 Task: In the  document diagram. Add the mentioned hyperlink after second sentence in main content 'www.instagram.com' Insert the picture of  'Gold Mine Fields' with name   Gold Mine Fields.png  Change shape height to 3.3
Action: Mouse moved to (32, 475)
Screenshot: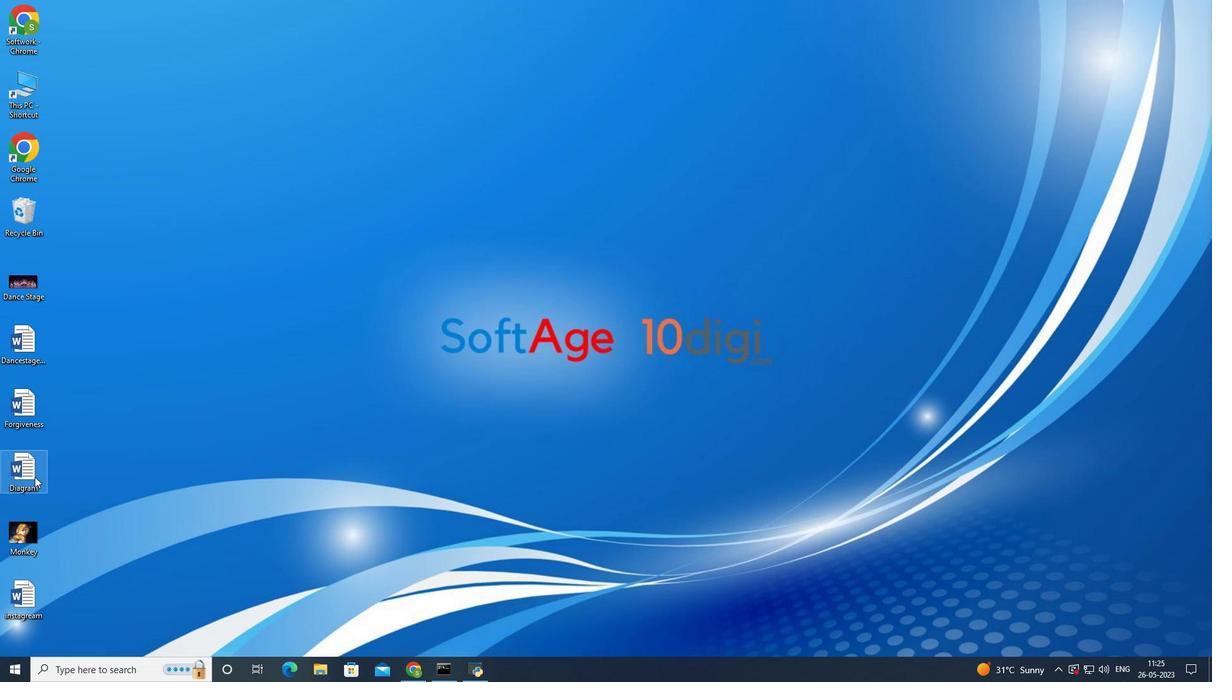 
Action: Mouse pressed left at (32, 475)
Screenshot: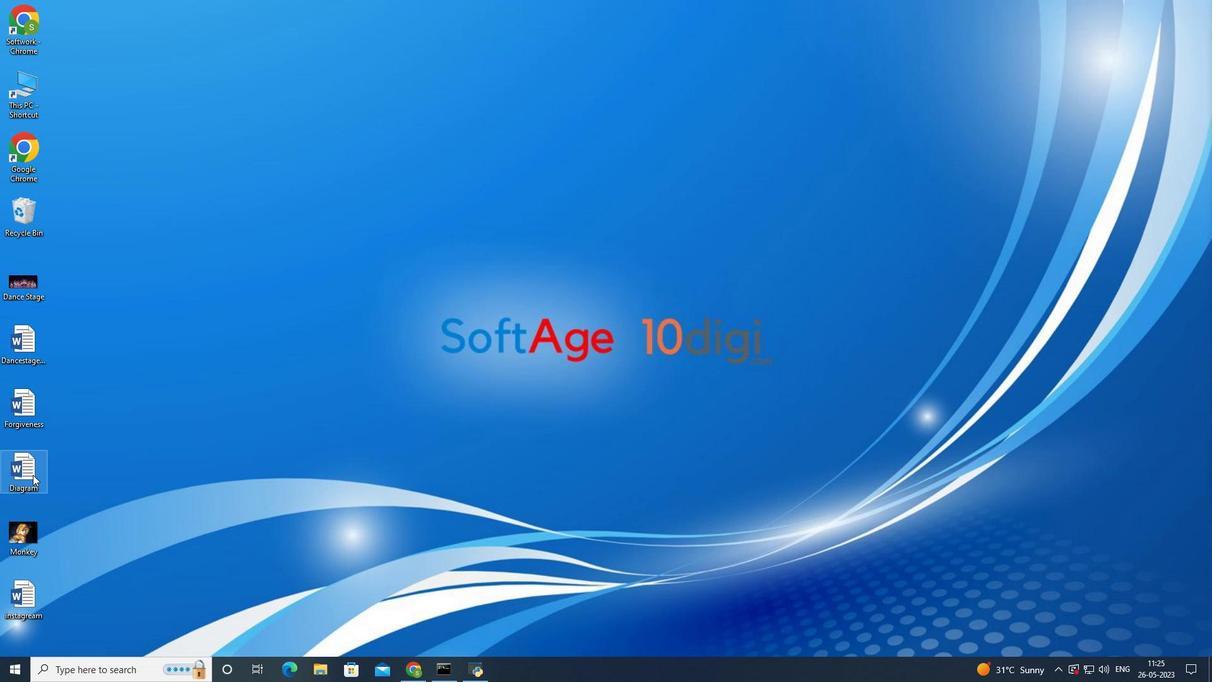 
Action: Mouse pressed left at (32, 475)
Screenshot: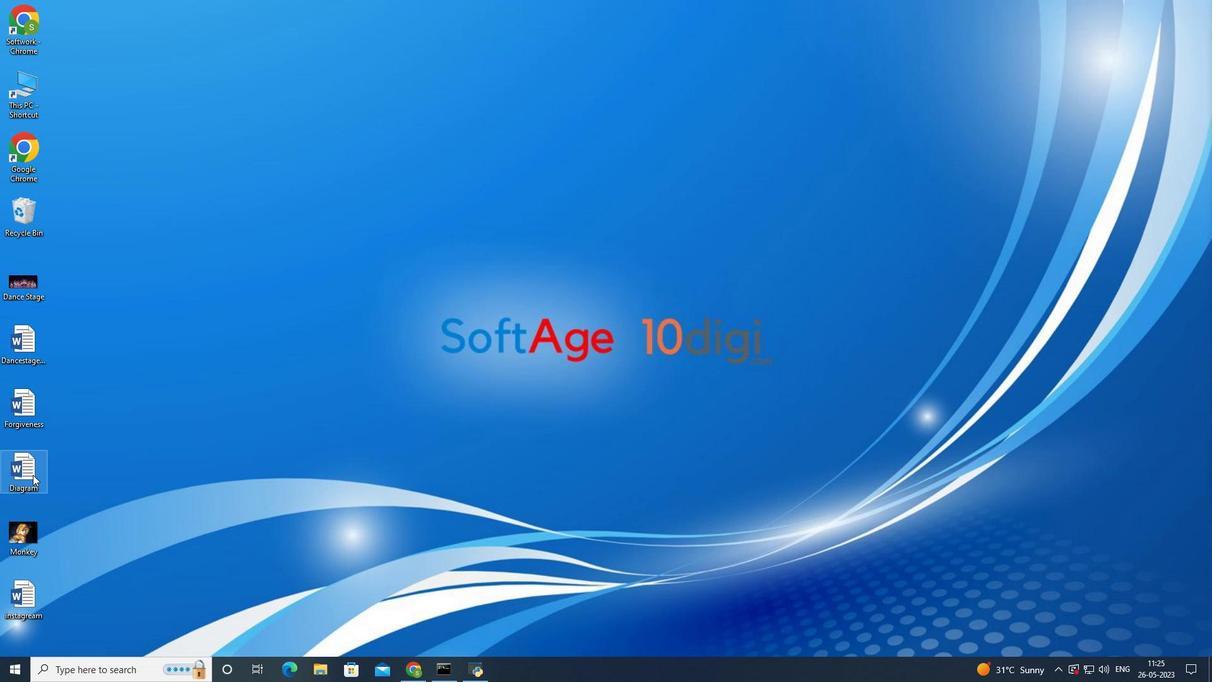 
Action: Mouse moved to (436, 166)
Screenshot: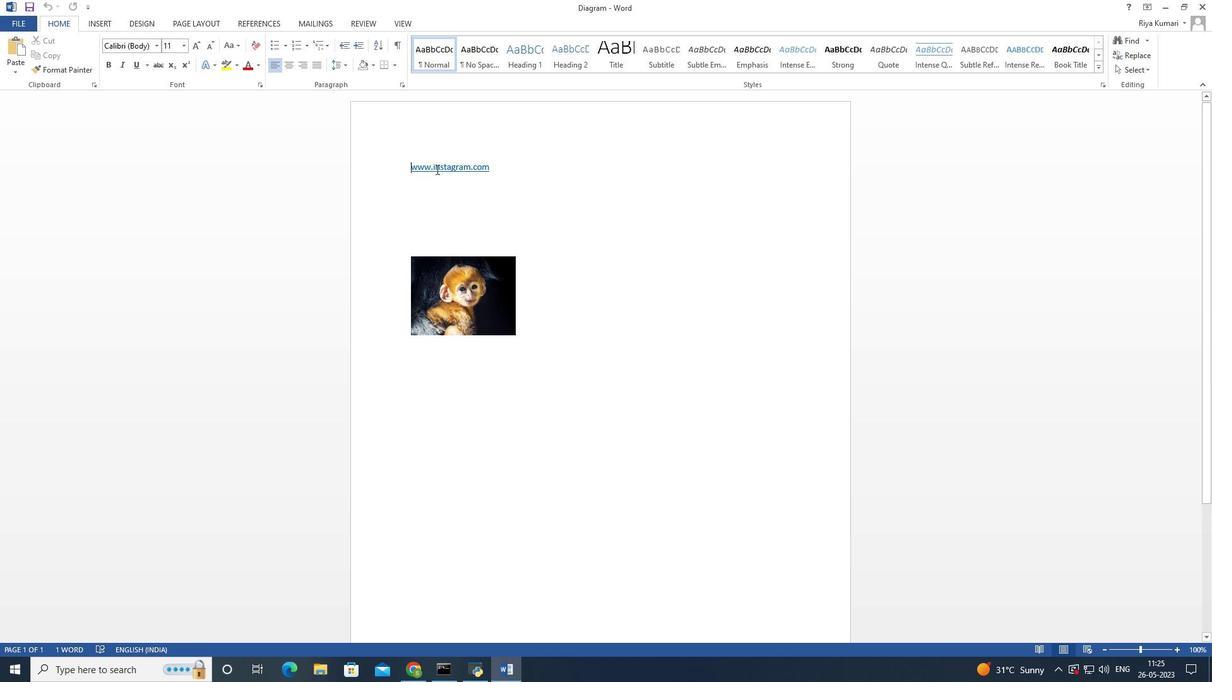 
Action: Mouse pressed left at (436, 166)
Screenshot: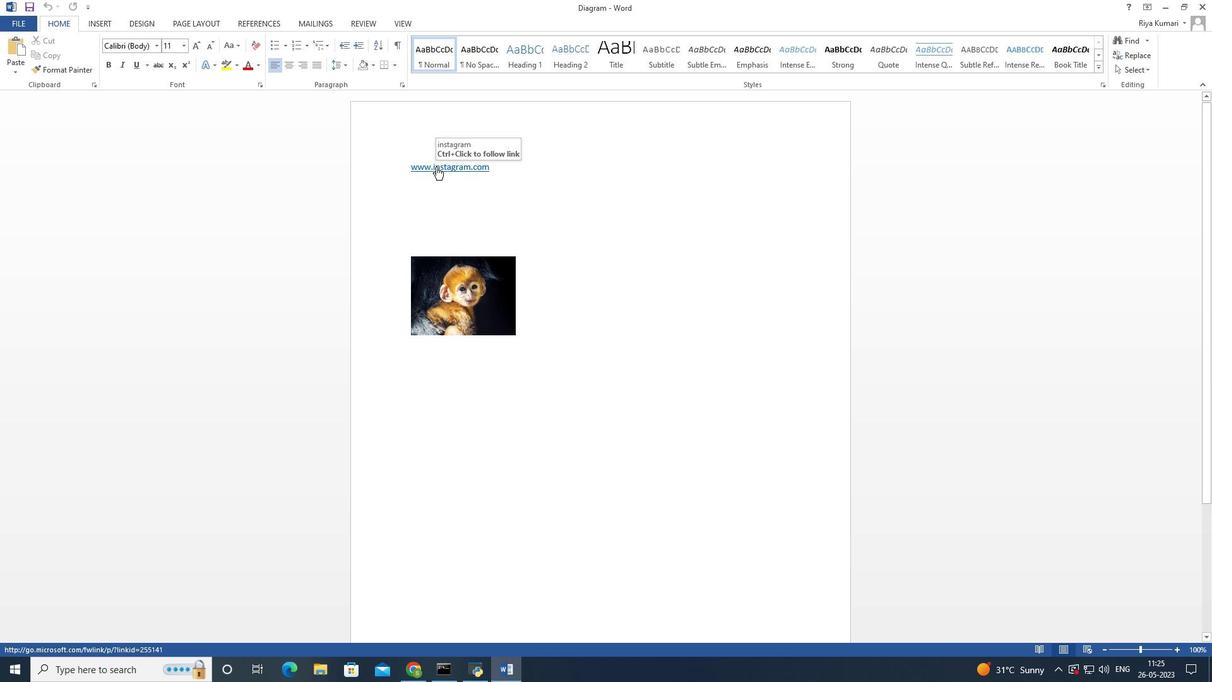 
Action: Mouse moved to (1200, 8)
Screenshot: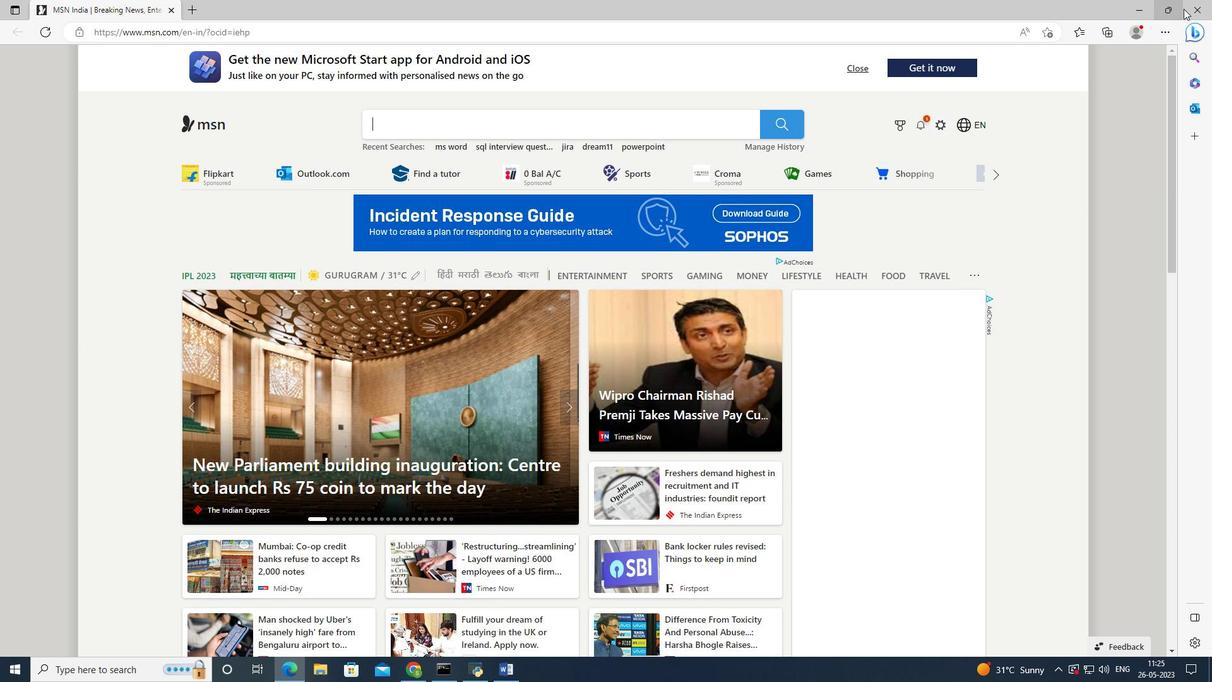 
Action: Mouse pressed left at (1200, 8)
Screenshot: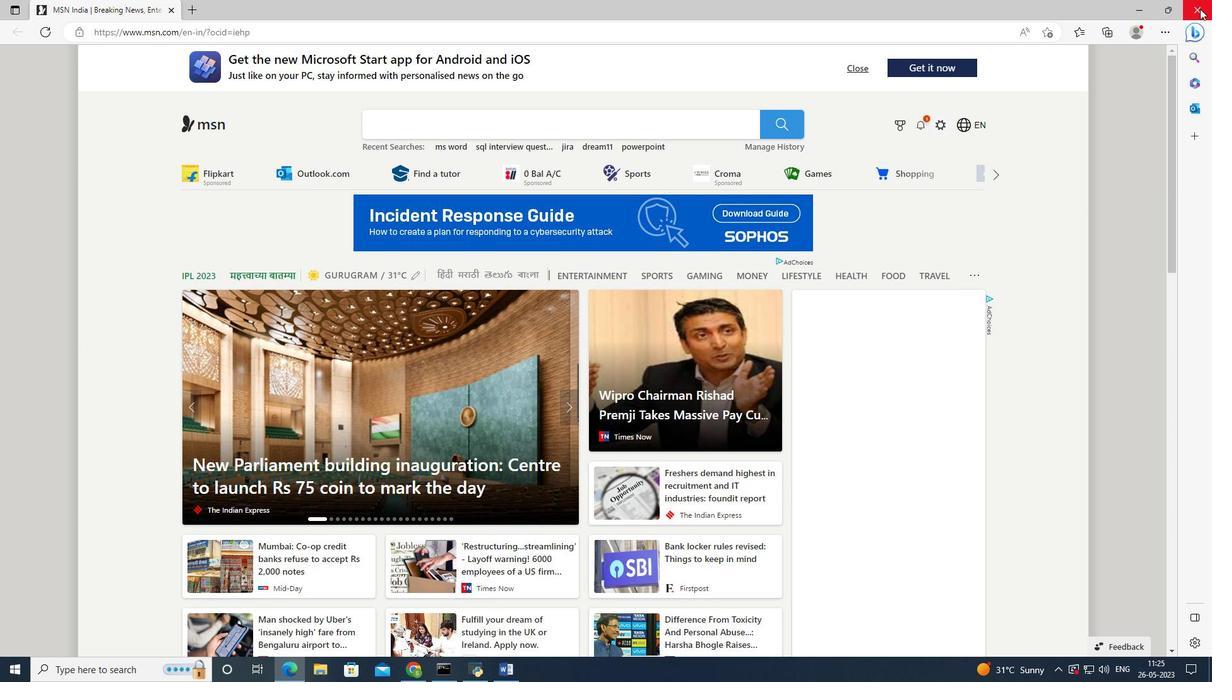 
Action: Mouse moved to (461, 170)
Screenshot: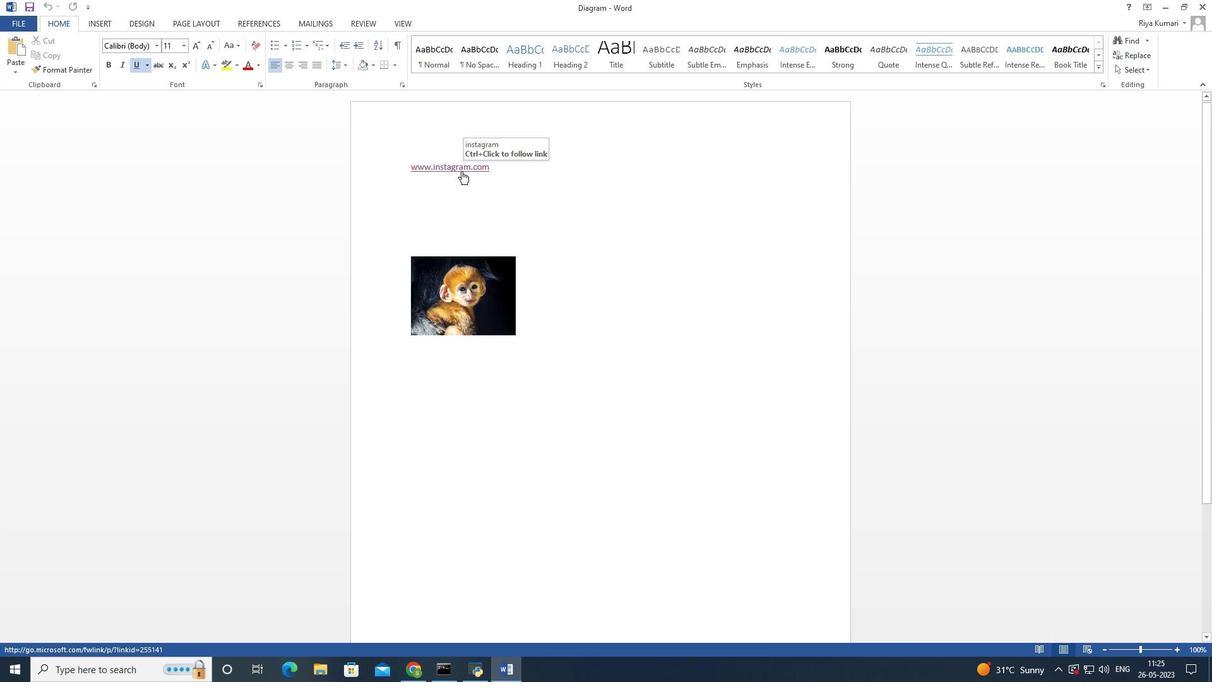 
Action: Mouse pressed left at (461, 170)
Screenshot: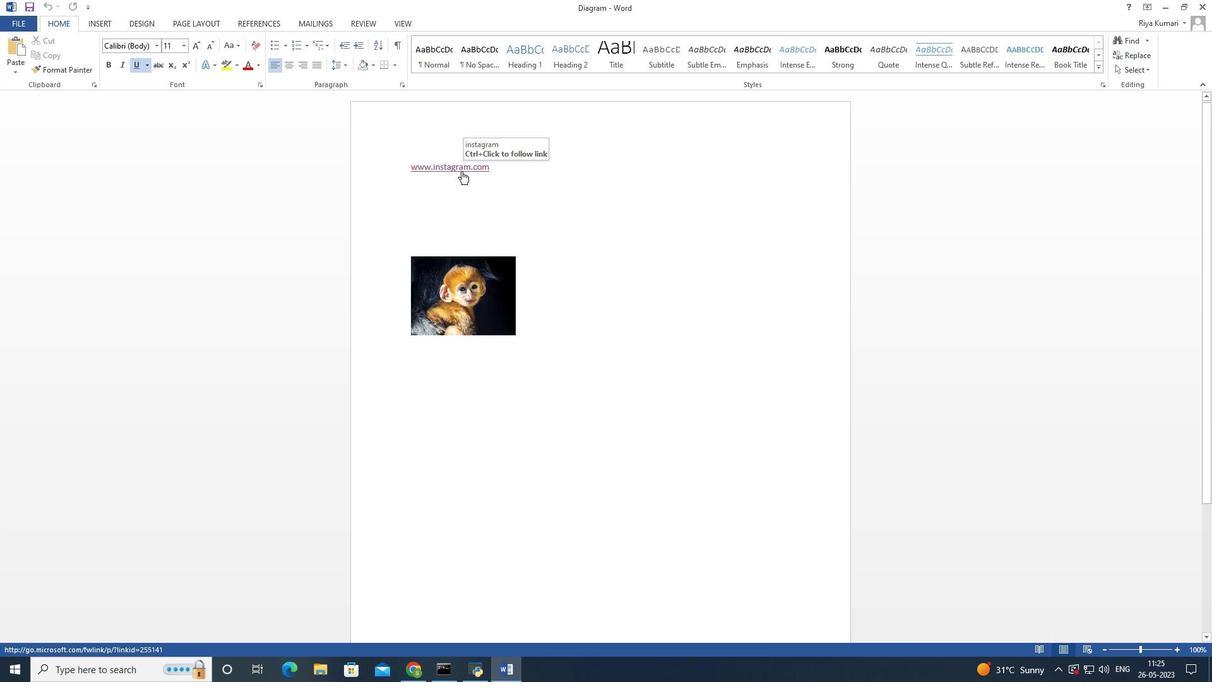 
Action: Mouse moved to (1207, 10)
Screenshot: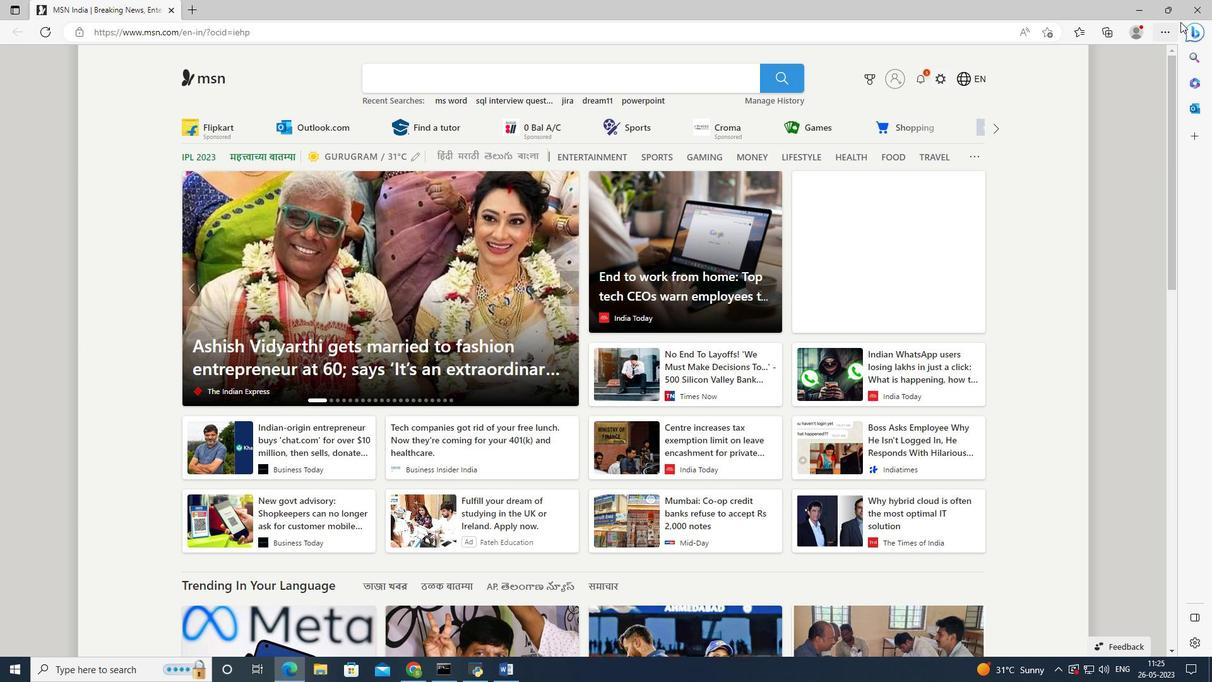 
Action: Mouse pressed left at (1207, 10)
Screenshot: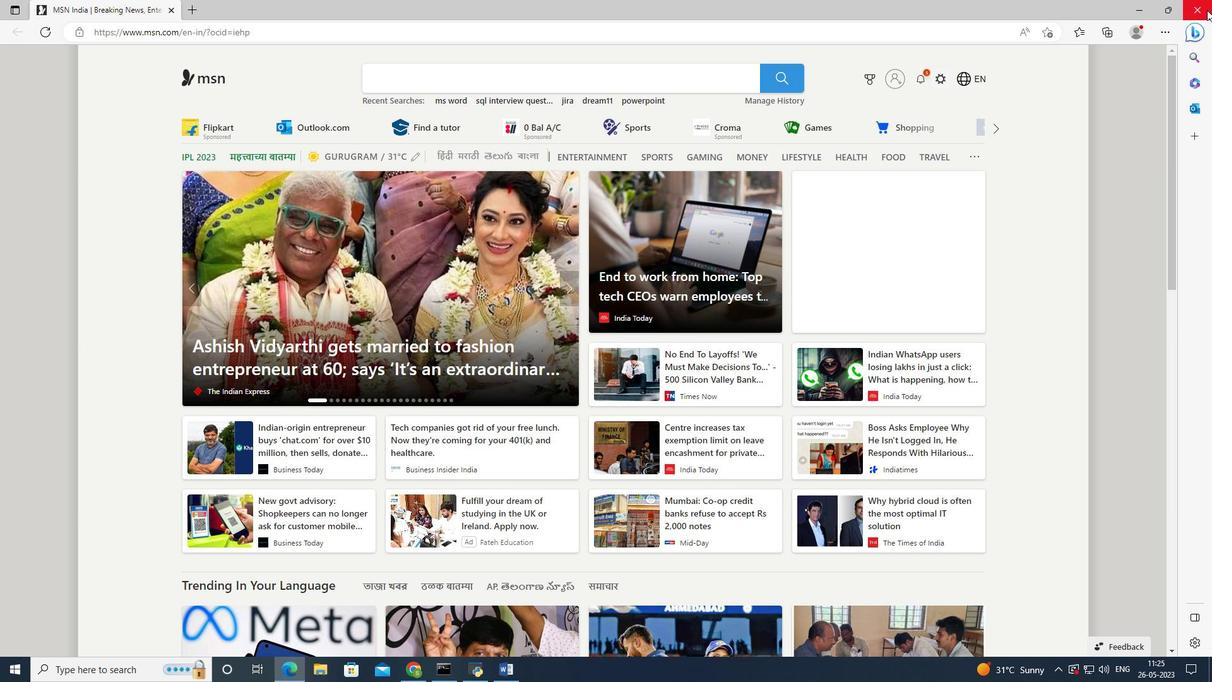 
Action: Mouse moved to (435, 167)
Screenshot: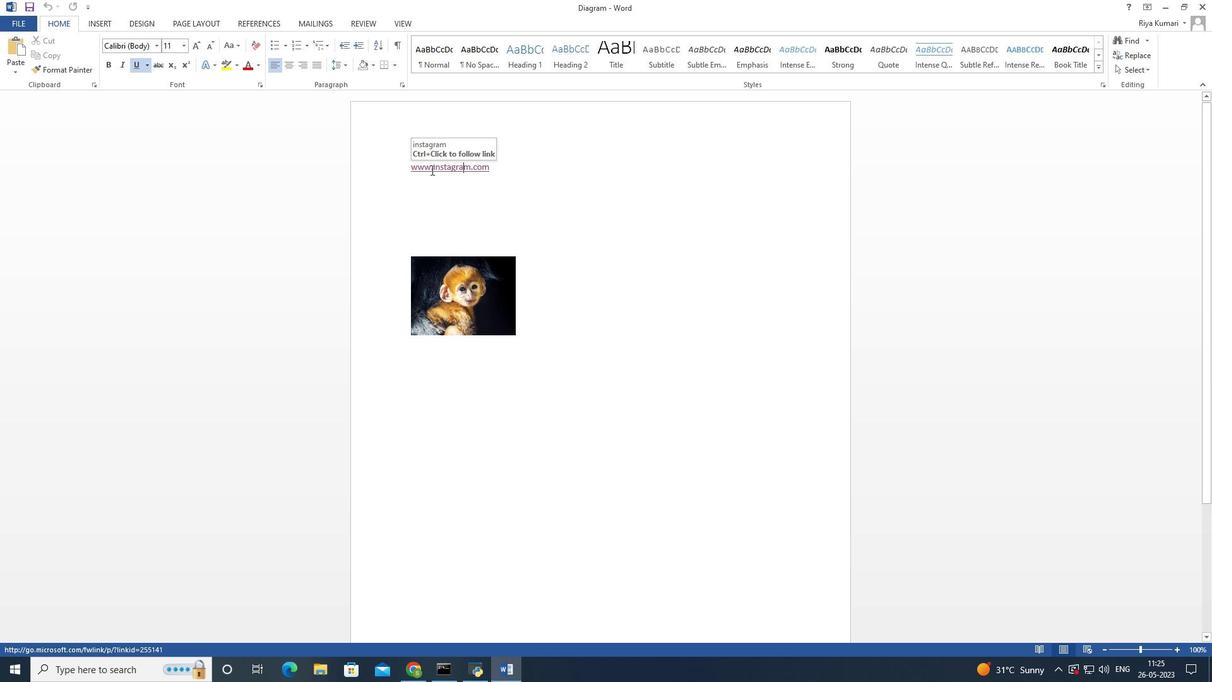 
Action: Mouse pressed right at (435, 167)
Screenshot: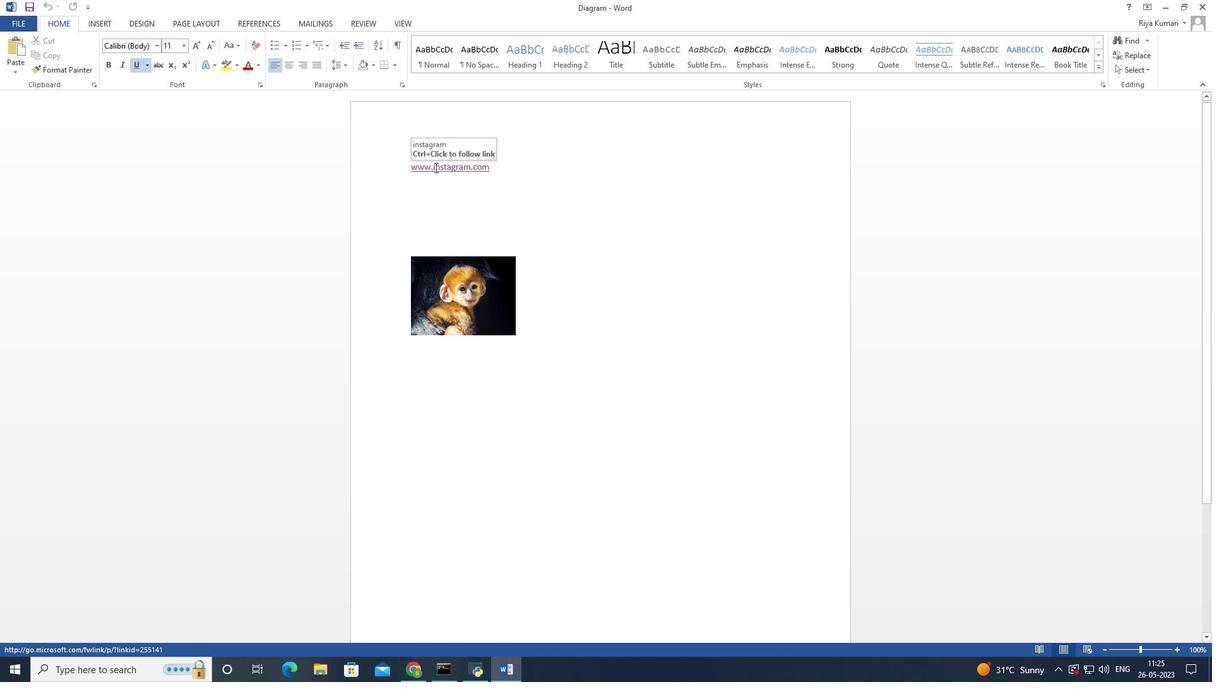 
Action: Mouse moved to (613, 194)
Screenshot: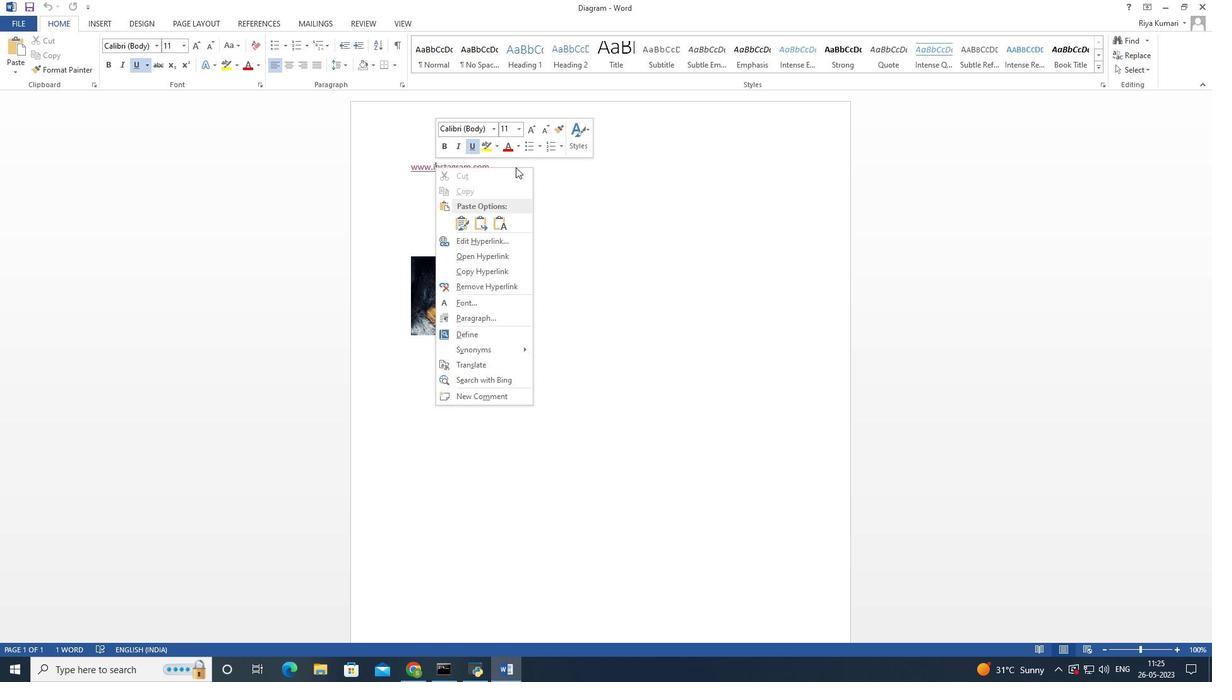 
Action: Mouse pressed left at (613, 194)
Screenshot: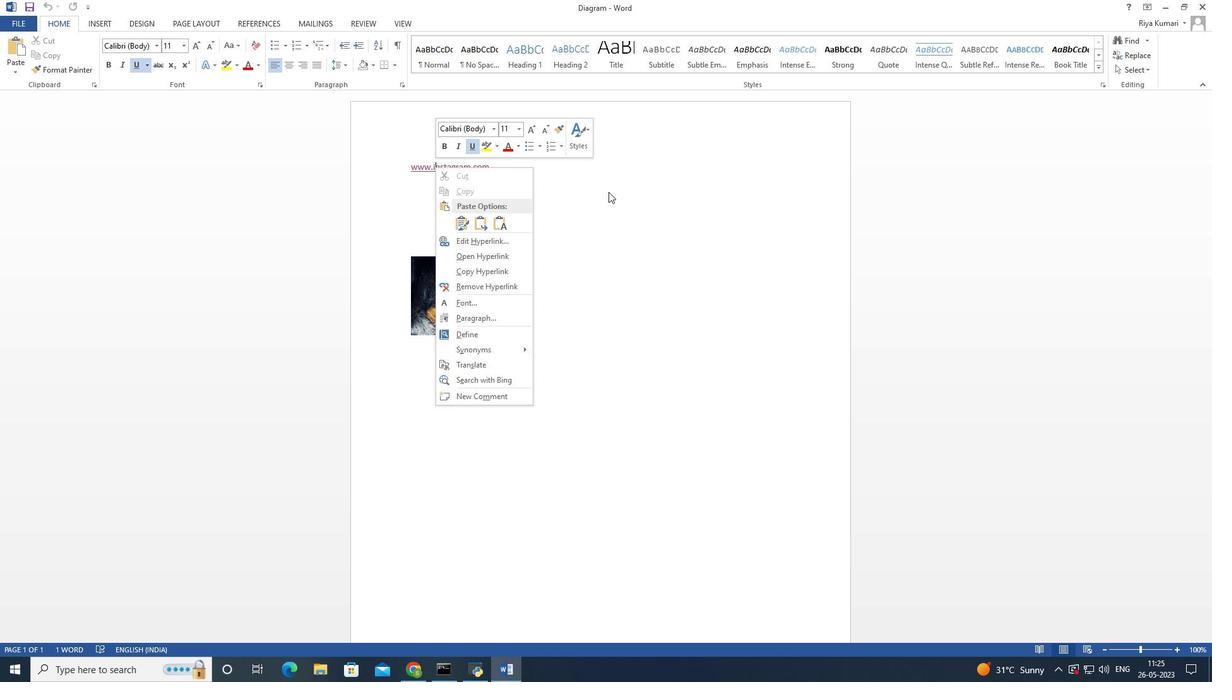 
Action: Mouse moved to (87, 25)
Screenshot: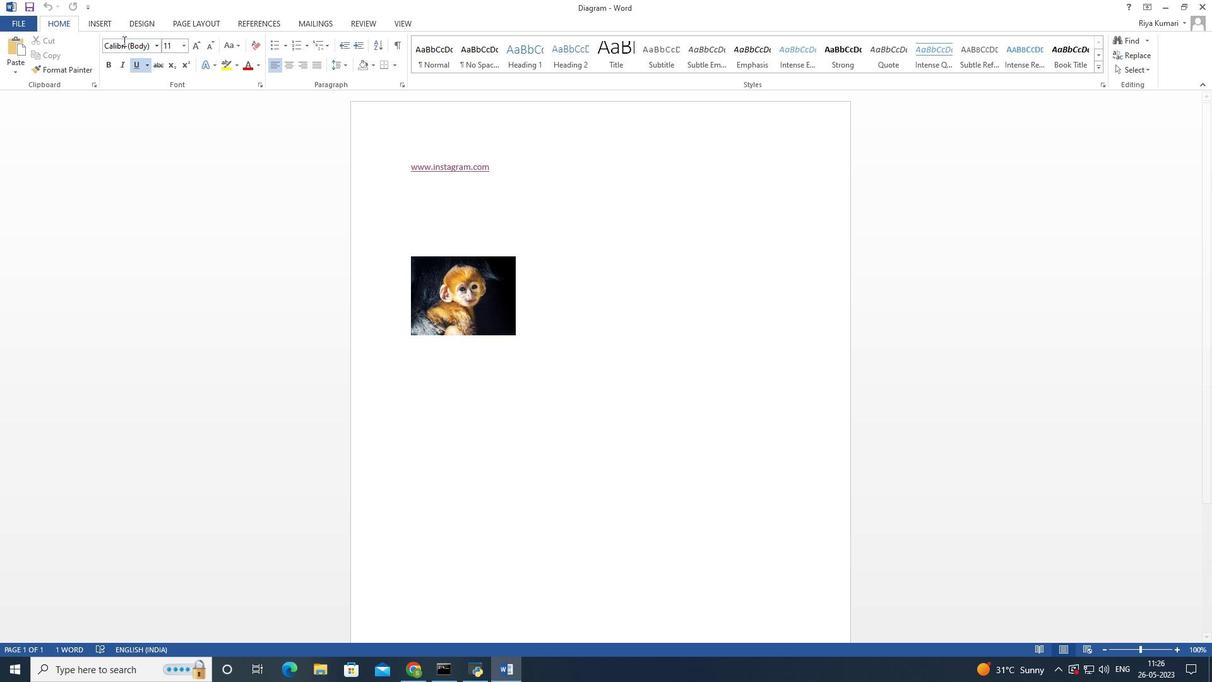 
Action: Mouse pressed left at (87, 25)
Screenshot: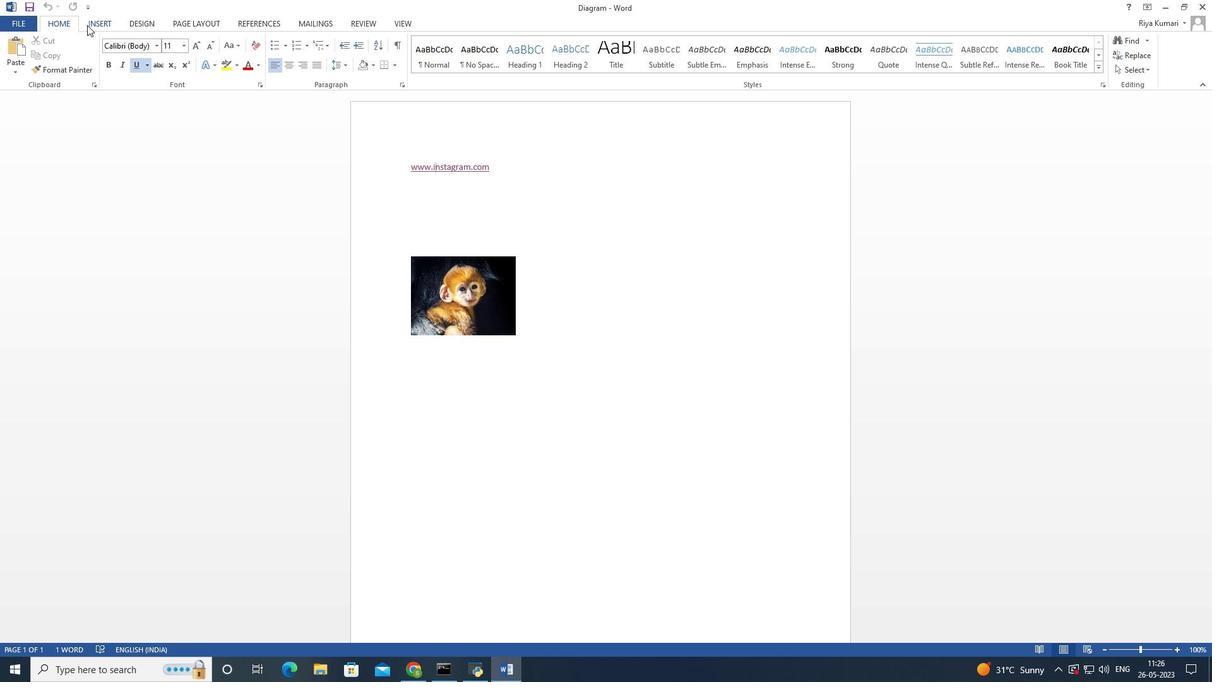 
Action: Mouse moved to (395, 48)
Screenshot: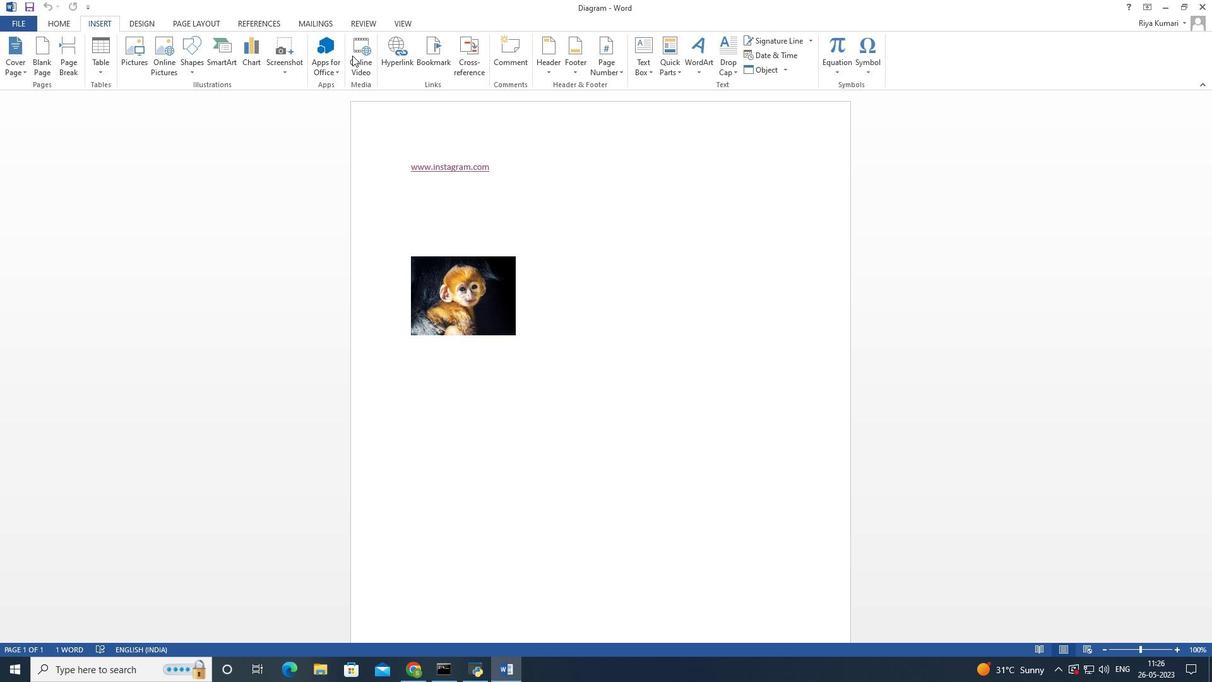 
Action: Mouse pressed left at (395, 48)
Screenshot: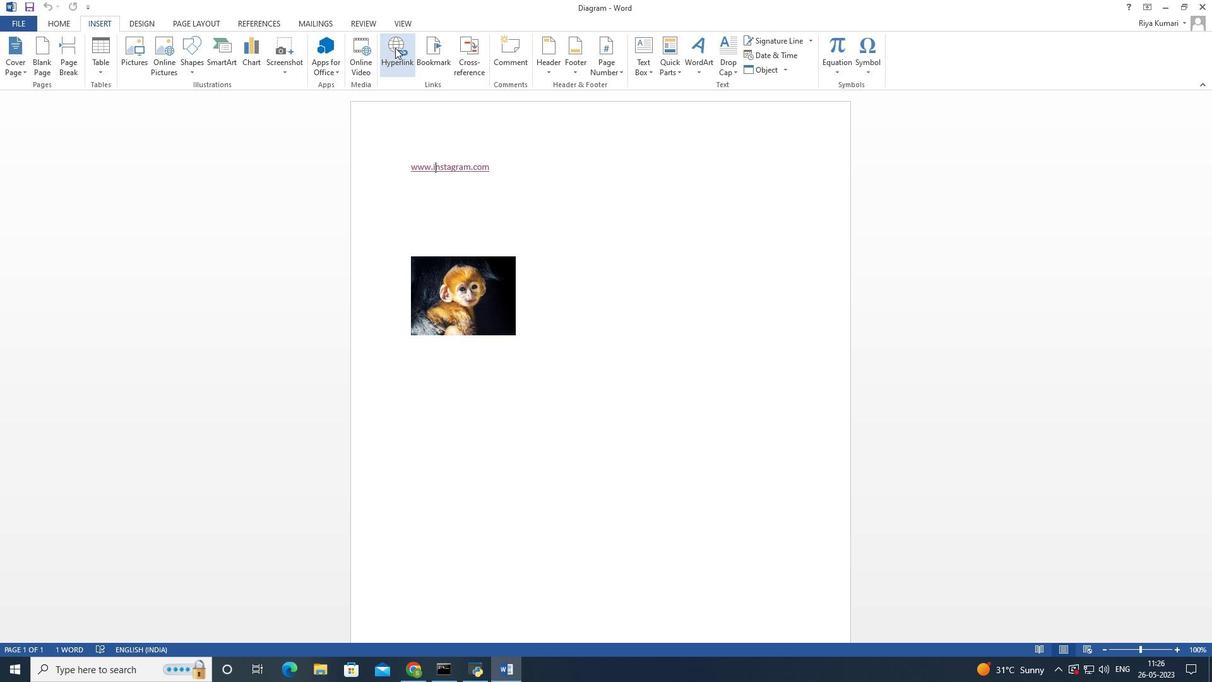 
Action: Mouse moved to (428, 355)
Screenshot: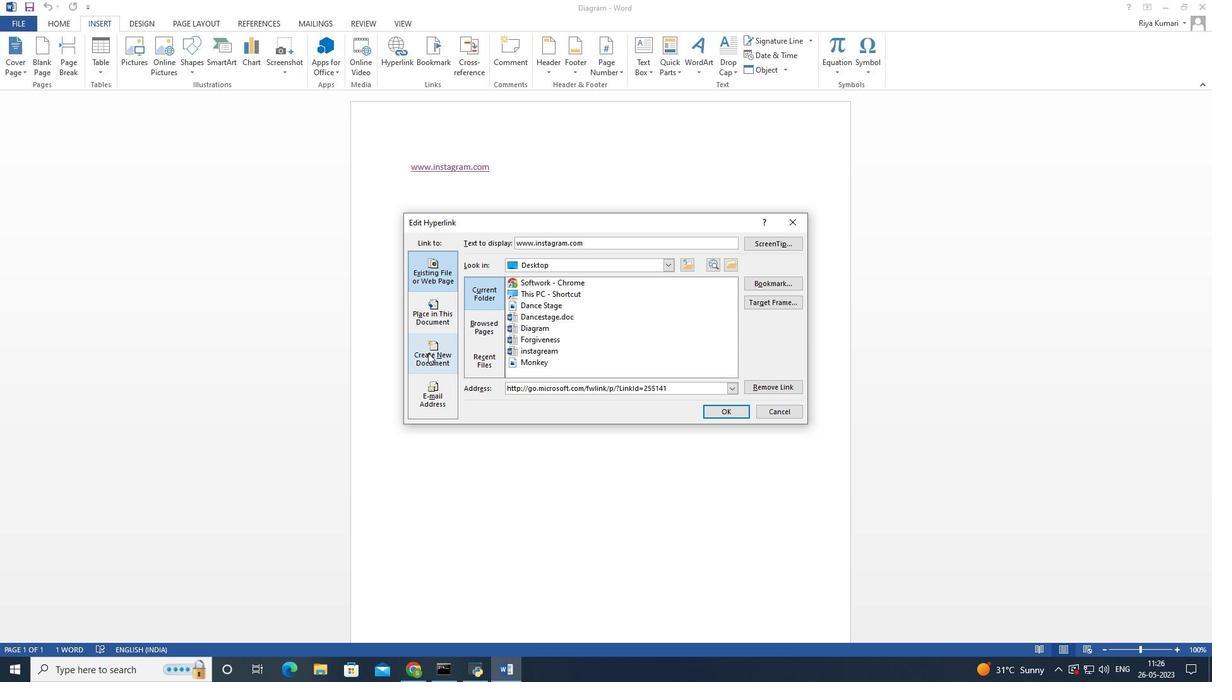 
Action: Mouse pressed left at (428, 355)
Screenshot: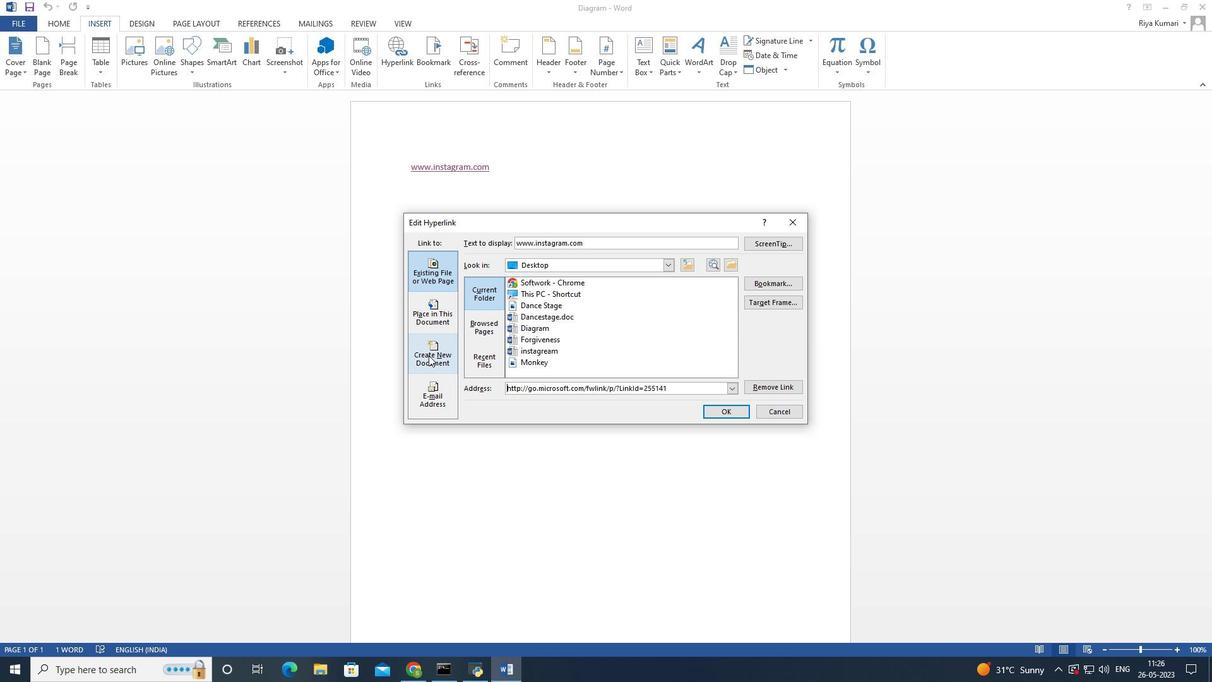 
Action: Mouse moved to (522, 273)
Screenshot: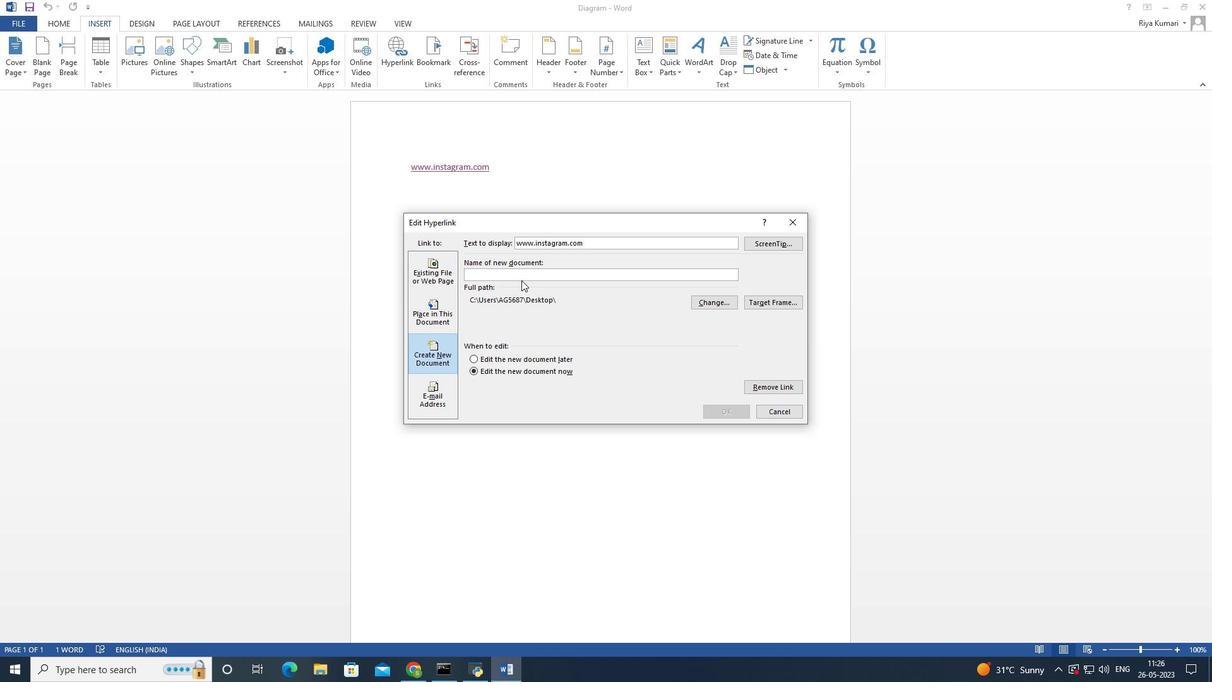 
Action: Mouse pressed left at (522, 273)
Screenshot: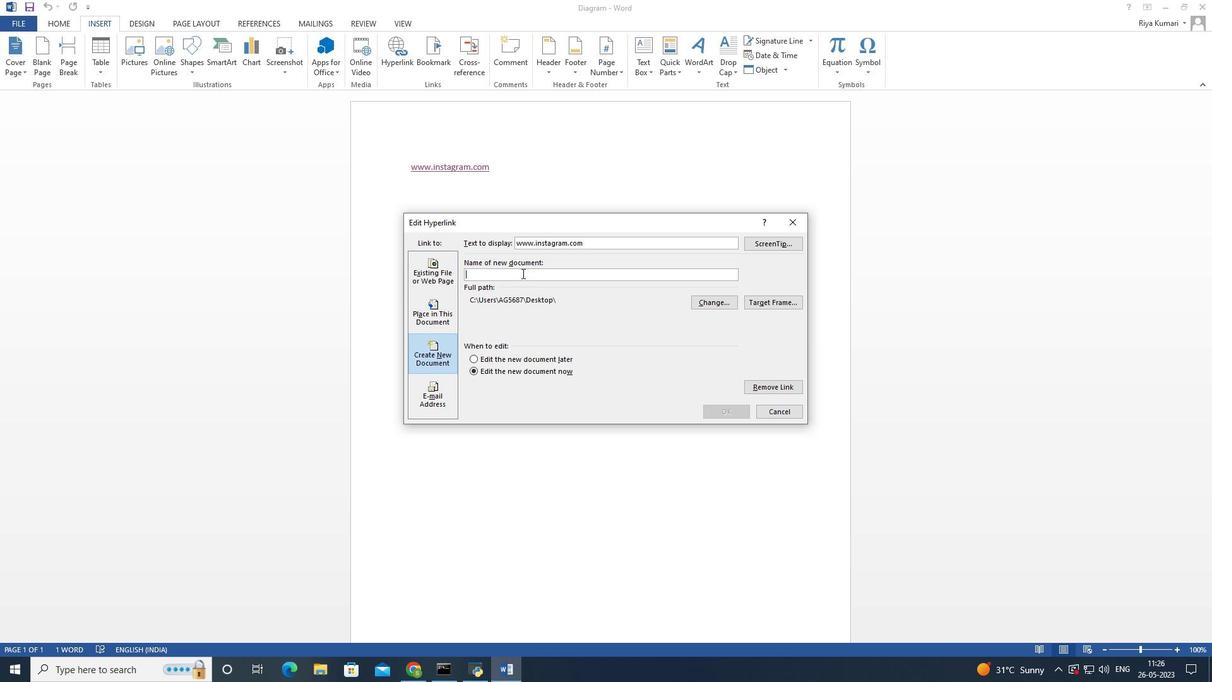 
Action: Key pressed <Key.caps_lock>I<Key.caps_lock>nstagram
Screenshot: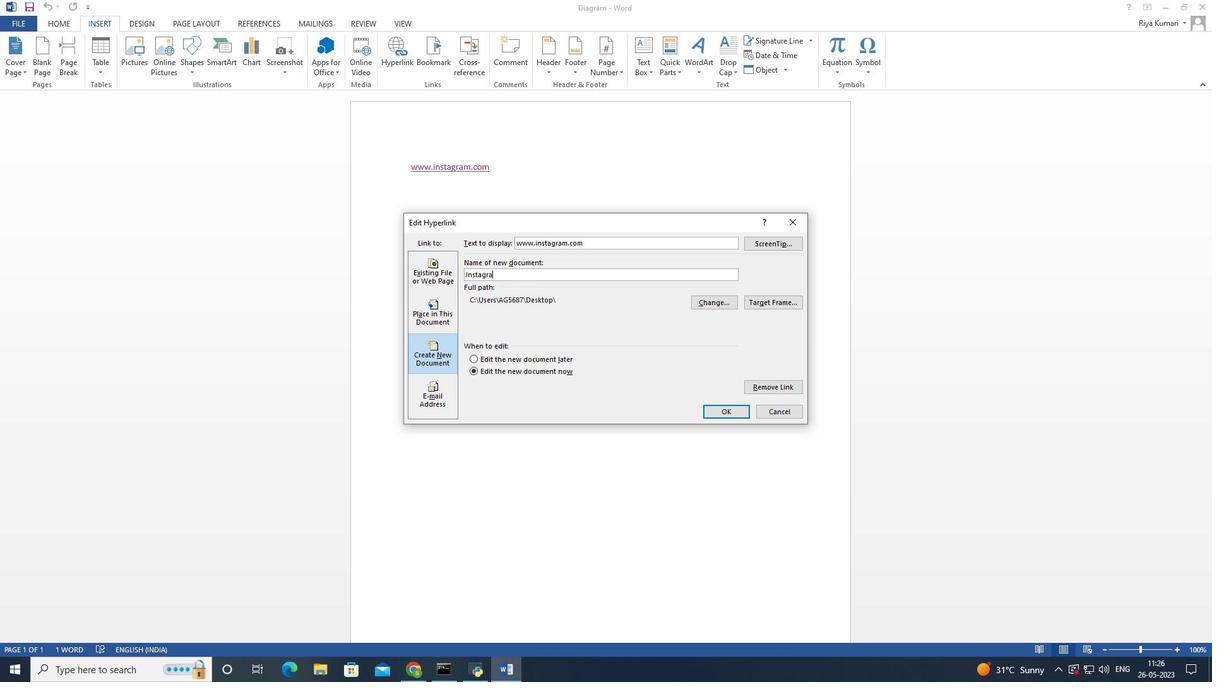 
Action: Mouse moved to (729, 413)
Screenshot: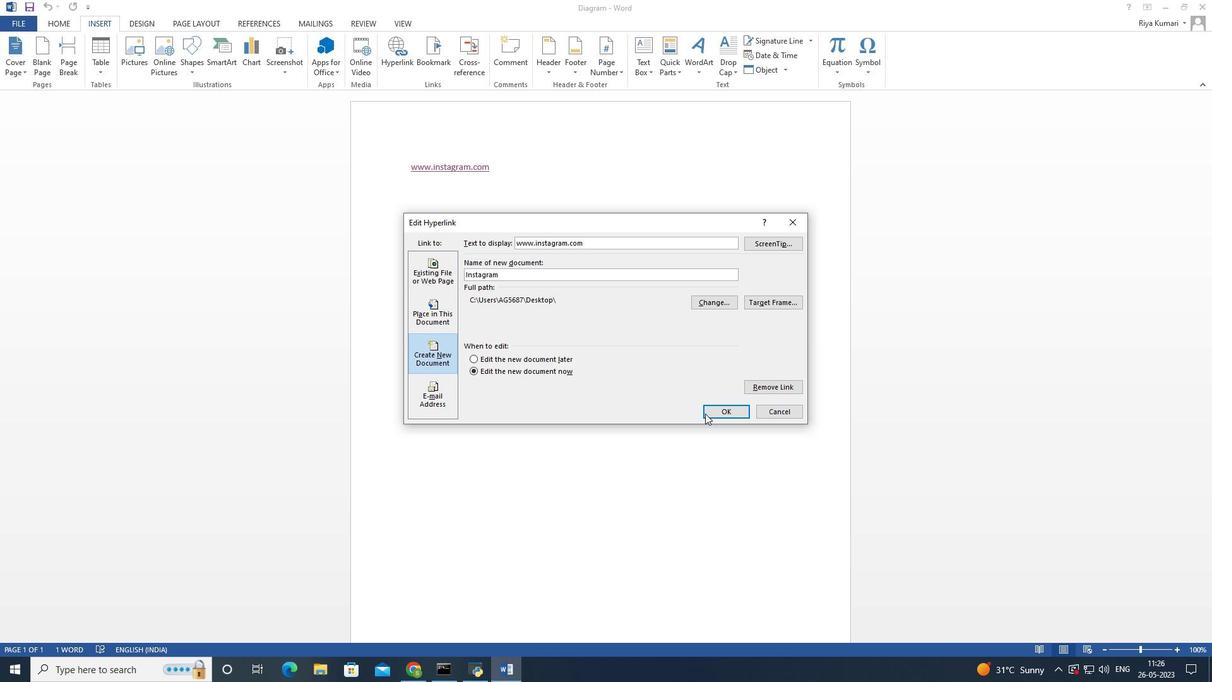 
Action: Mouse pressed left at (729, 413)
Screenshot: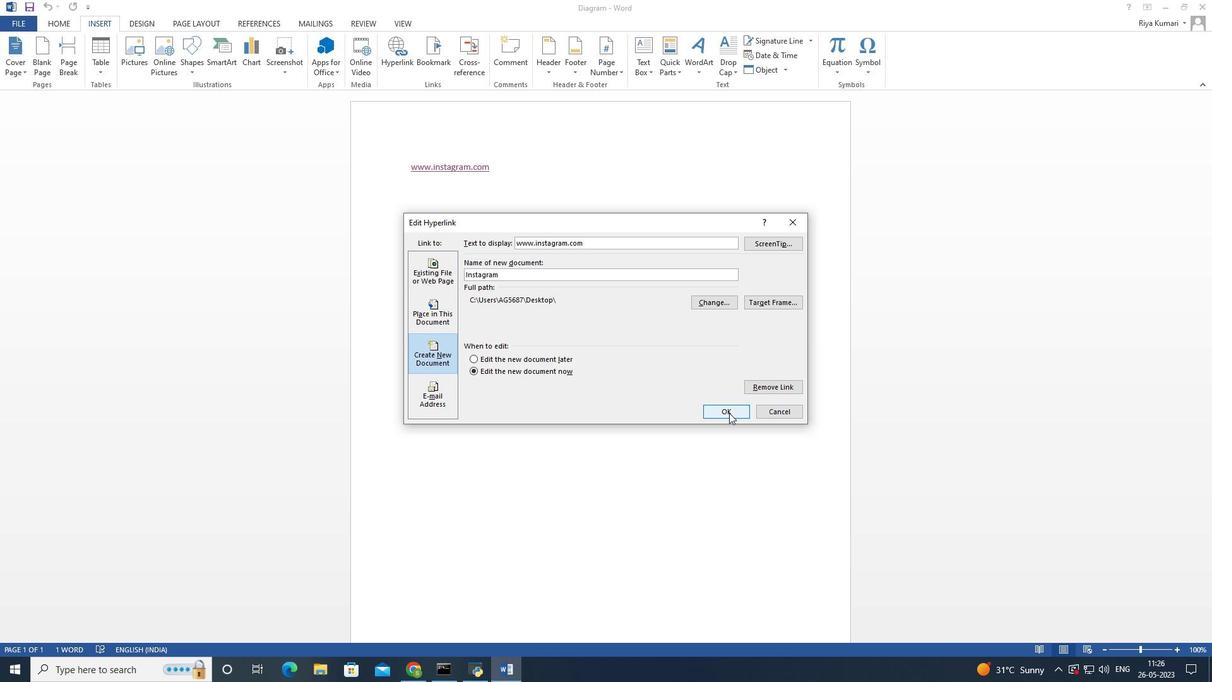 
Action: Mouse moved to (1166, 3)
Screenshot: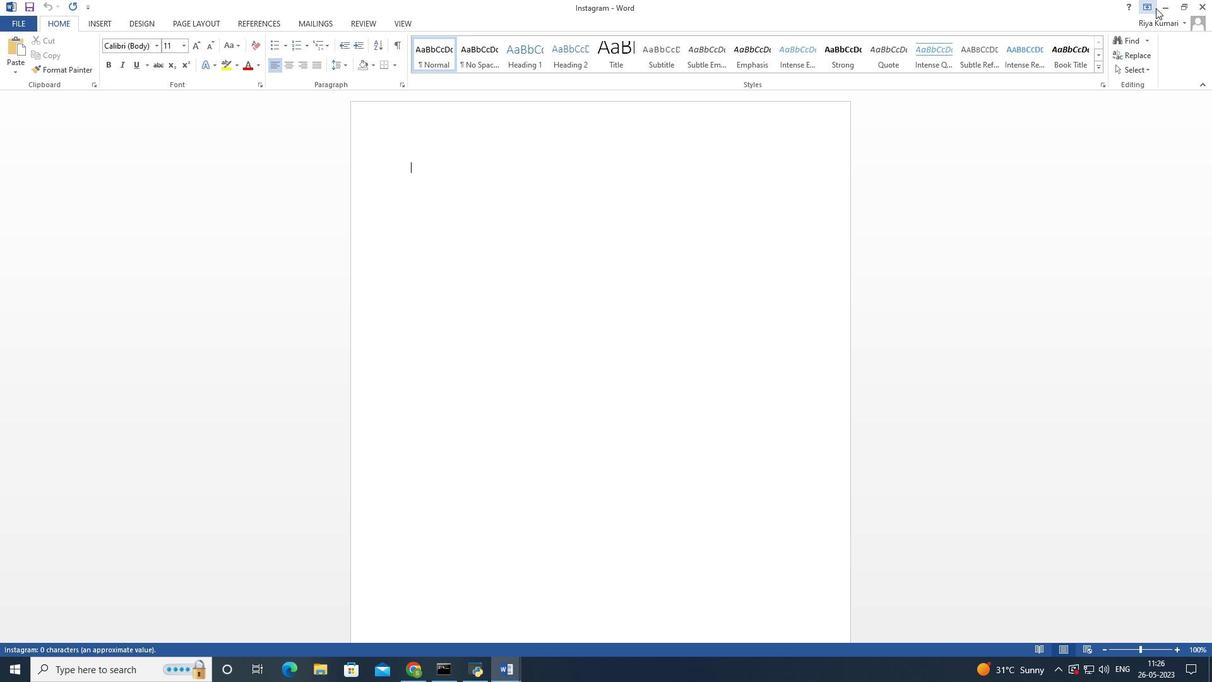 
Action: Mouse pressed left at (1166, 3)
Screenshot: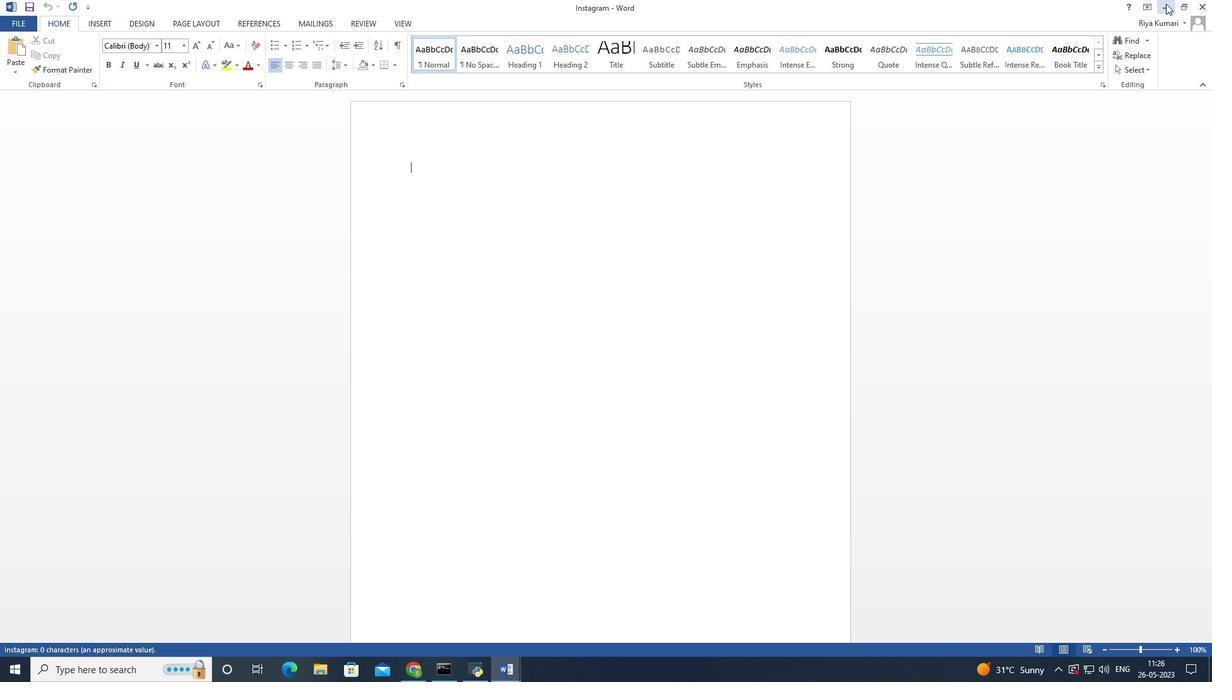 
Action: Mouse moved to (1169, 10)
Screenshot: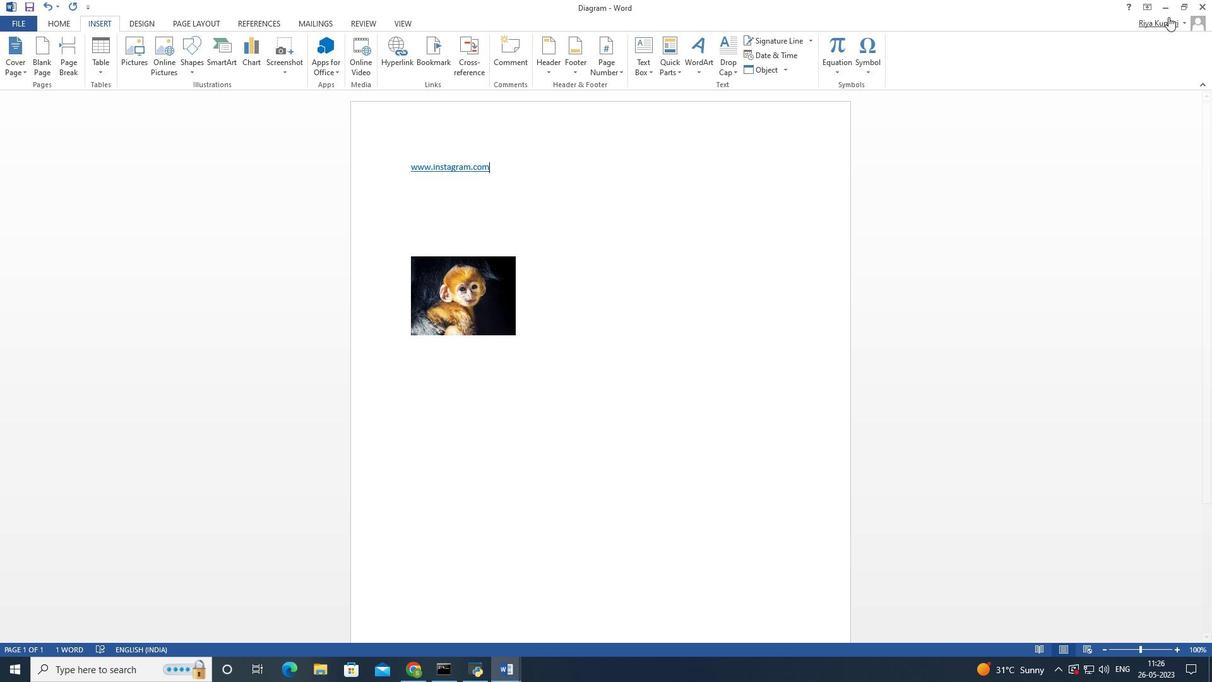 
Action: Mouse pressed left at (1169, 10)
Screenshot: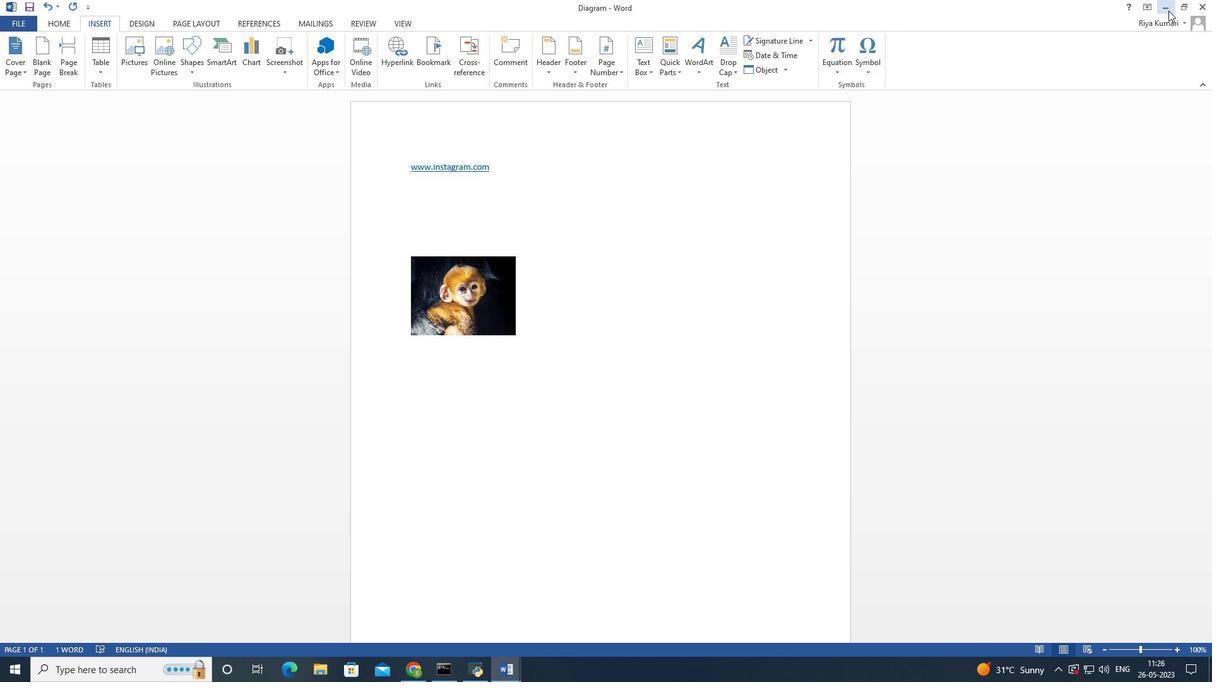 
Action: Mouse moved to (415, 671)
Screenshot: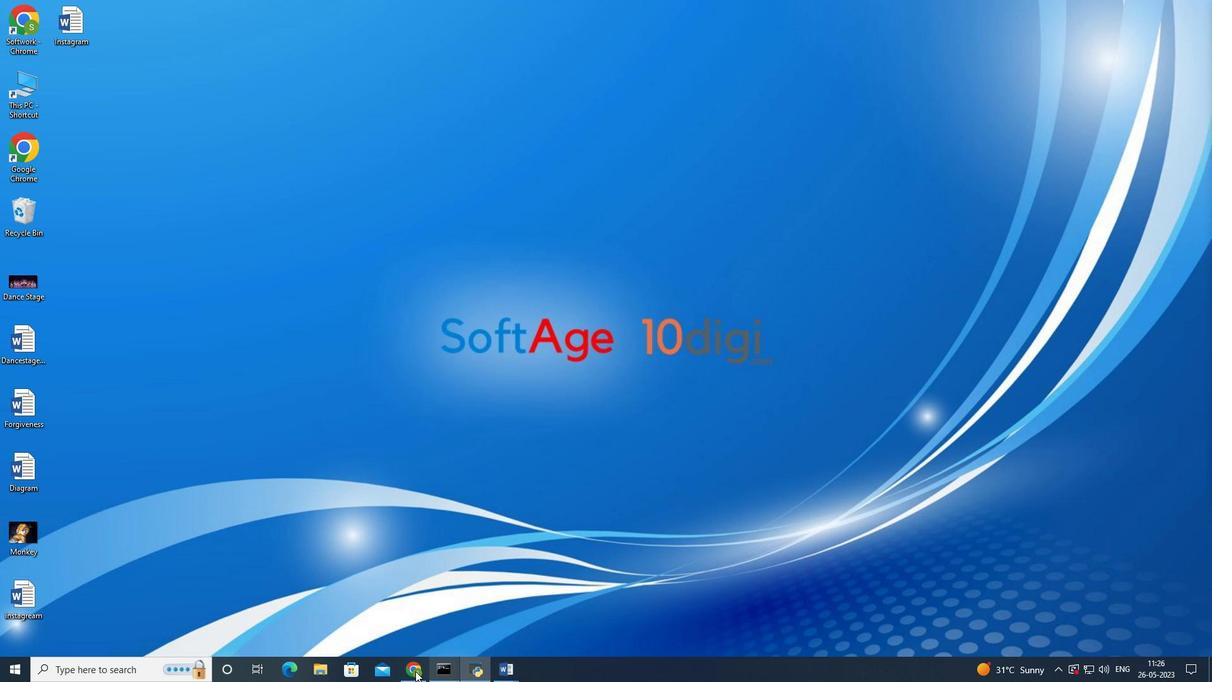 
Action: Mouse pressed left at (415, 671)
Screenshot: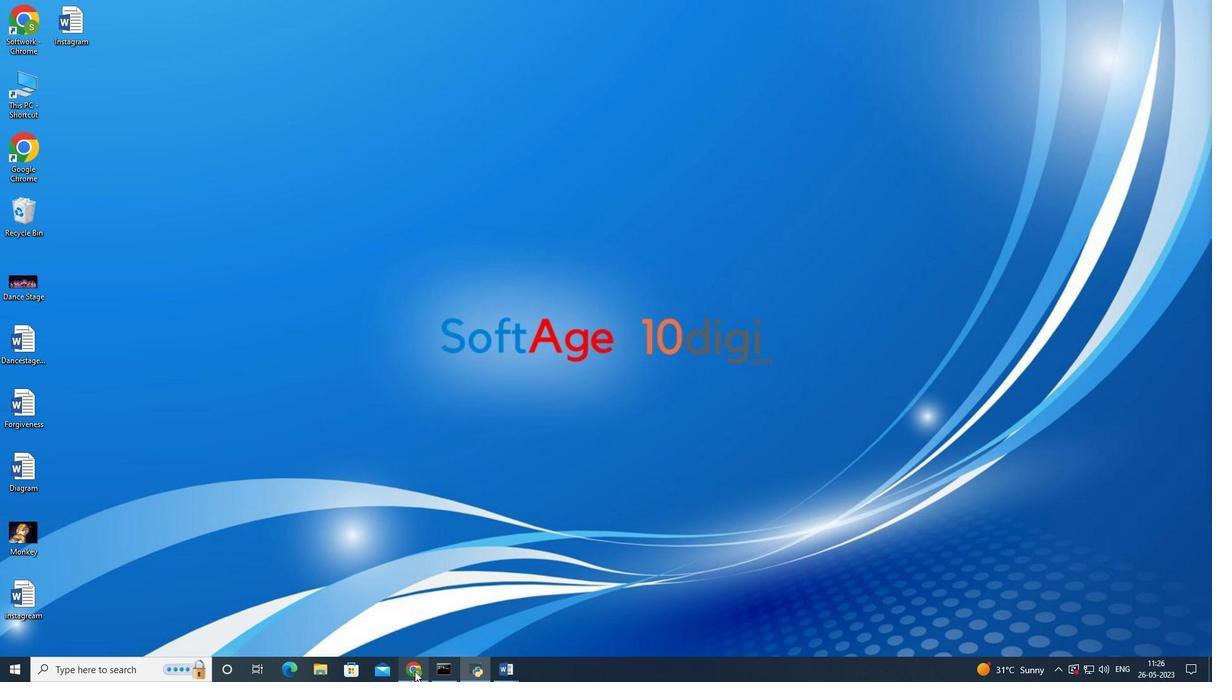 
Action: Mouse moved to (148, 185)
Screenshot: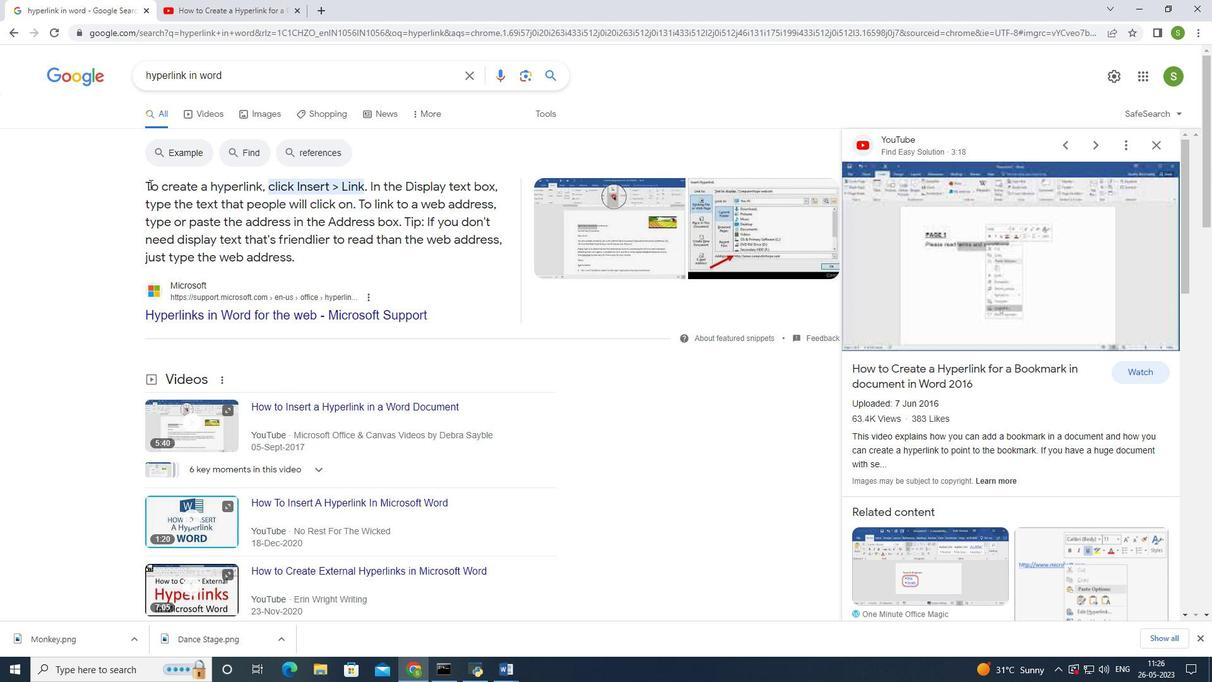 
Action: Mouse pressed left at (148, 185)
Screenshot: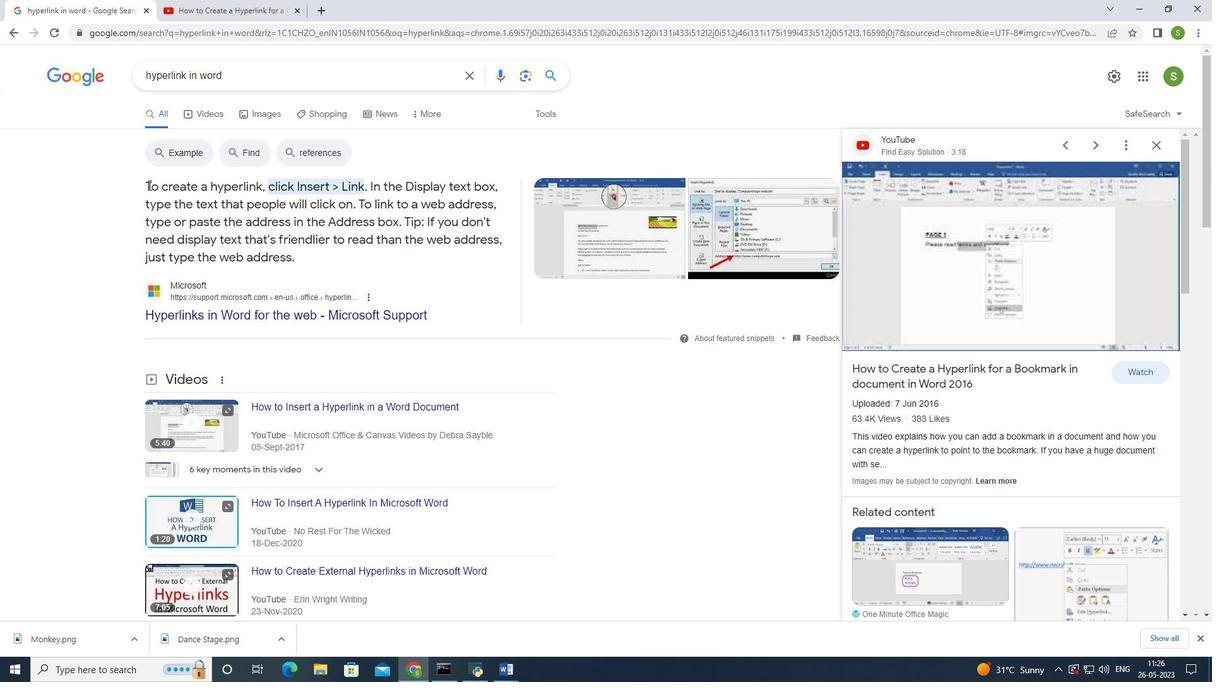 
Action: Mouse moved to (144, 180)
Screenshot: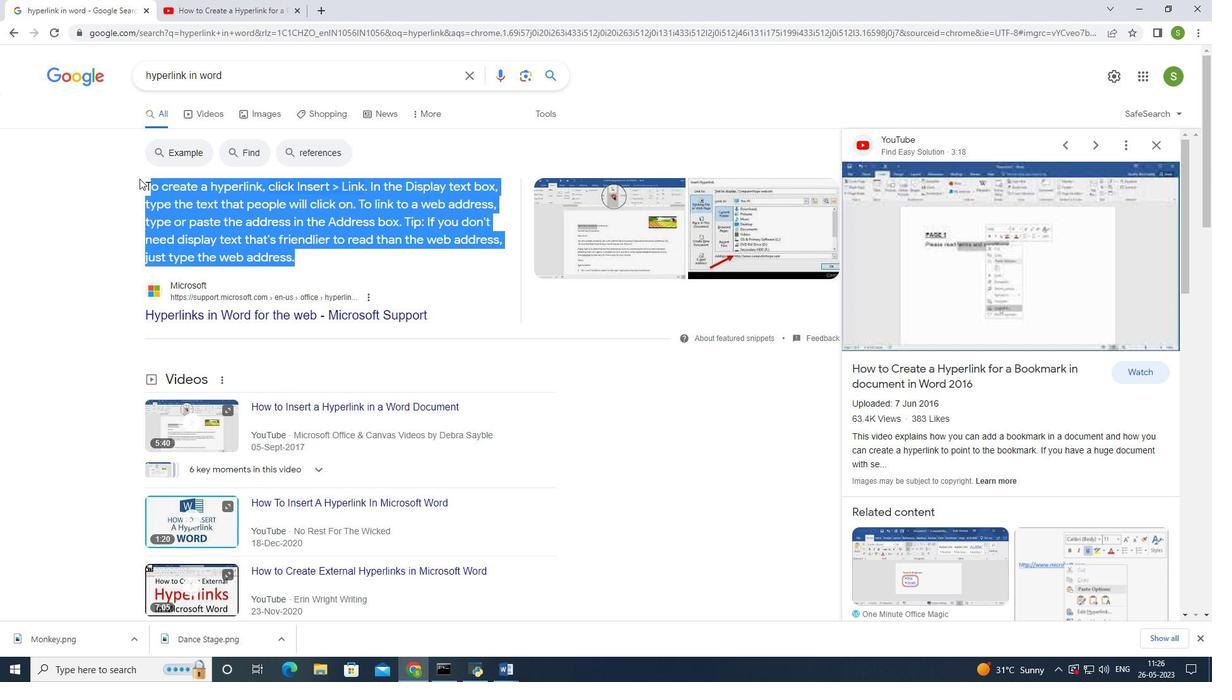 
Action: Mouse pressed left at (144, 180)
Screenshot: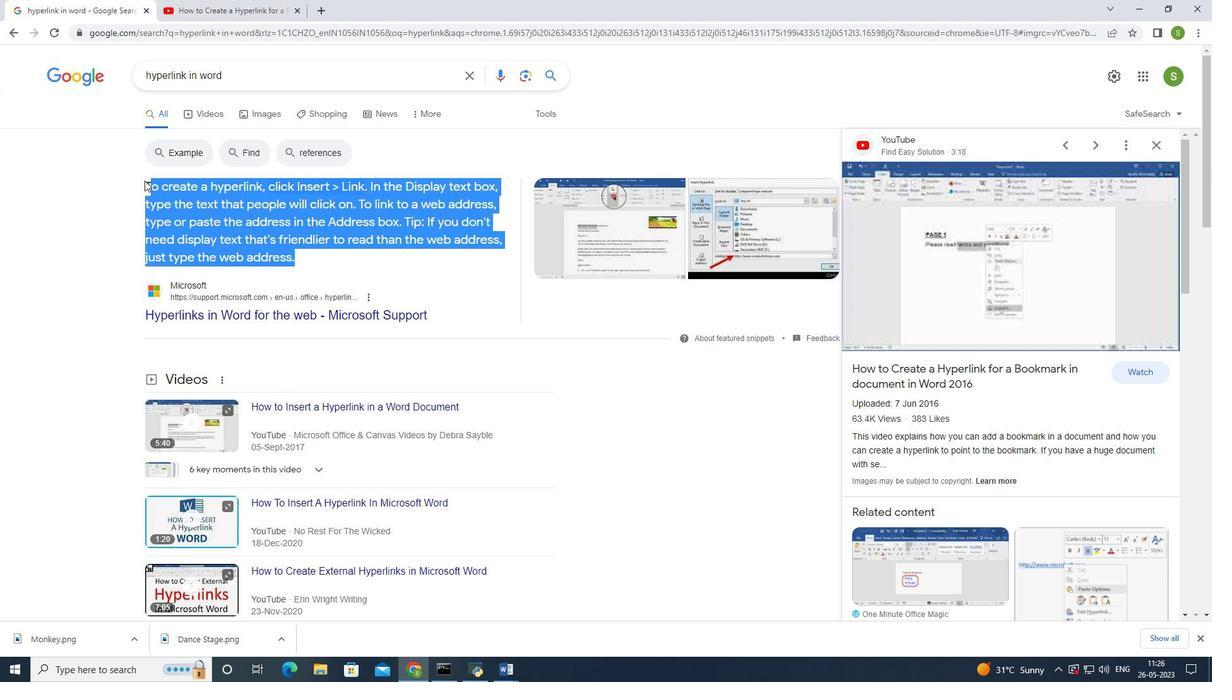 
Action: Mouse moved to (301, 260)
Screenshot: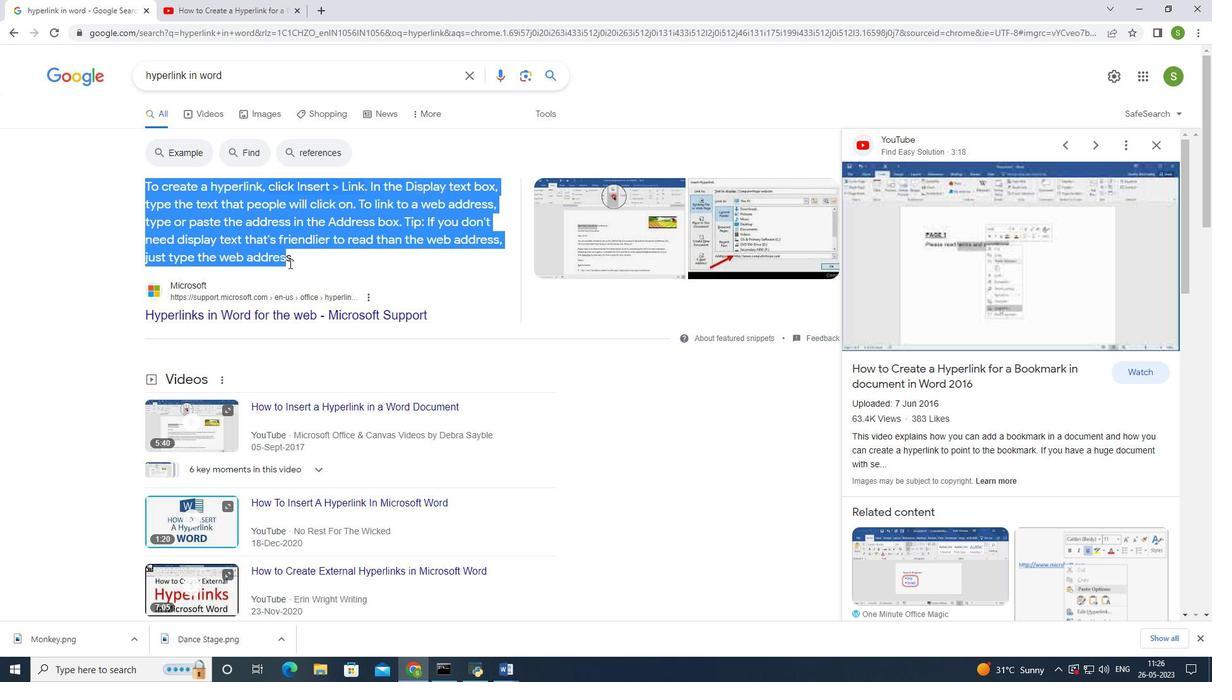 
Action: Key pressed ctrl+C
Screenshot: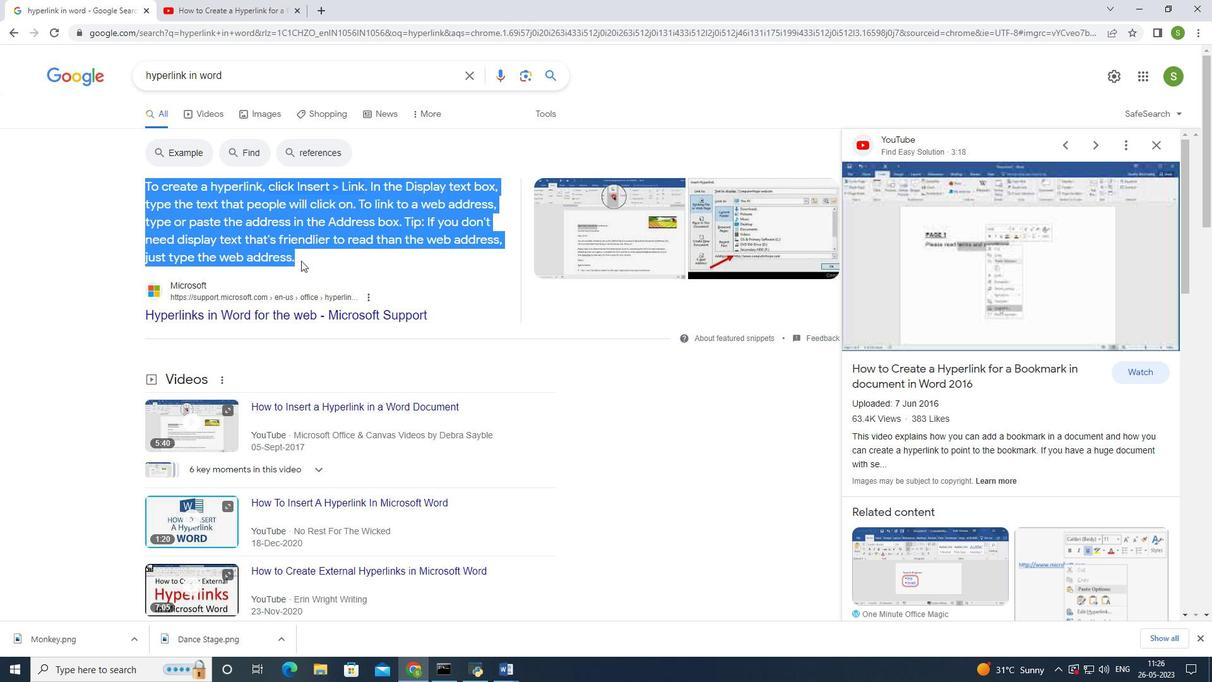 
Action: Mouse moved to (555, 619)
Screenshot: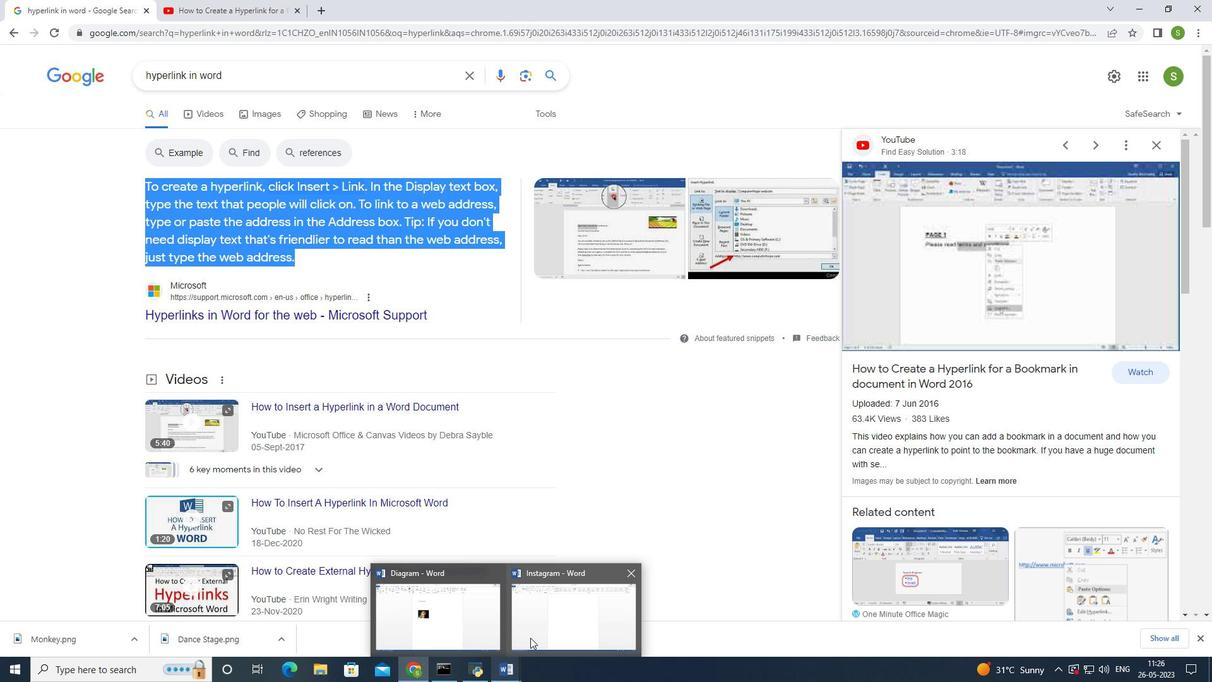 
Action: Mouse pressed left at (555, 619)
Screenshot: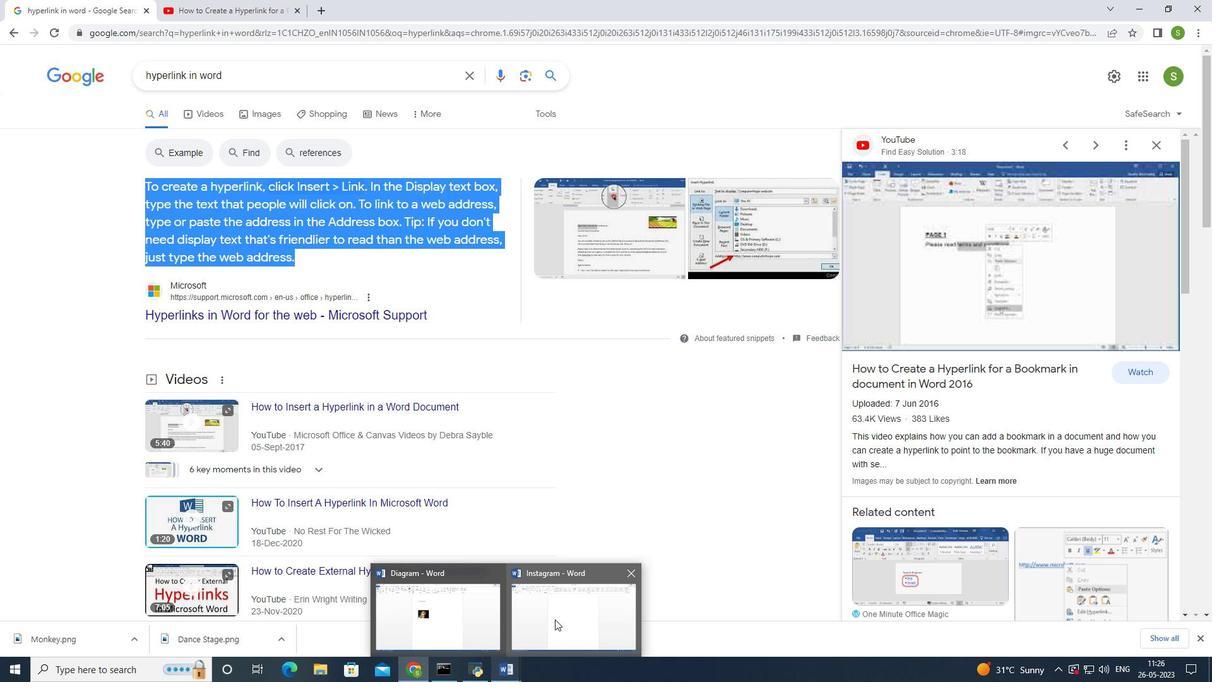 
Action: Mouse moved to (459, 288)
Screenshot: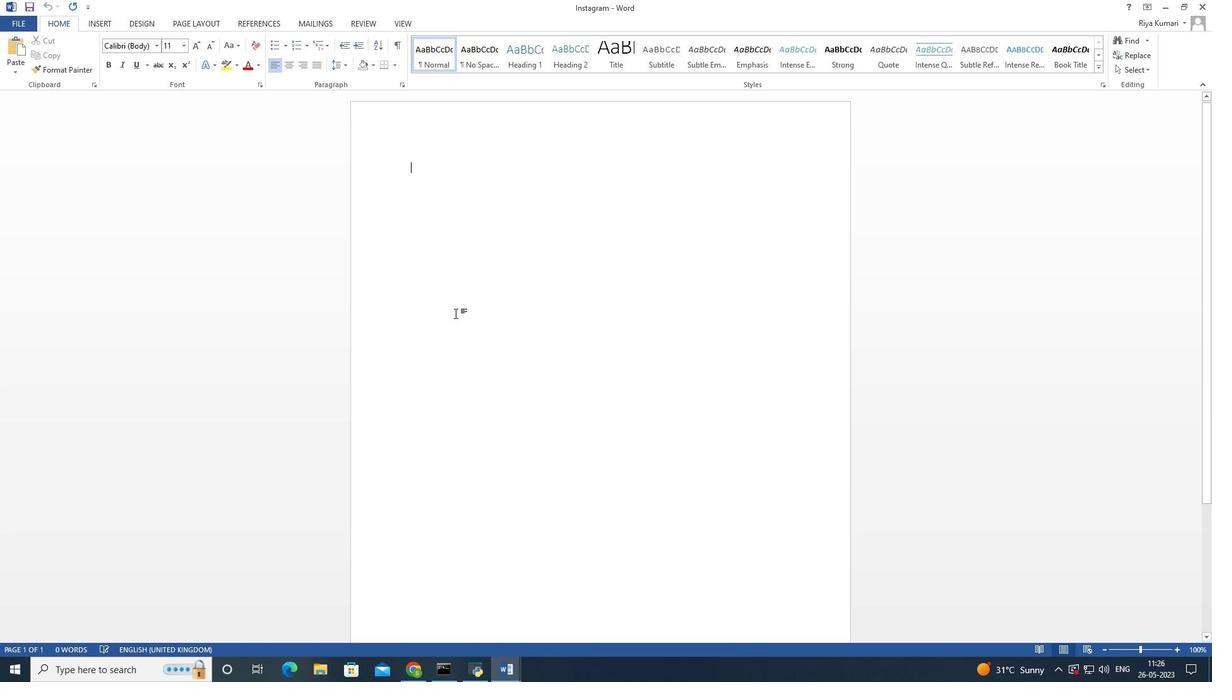 
Action: Mouse pressed left at (459, 288)
Screenshot: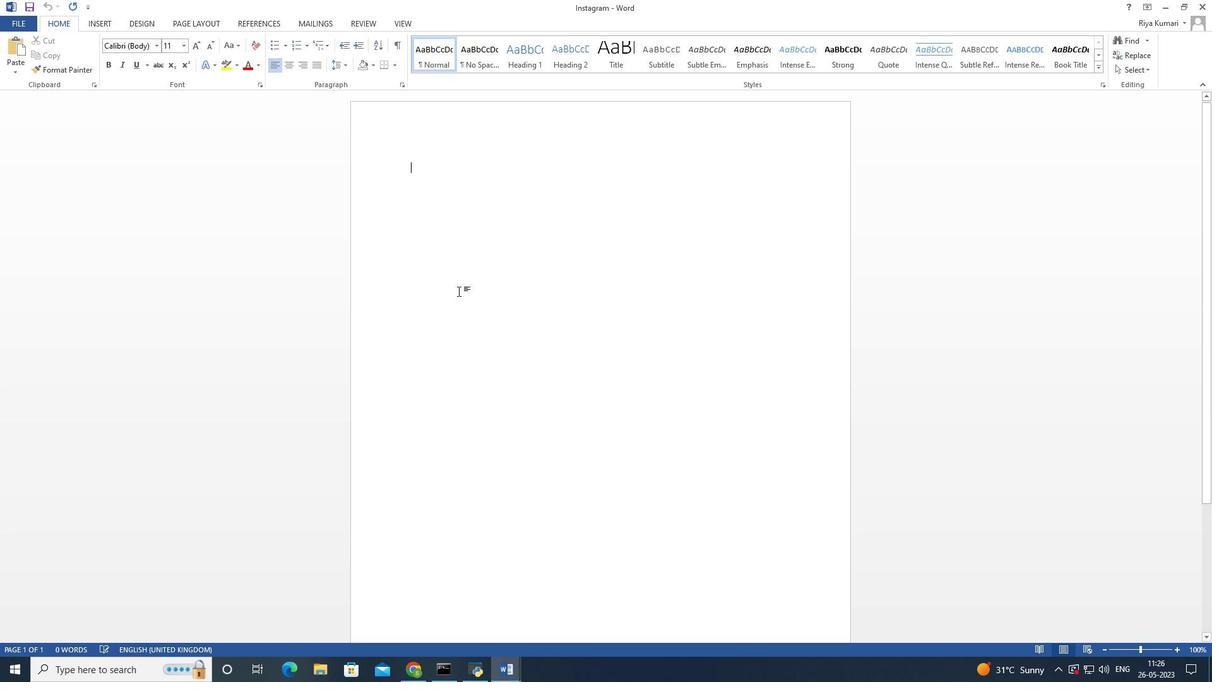 
Action: Mouse moved to (455, 294)
Screenshot: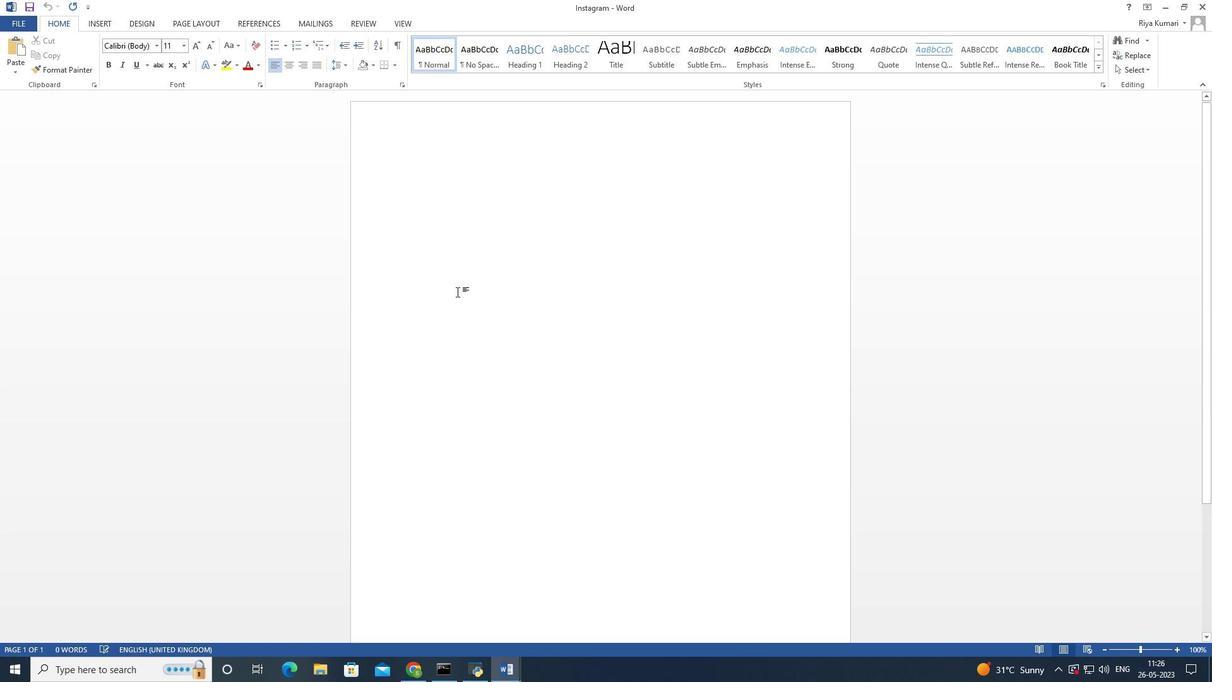
Action: Key pressed ctrl+V
Screenshot: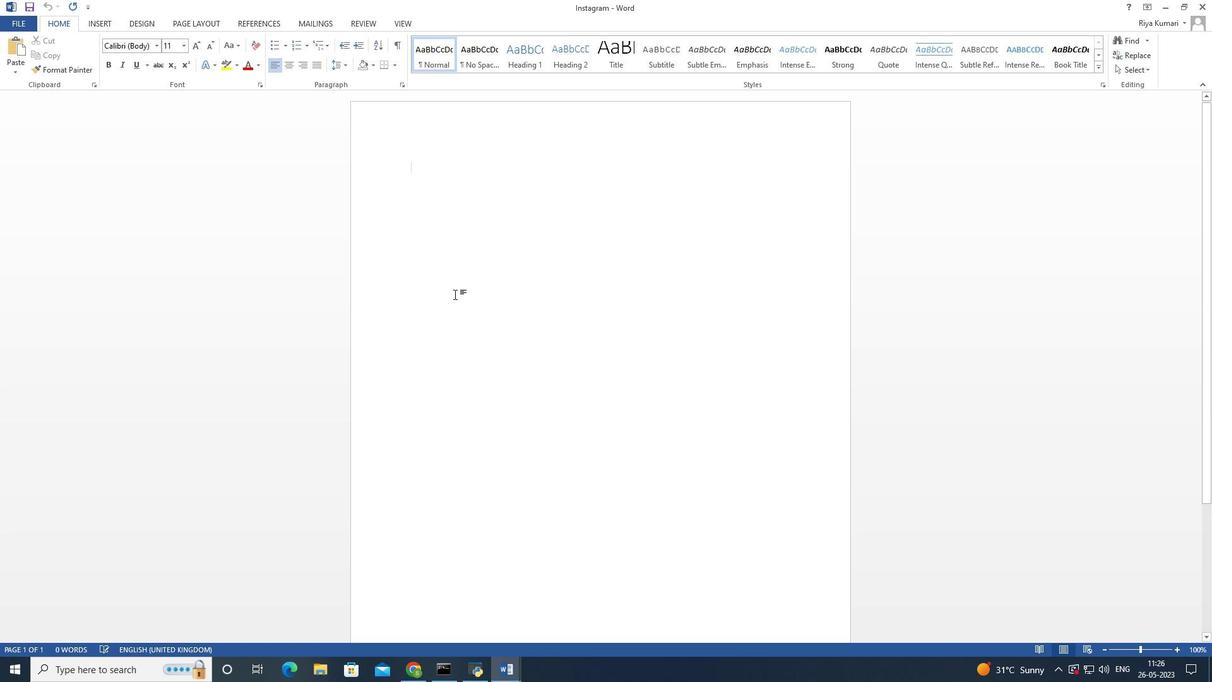 
Action: Mouse moved to (470, 314)
Screenshot: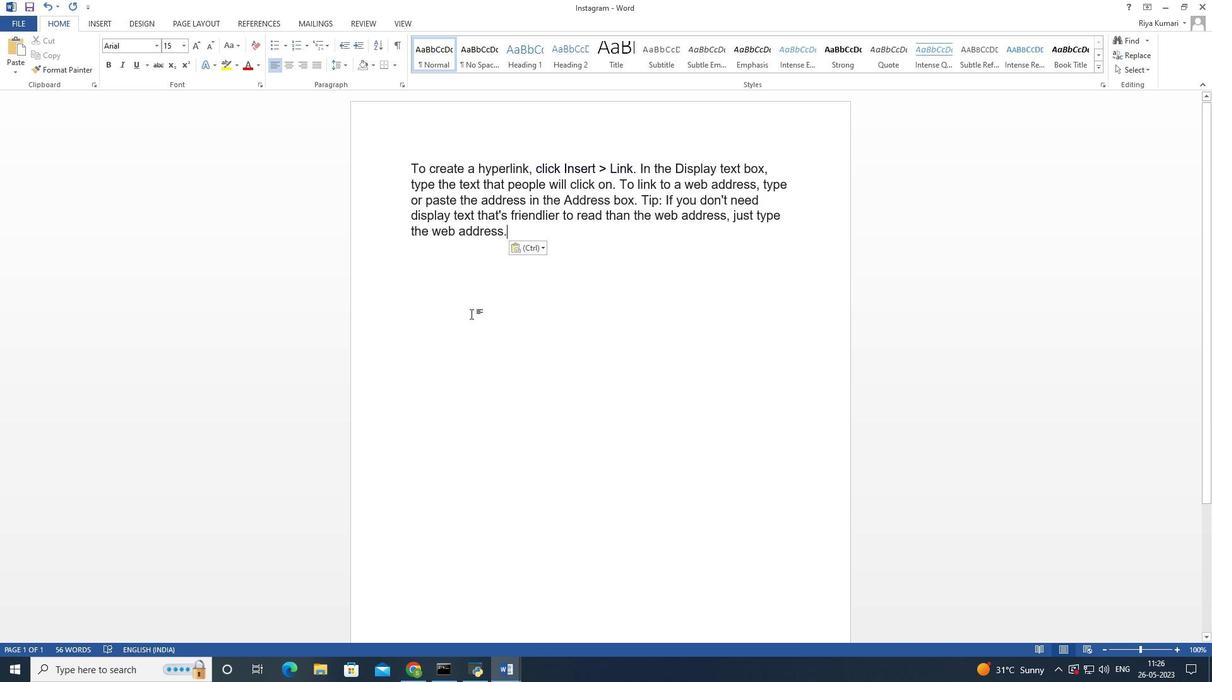 
Action: Key pressed ctrl+S
Screenshot: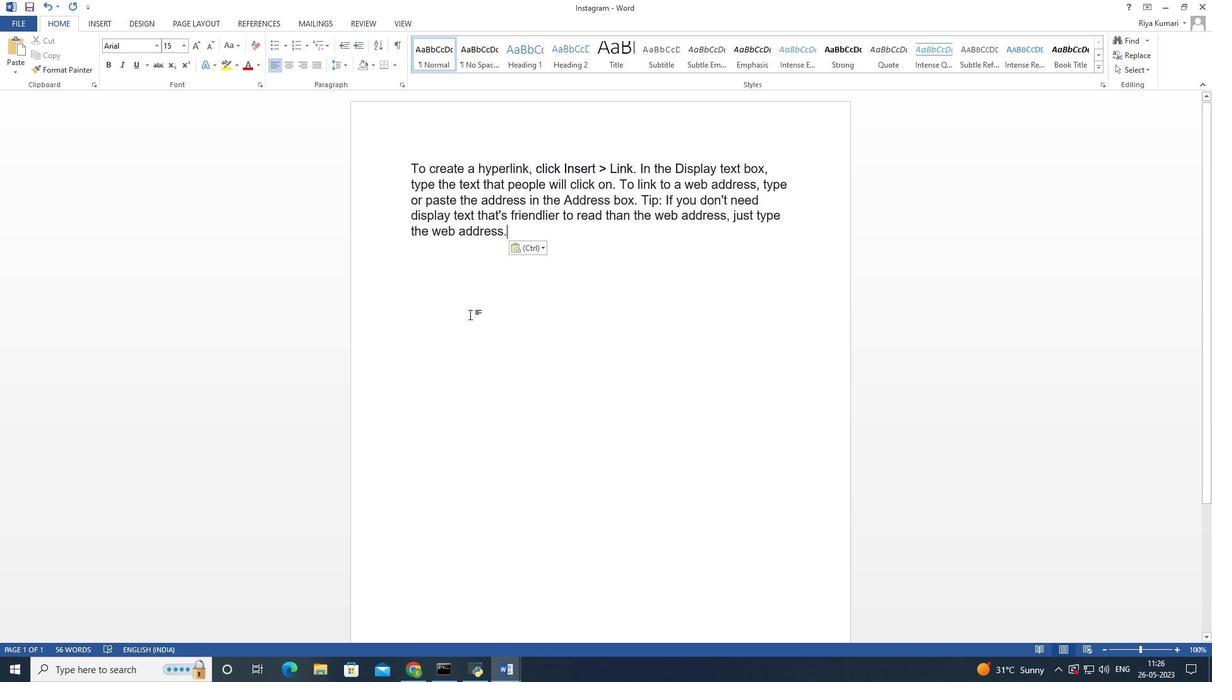 
Action: Mouse moved to (638, 202)
Screenshot: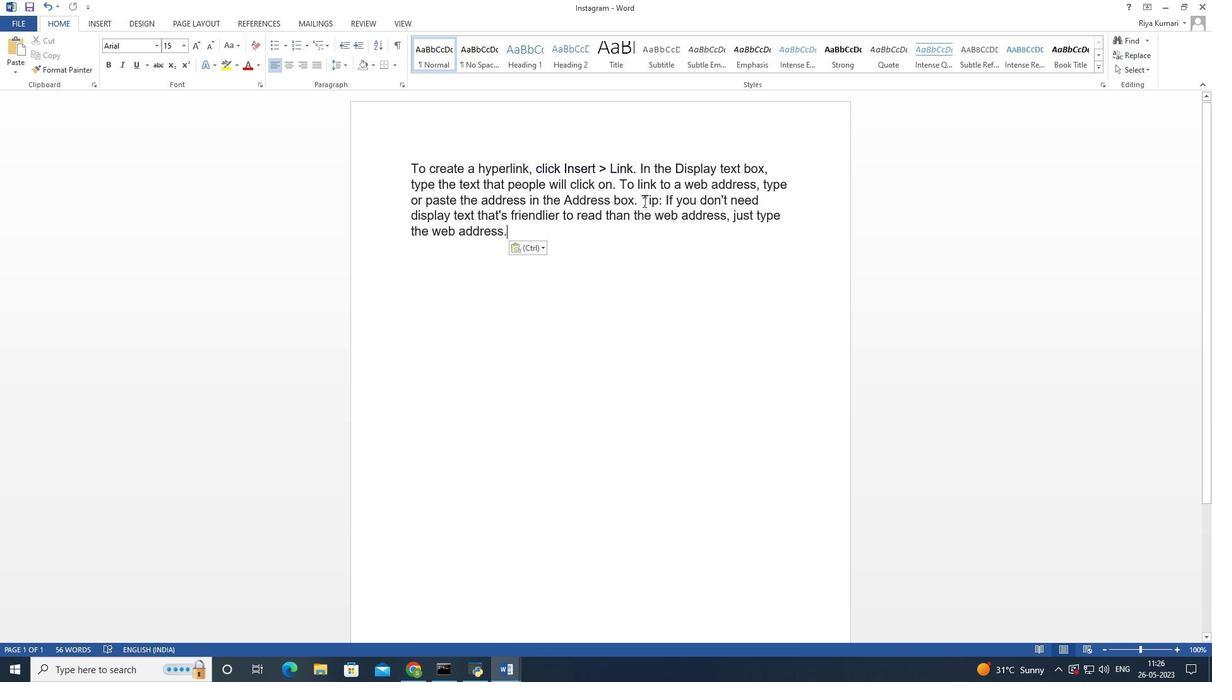 
Action: Mouse pressed left at (638, 202)
Screenshot: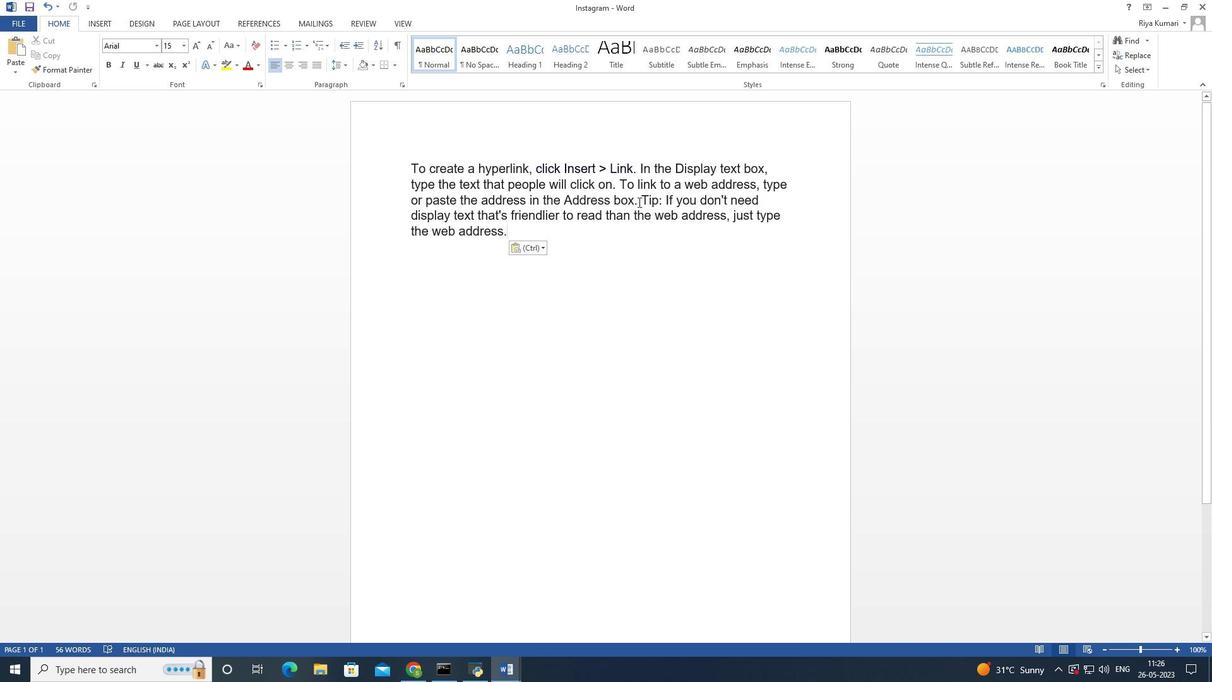 
Action: Mouse moved to (1163, 4)
Screenshot: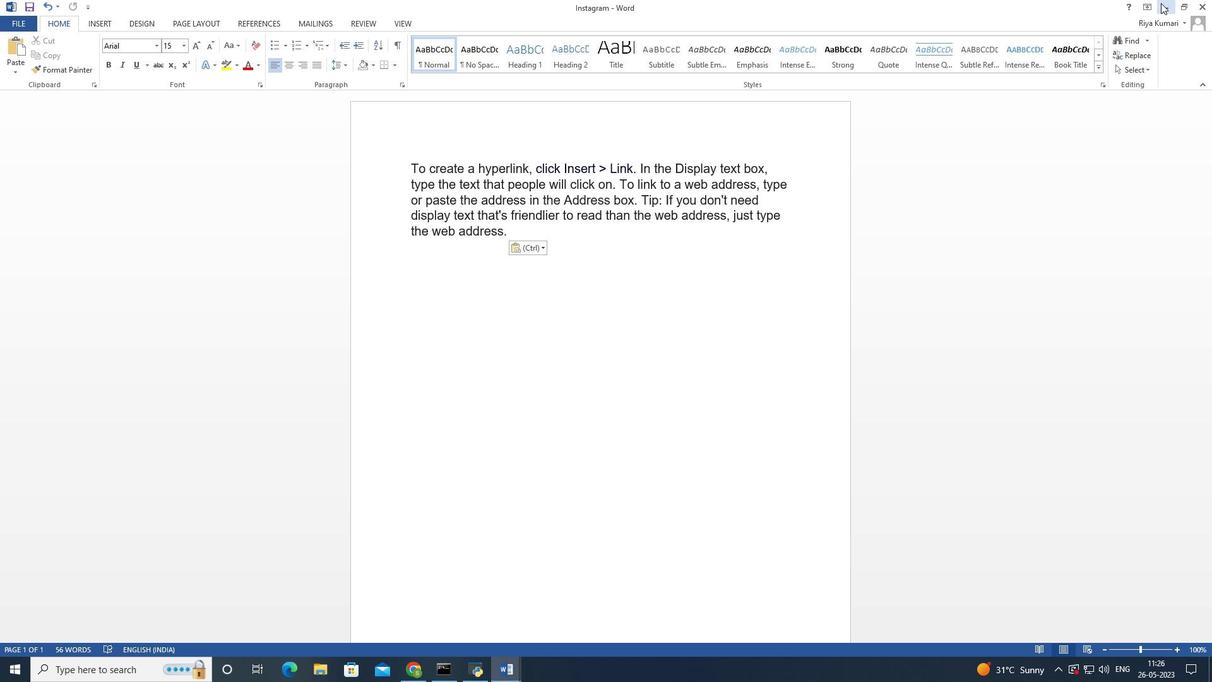 
Action: Mouse pressed left at (1163, 4)
Screenshot: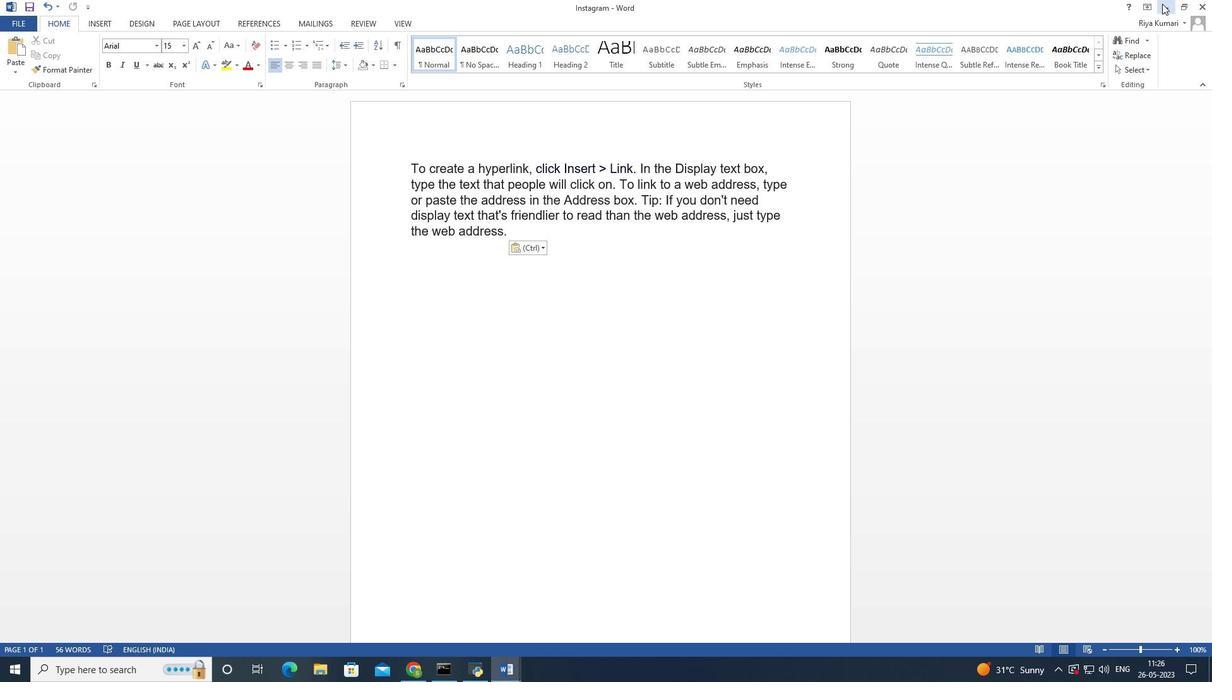 
Action: Mouse moved to (241, 81)
Screenshot: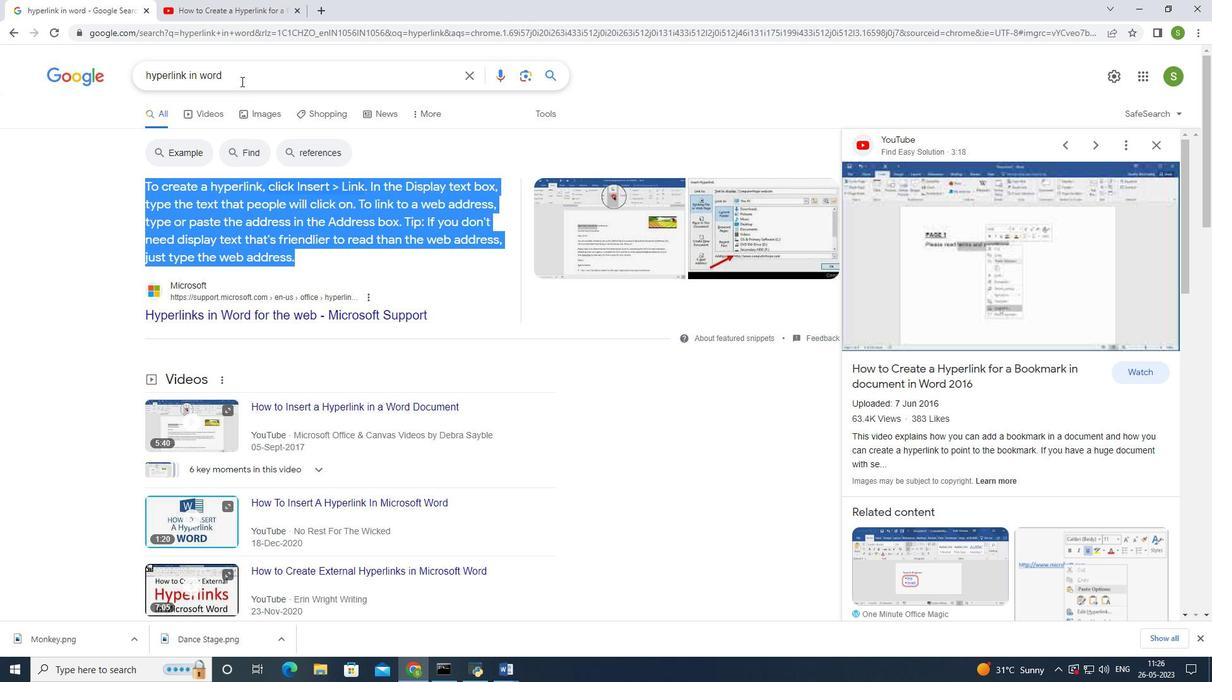 
Action: Mouse pressed left at (241, 81)
Screenshot: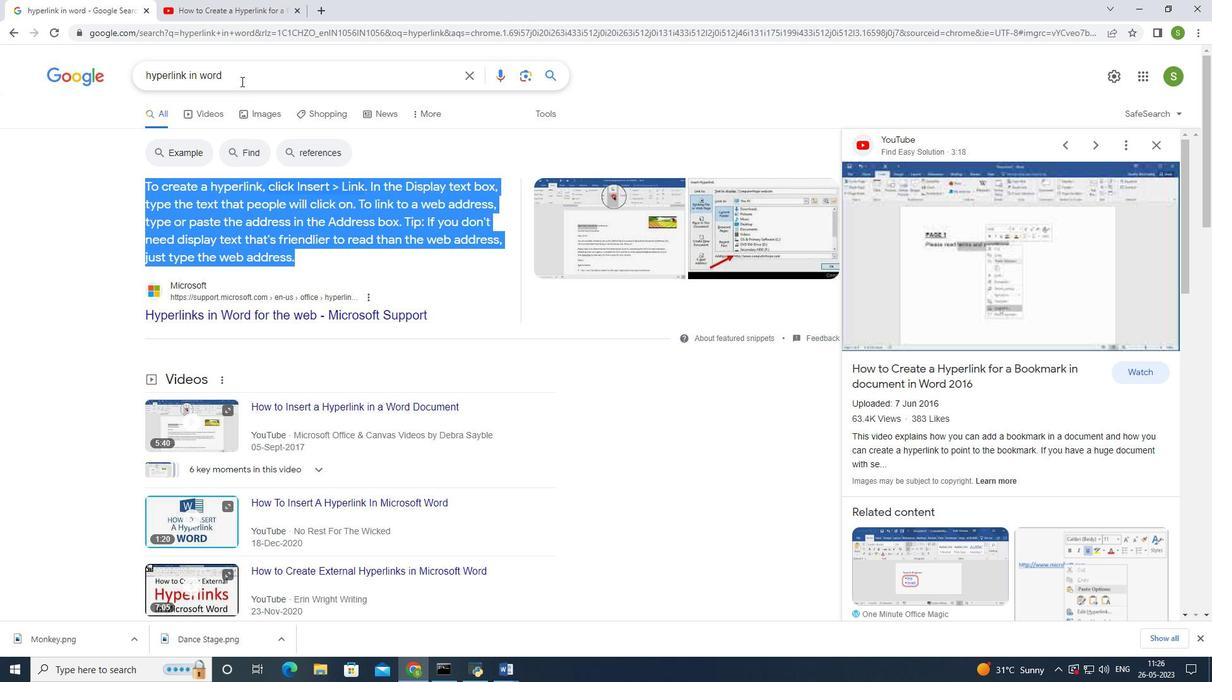 
Action: Mouse moved to (235, 94)
Screenshot: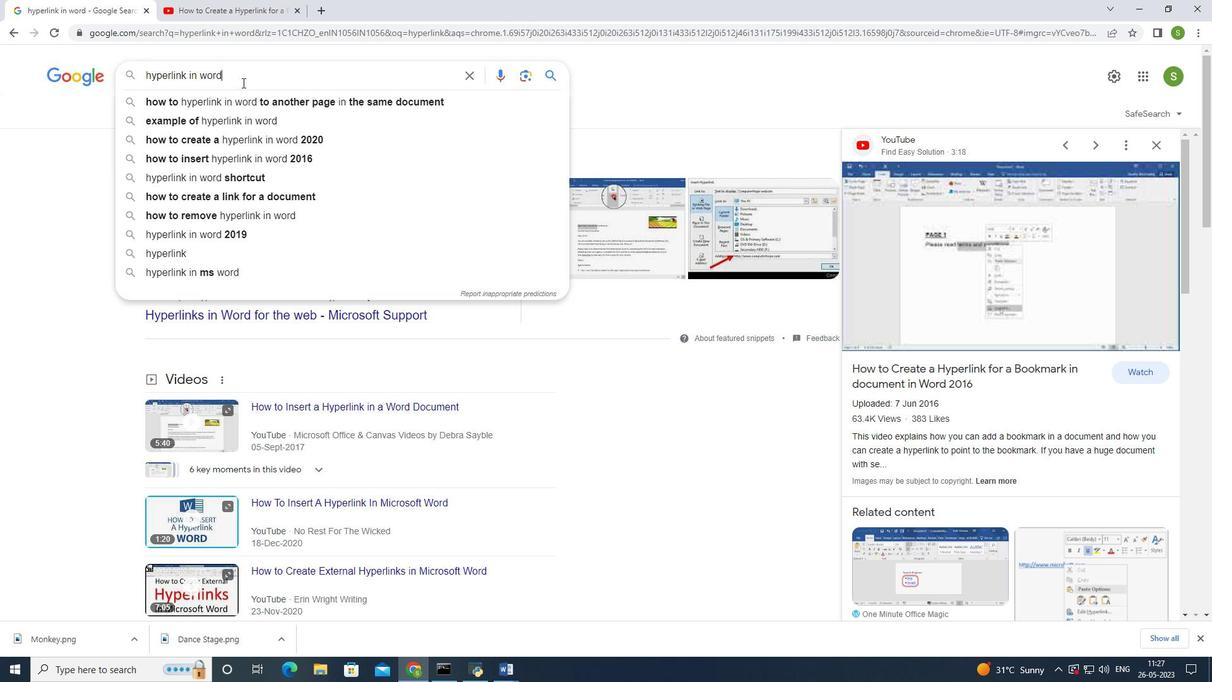 
Action: Key pressed <Key.backspace><Key.backspace><Key.backspace><Key.backspace><Key.backspace><Key.backspace><Key.backspace><Key.backspace><Key.backspace><Key.backspace><Key.backspace><Key.backspace><Key.backspace><Key.backspace><Key.backspace><Key.backspace><Key.backspace><Key.backspace><Key.backspace><Key.backspace><Key.backspace><Key.backspace><Key.backspace><Key.backspace><Key.backspace><Key.backspace><Key.caps_lock>G
Screenshot: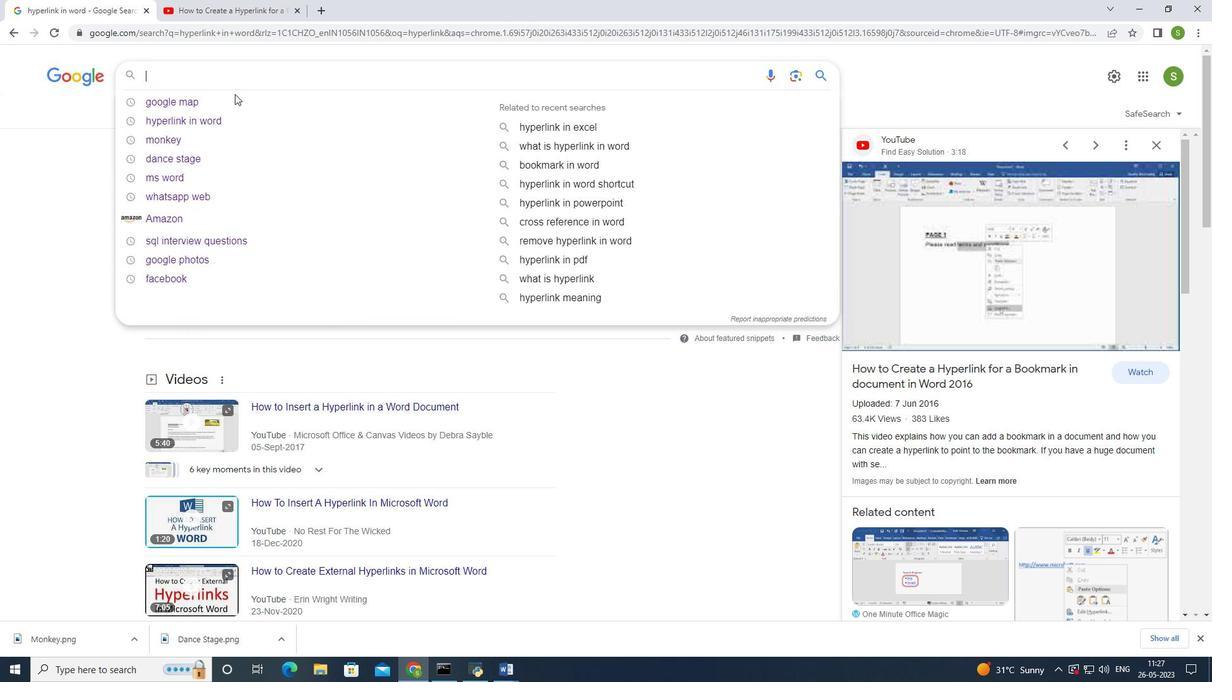 
Action: Mouse moved to (235, 94)
Screenshot: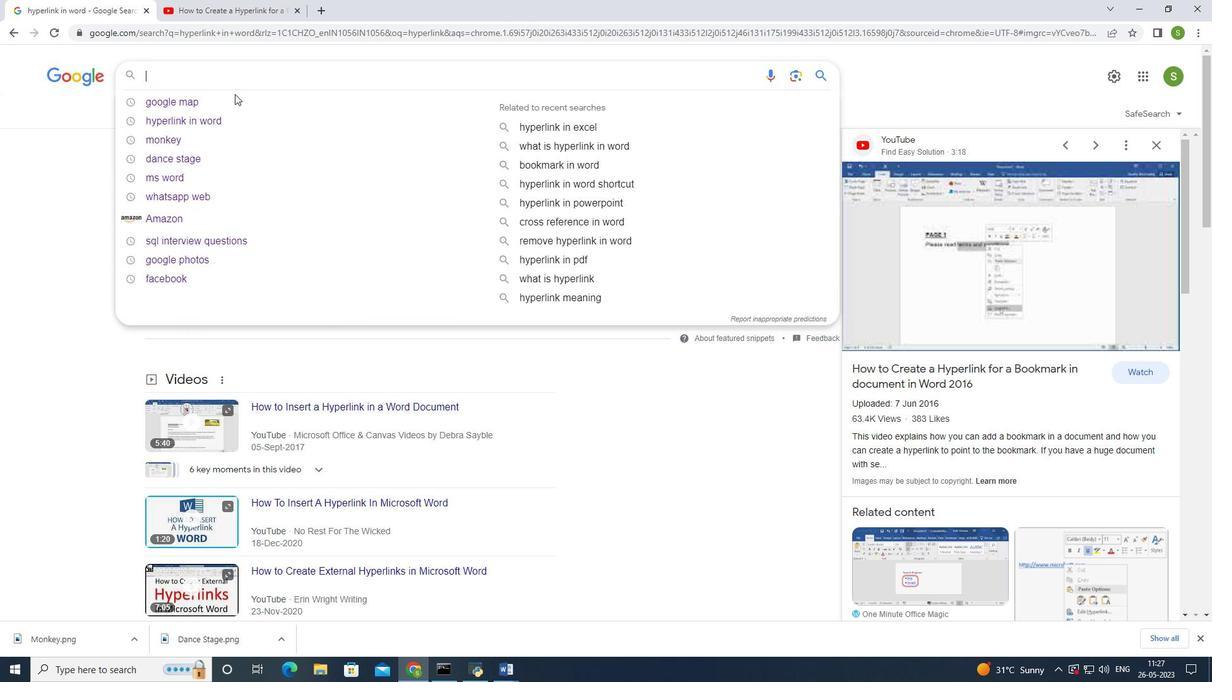 
Action: Key pressed <Key.caps_lock>
Screenshot: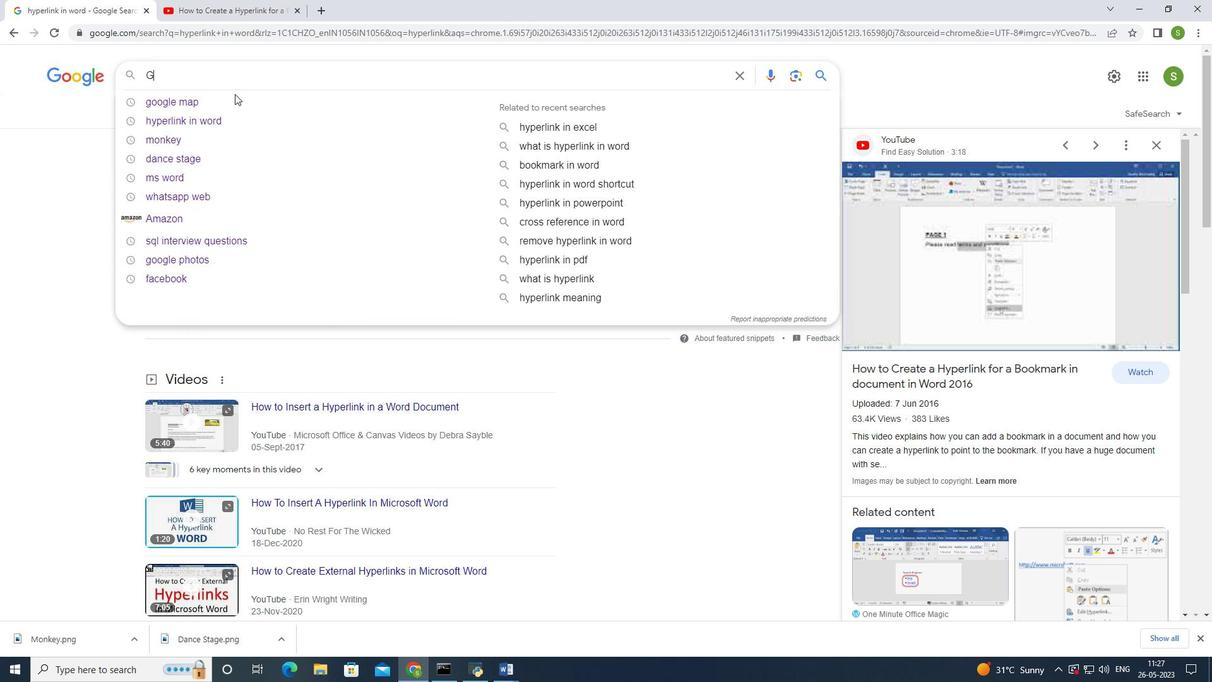 
Action: Mouse moved to (234, 95)
Screenshot: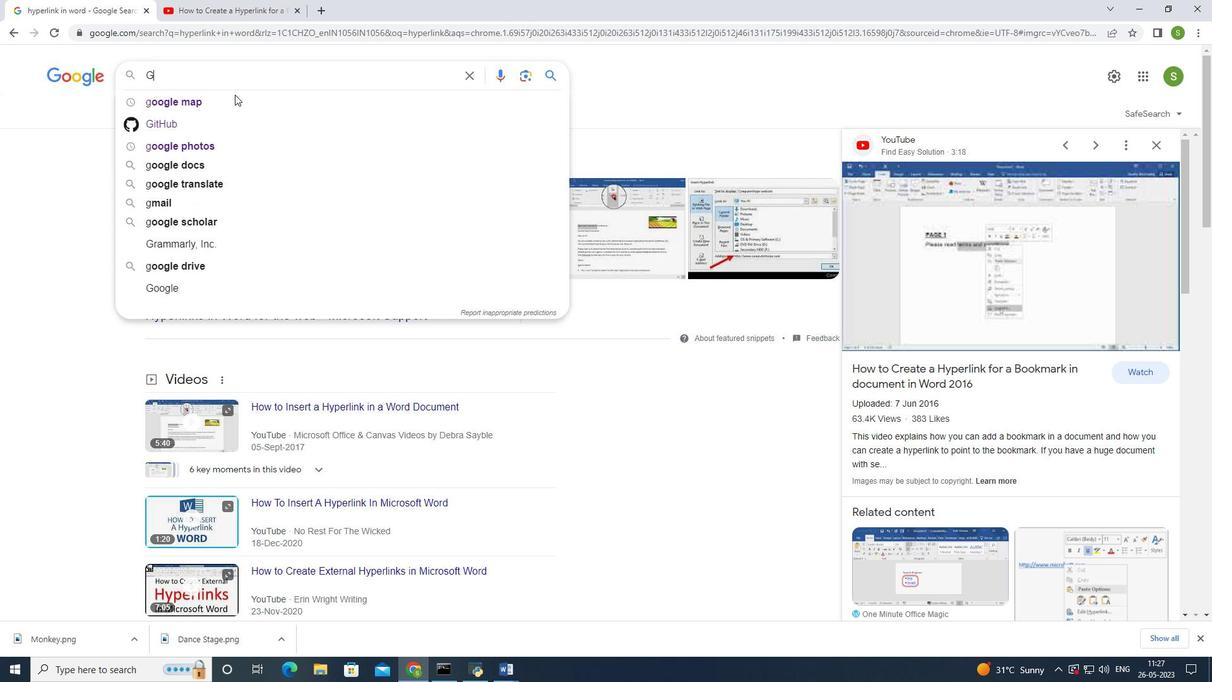 
Action: Key pressed o
Screenshot: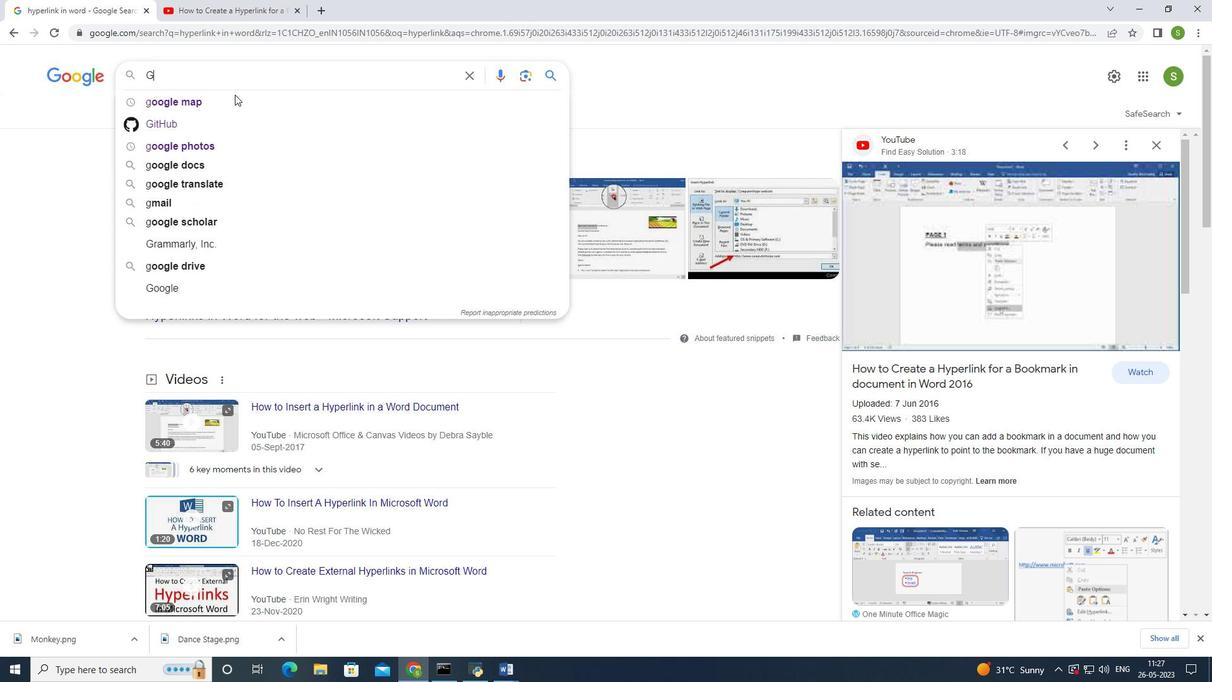 
Action: Mouse moved to (234, 97)
Screenshot: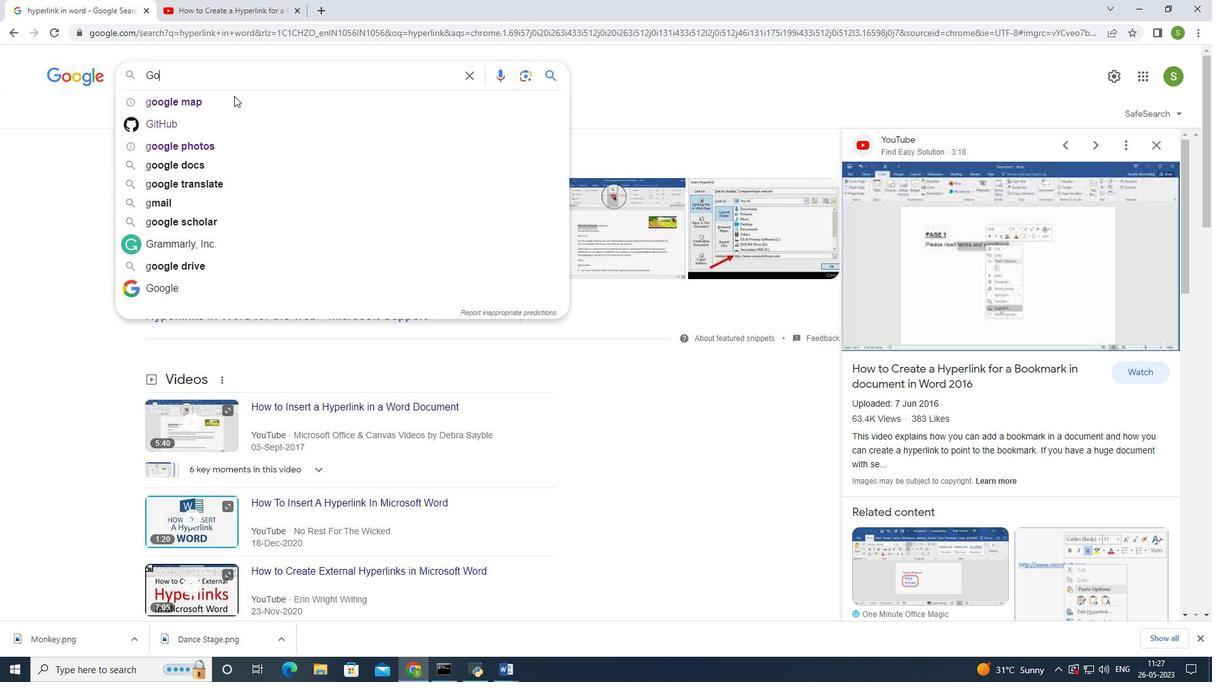 
Action: Key pressed ld<Key.space>
Screenshot: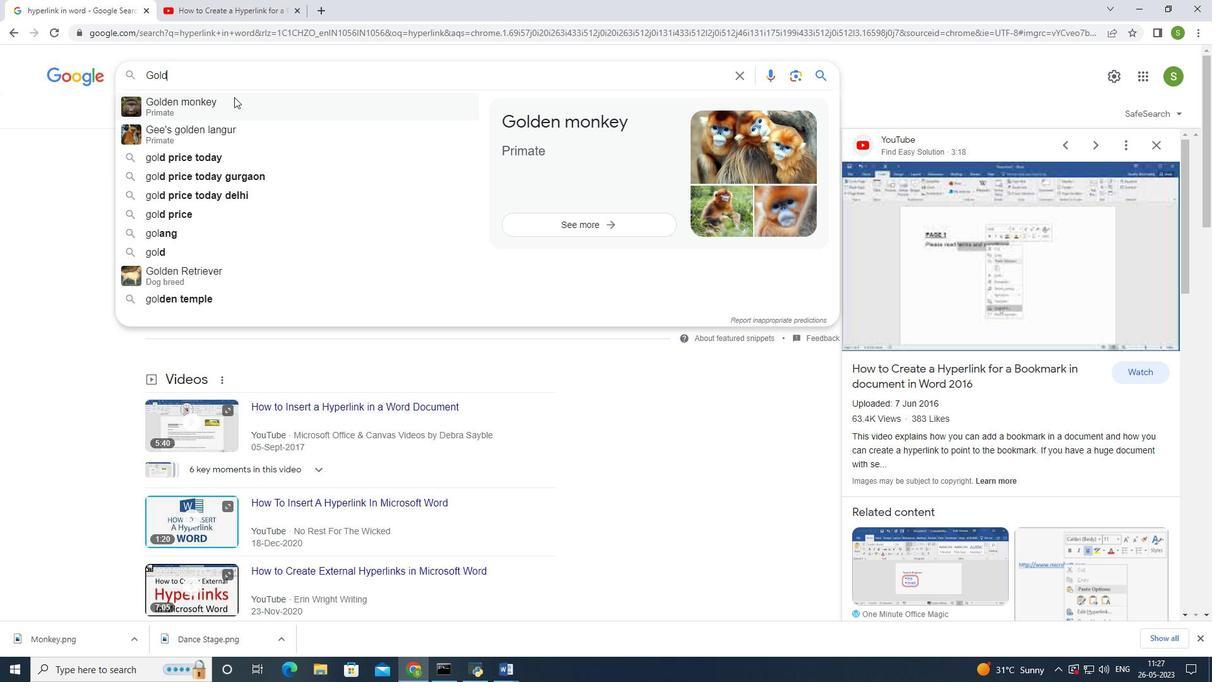 
Action: Mouse moved to (234, 97)
Screenshot: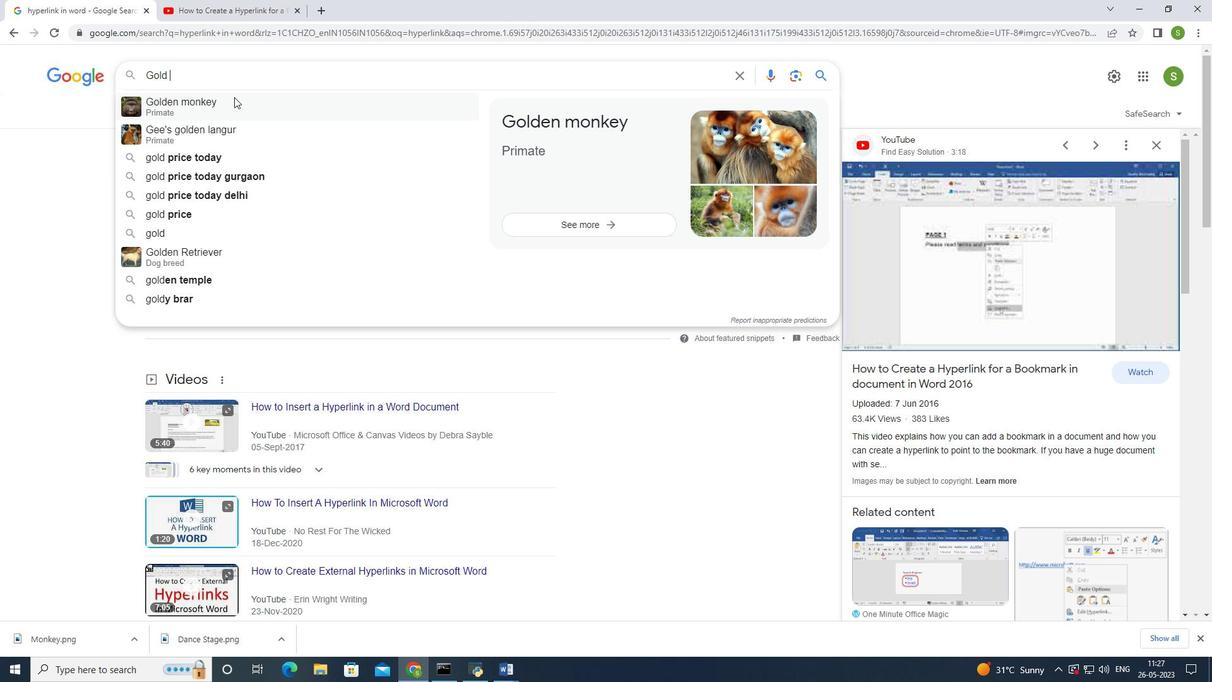 
Action: Key pressed <Key.caps_lock>
Screenshot: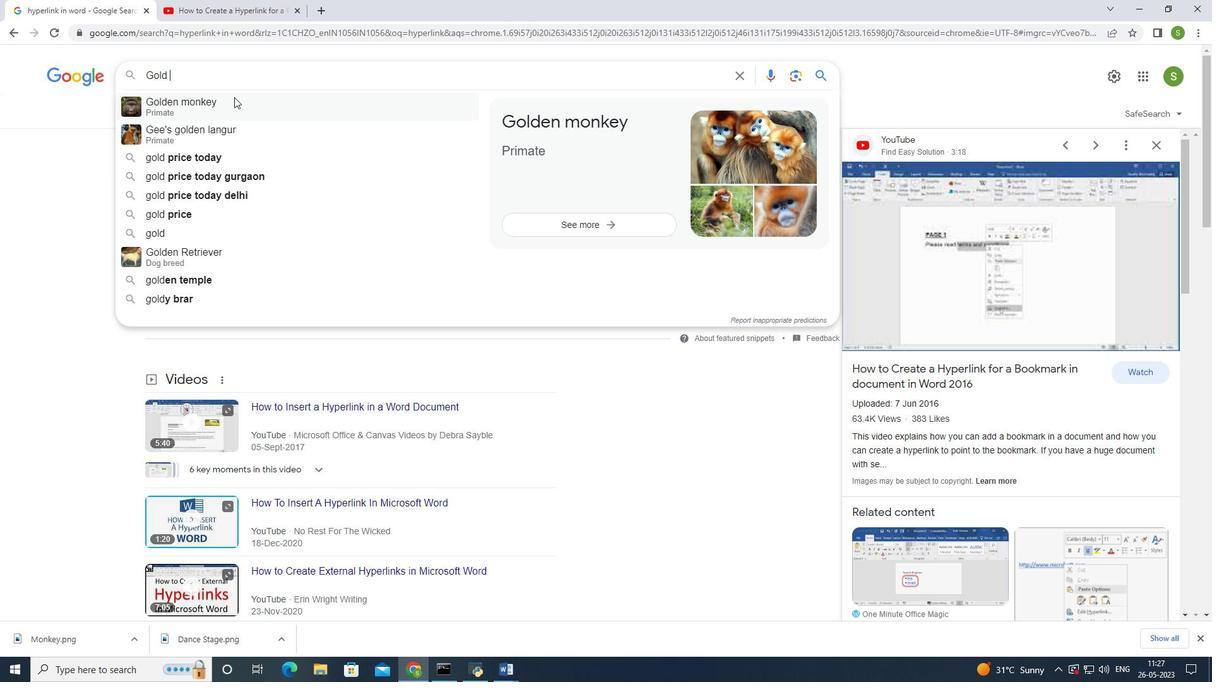 
Action: Mouse moved to (234, 97)
Screenshot: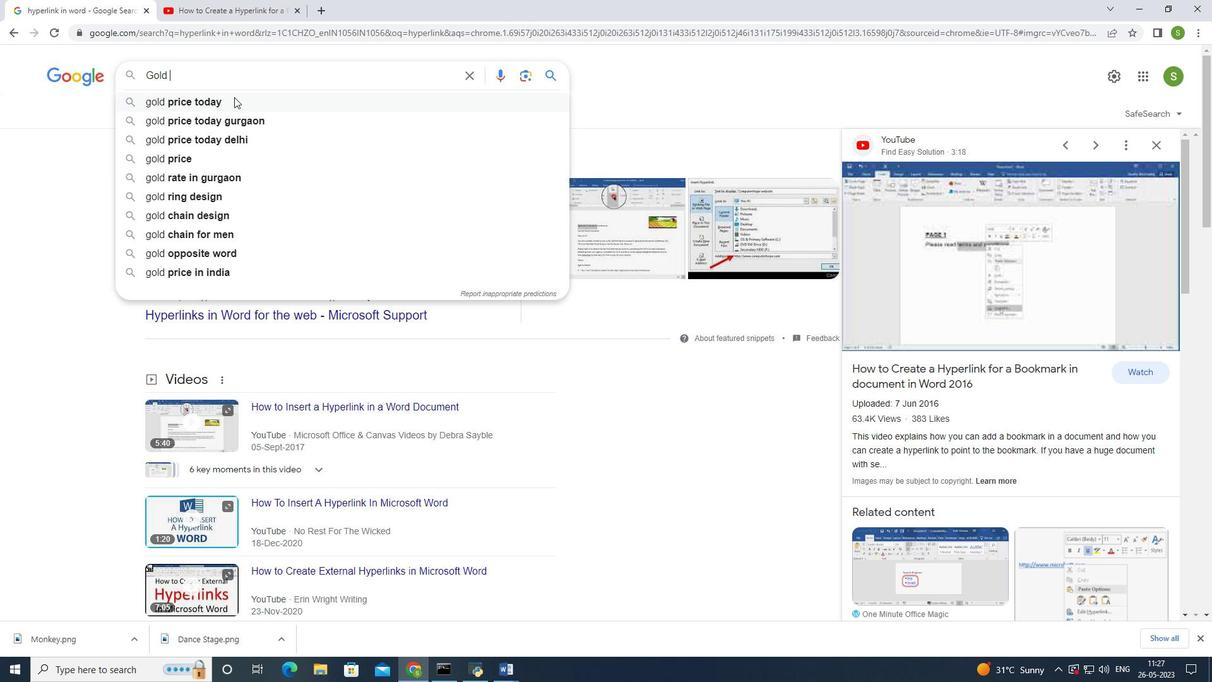 
Action: Key pressed M
Screenshot: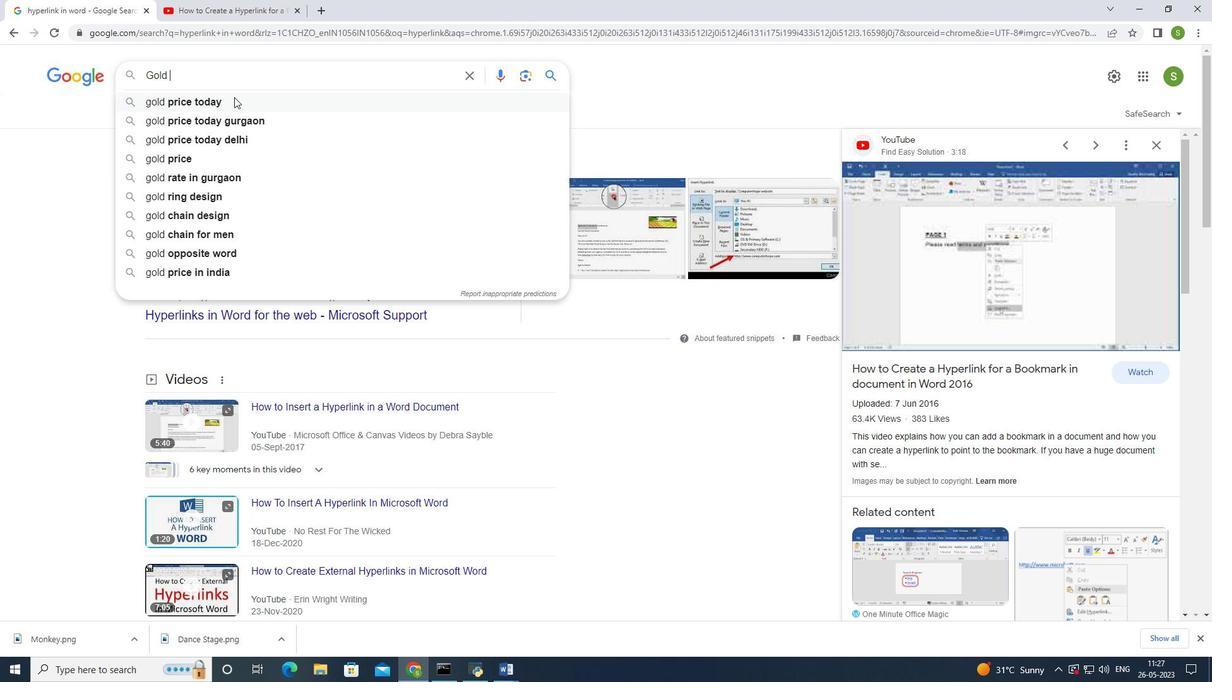 
Action: Mouse moved to (234, 98)
Screenshot: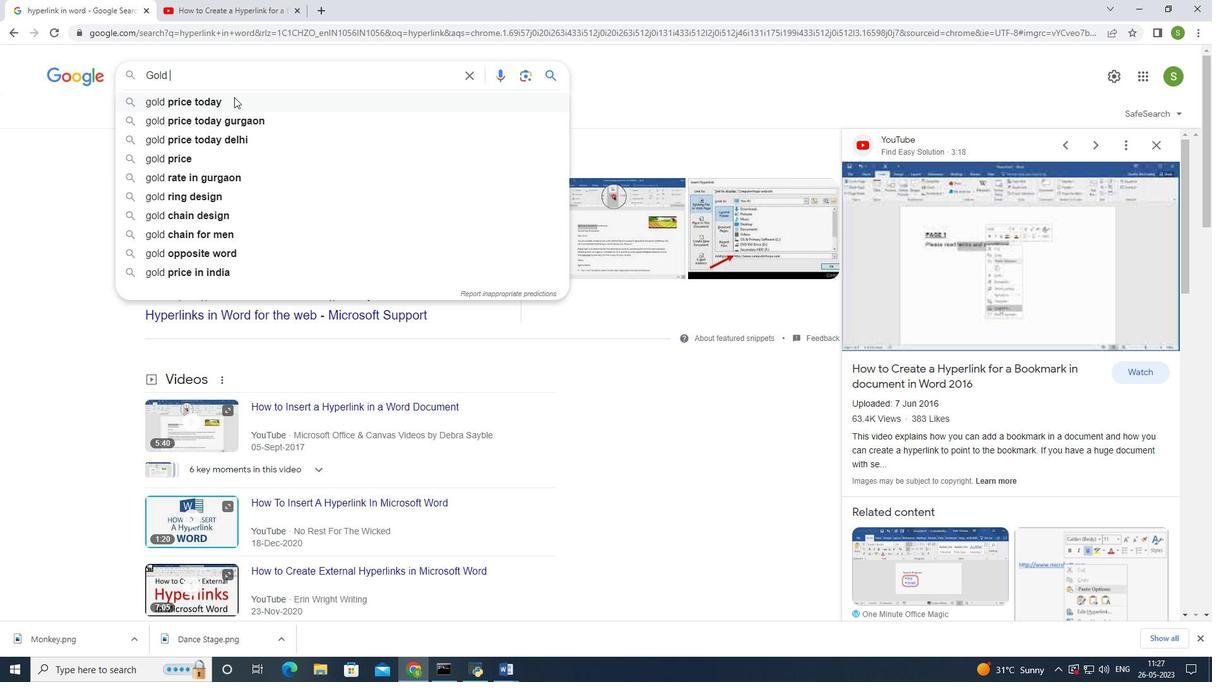 
Action: Key pressed I
Screenshot: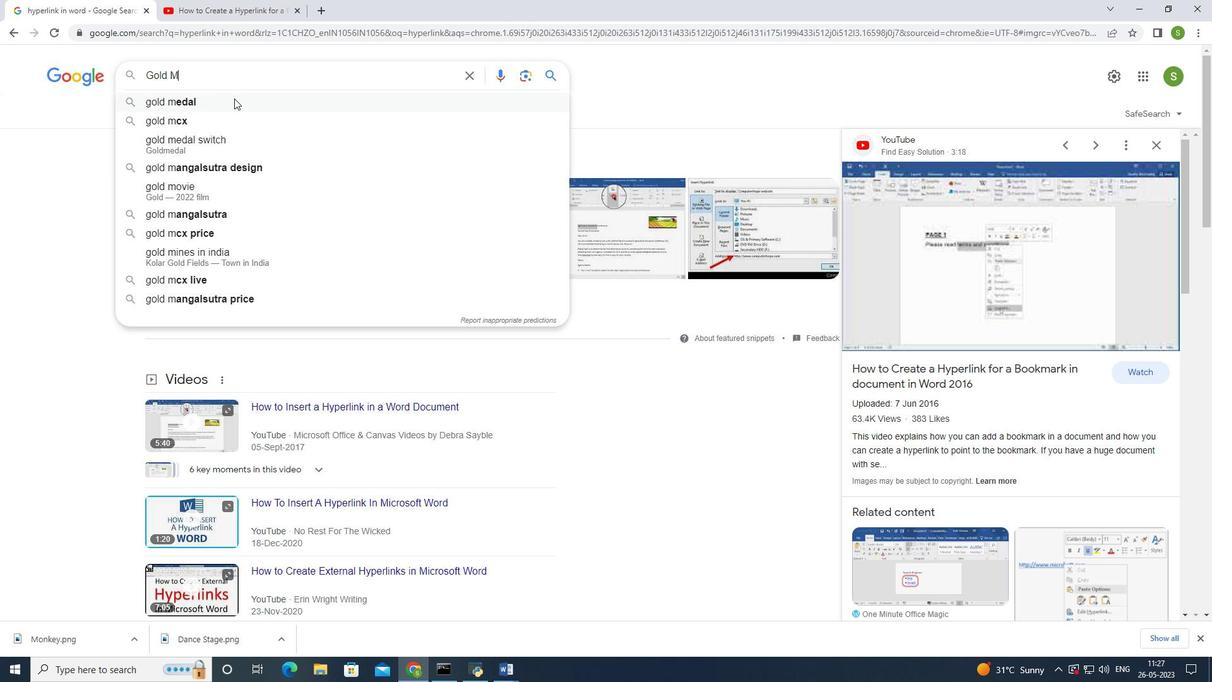 
Action: Mouse moved to (234, 99)
Screenshot: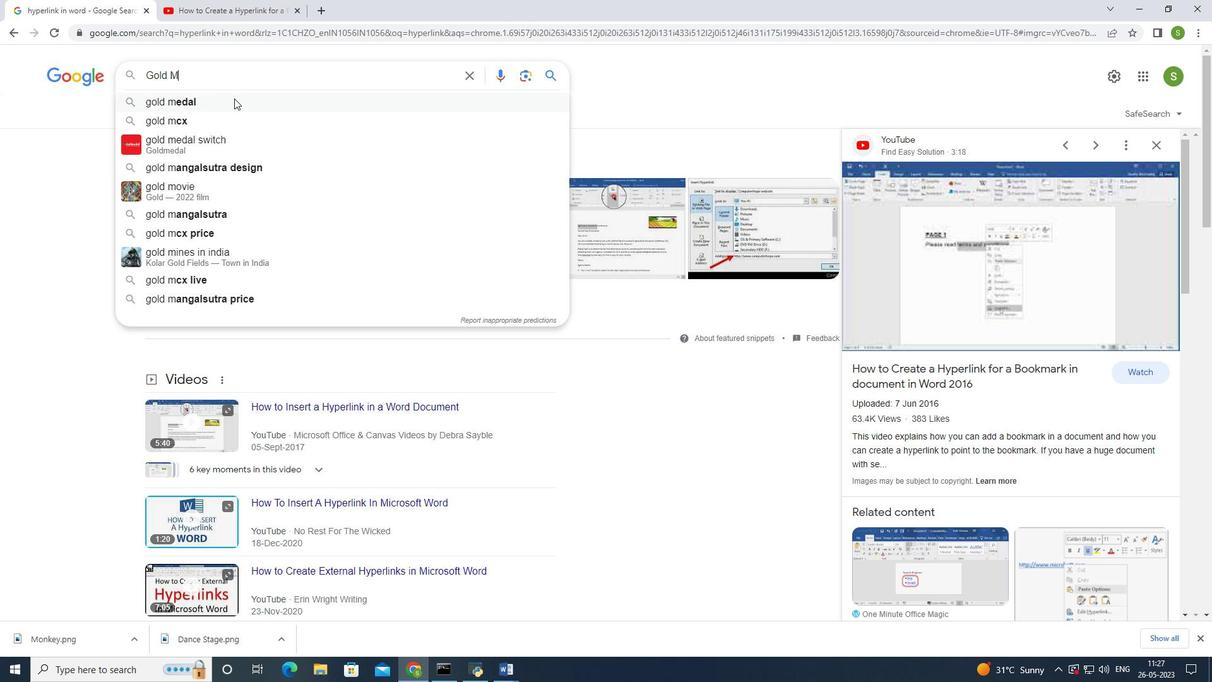 
Action: Key pressed <Key.backspace><Key.caps_lock>i
Screenshot: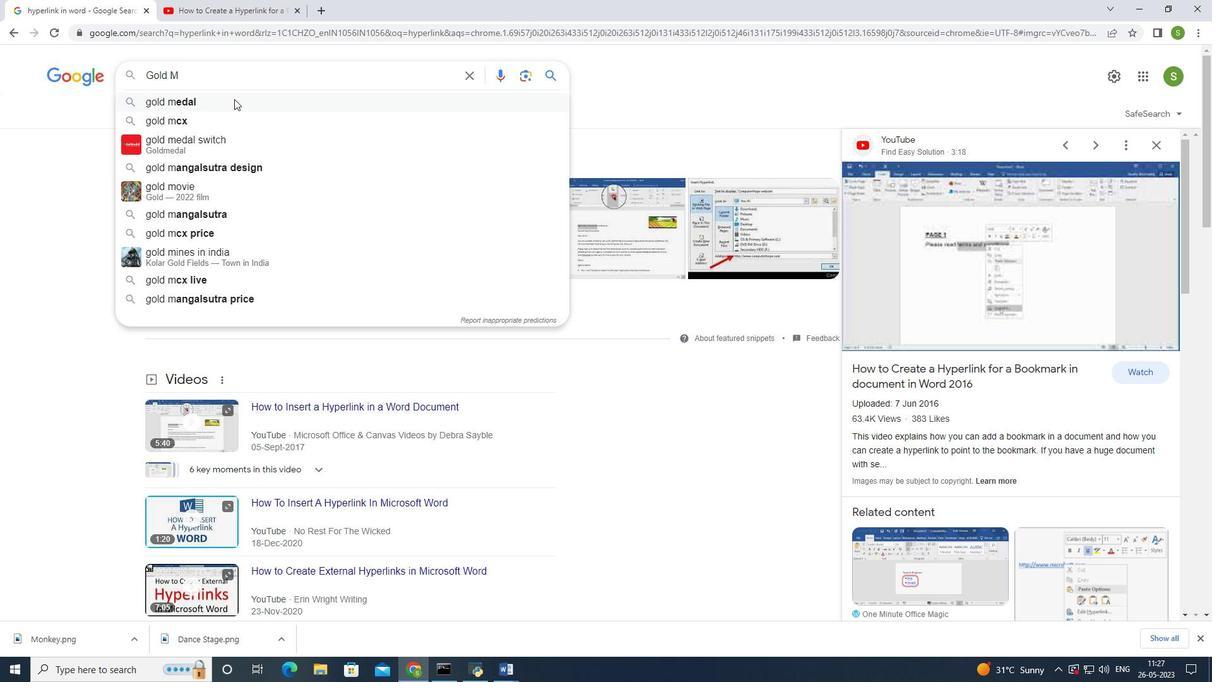 
Action: Mouse moved to (233, 101)
Screenshot: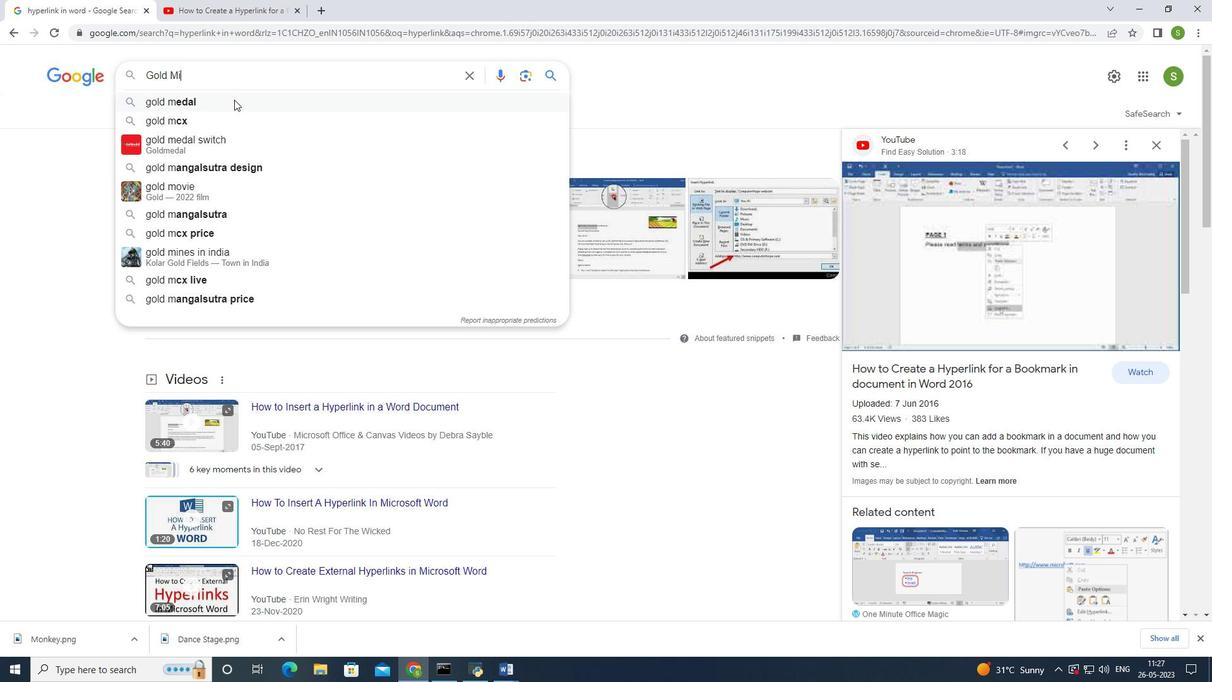 
Action: Key pressed ne<Key.space><Key.caps_lock>F<Key.caps_lock>i
Screenshot: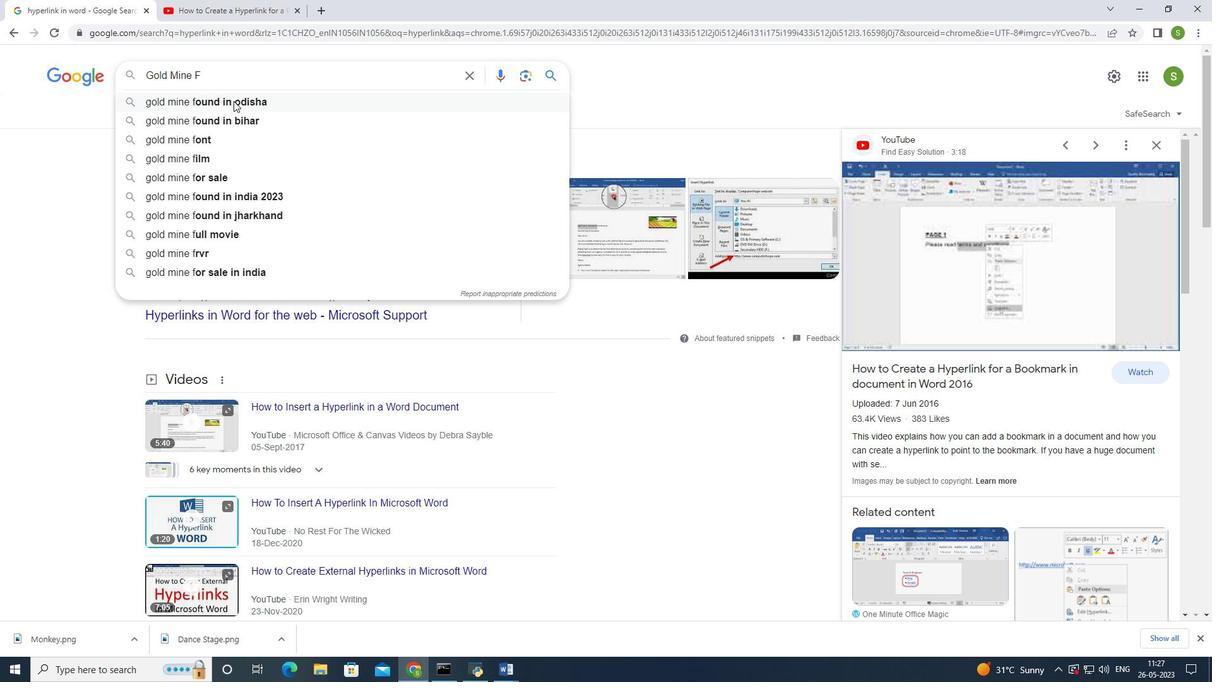 
Action: Mouse moved to (233, 101)
Screenshot: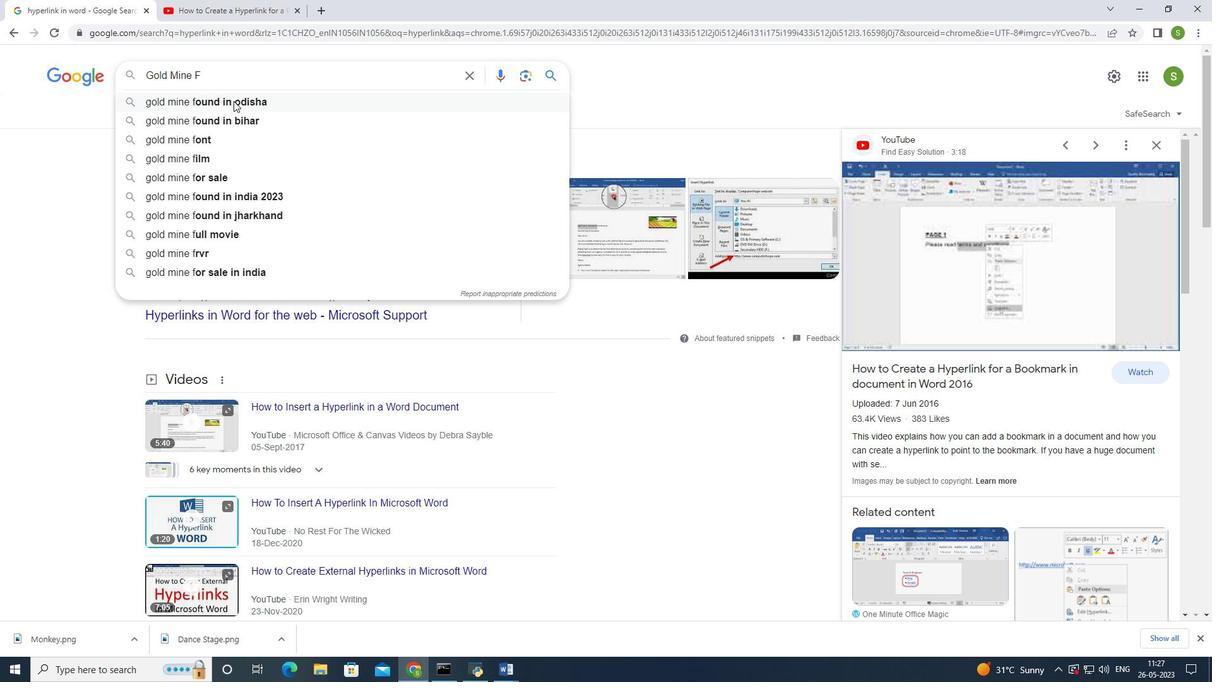 
Action: Key pressed el
Screenshot: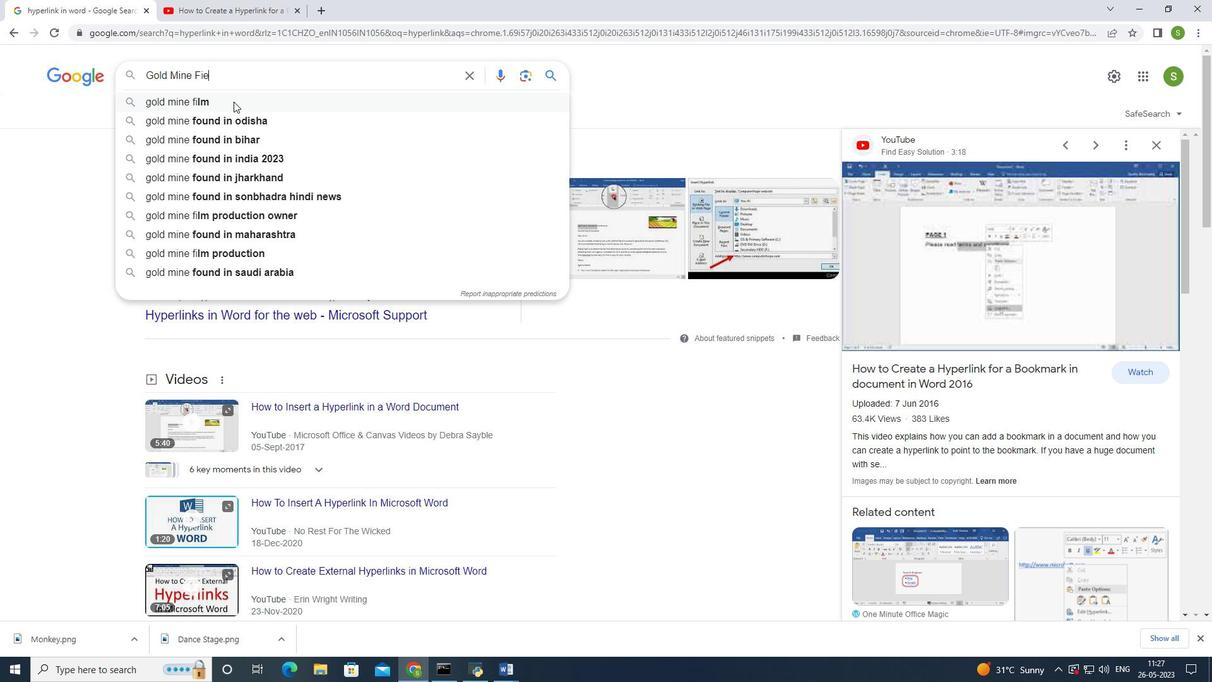 
Action: Mouse moved to (233, 102)
Screenshot: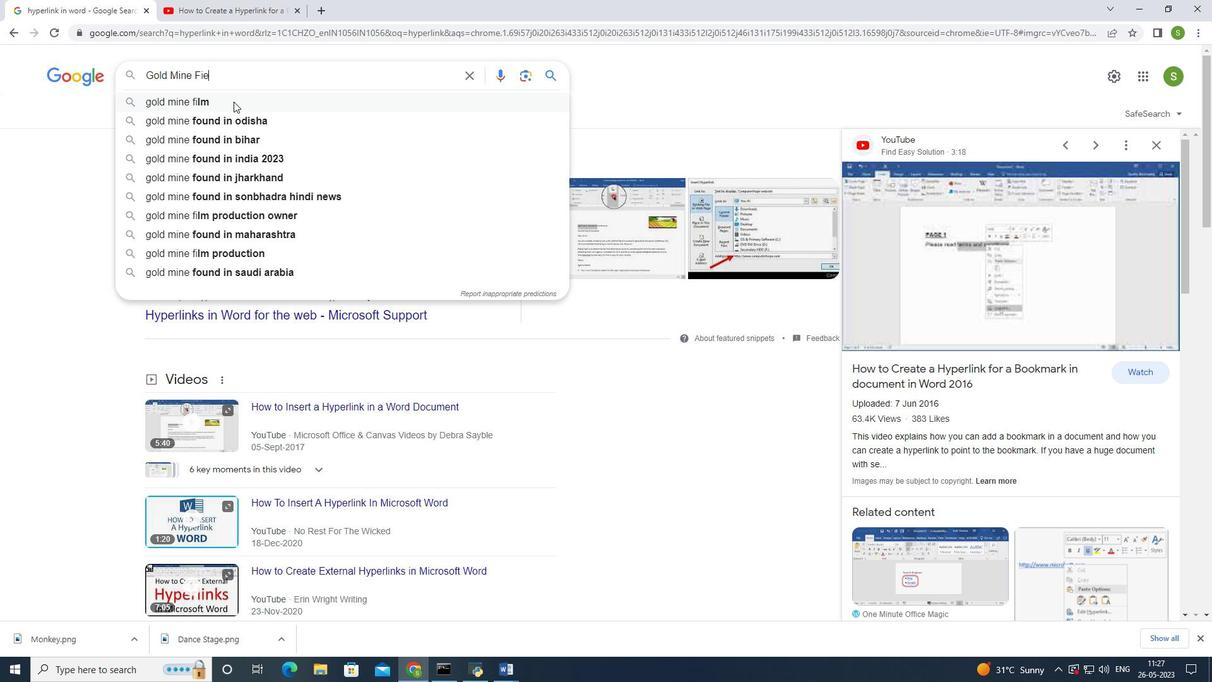 
Action: Key pressed ds<Key.enter>
Screenshot: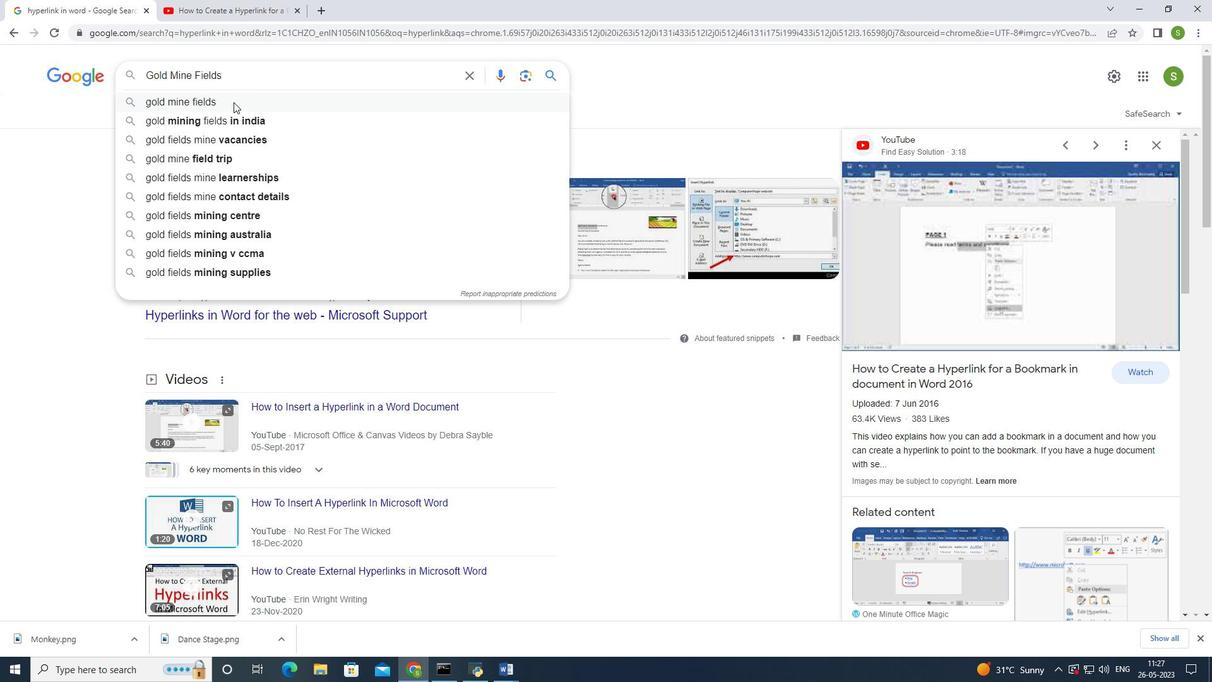 
Action: Mouse moved to (260, 115)
Screenshot: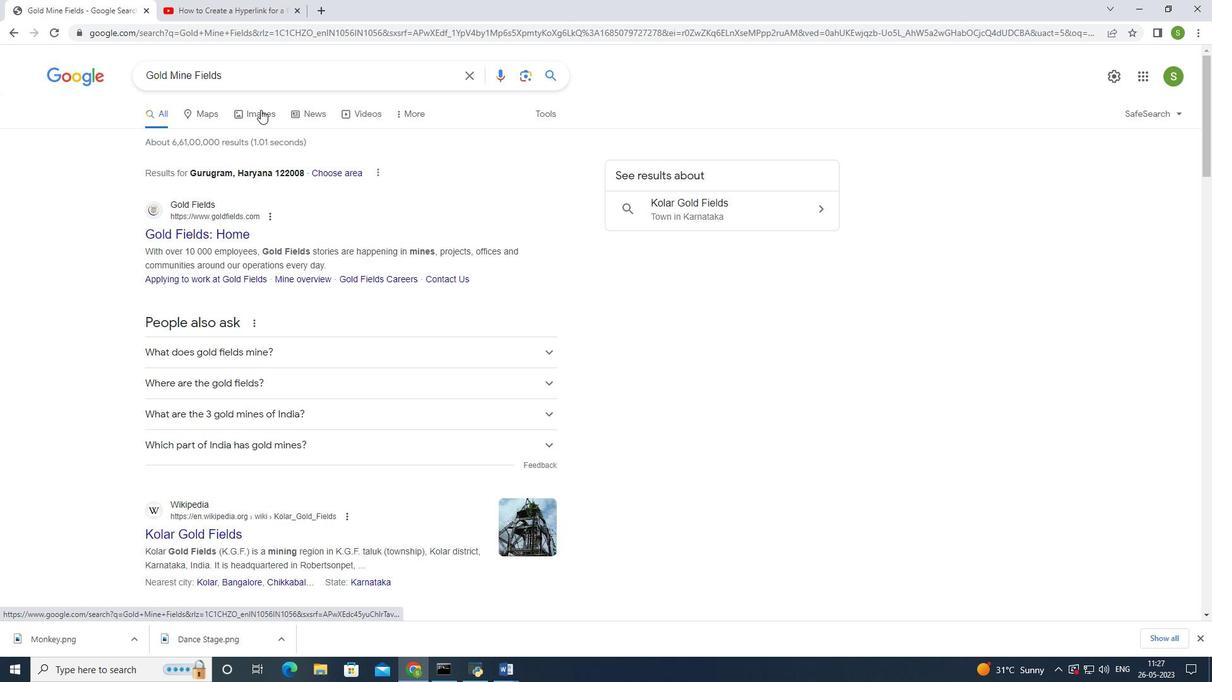 
Action: Mouse pressed left at (260, 115)
Screenshot: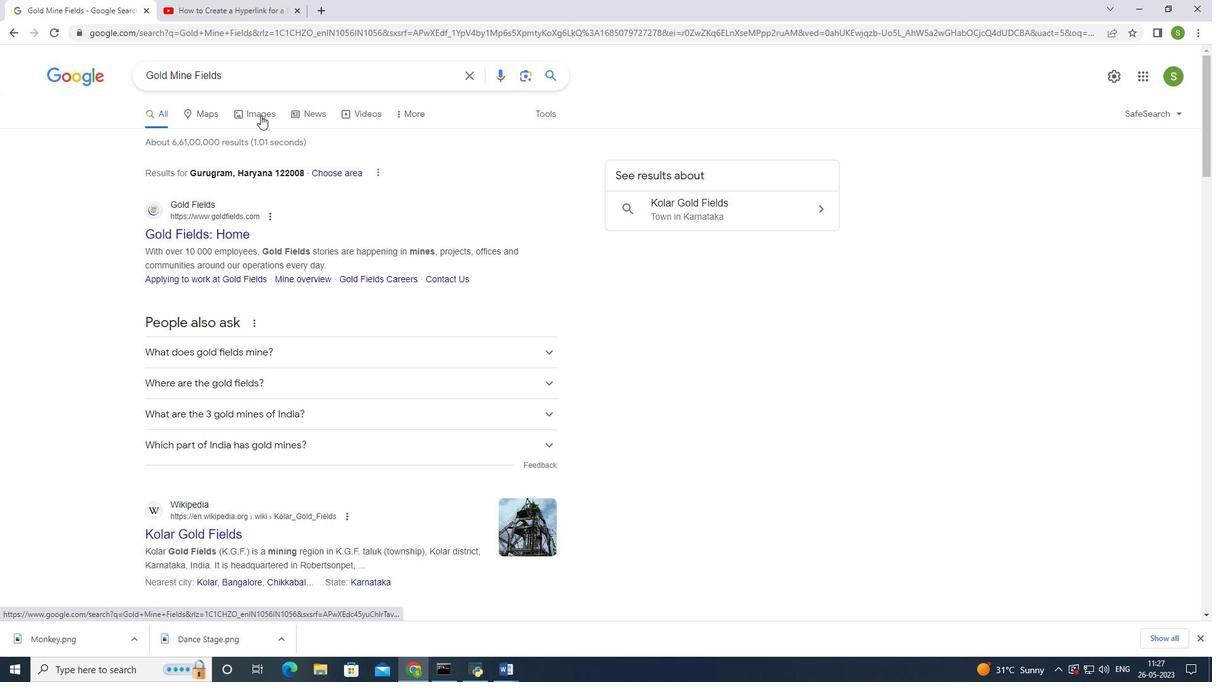 
Action: Mouse moved to (228, 273)
Screenshot: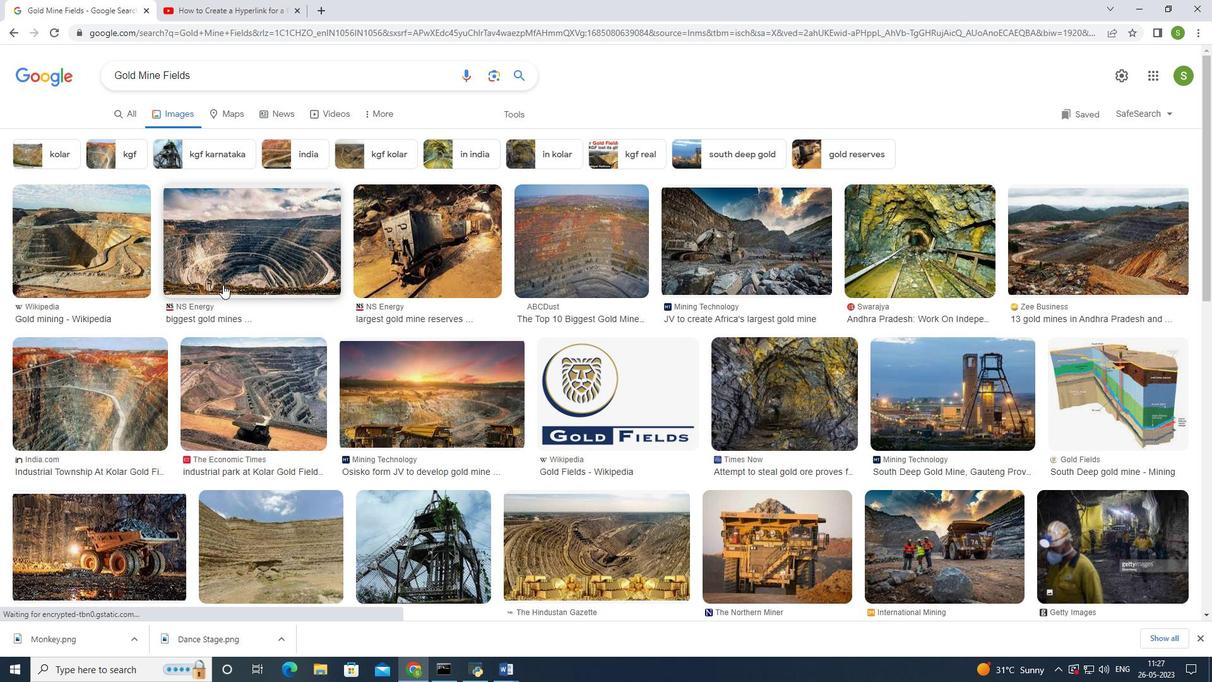 
Action: Mouse pressed left at (228, 273)
Screenshot: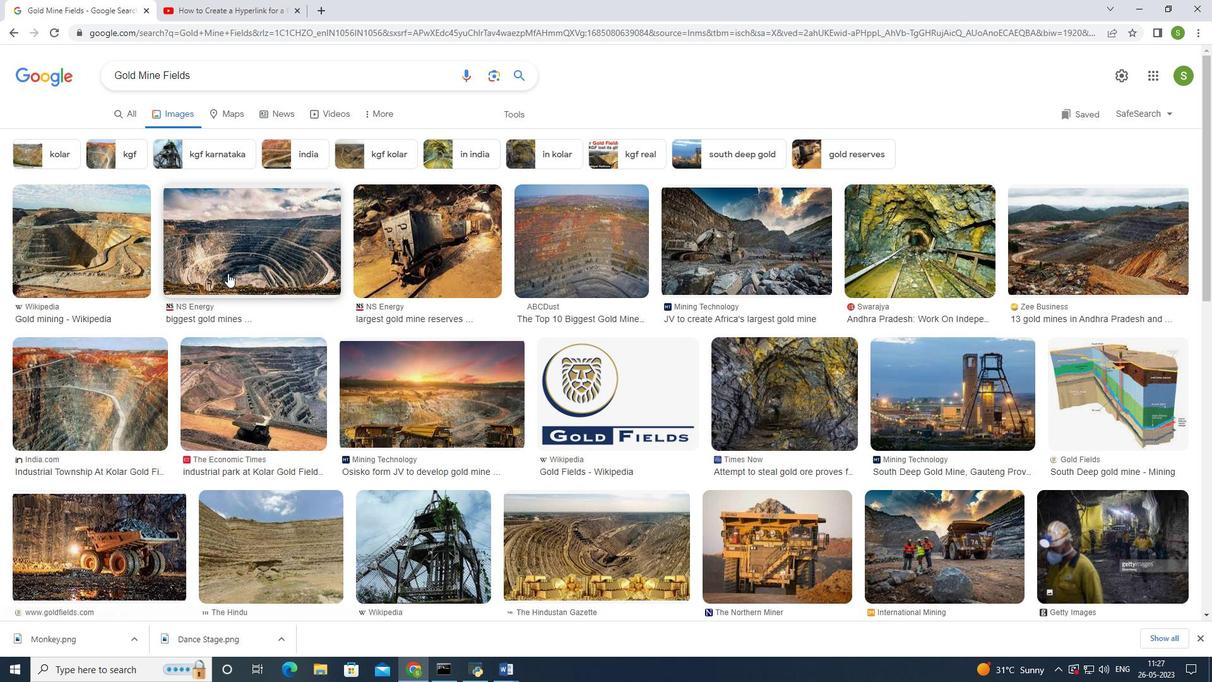 
Action: Mouse moved to (990, 543)
Screenshot: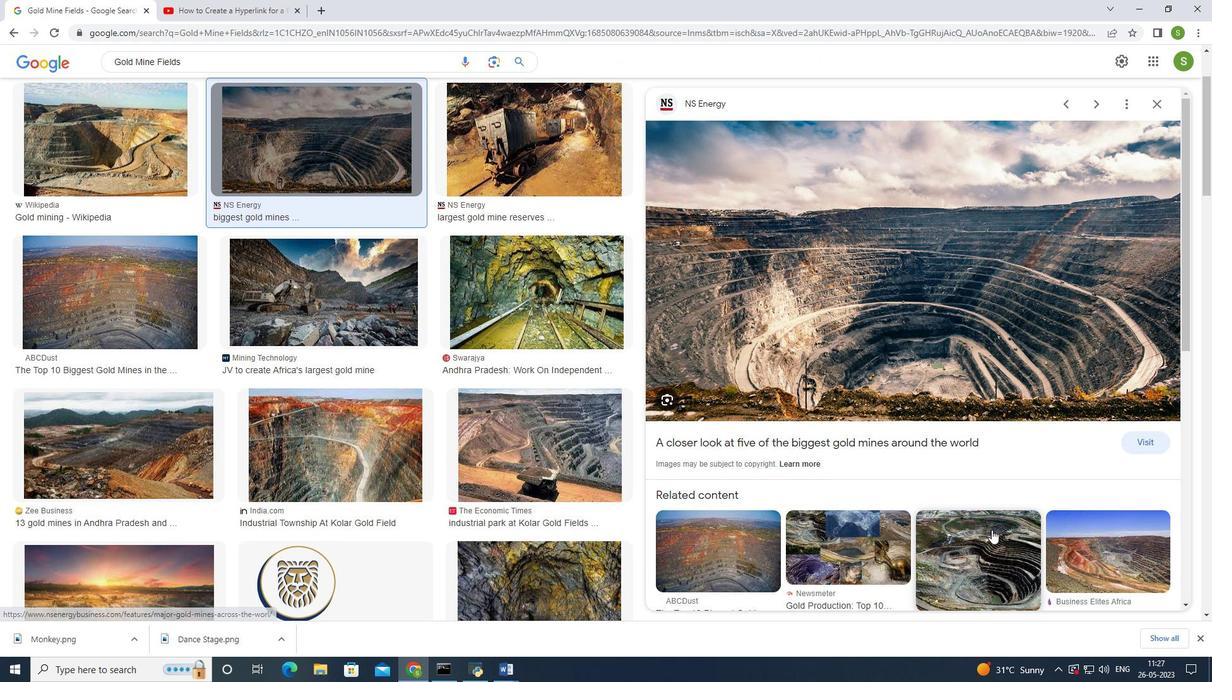 
Action: Mouse pressed left at (990, 543)
Screenshot: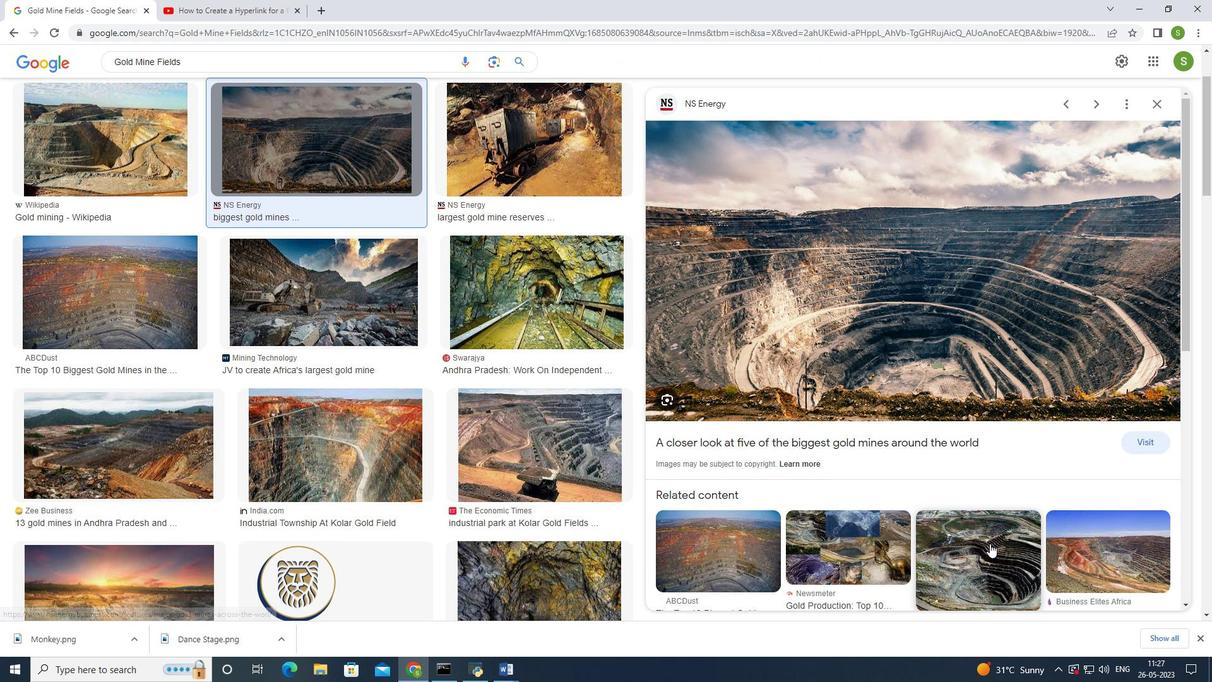
Action: Mouse moved to (890, 295)
Screenshot: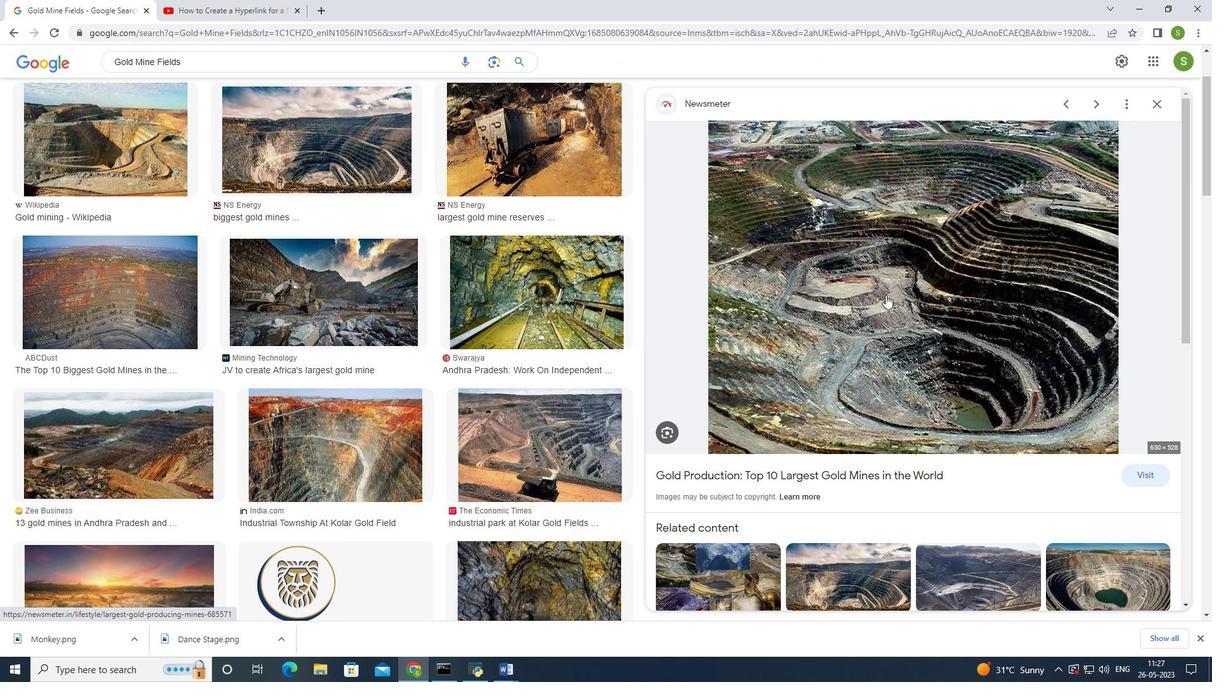 
Action: Mouse pressed right at (890, 295)
Screenshot: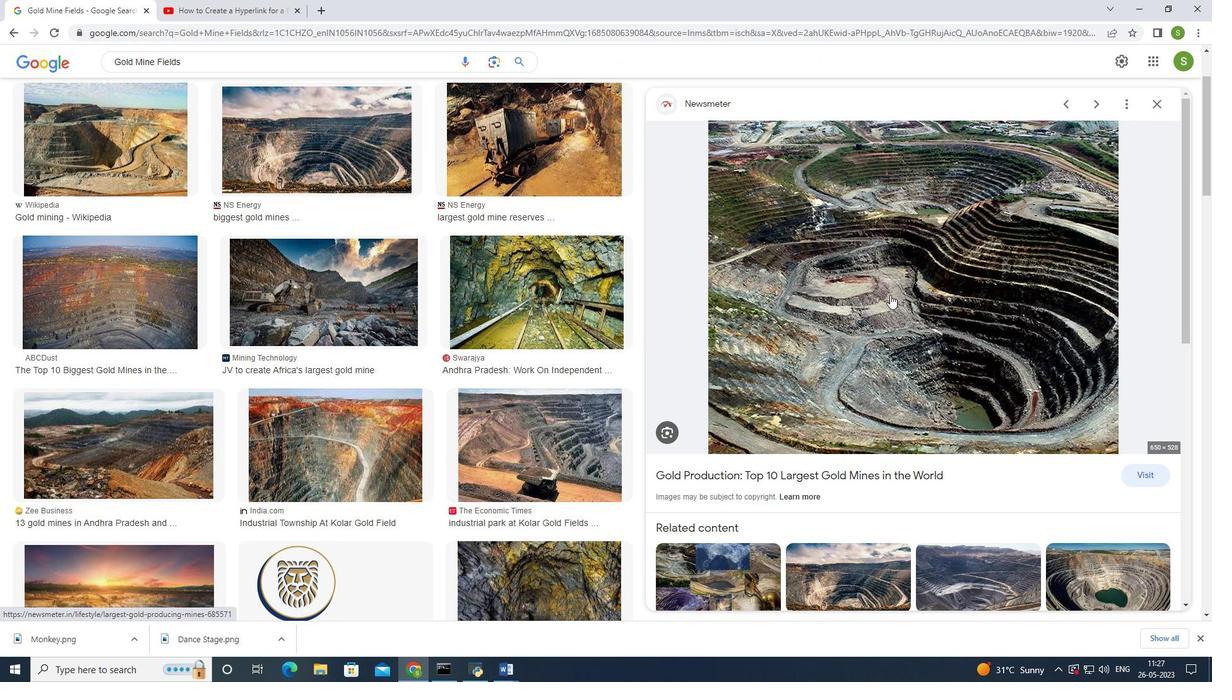 
Action: Mouse moved to (921, 429)
Screenshot: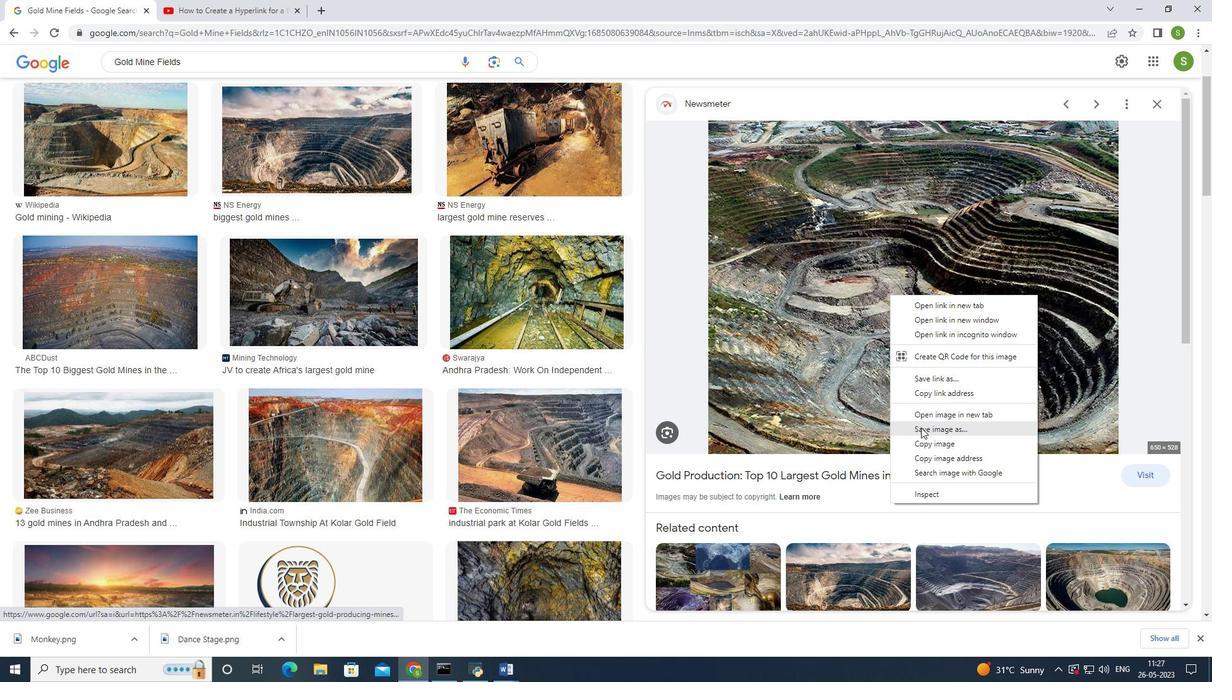 
Action: Mouse pressed left at (921, 429)
Screenshot: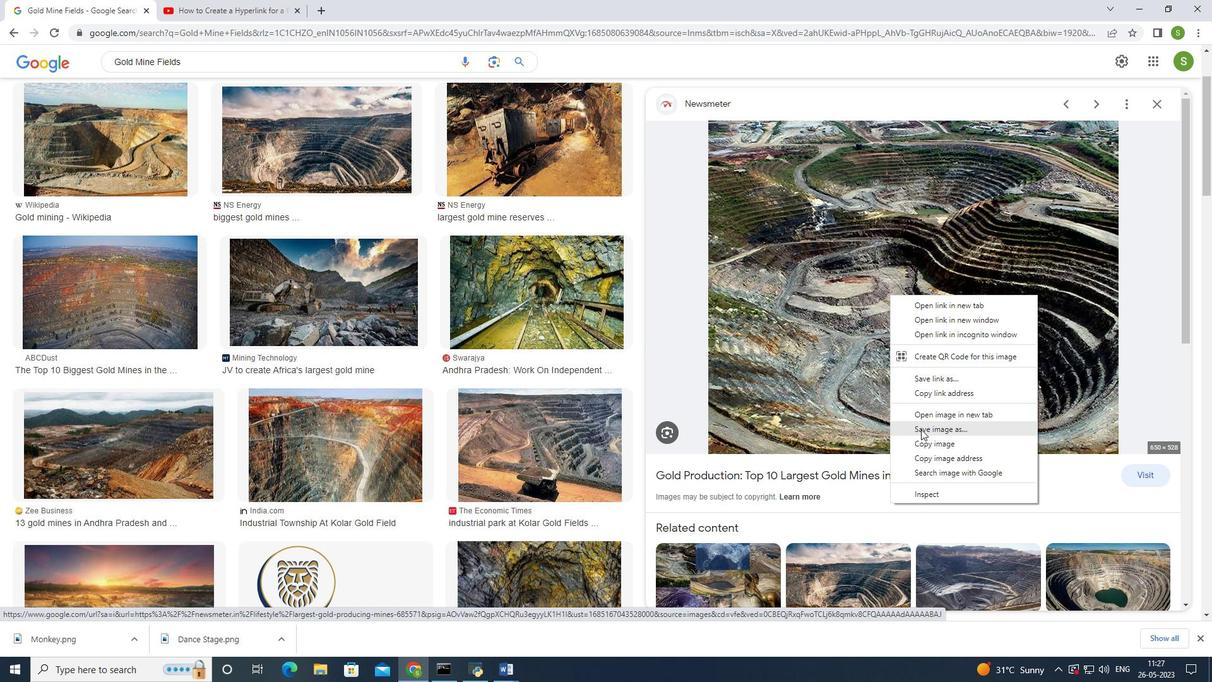 
Action: Mouse moved to (733, 372)
Screenshot: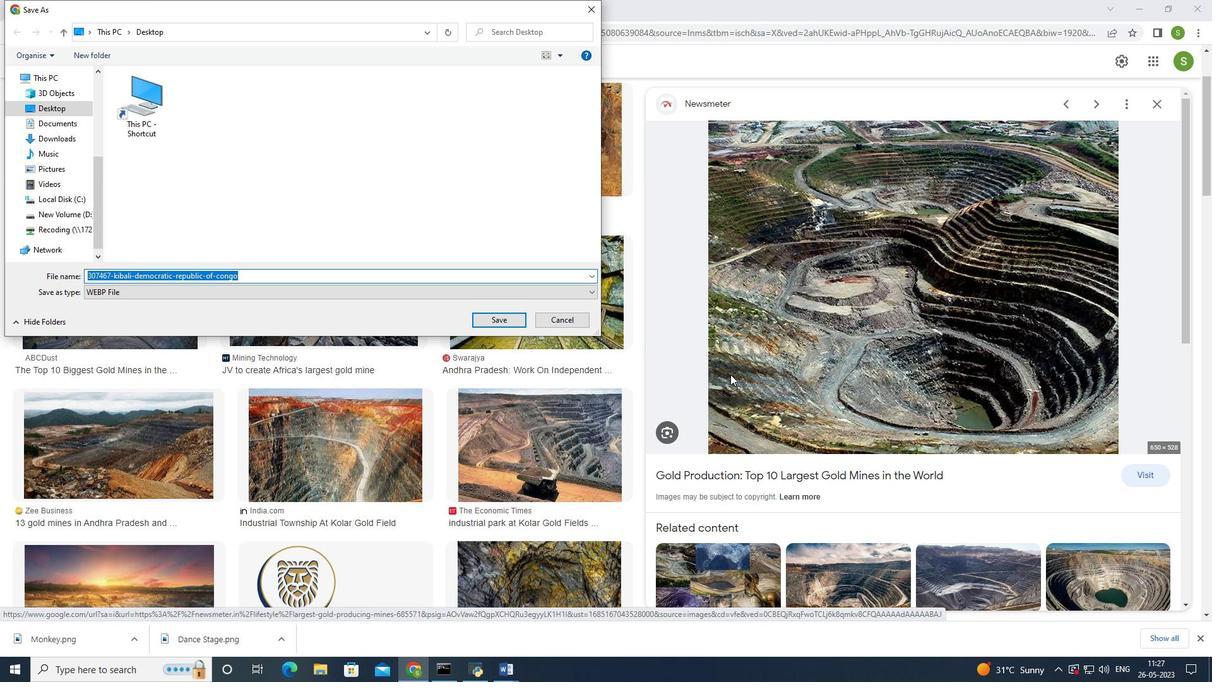 
Action: Key pressed <Key.caps_lock>G<Key.caps_lock>old<Key.space><Key.caps_lock>M<Key.caps_lock>ine<Key.space><Key.caps_lock>F<Key.caps_lock>ield.png<Key.enter>
Screenshot: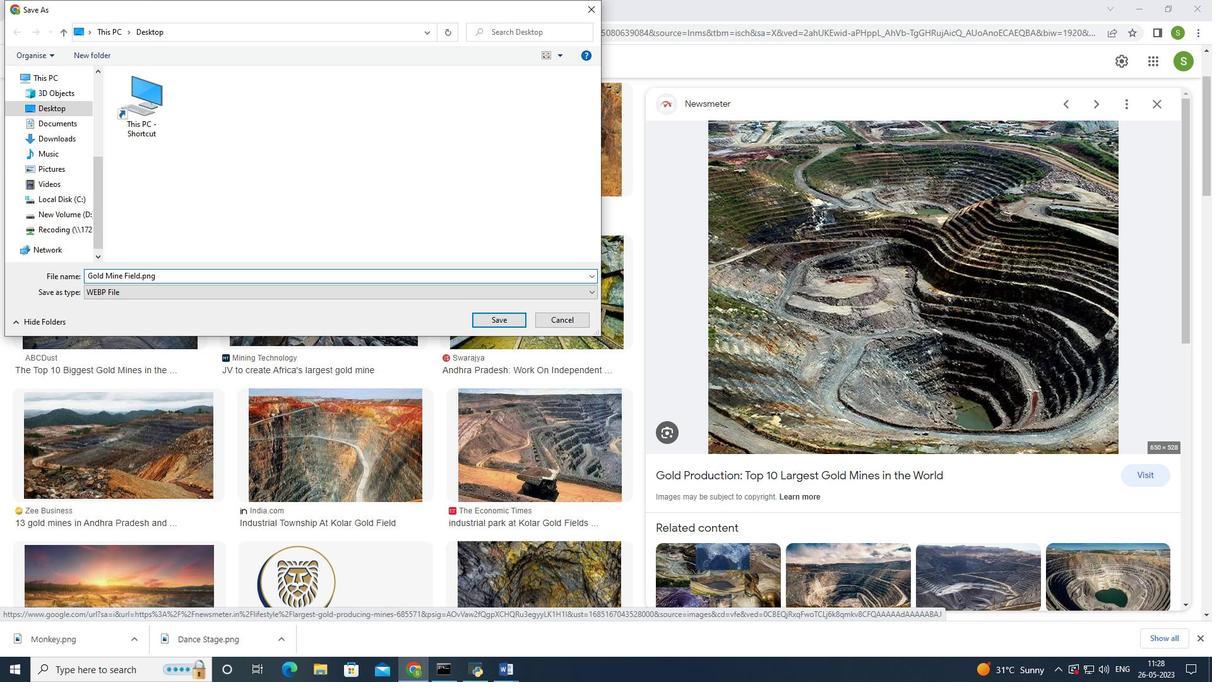 
Action: Mouse moved to (394, 308)
Screenshot: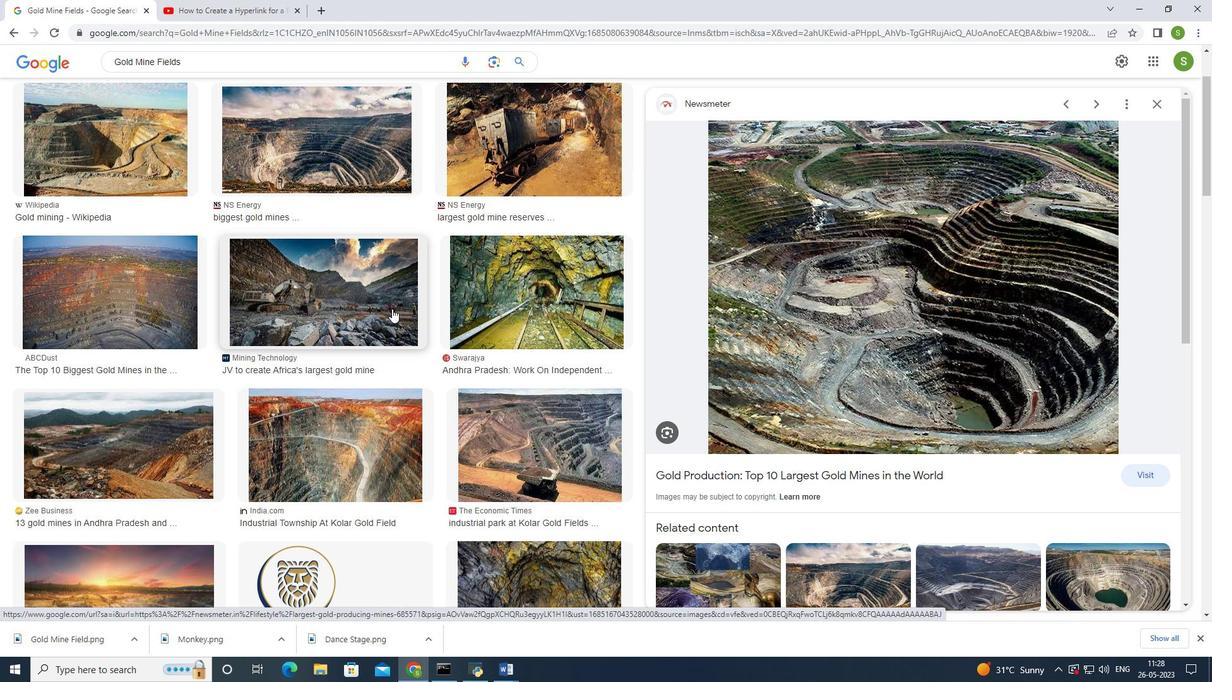 
Action: Mouse scrolled (394, 308) with delta (0, 0)
Screenshot: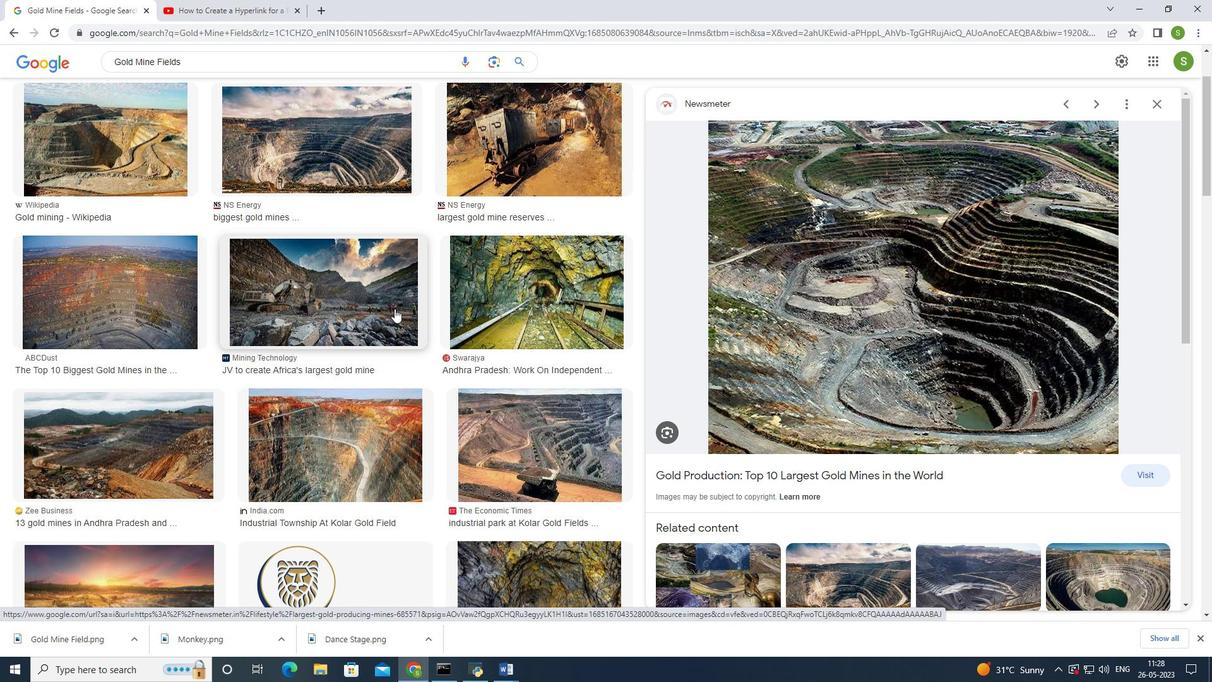 
Action: Mouse scrolled (394, 308) with delta (0, 0)
Screenshot: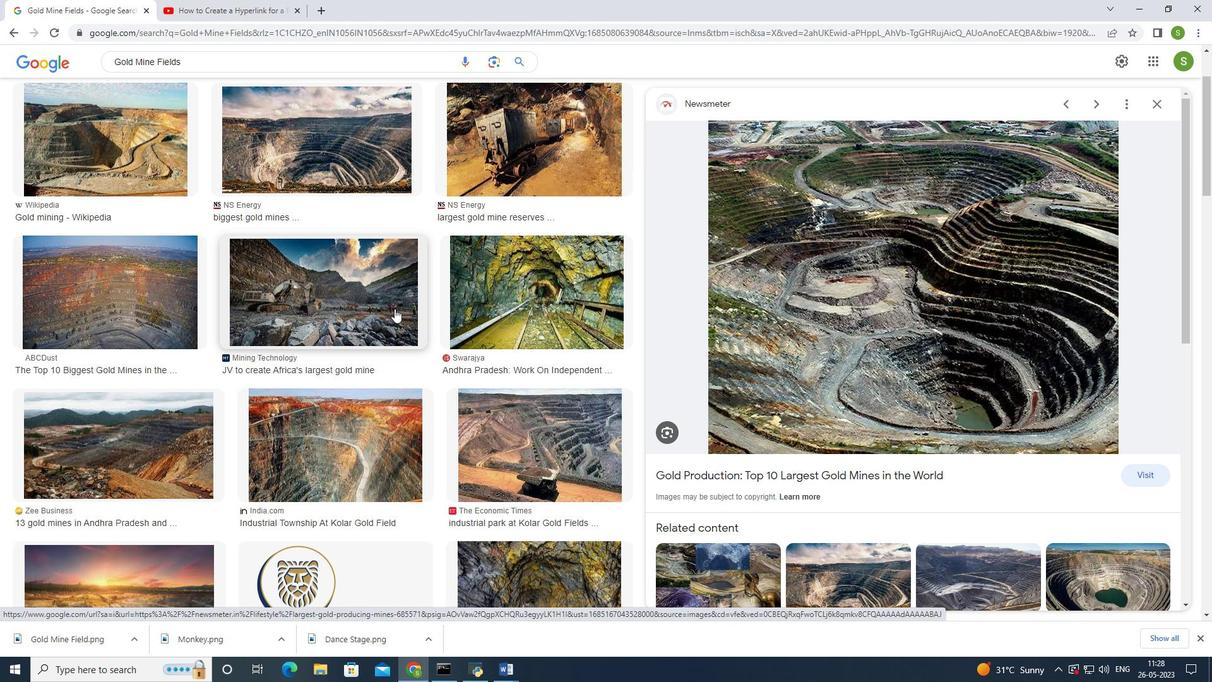 
Action: Mouse scrolled (394, 308) with delta (0, 0)
Screenshot: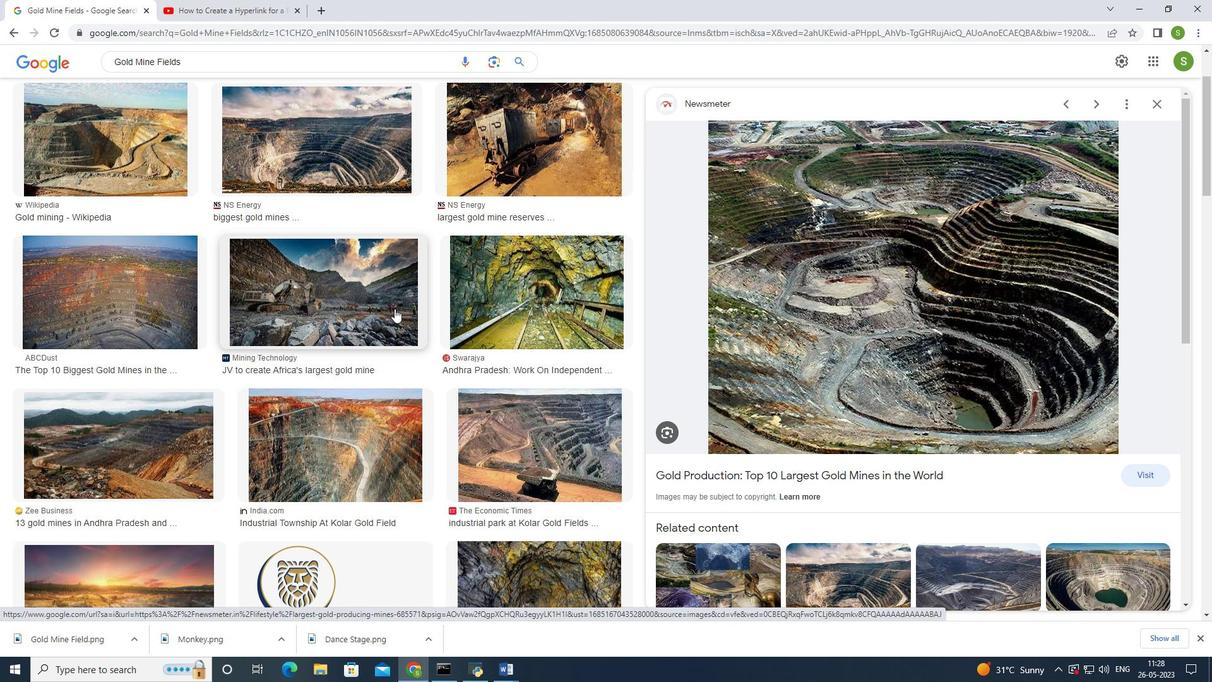 
Action: Mouse moved to (395, 308)
Screenshot: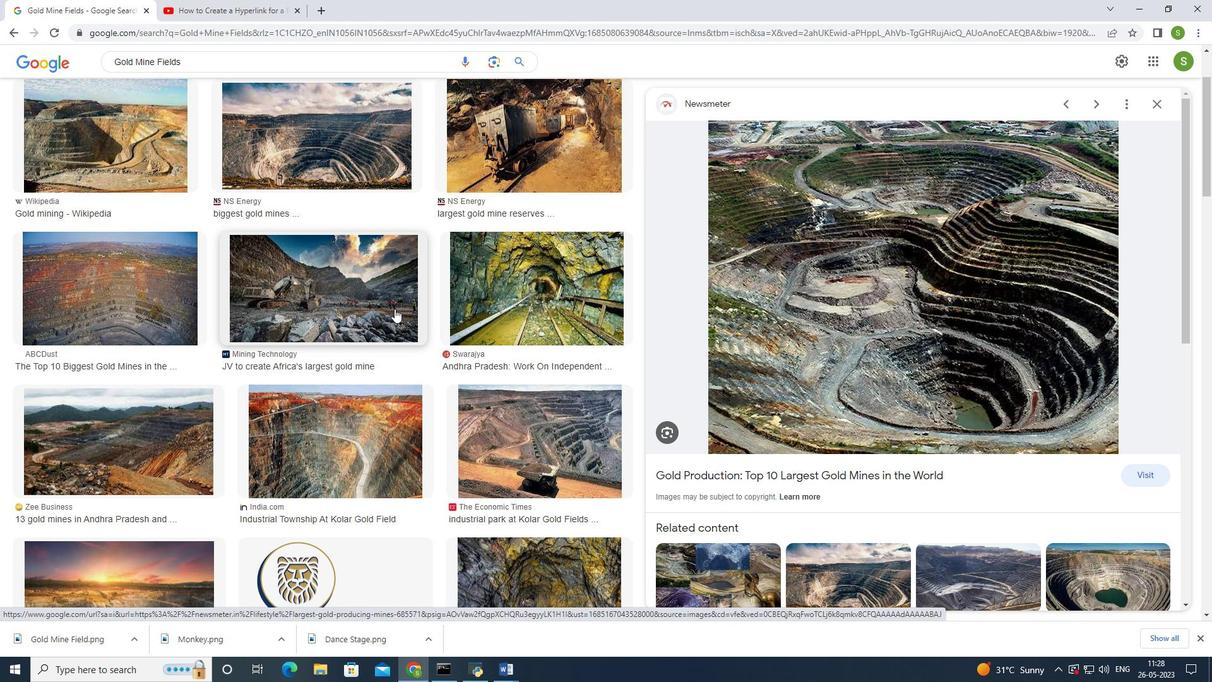 
Action: Mouse scrolled (395, 308) with delta (0, 0)
Screenshot: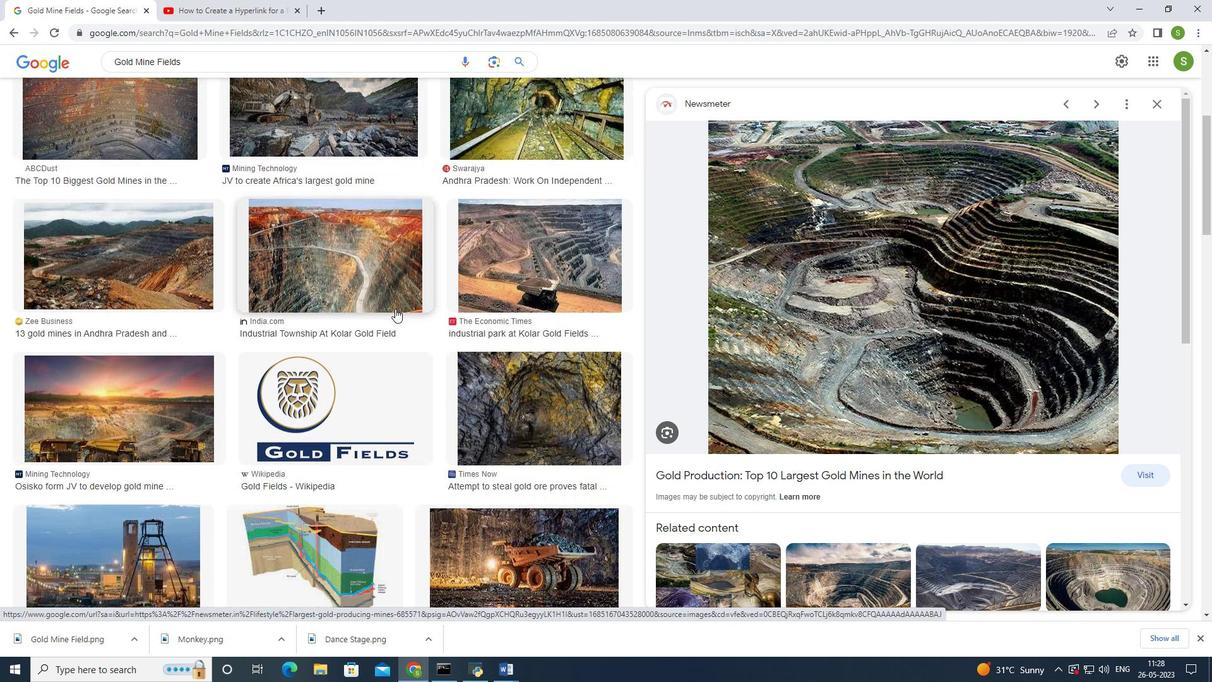 
Action: Mouse scrolled (395, 308) with delta (0, 0)
Screenshot: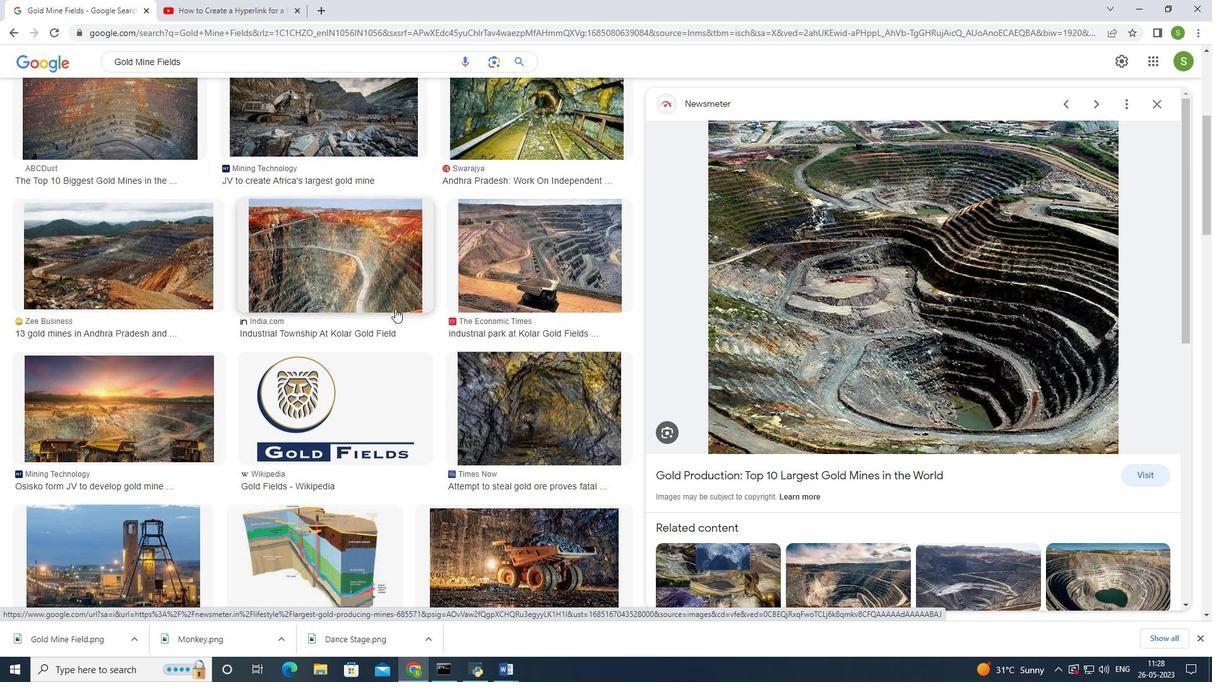 
Action: Mouse scrolled (395, 308) with delta (0, 0)
Screenshot: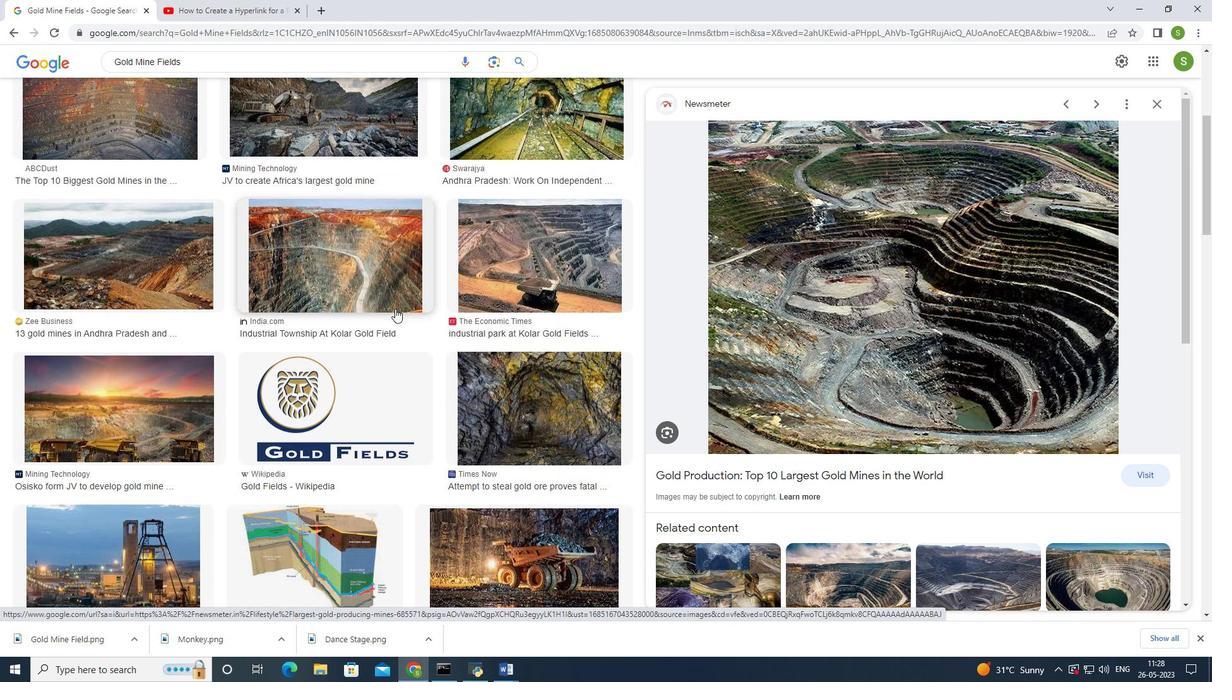 
Action: Mouse scrolled (395, 309) with delta (0, 0)
Screenshot: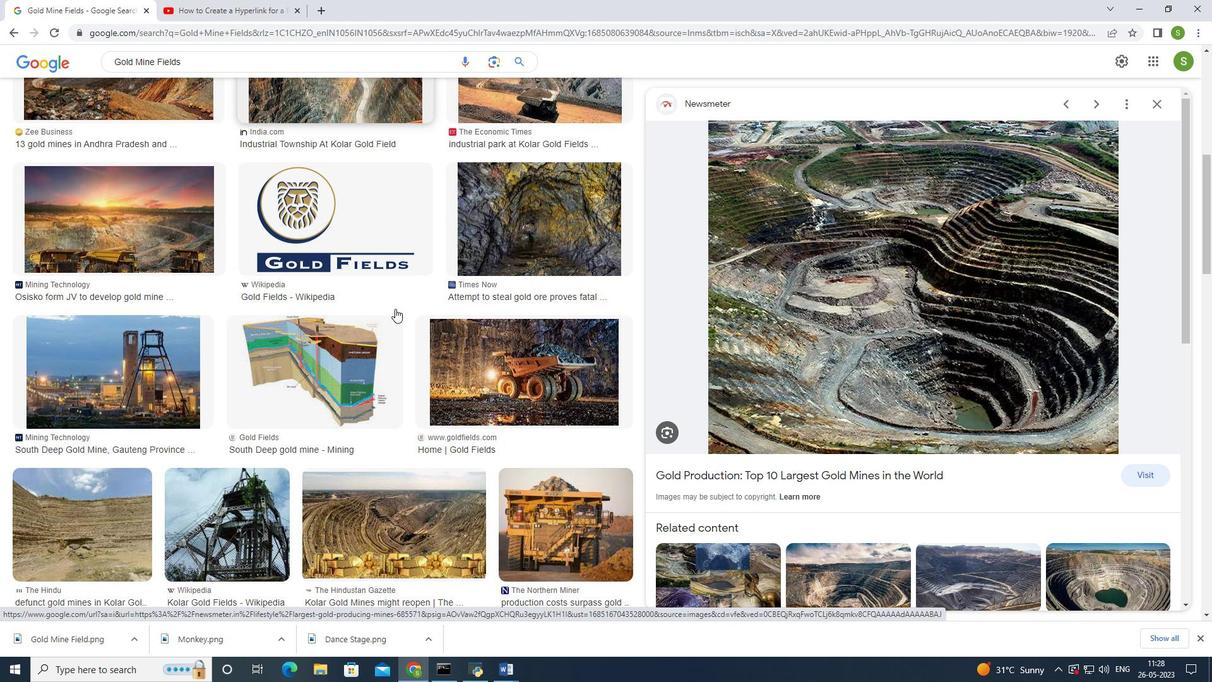 
Action: Mouse scrolled (395, 309) with delta (0, 0)
Screenshot: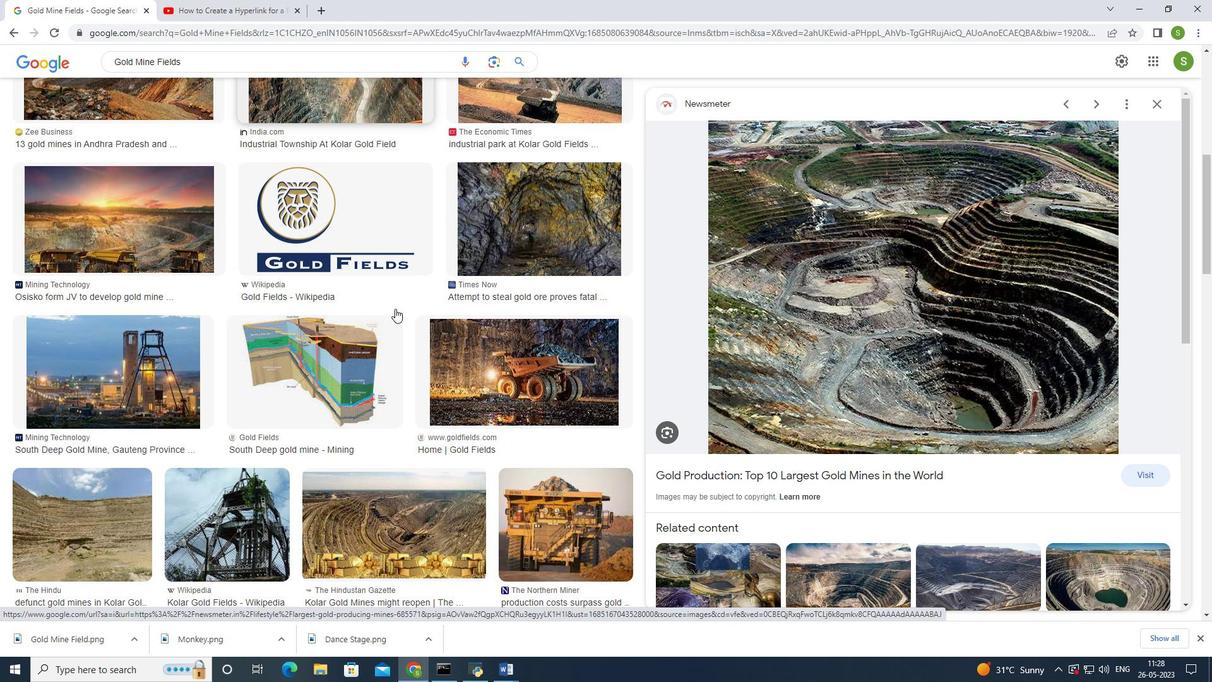 
Action: Mouse moved to (396, 307)
Screenshot: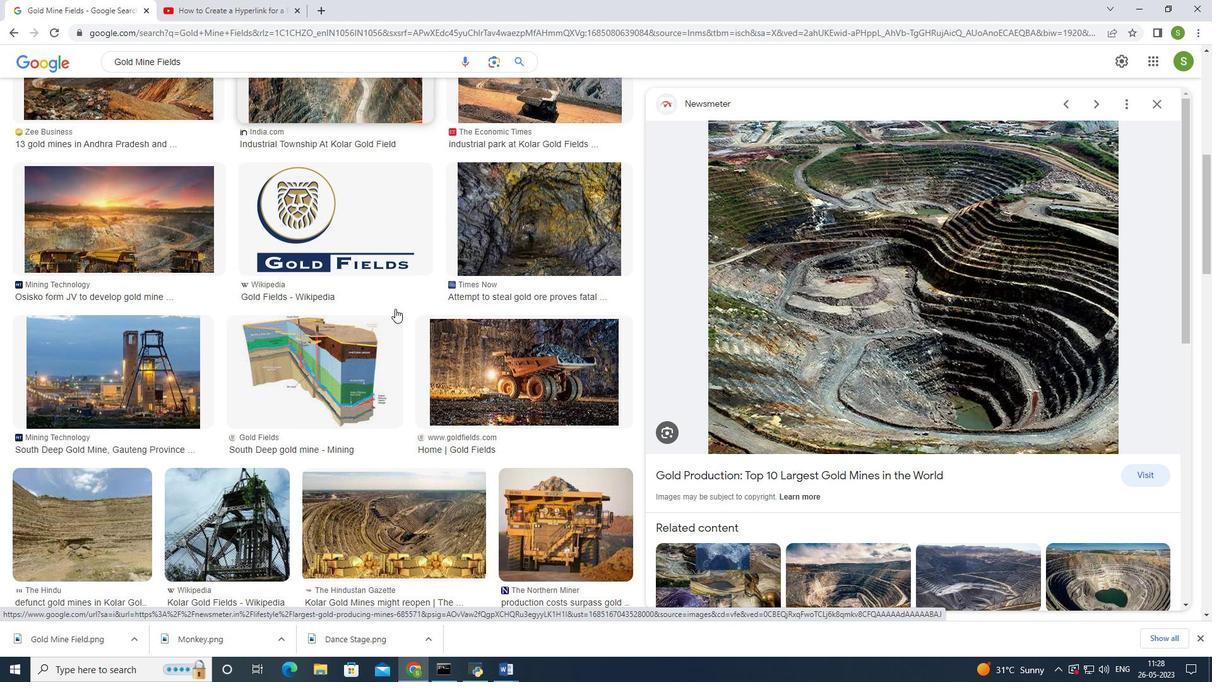 
Action: Mouse scrolled (396, 308) with delta (0, 0)
Screenshot: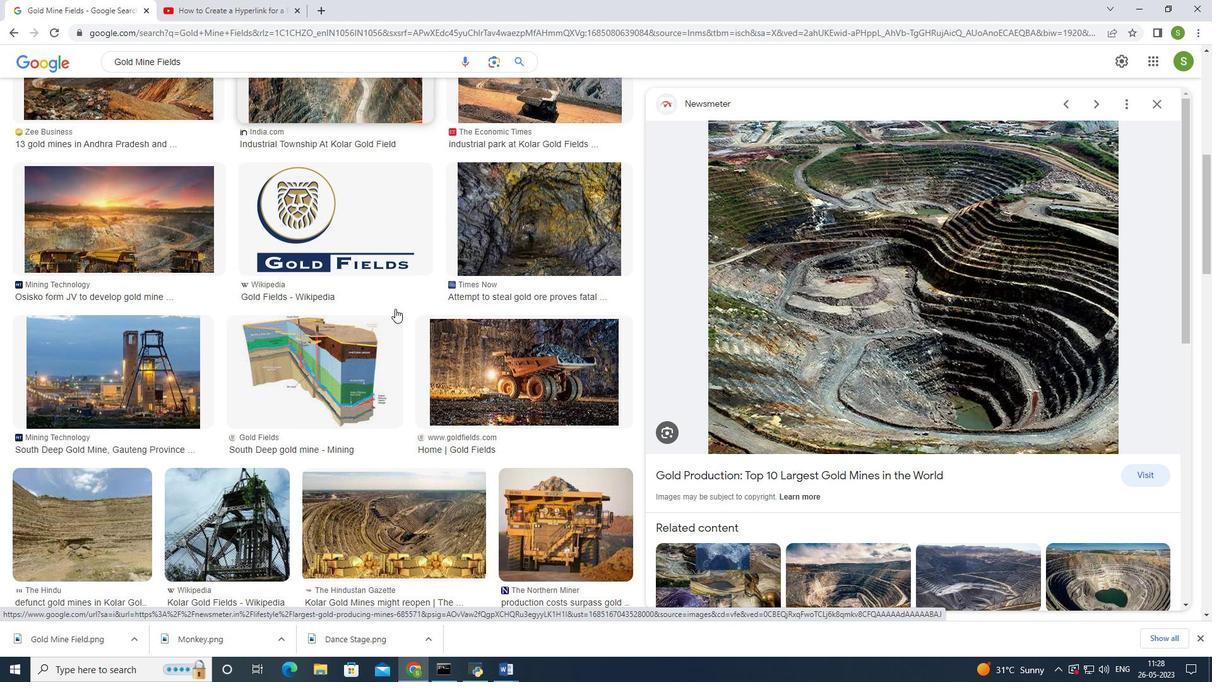 
Action: Mouse moved to (1140, 12)
Screenshot: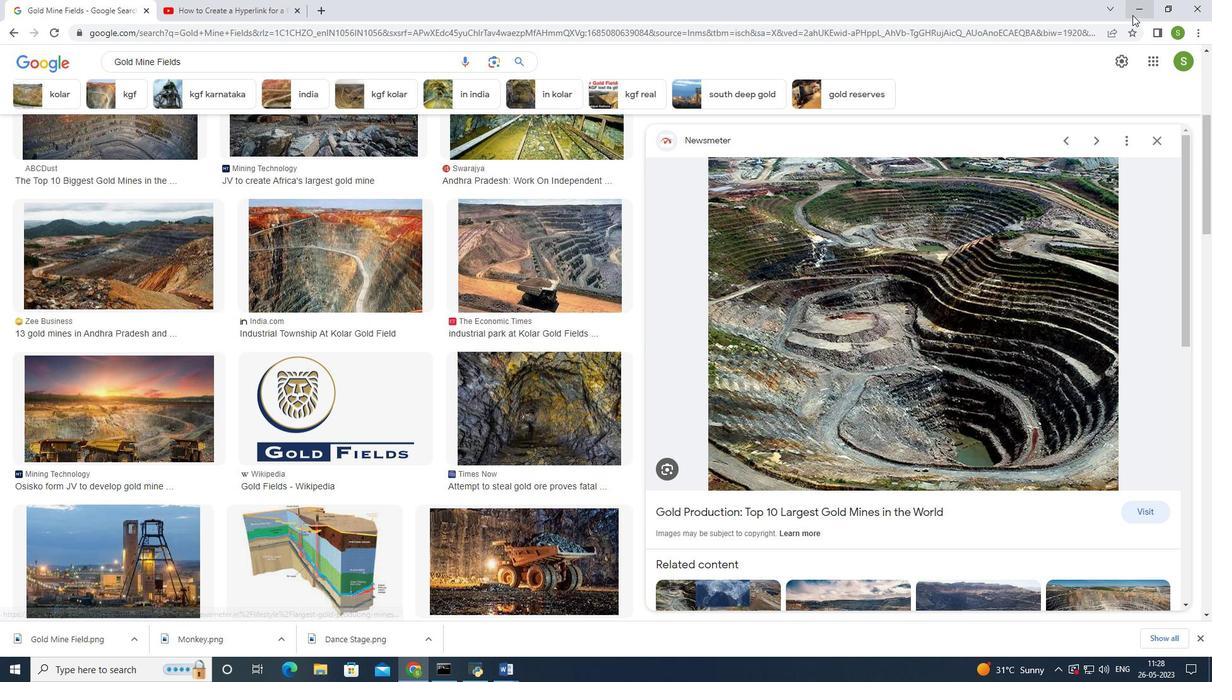 
Action: Mouse pressed left at (1140, 12)
Screenshot: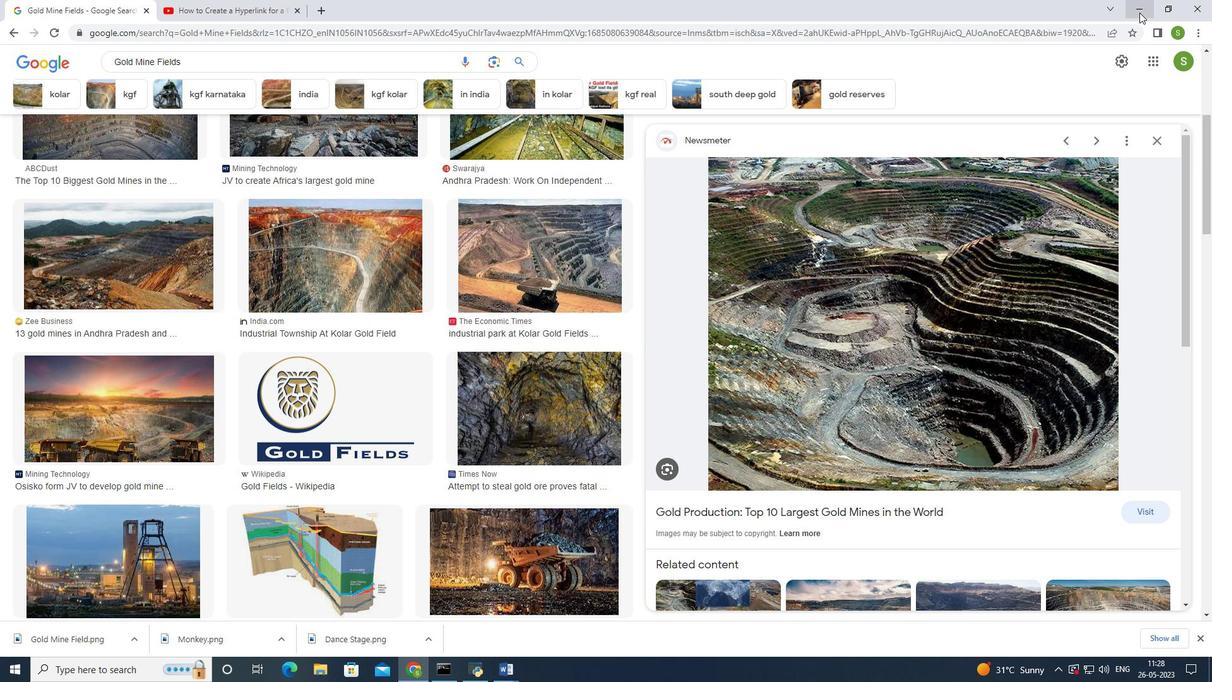 
Action: Mouse moved to (464, 624)
Screenshot: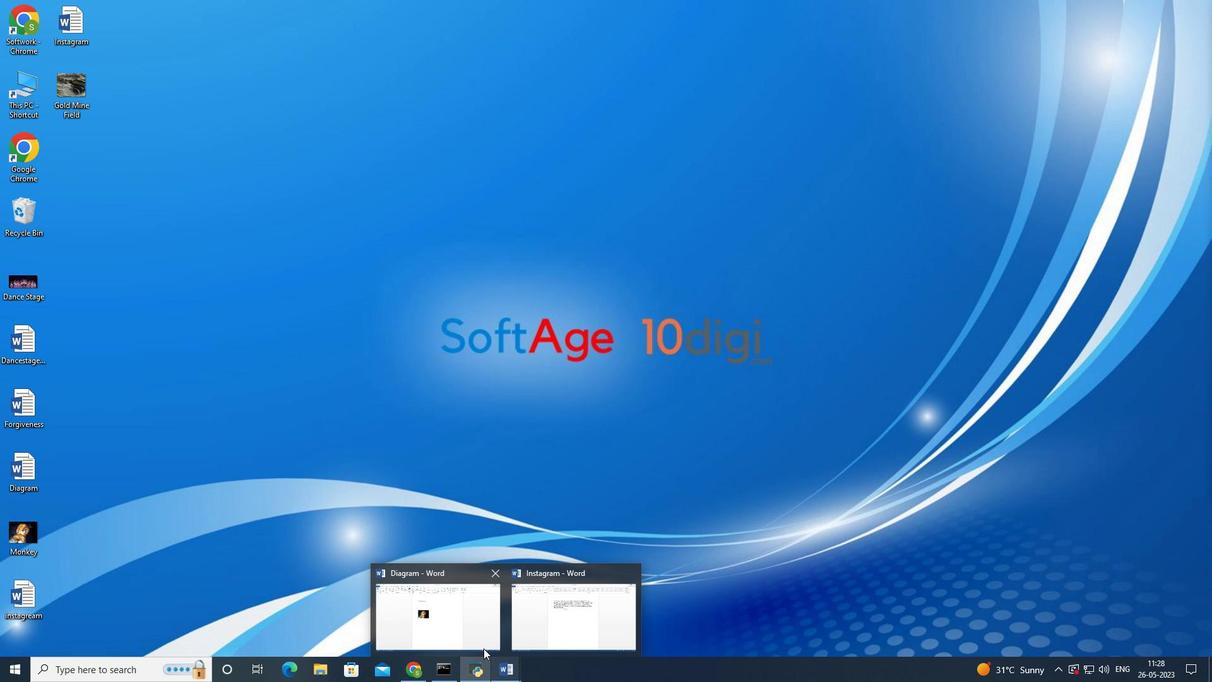 
Action: Mouse pressed left at (464, 624)
Screenshot: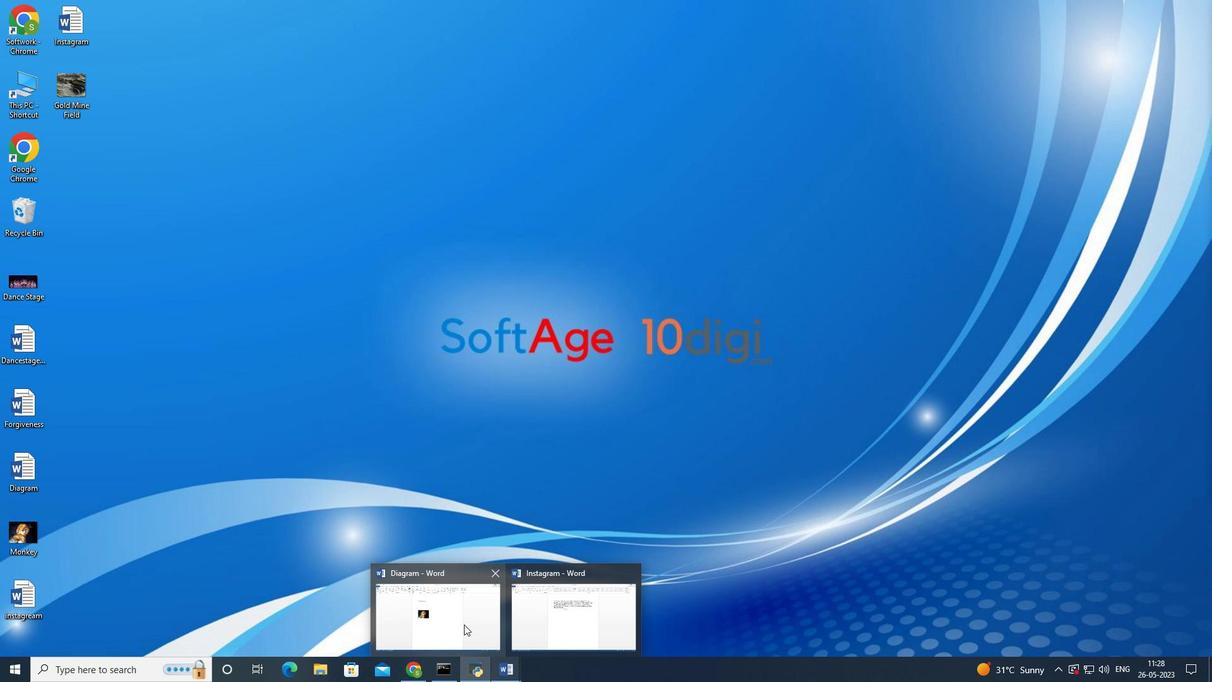 
Action: Mouse moved to (558, 631)
Screenshot: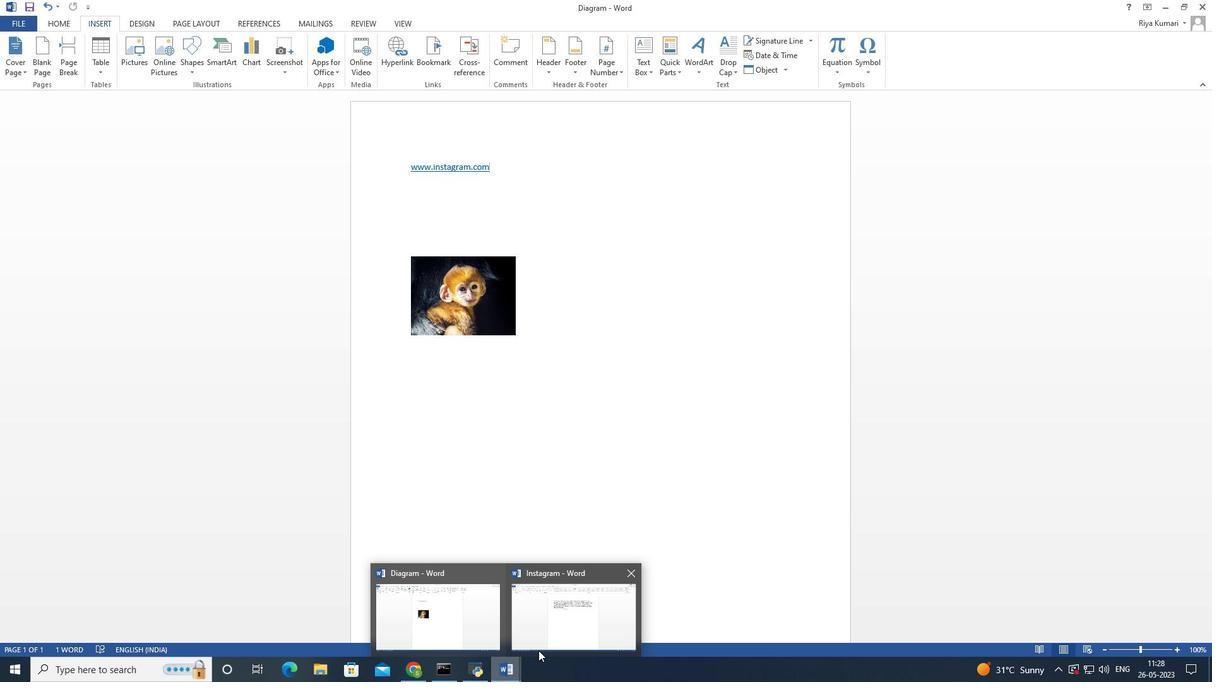 
Action: Mouse pressed left at (558, 631)
Screenshot: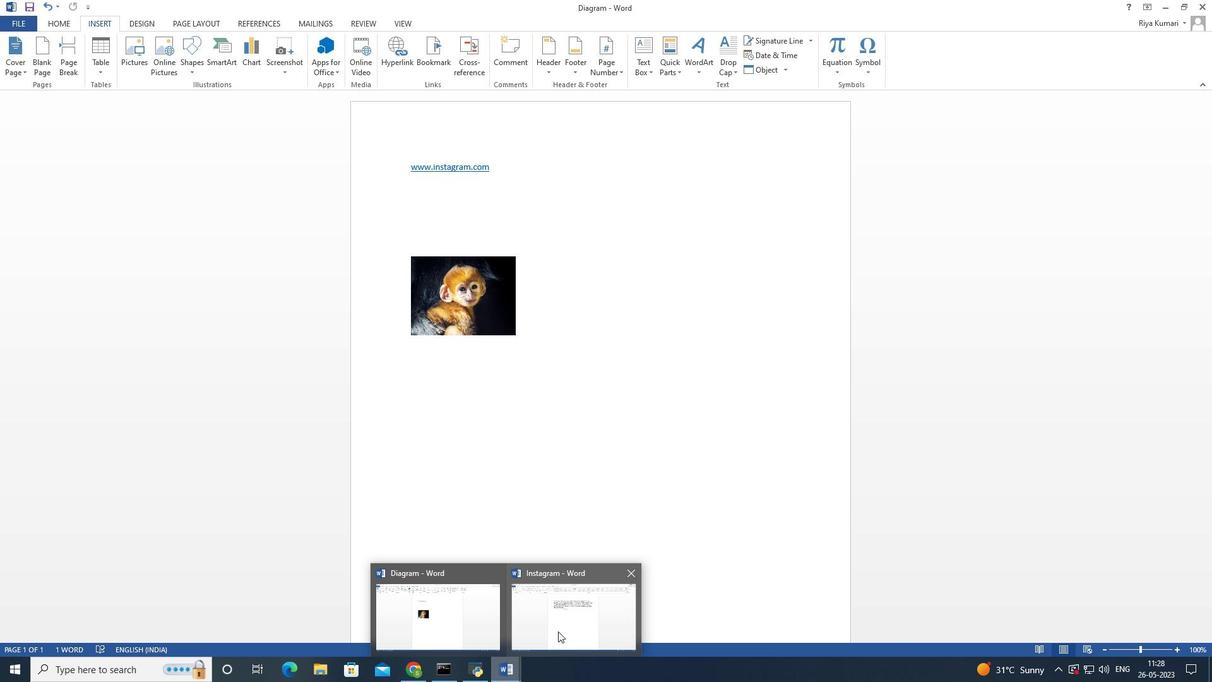 
Action: Mouse moved to (638, 200)
Screenshot: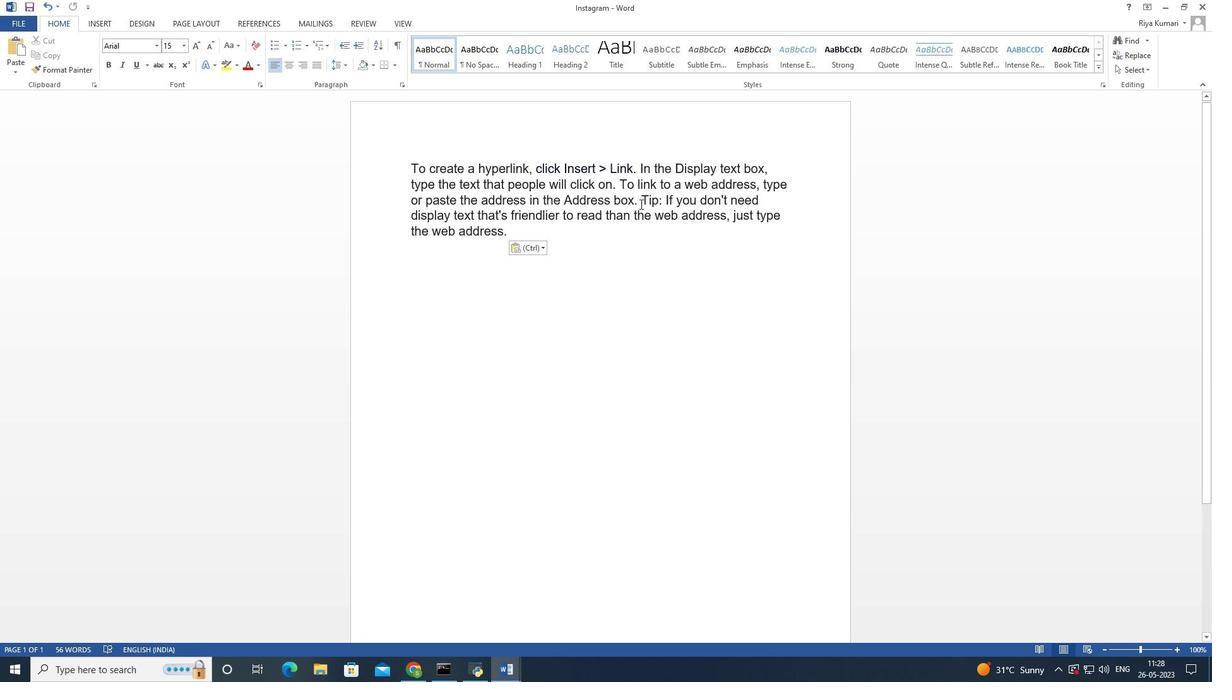 
Action: Mouse pressed left at (638, 200)
Screenshot: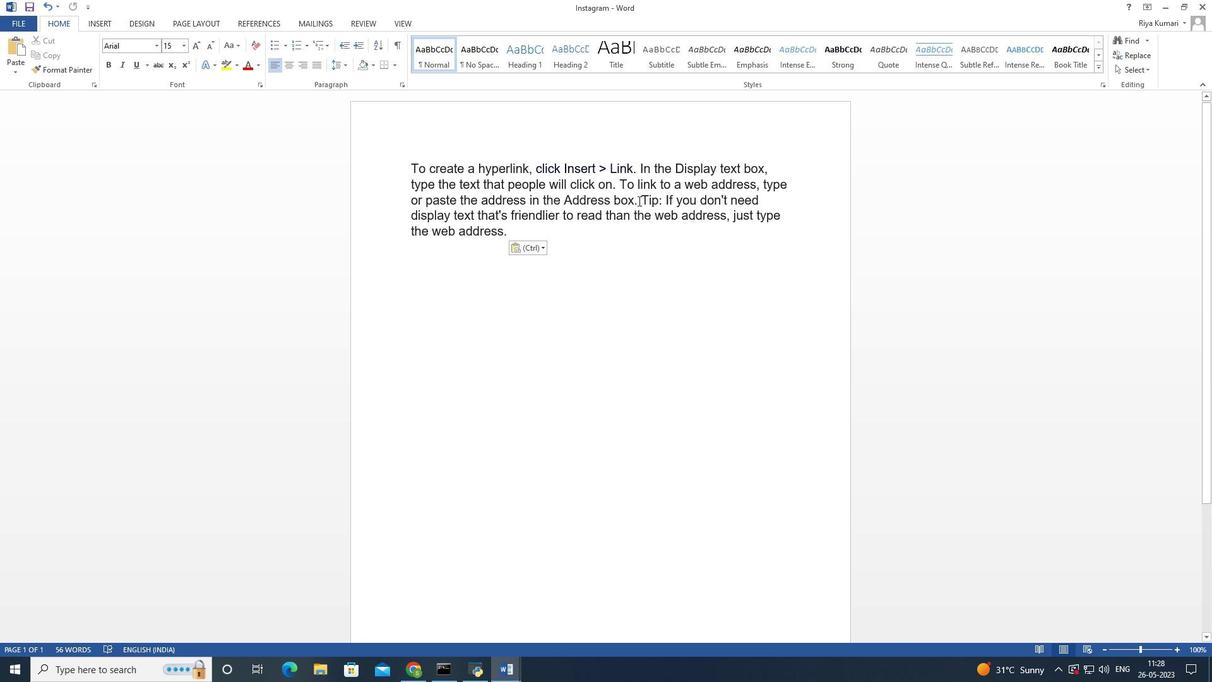 
Action: Mouse moved to (89, 21)
Screenshot: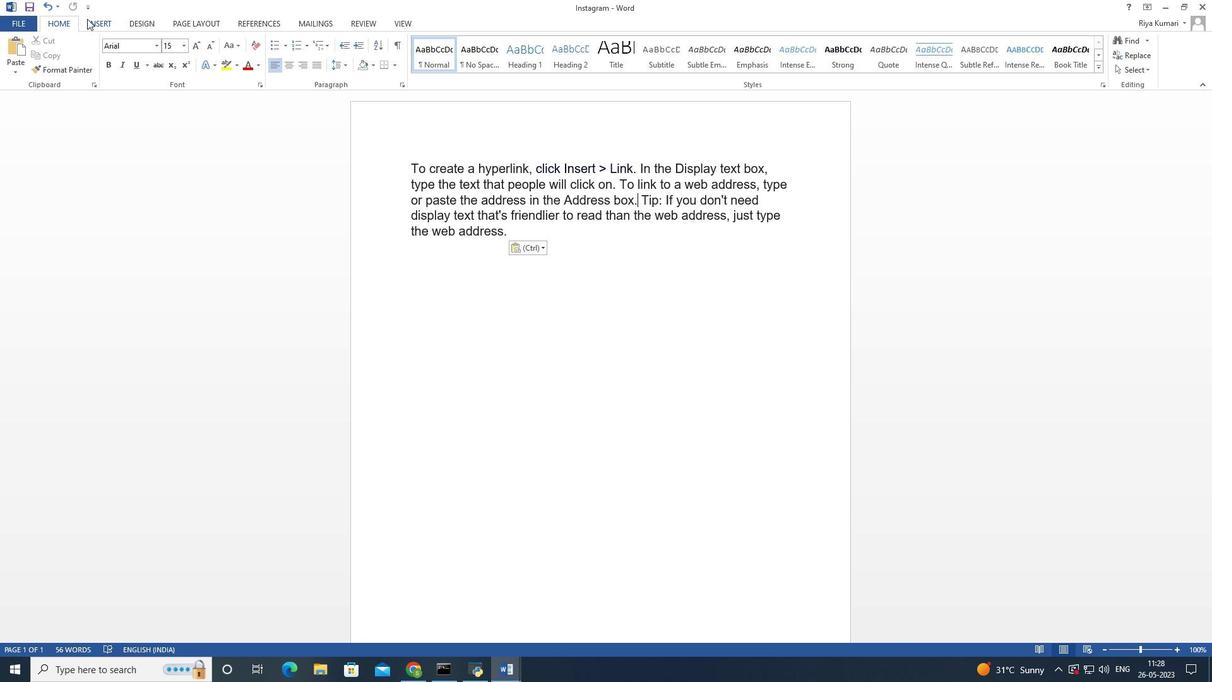 
Action: Mouse pressed left at (89, 21)
Screenshot: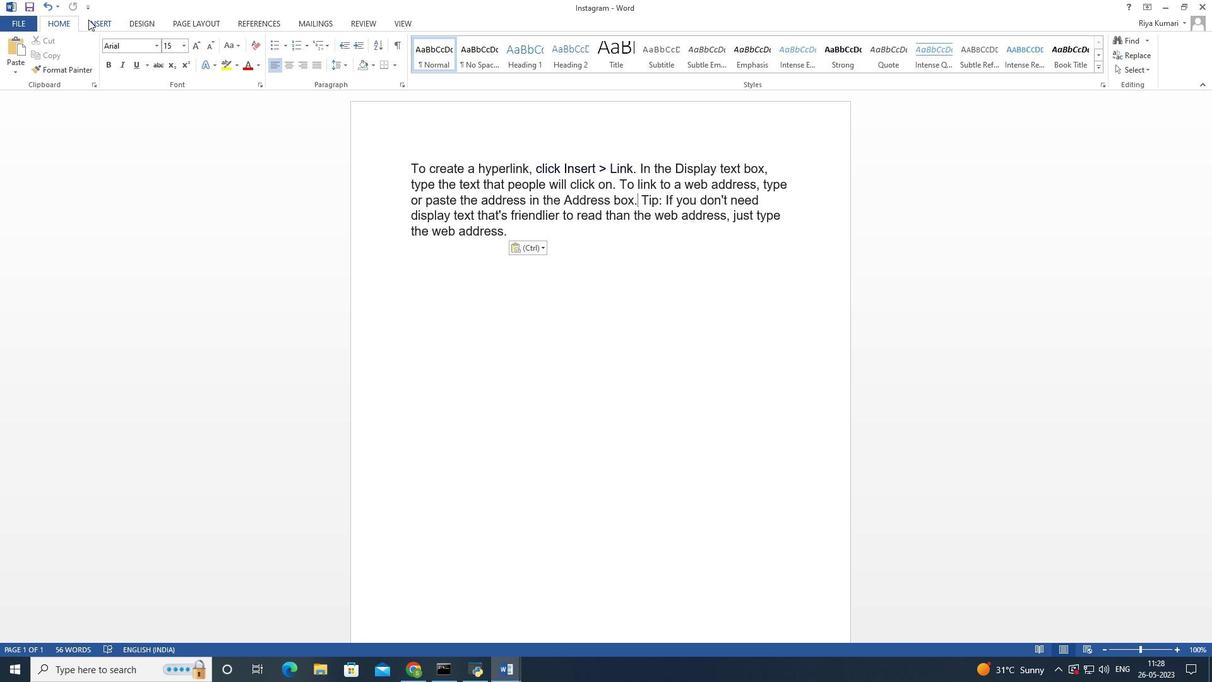 
Action: Mouse moved to (139, 62)
Screenshot: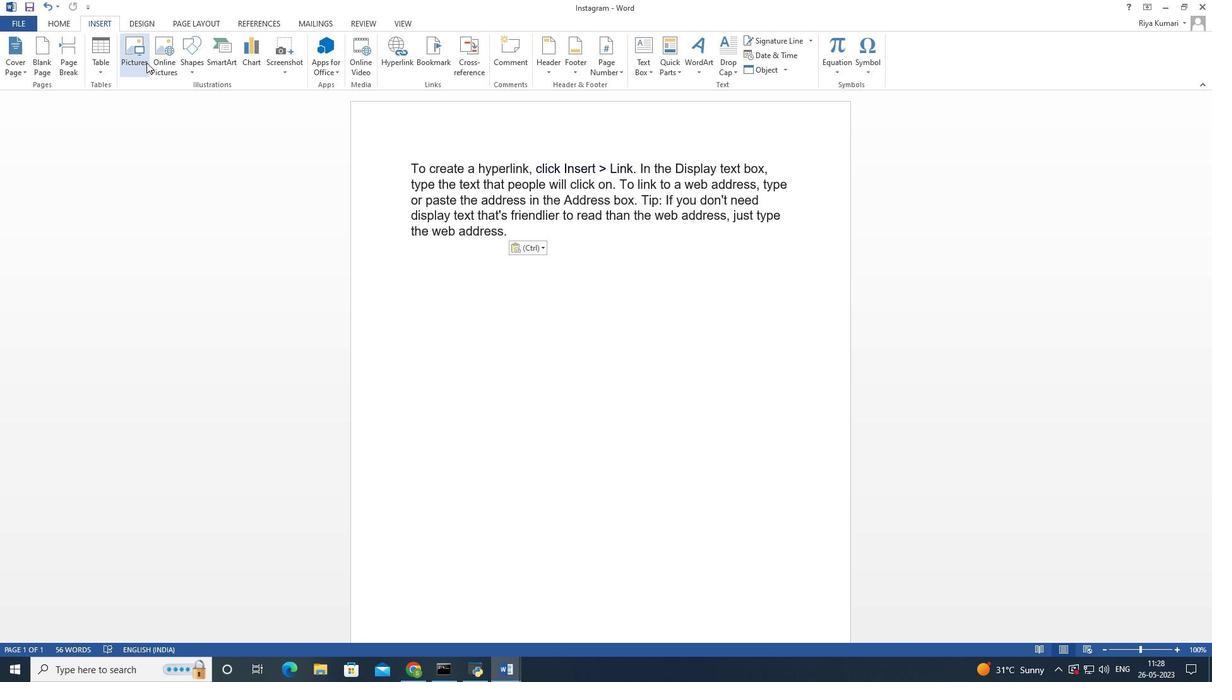 
Action: Mouse pressed left at (139, 62)
Screenshot: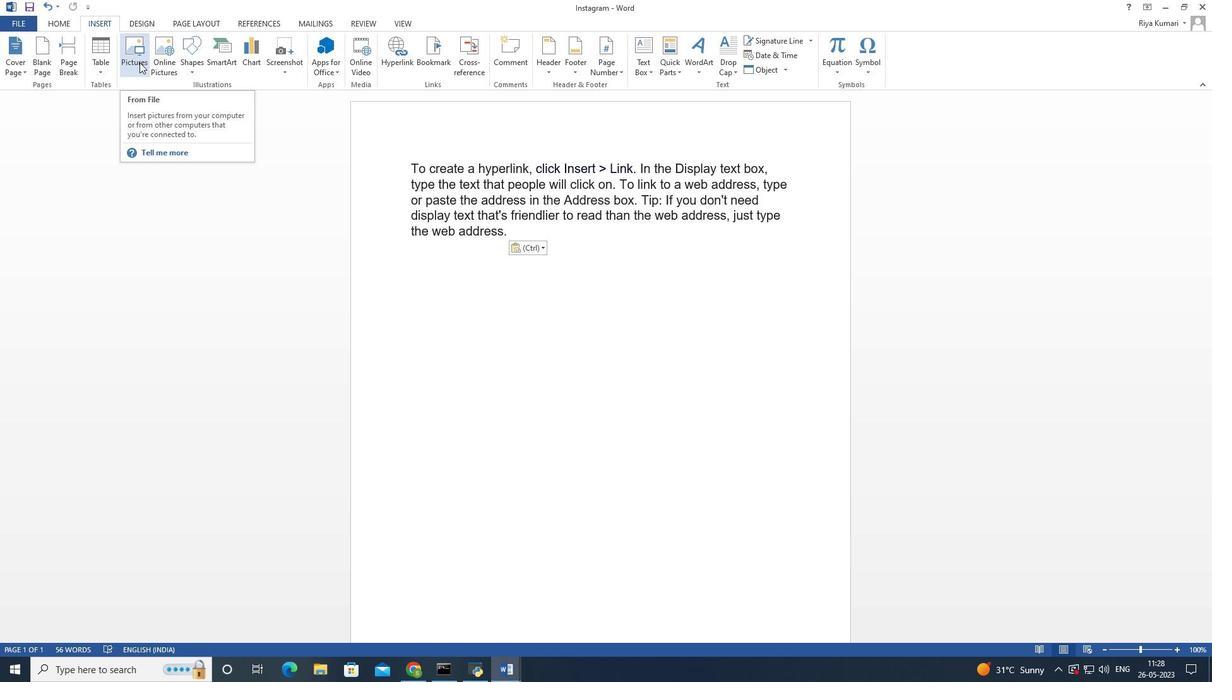 
Action: Mouse moved to (68, 149)
Screenshot: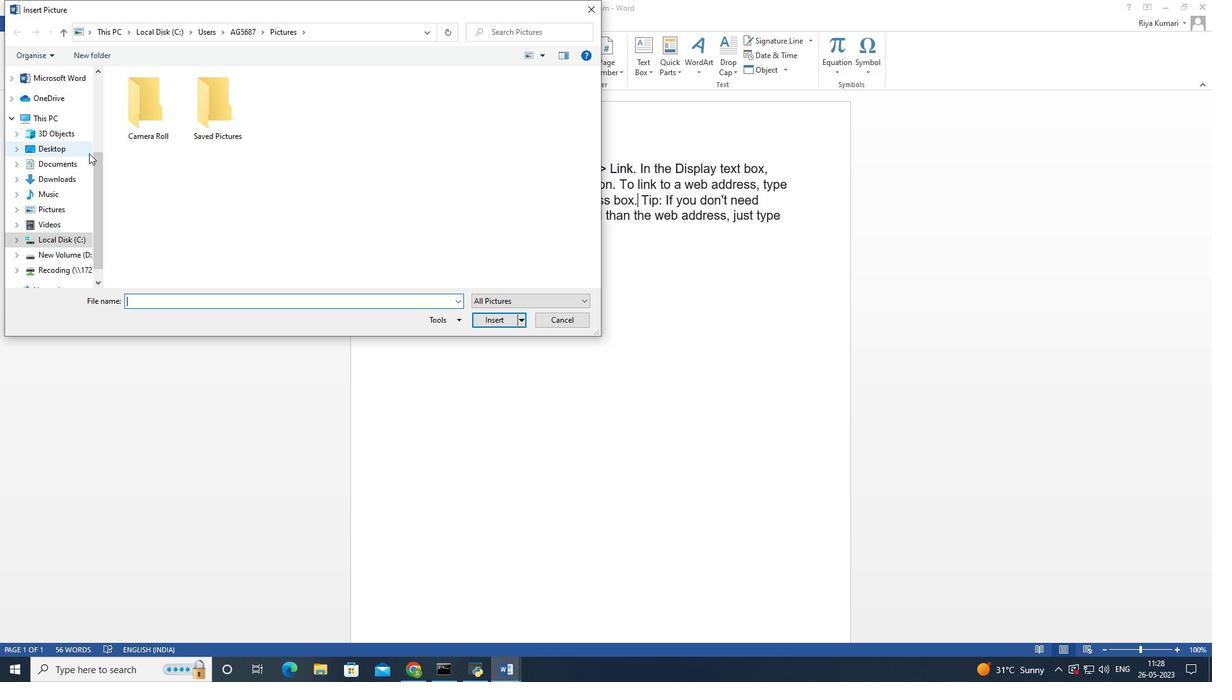 
Action: Mouse pressed left at (68, 149)
Screenshot: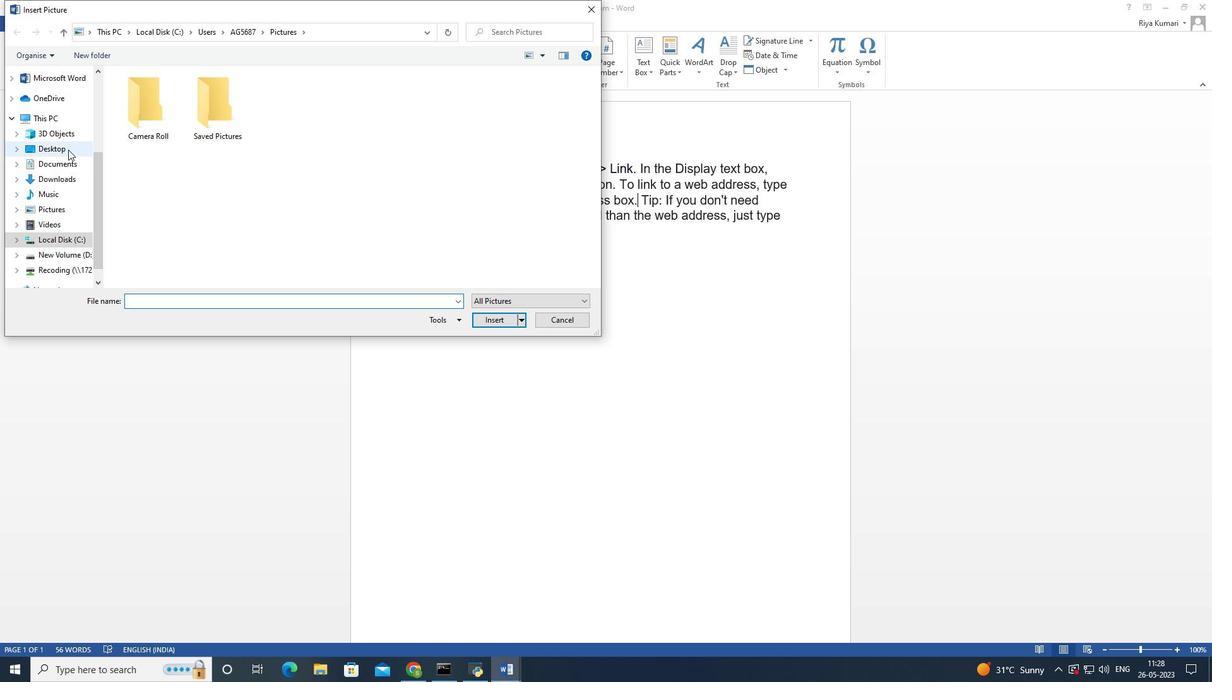 
Action: Mouse moved to (195, 109)
Screenshot: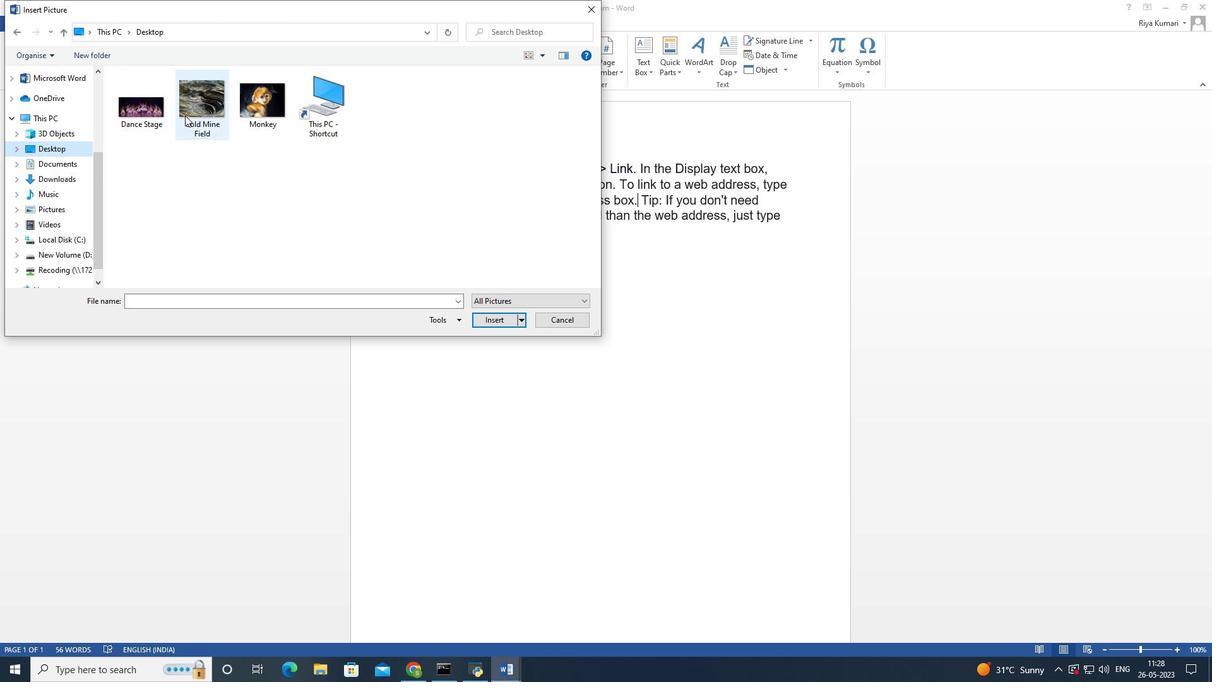 
Action: Mouse pressed left at (195, 109)
Screenshot: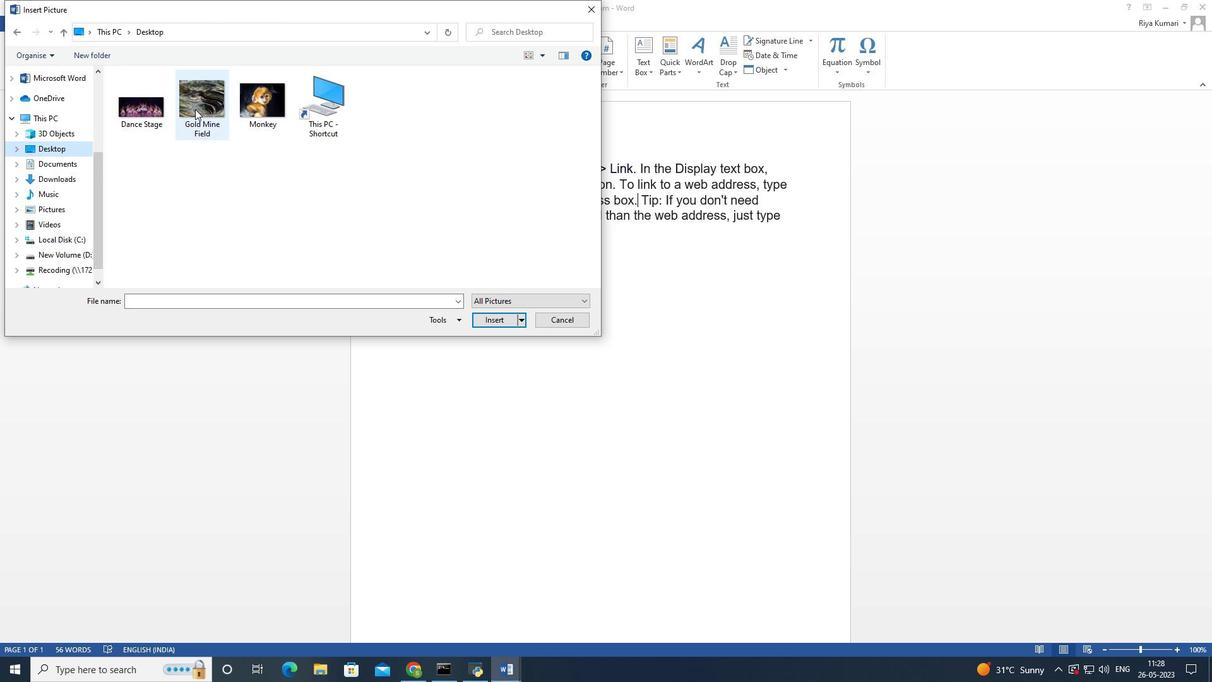 
Action: Mouse moved to (507, 320)
Screenshot: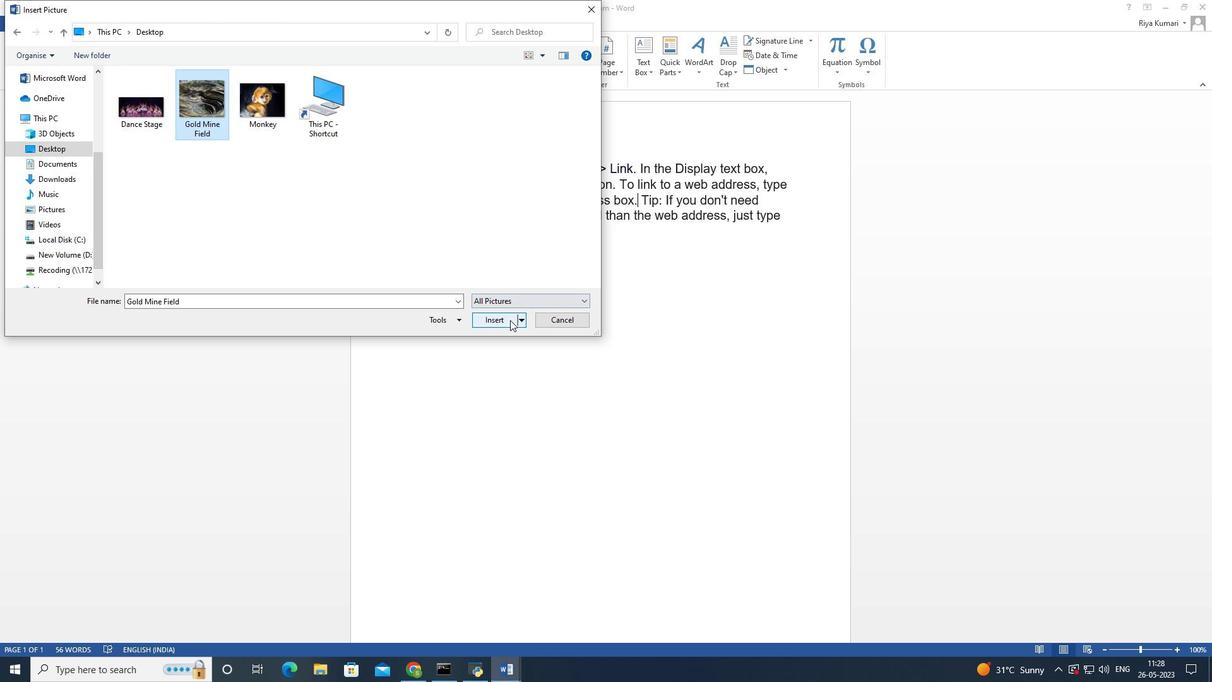 
Action: Mouse pressed left at (507, 320)
Screenshot: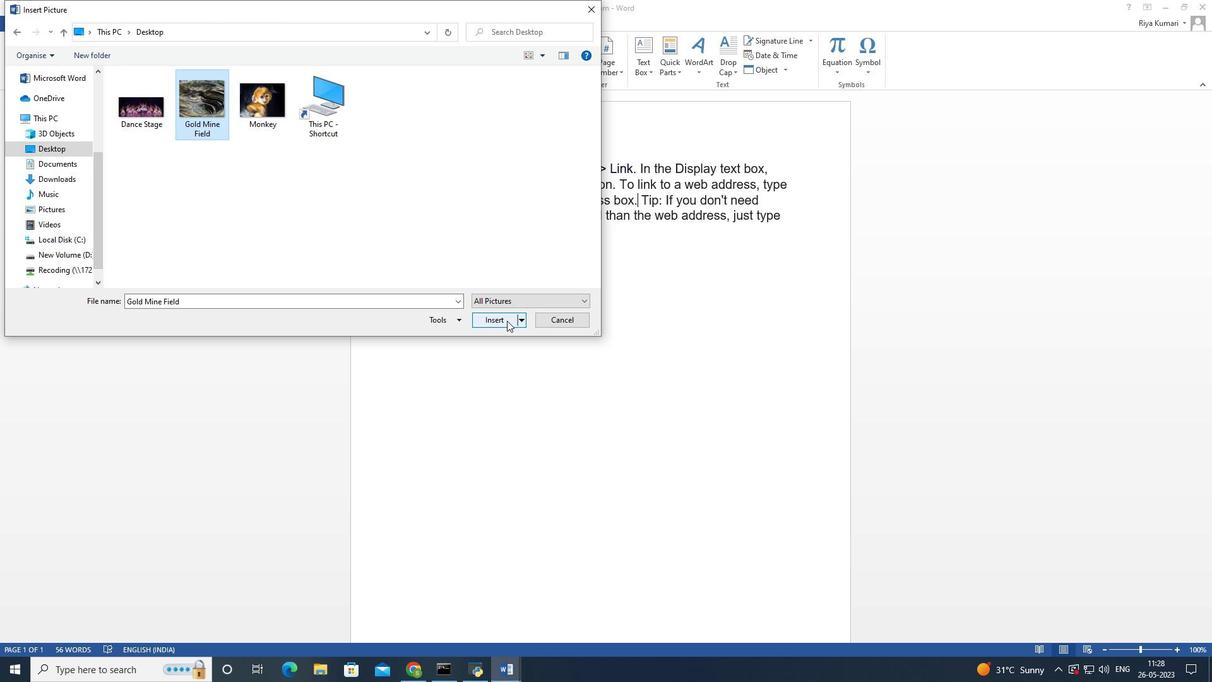 
Action: Mouse moved to (589, 353)
Screenshot: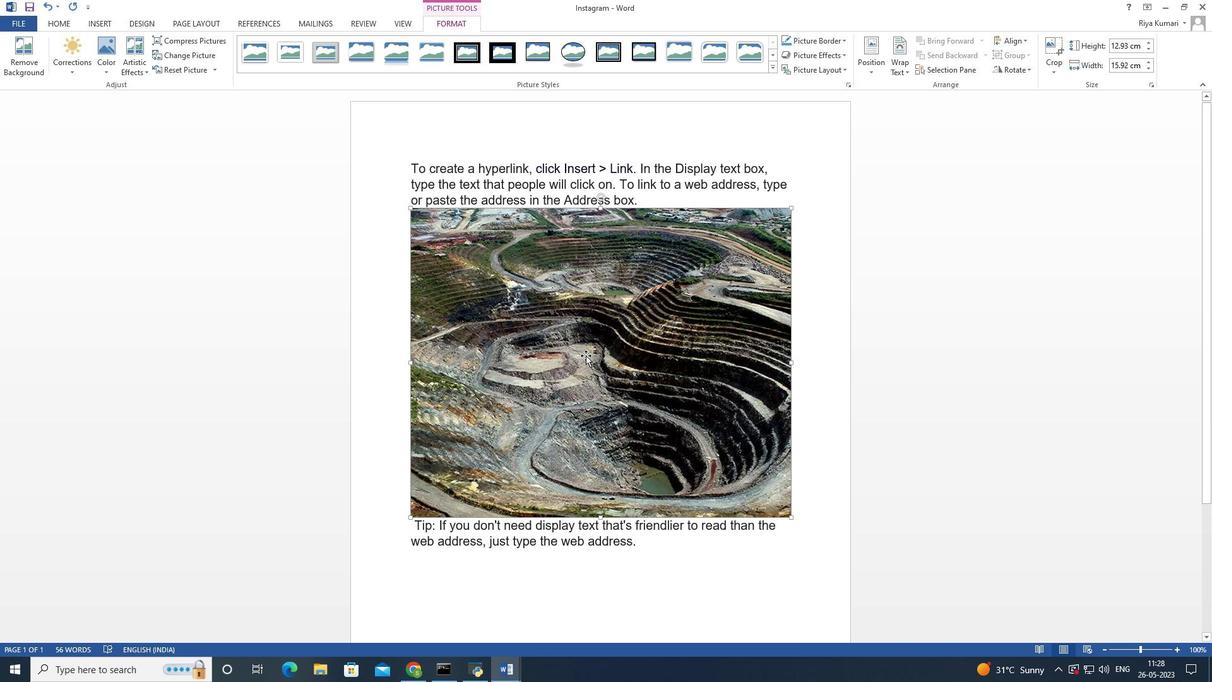 
Action: Mouse pressed left at (589, 353)
Screenshot: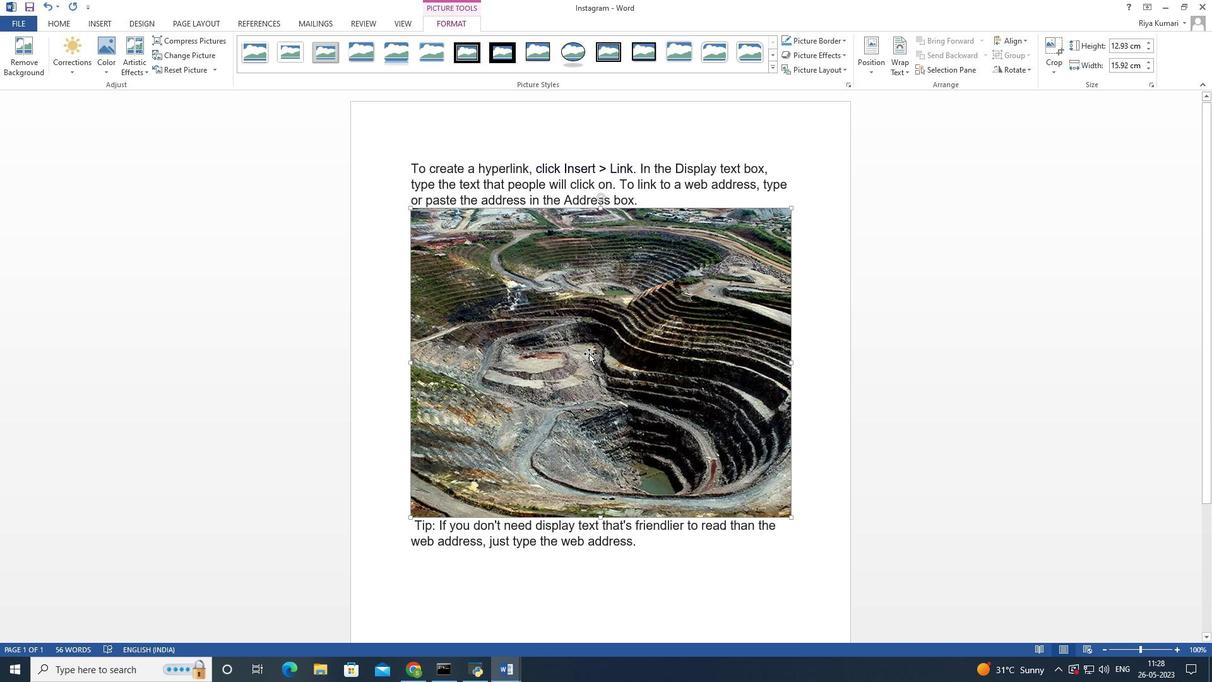 
Action: Mouse moved to (1147, 47)
Screenshot: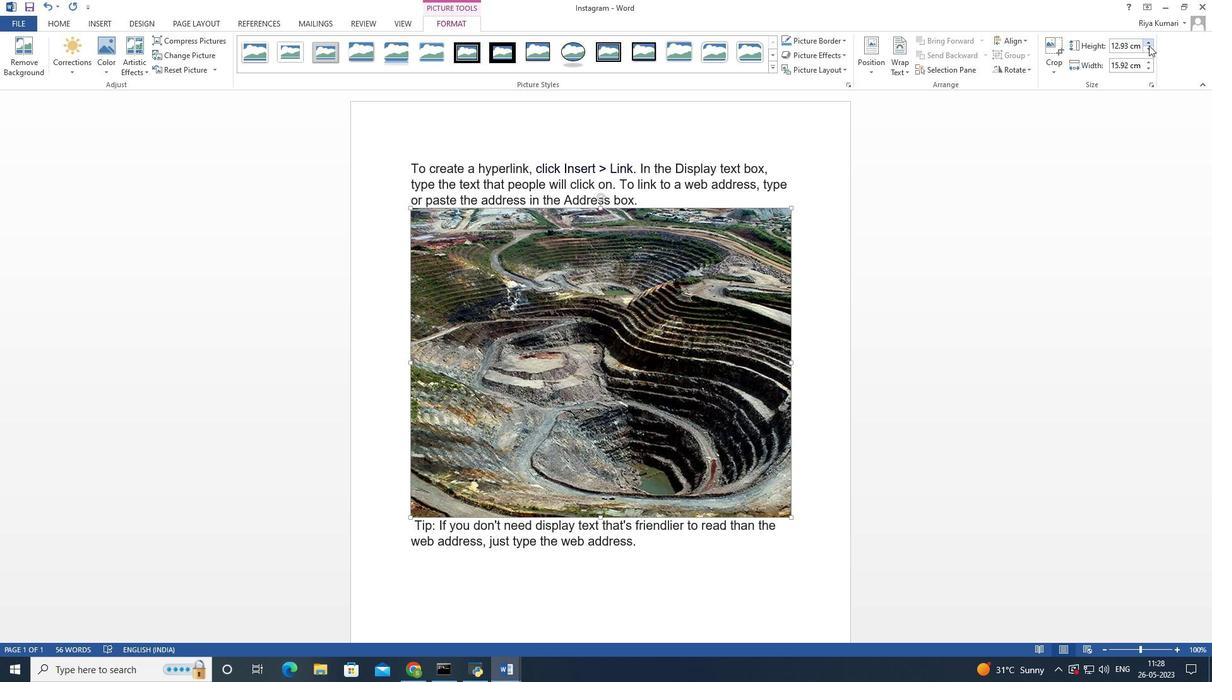 
Action: Mouse pressed left at (1147, 47)
Screenshot: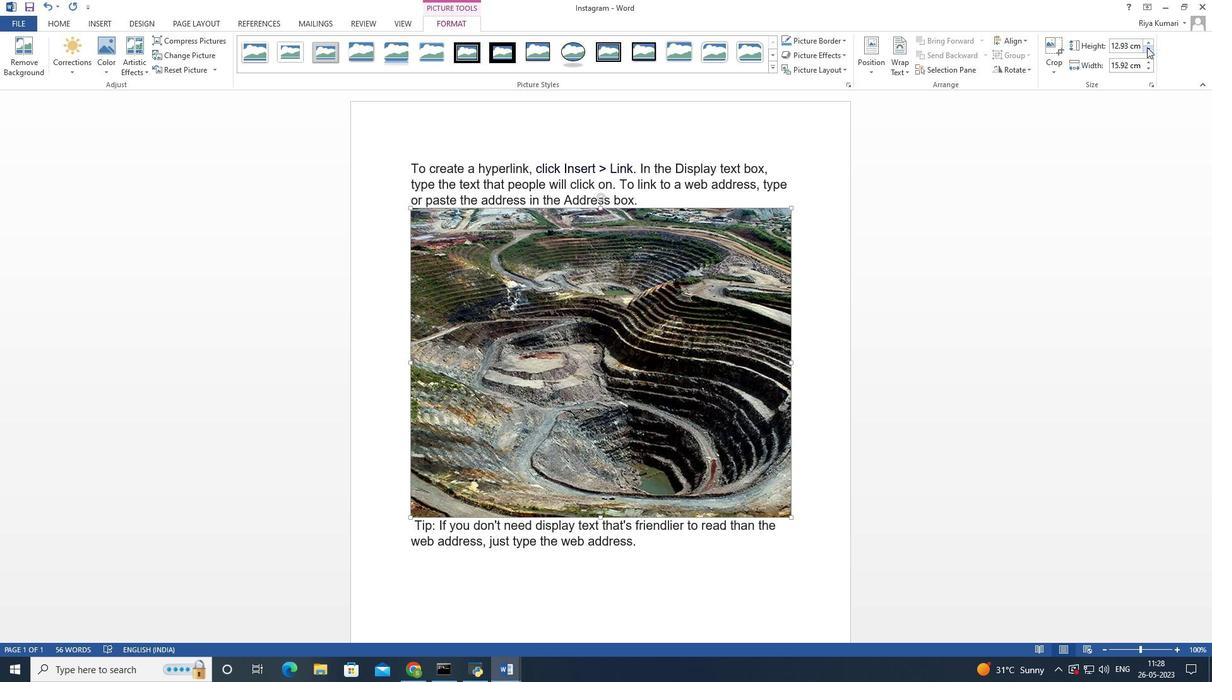 
Action: Mouse pressed left at (1147, 47)
Screenshot: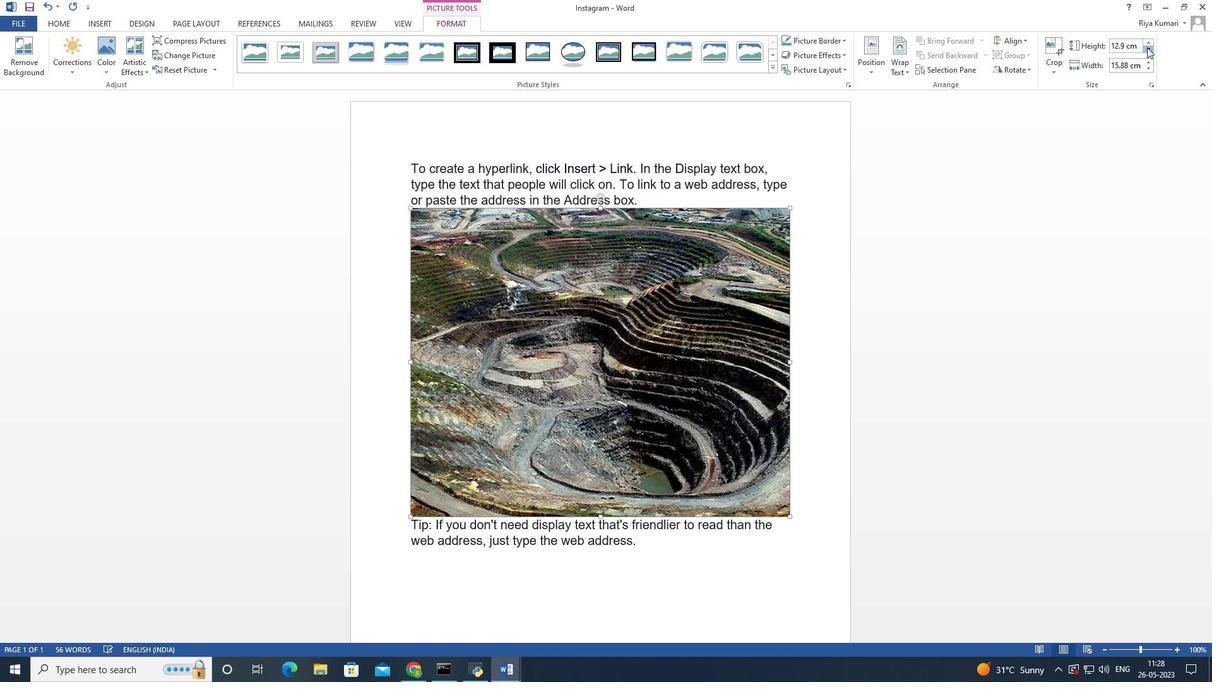 
Action: Mouse pressed left at (1147, 47)
Screenshot: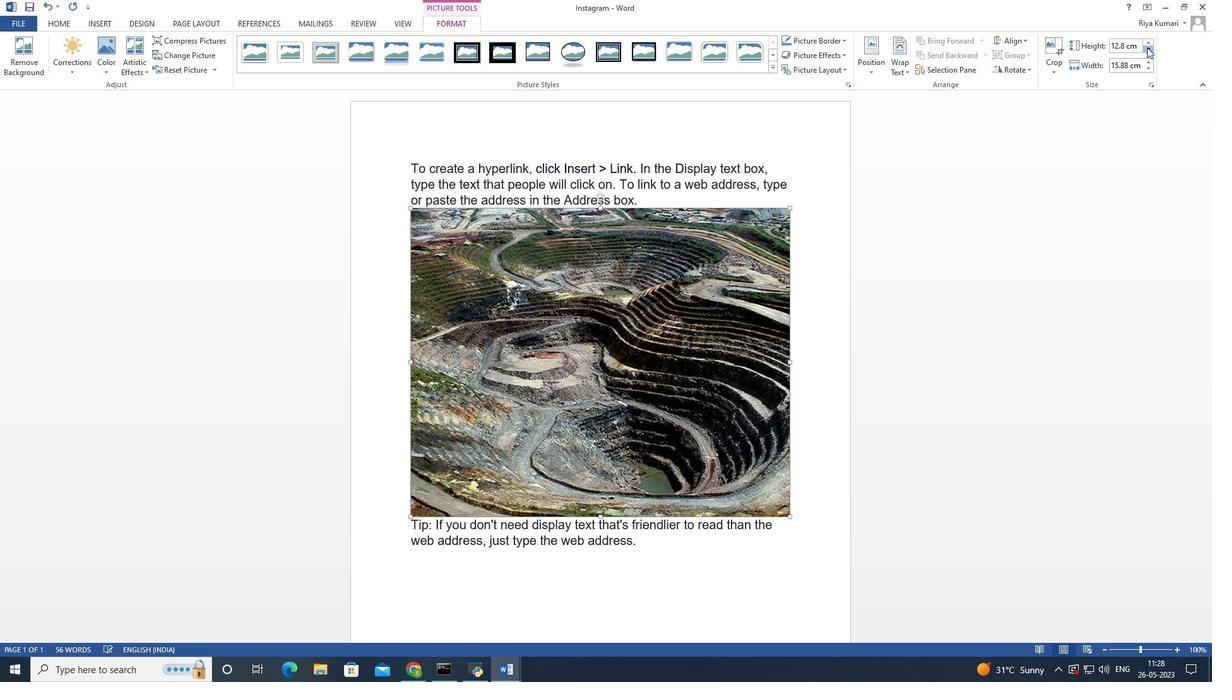 
Action: Mouse pressed left at (1147, 47)
Screenshot: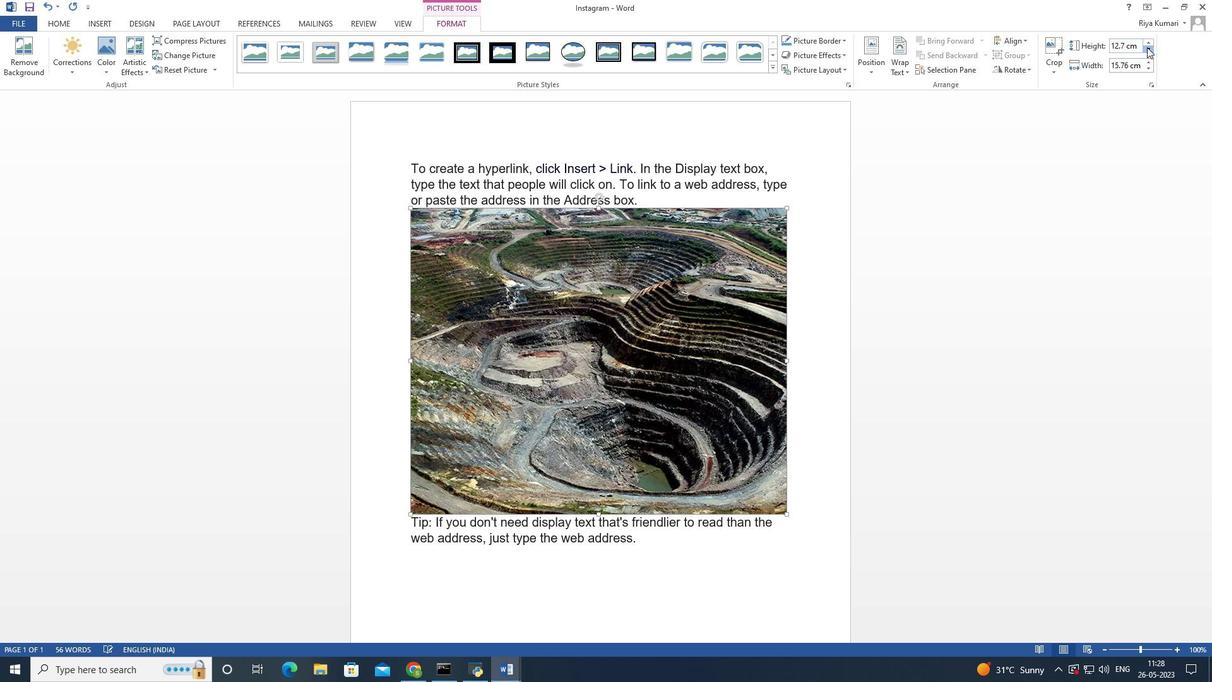
Action: Mouse pressed left at (1147, 47)
Screenshot: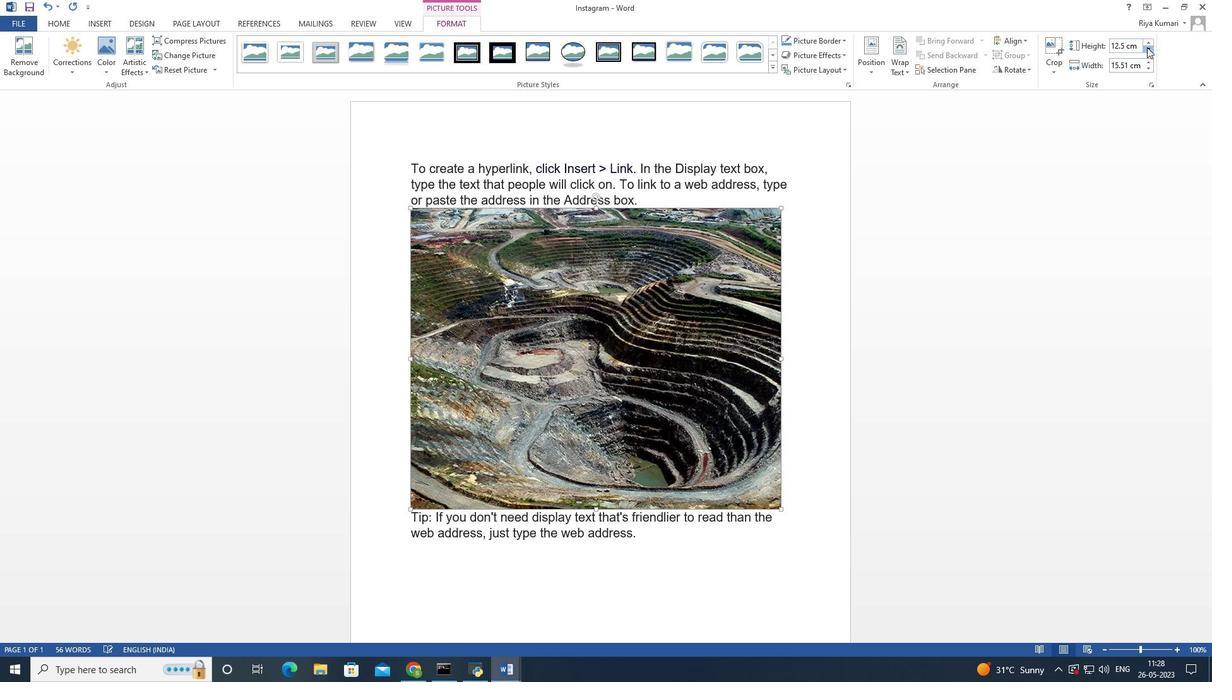 
Action: Mouse pressed left at (1147, 47)
Screenshot: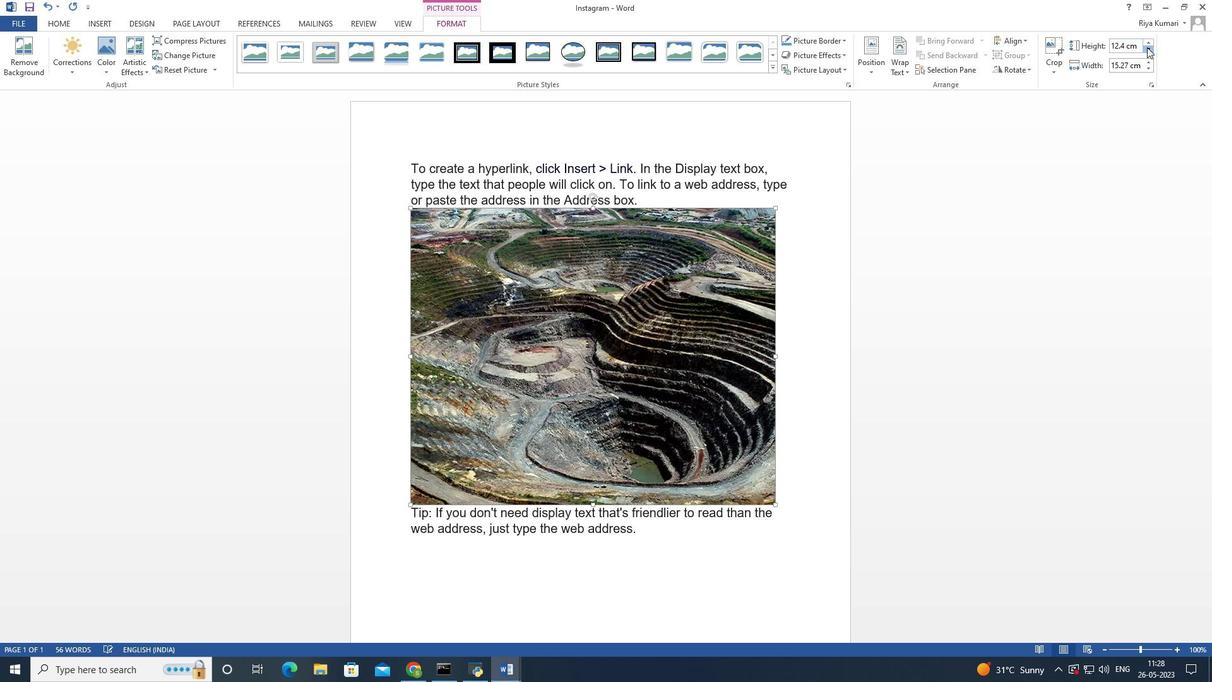 
Action: Mouse pressed left at (1147, 47)
Screenshot: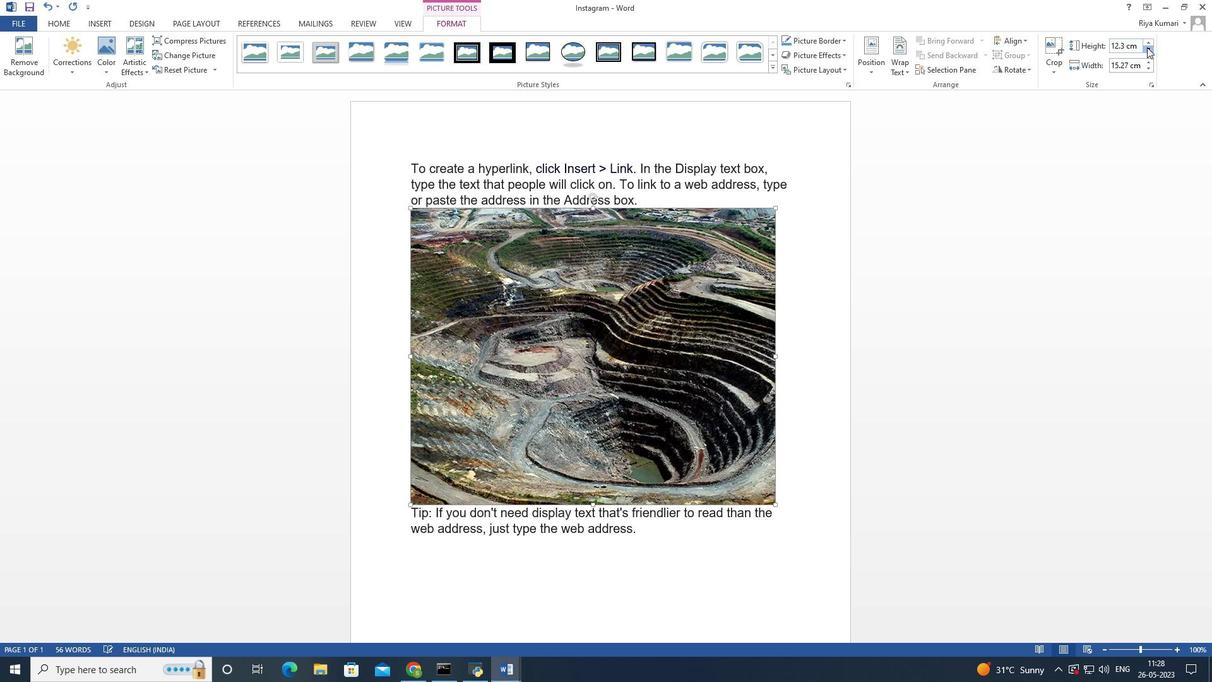 
Action: Mouse pressed left at (1147, 47)
Screenshot: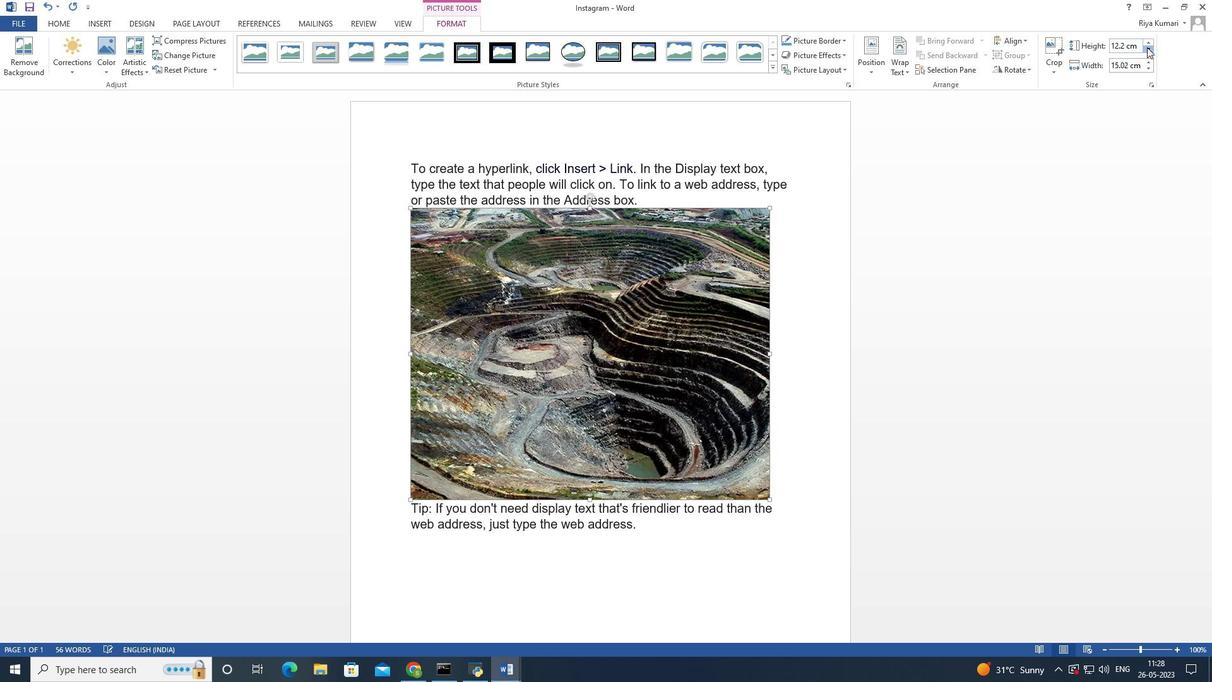 
Action: Mouse pressed left at (1147, 47)
Screenshot: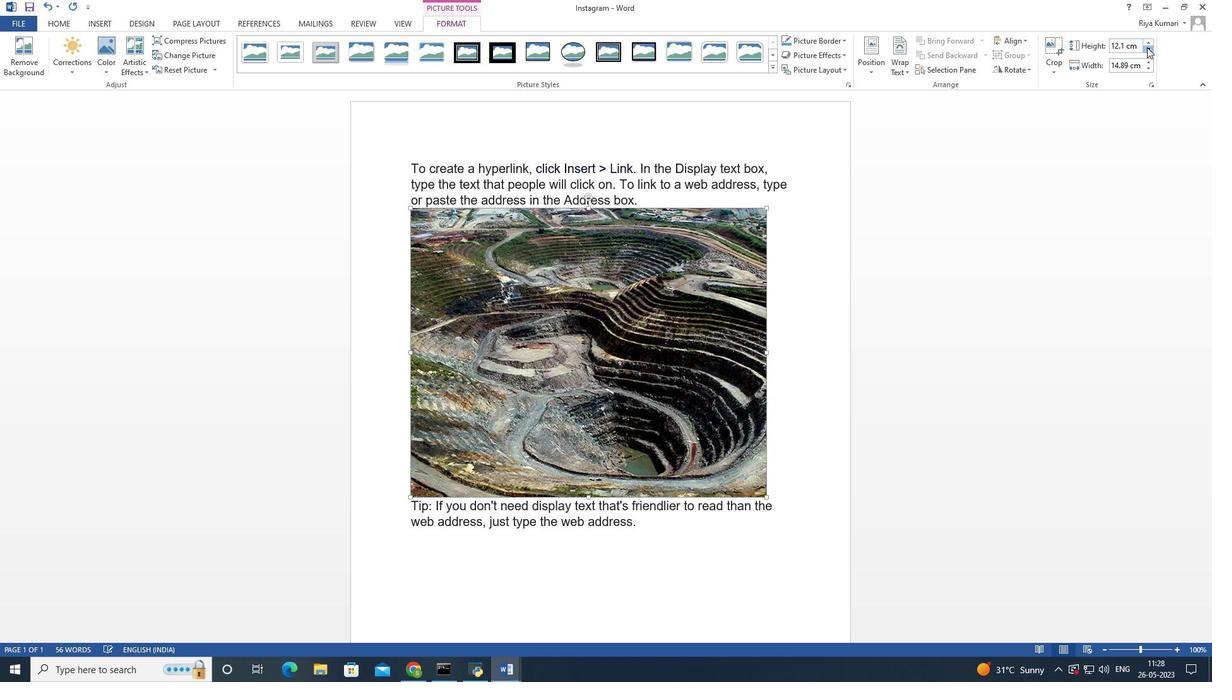 
Action: Mouse pressed left at (1147, 47)
Screenshot: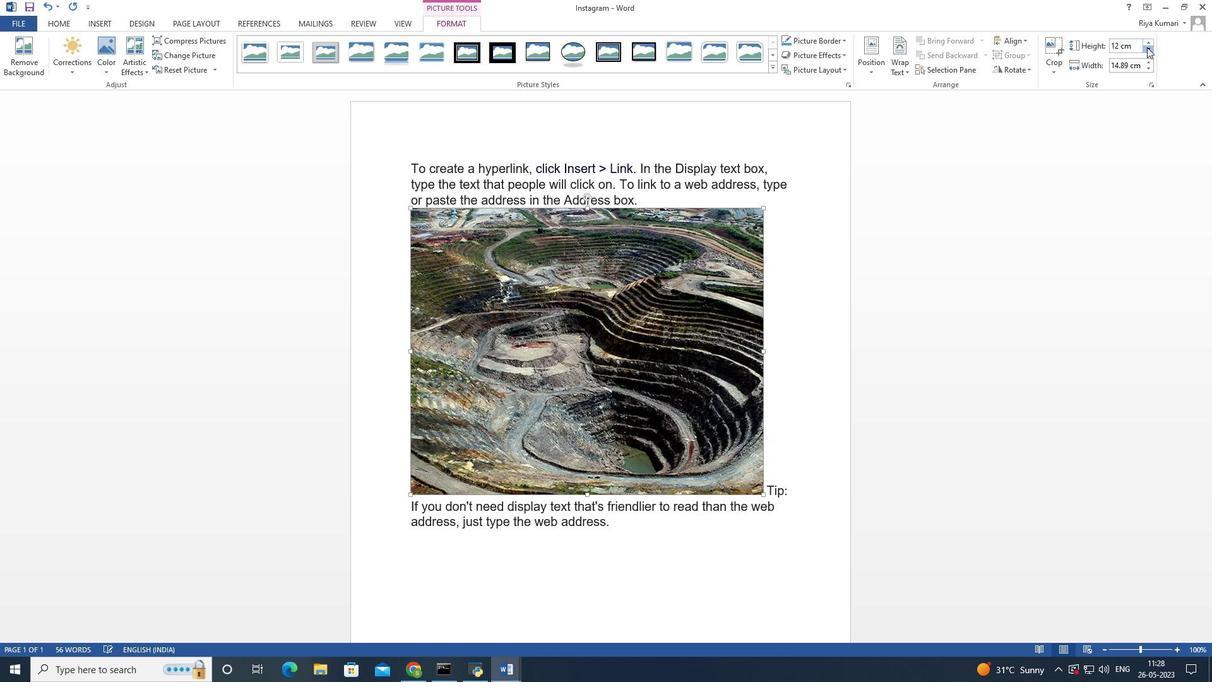 
Action: Mouse pressed left at (1147, 47)
Screenshot: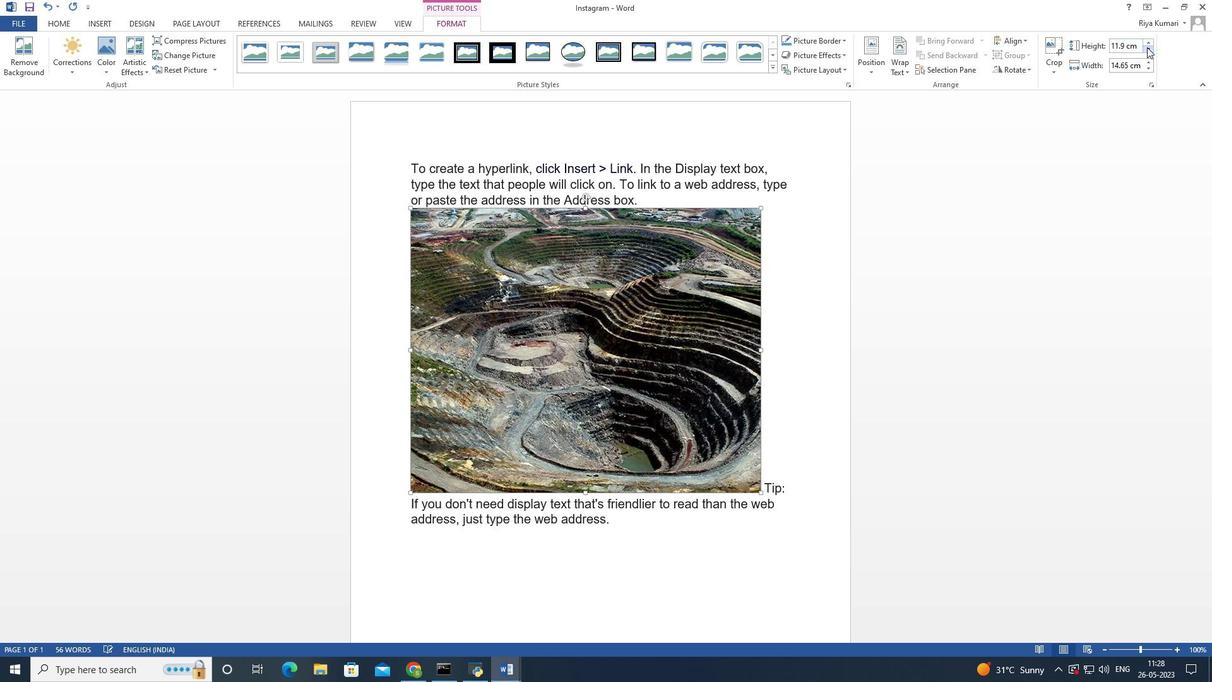 
Action: Mouse pressed left at (1147, 47)
Screenshot: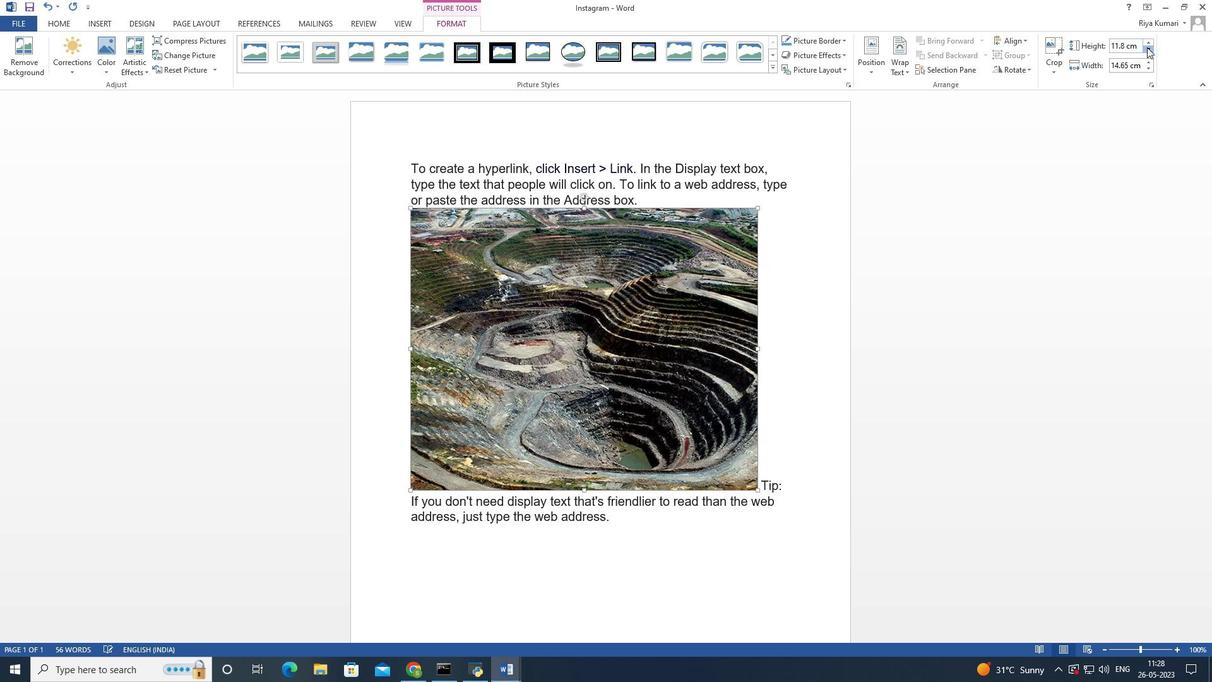 
Action: Mouse pressed left at (1147, 47)
Screenshot: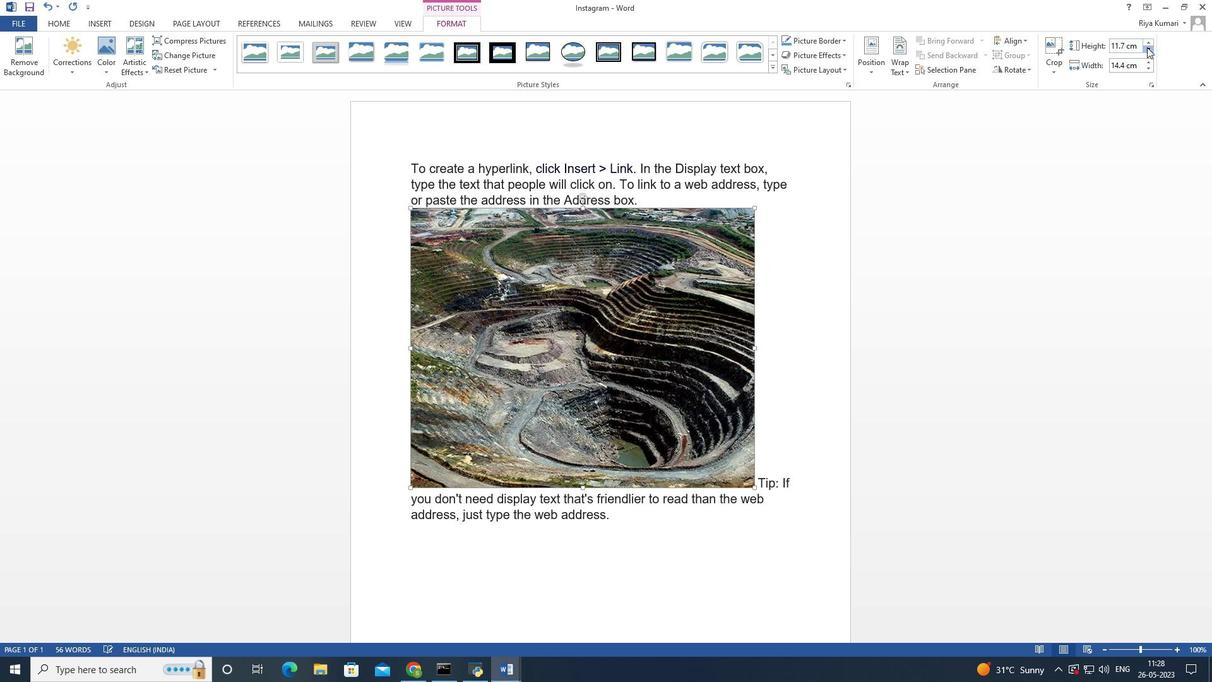 
Action: Mouse pressed left at (1147, 47)
Screenshot: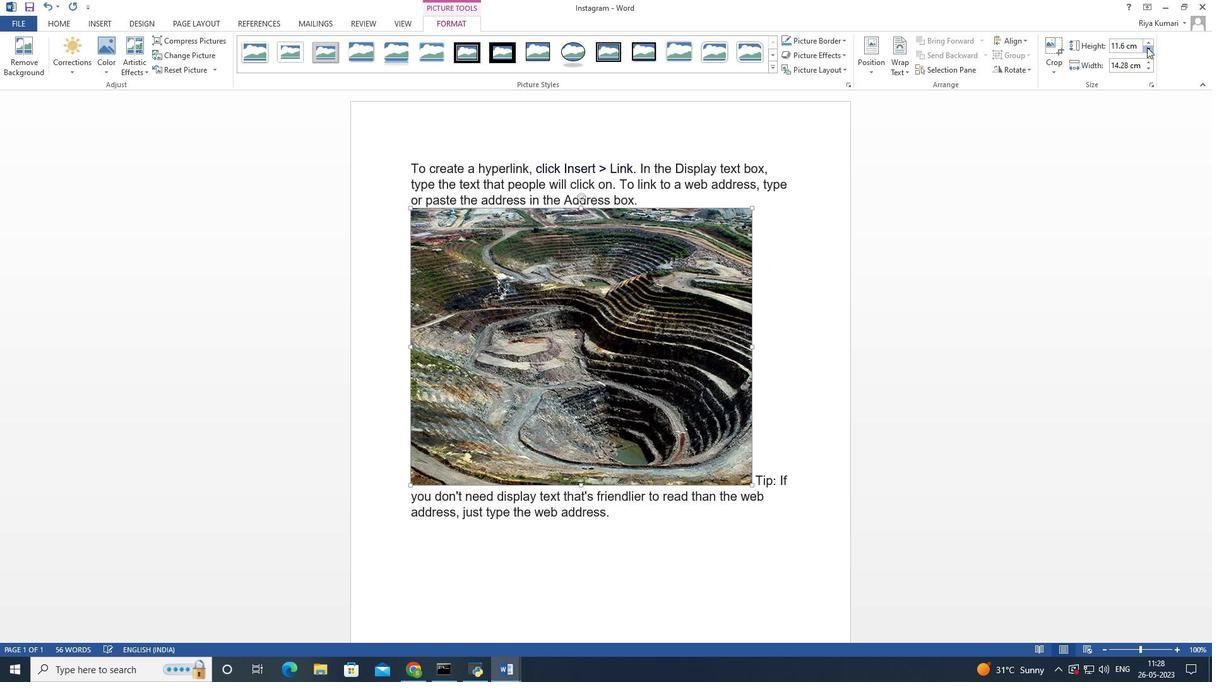 
Action: Mouse pressed left at (1147, 47)
Screenshot: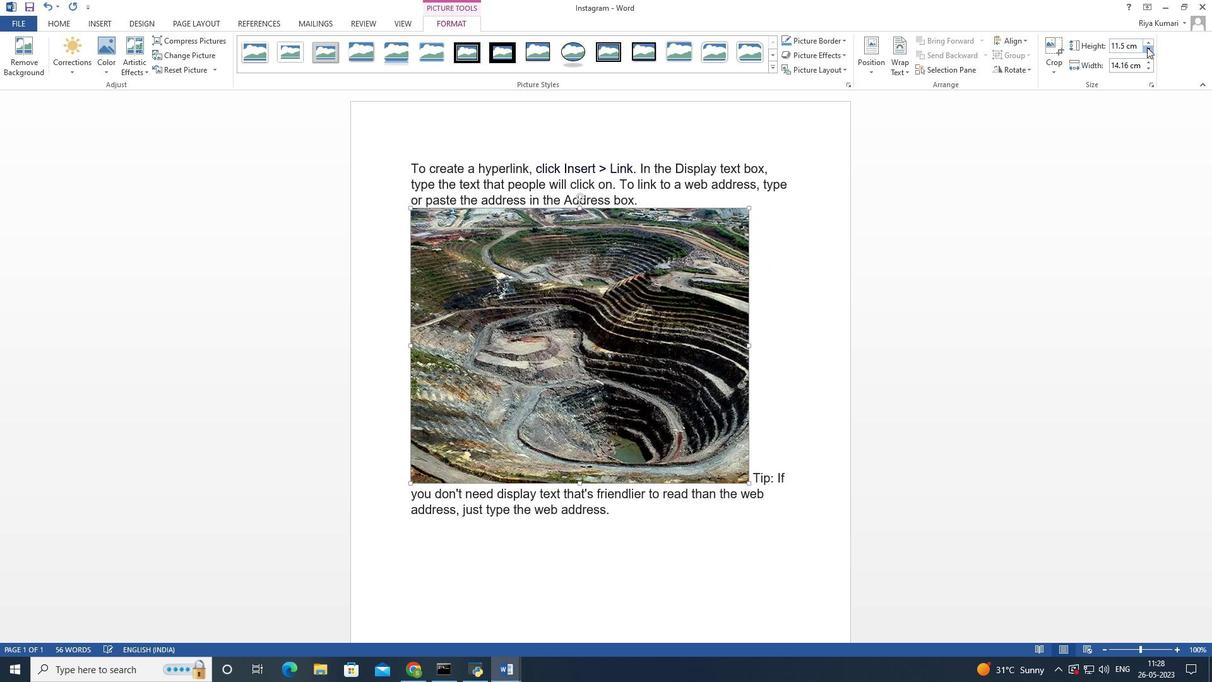 
Action: Mouse pressed left at (1147, 47)
Screenshot: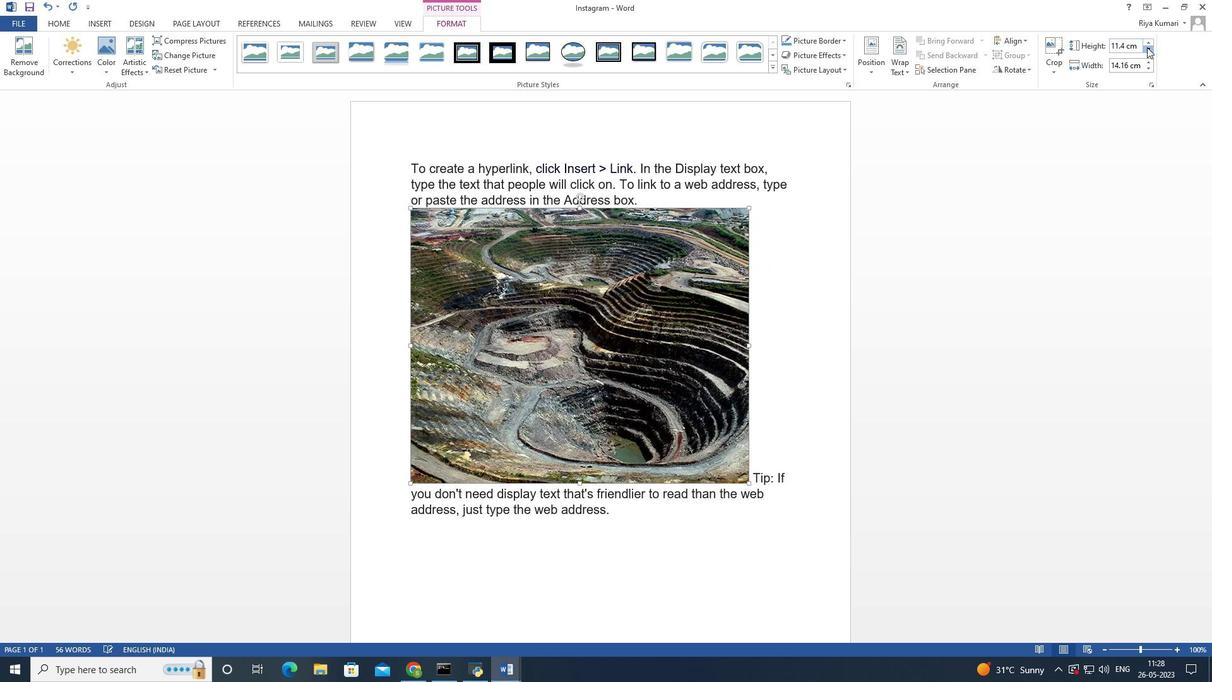 
Action: Mouse pressed left at (1147, 47)
Screenshot: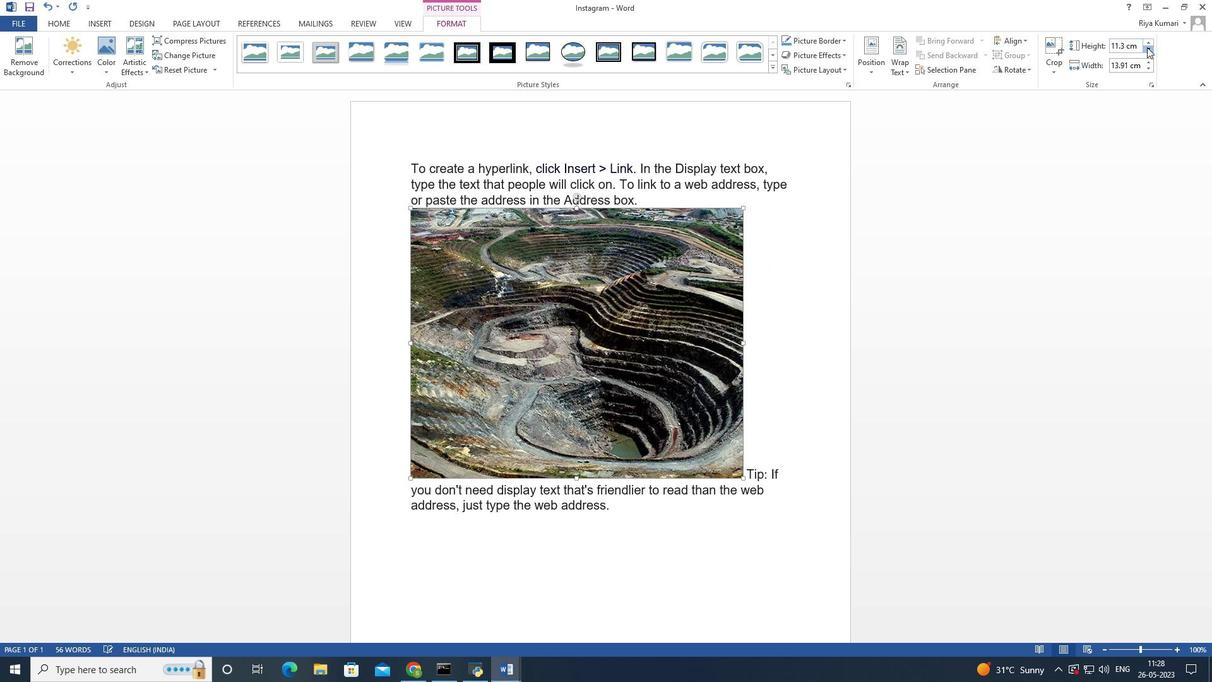 
Action: Mouse pressed left at (1147, 47)
Screenshot: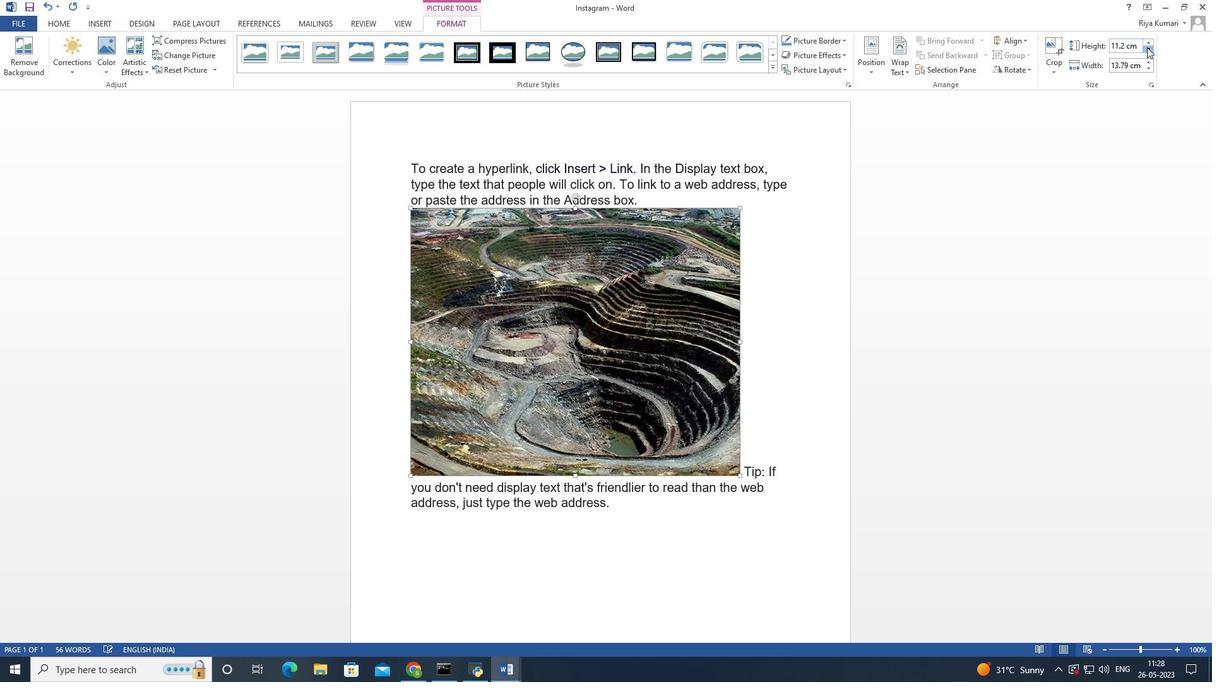 
Action: Mouse pressed left at (1147, 47)
Screenshot: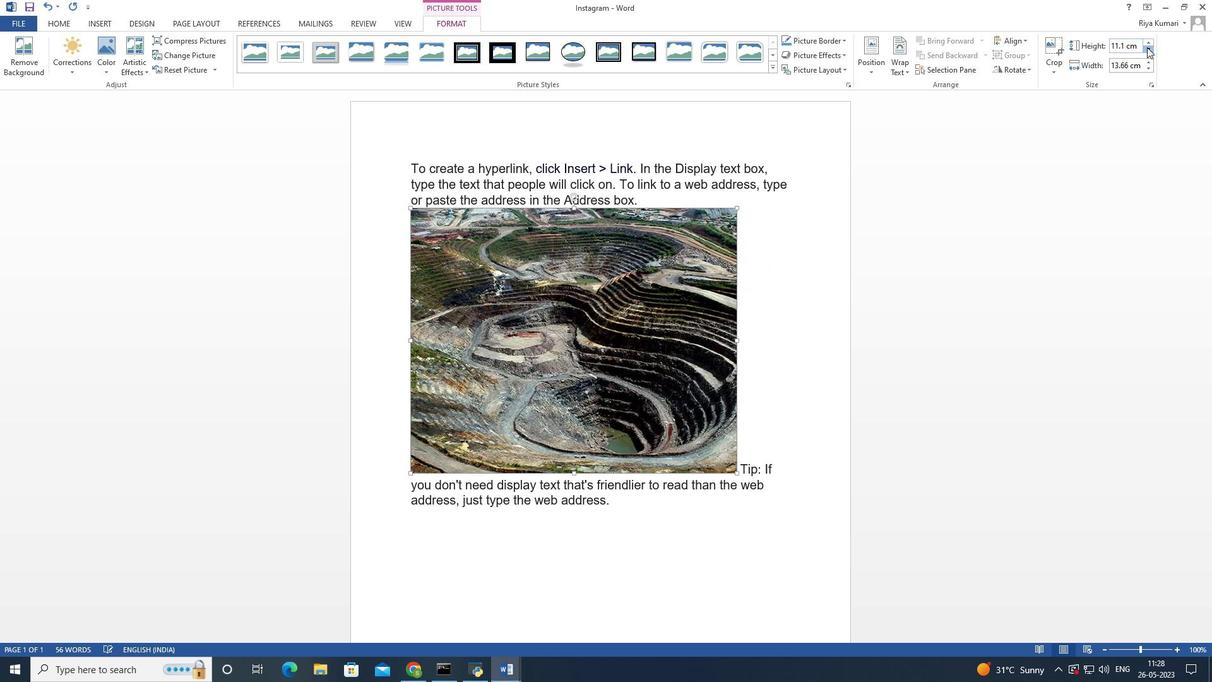 
Action: Mouse pressed left at (1147, 47)
Screenshot: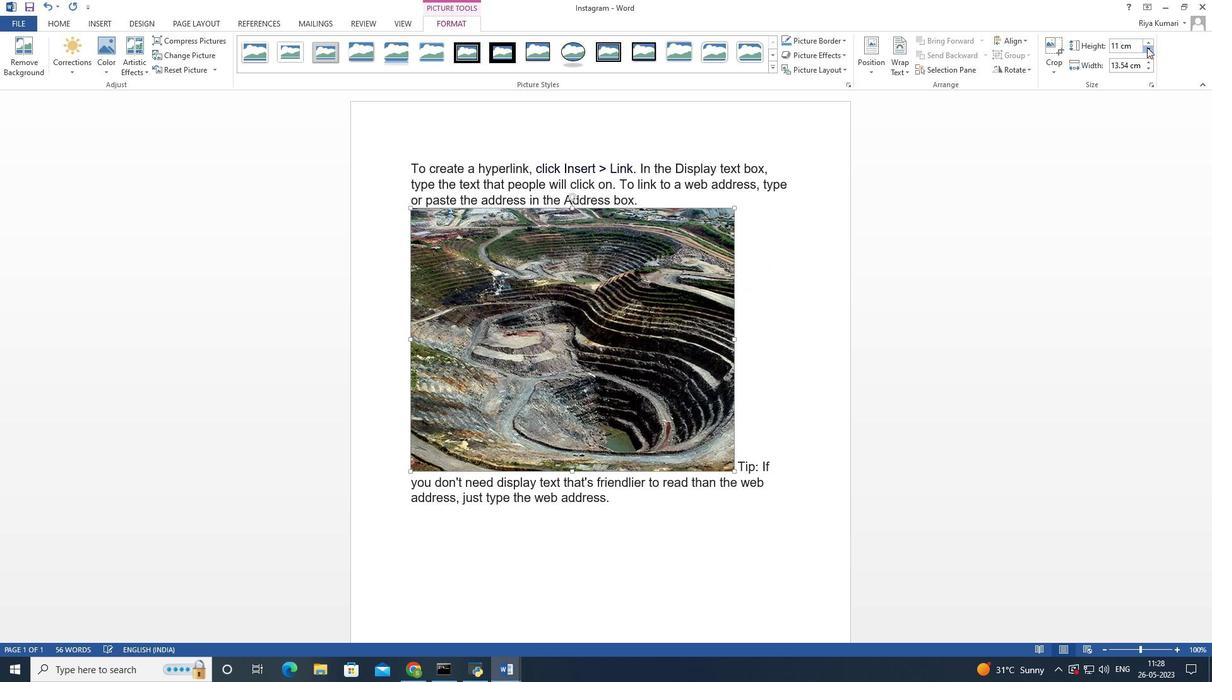 
Action: Mouse pressed left at (1147, 47)
Screenshot: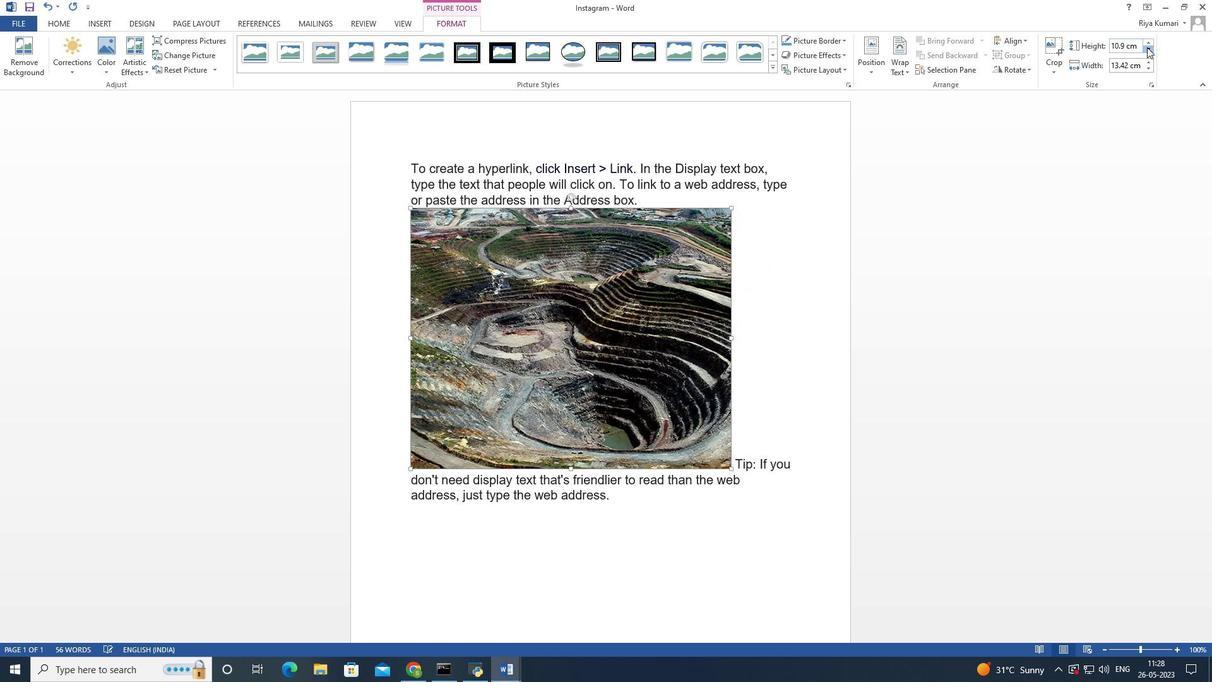 
Action: Mouse pressed left at (1147, 47)
Screenshot: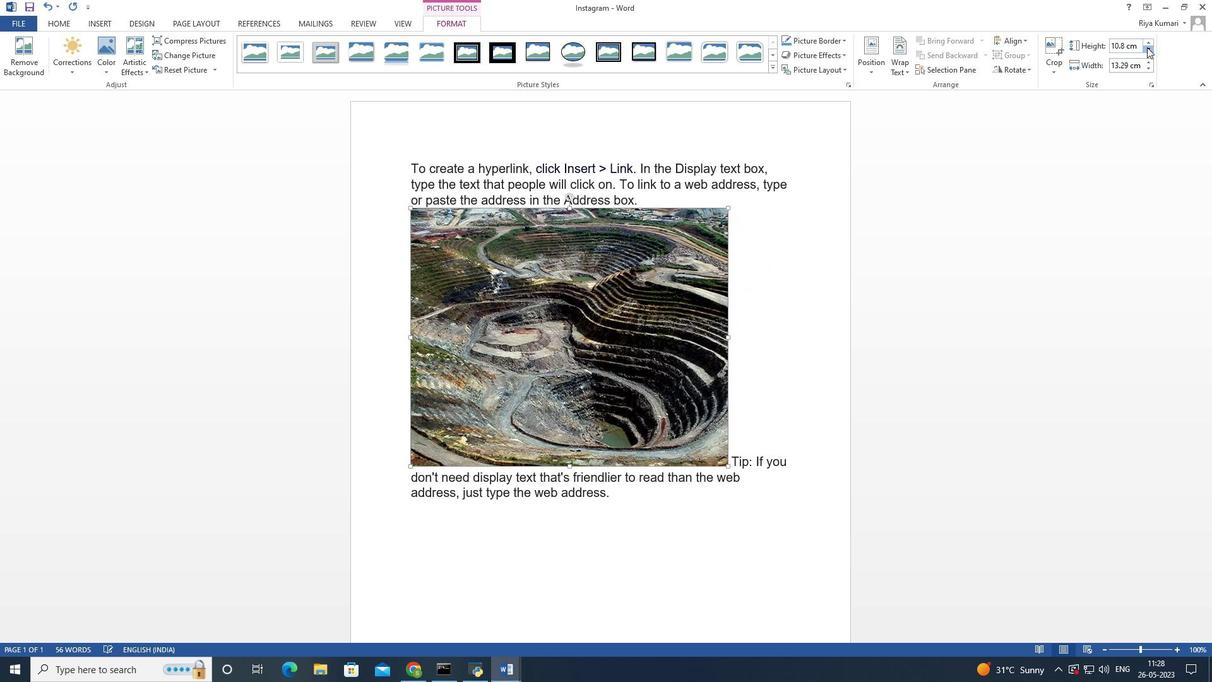 
Action: Mouse pressed left at (1147, 47)
Screenshot: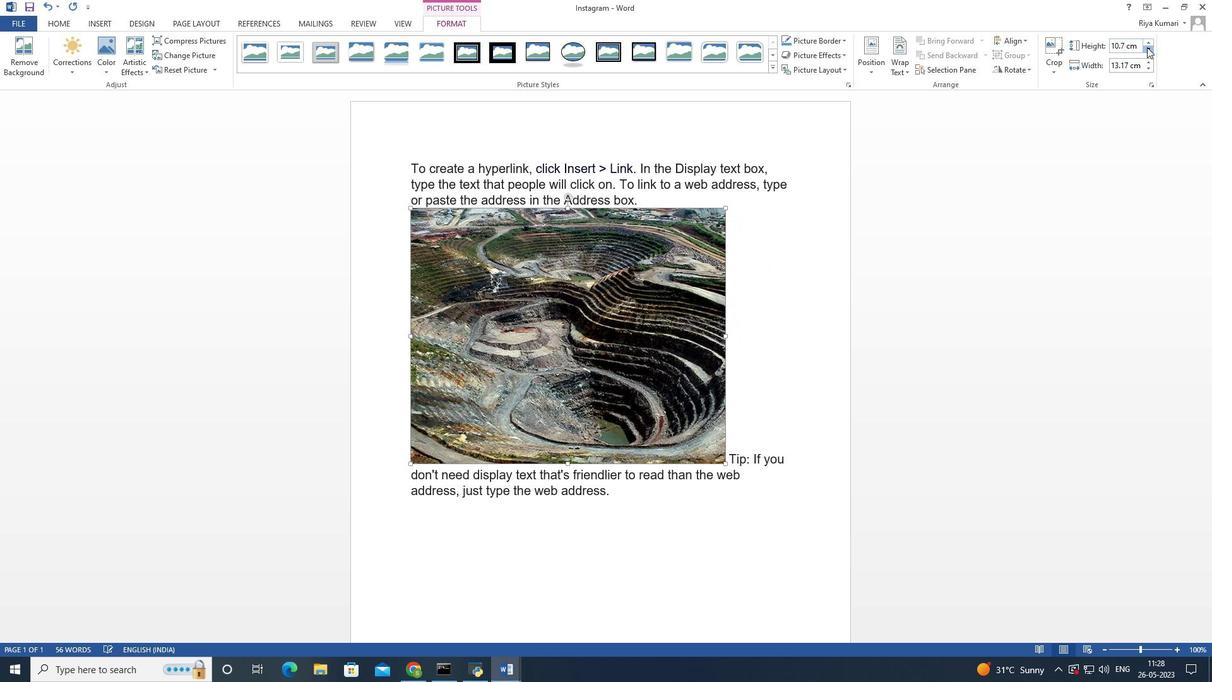 
Action: Mouse pressed left at (1147, 47)
Screenshot: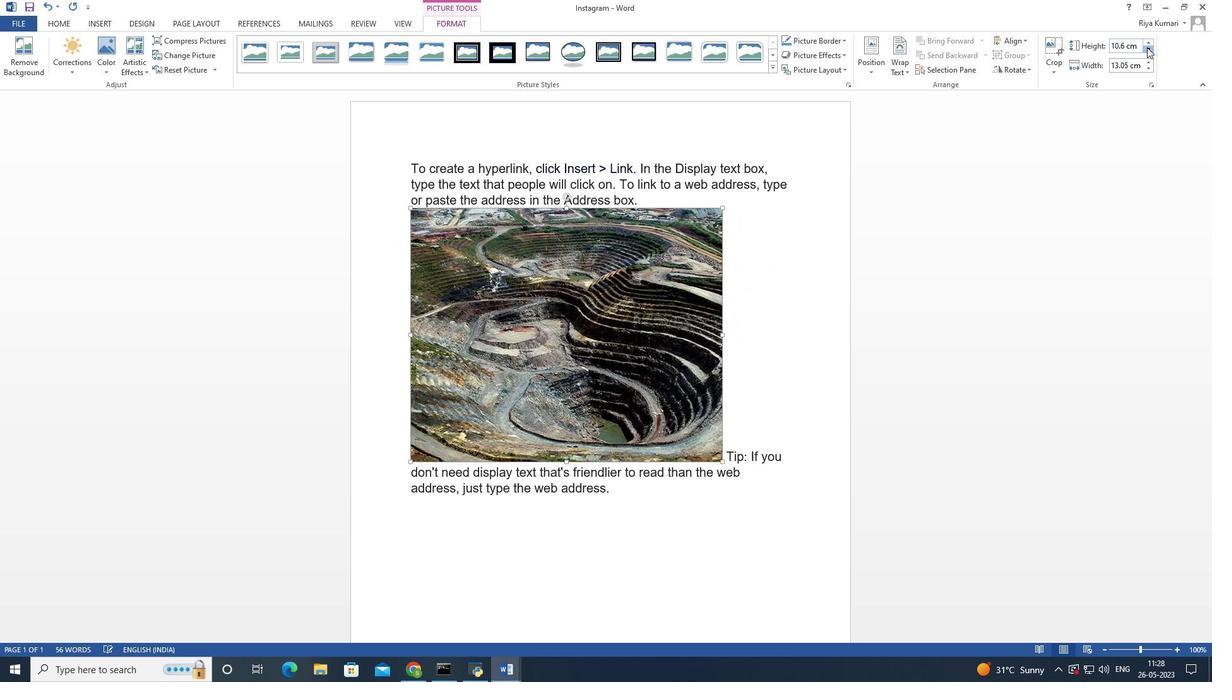 
Action: Mouse pressed left at (1147, 47)
Screenshot: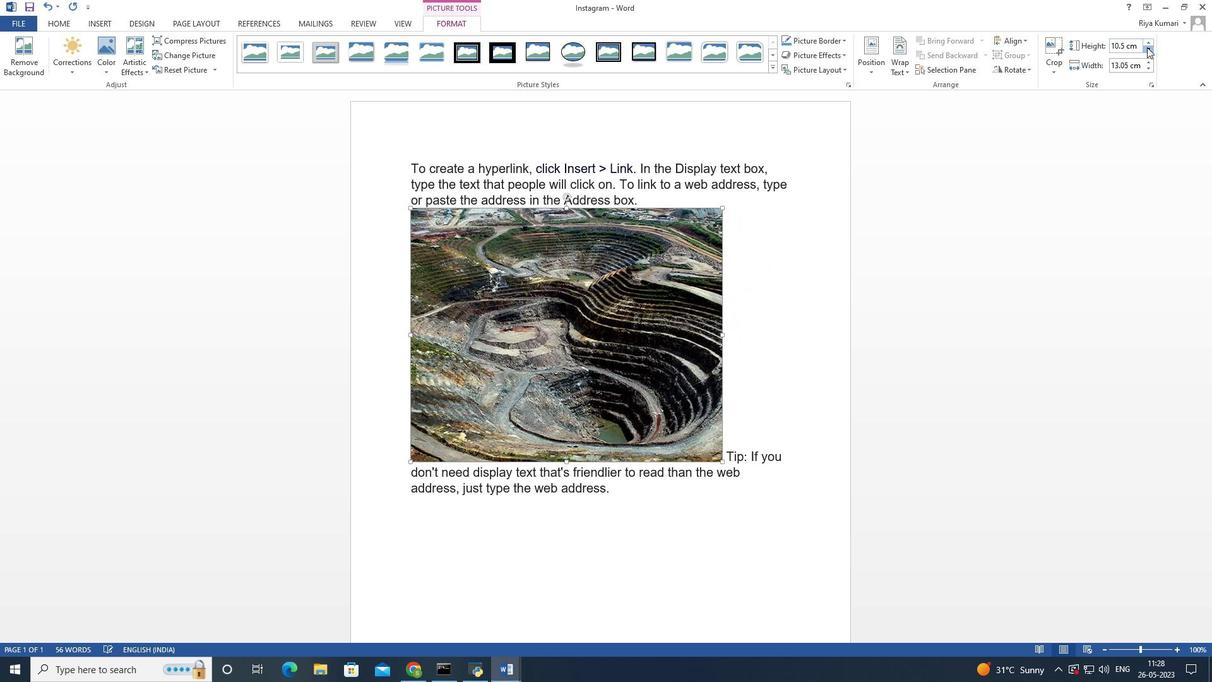
Action: Mouse pressed left at (1147, 47)
Screenshot: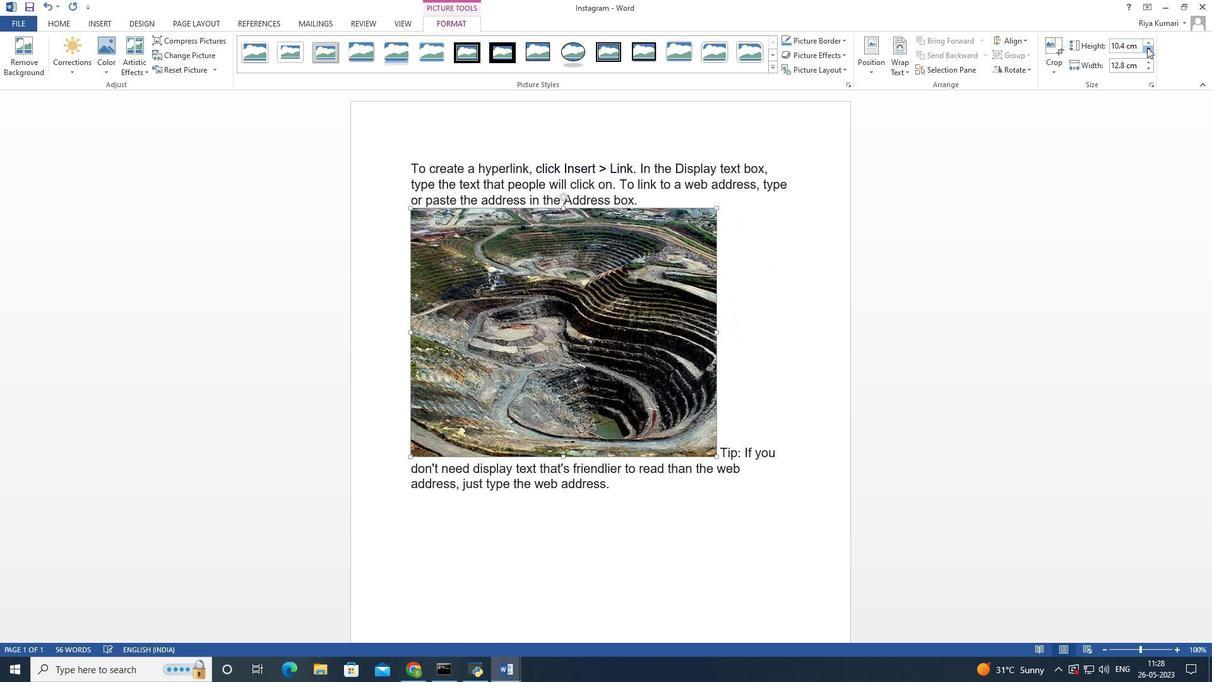 
Action: Mouse pressed left at (1147, 47)
Screenshot: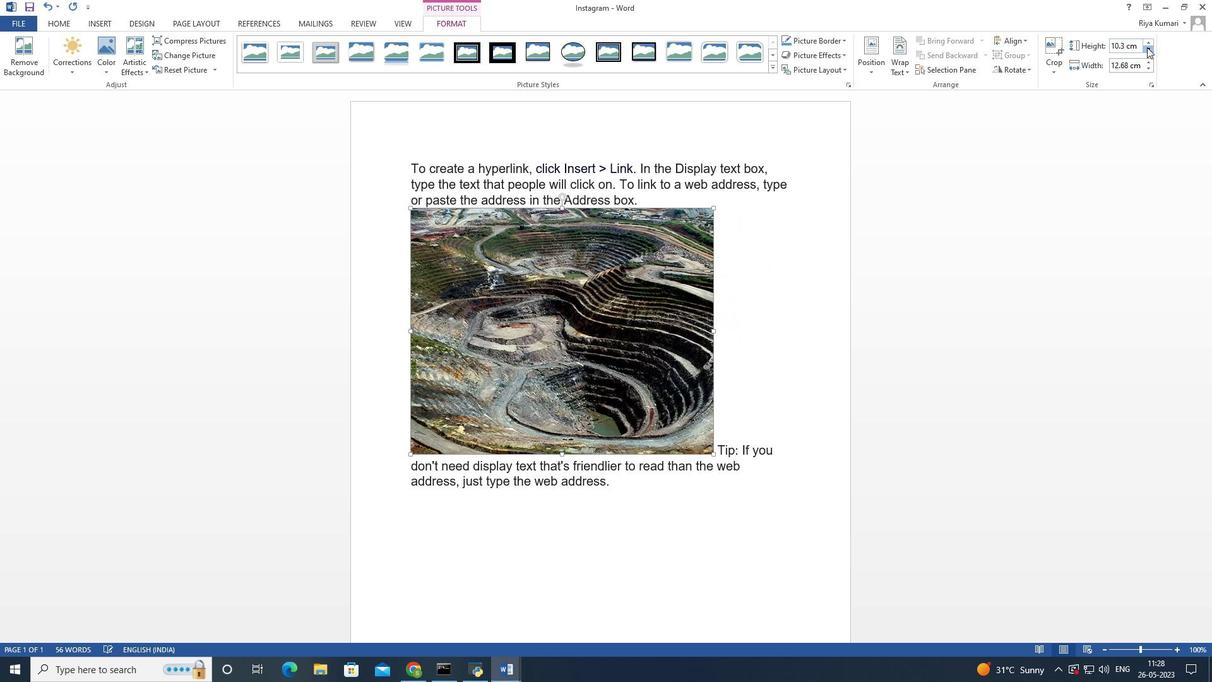 
Action: Mouse pressed left at (1147, 47)
Screenshot: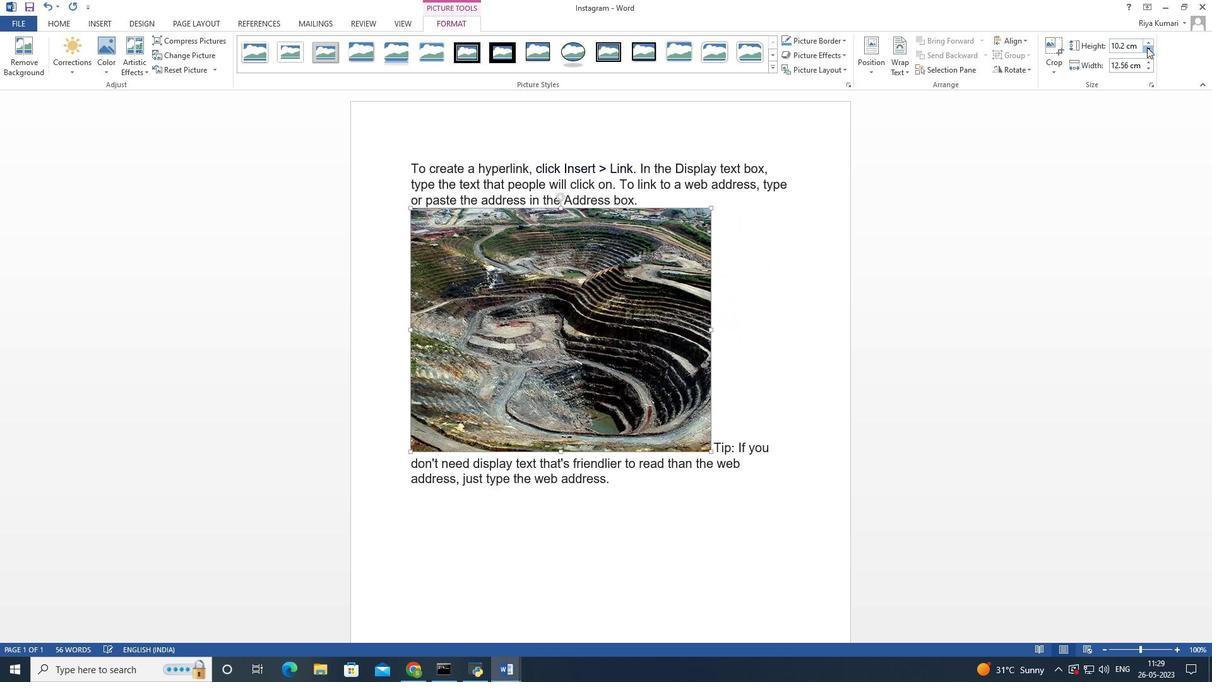 
Action: Mouse pressed left at (1147, 47)
Screenshot: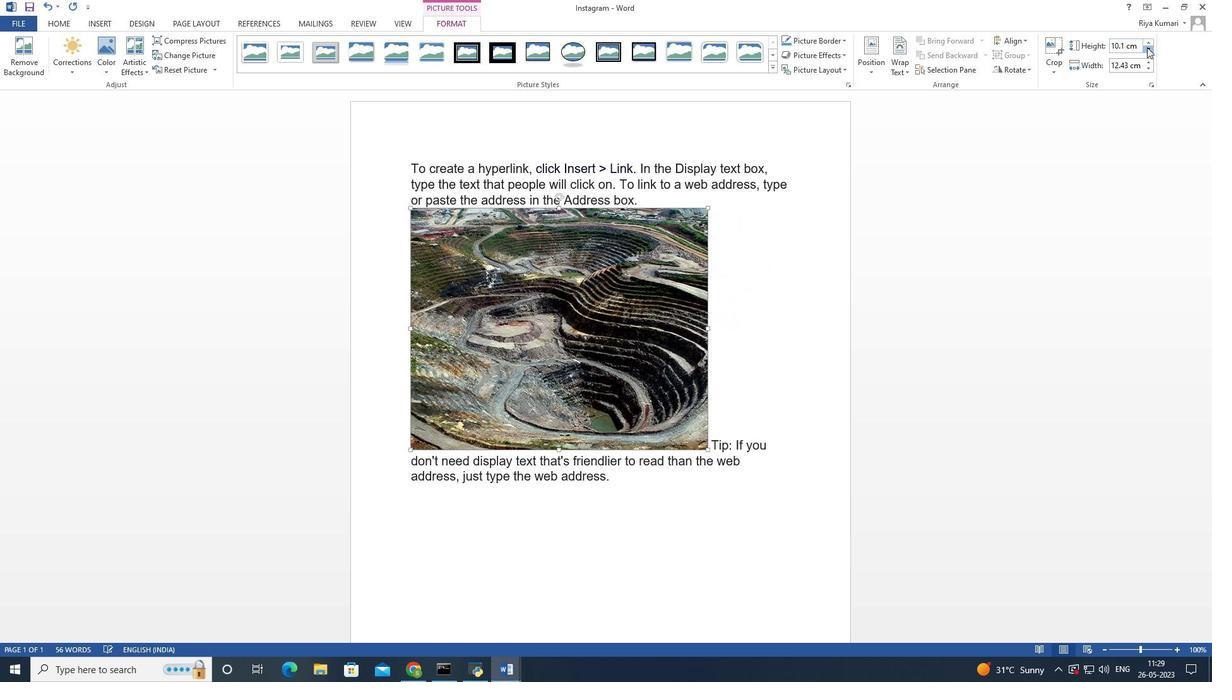 
Action: Mouse pressed left at (1147, 47)
Screenshot: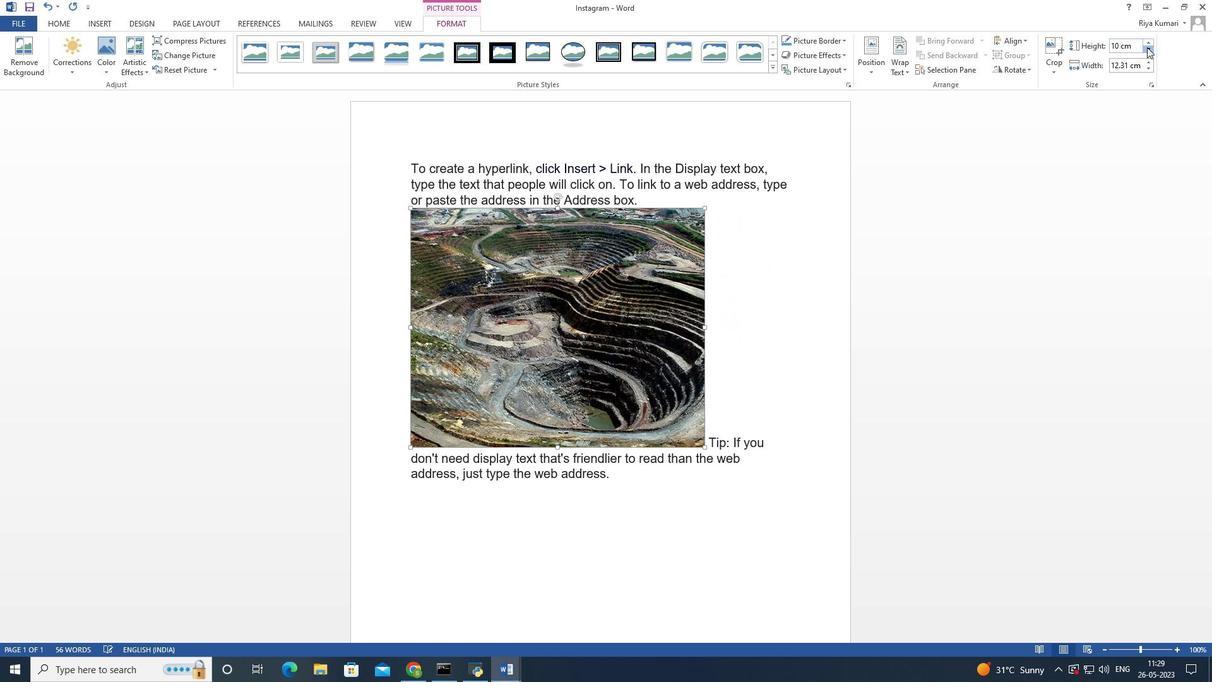 
Action: Mouse pressed left at (1147, 47)
Screenshot: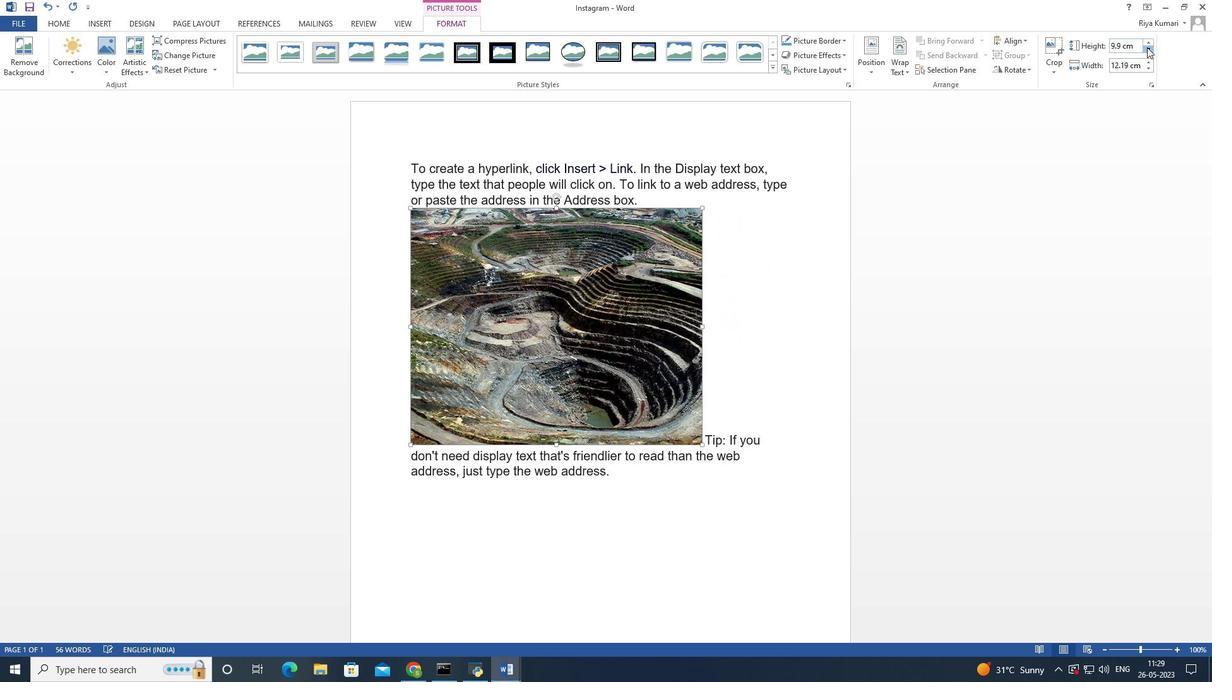 
Action: Mouse pressed left at (1147, 47)
Screenshot: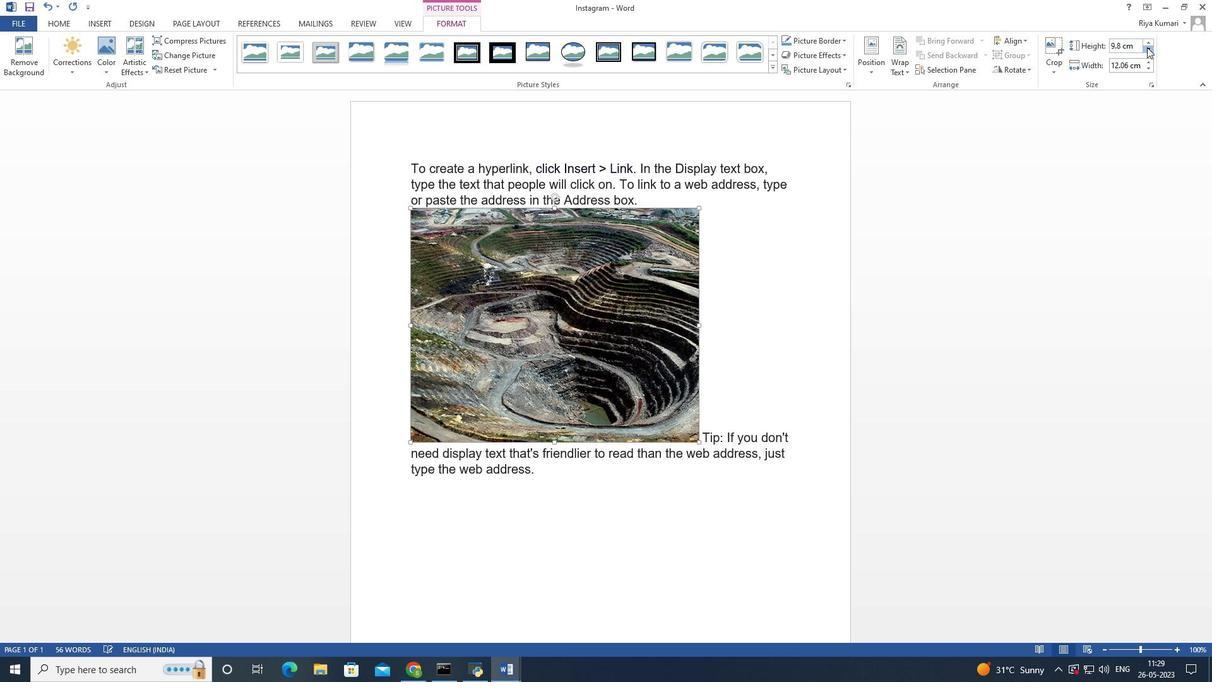 
Action: Mouse pressed left at (1147, 47)
Screenshot: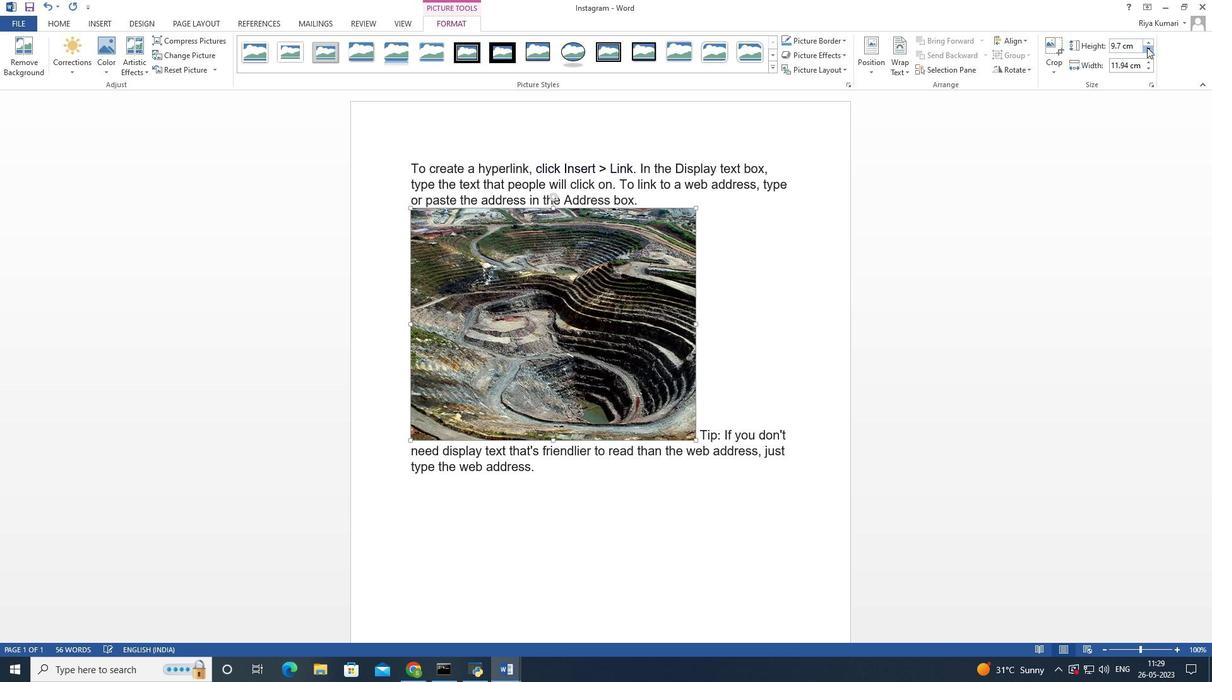 
Action: Mouse pressed left at (1147, 47)
Screenshot: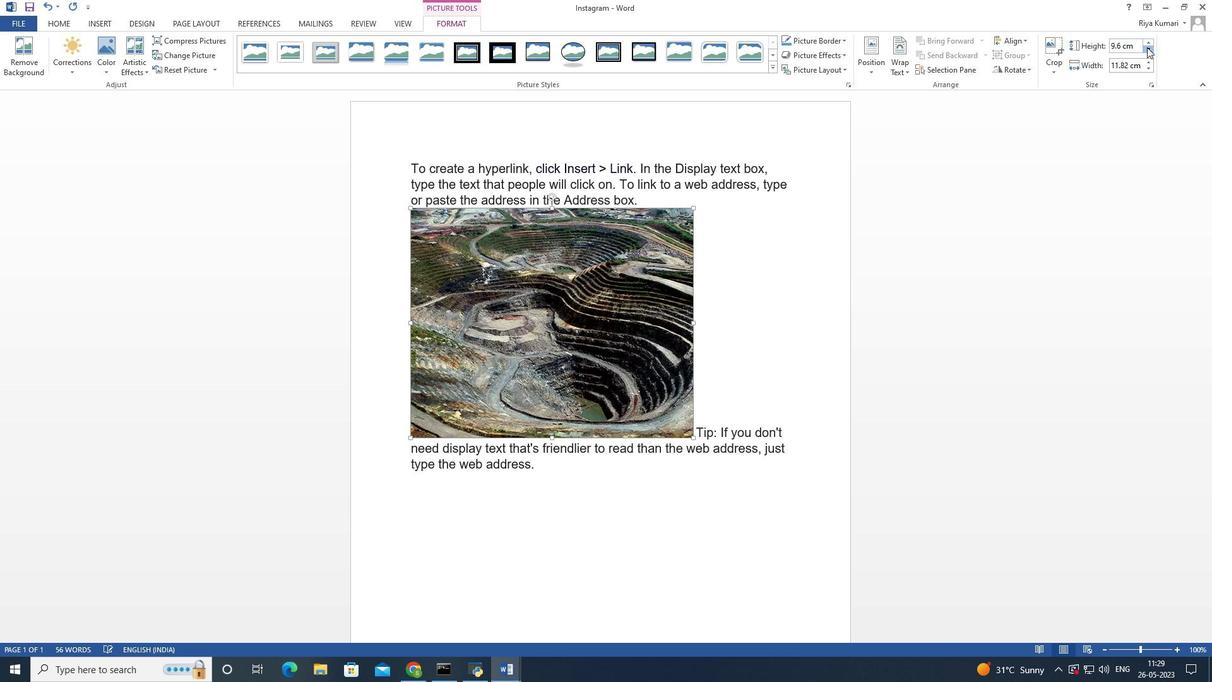 
Action: Mouse pressed left at (1147, 47)
Screenshot: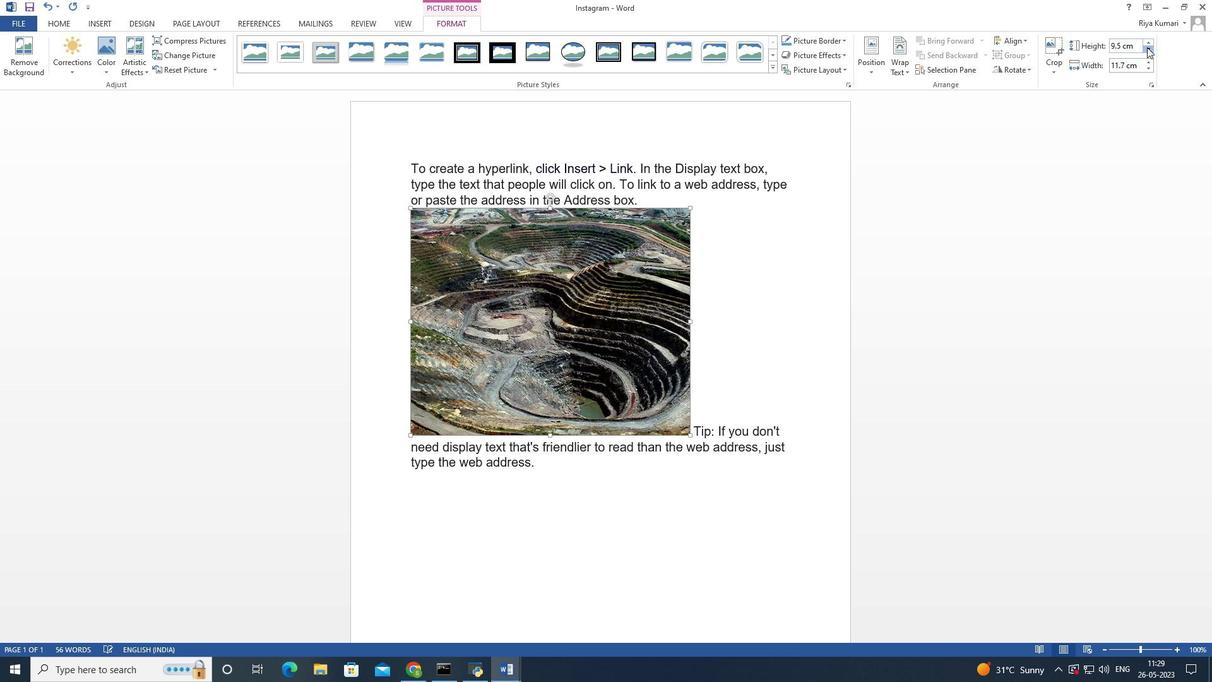 
Action: Mouse pressed left at (1147, 47)
Screenshot: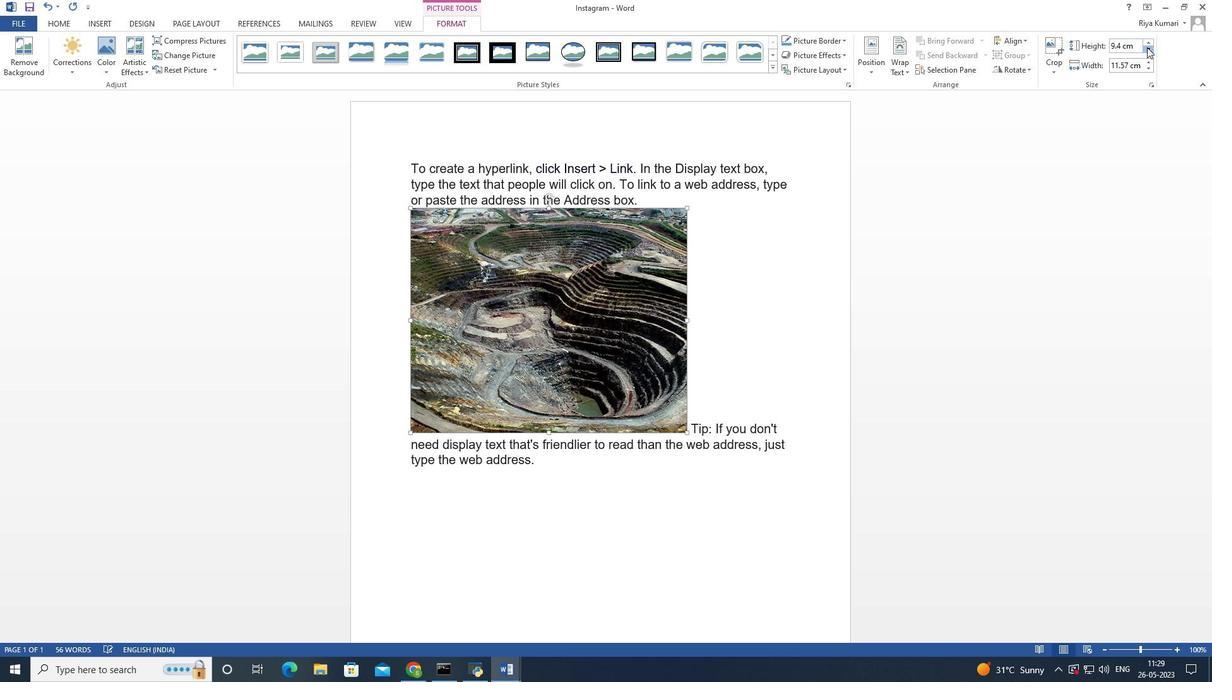 
Action: Mouse pressed left at (1147, 47)
Screenshot: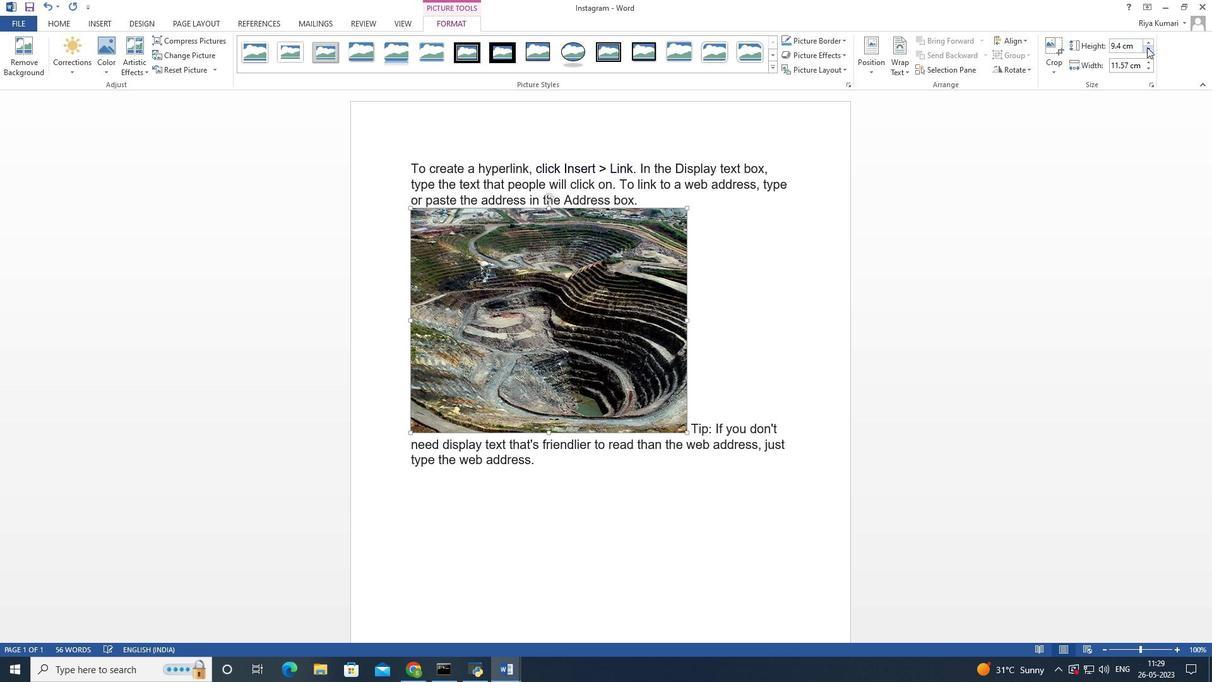 
Action: Mouse pressed left at (1147, 47)
Screenshot: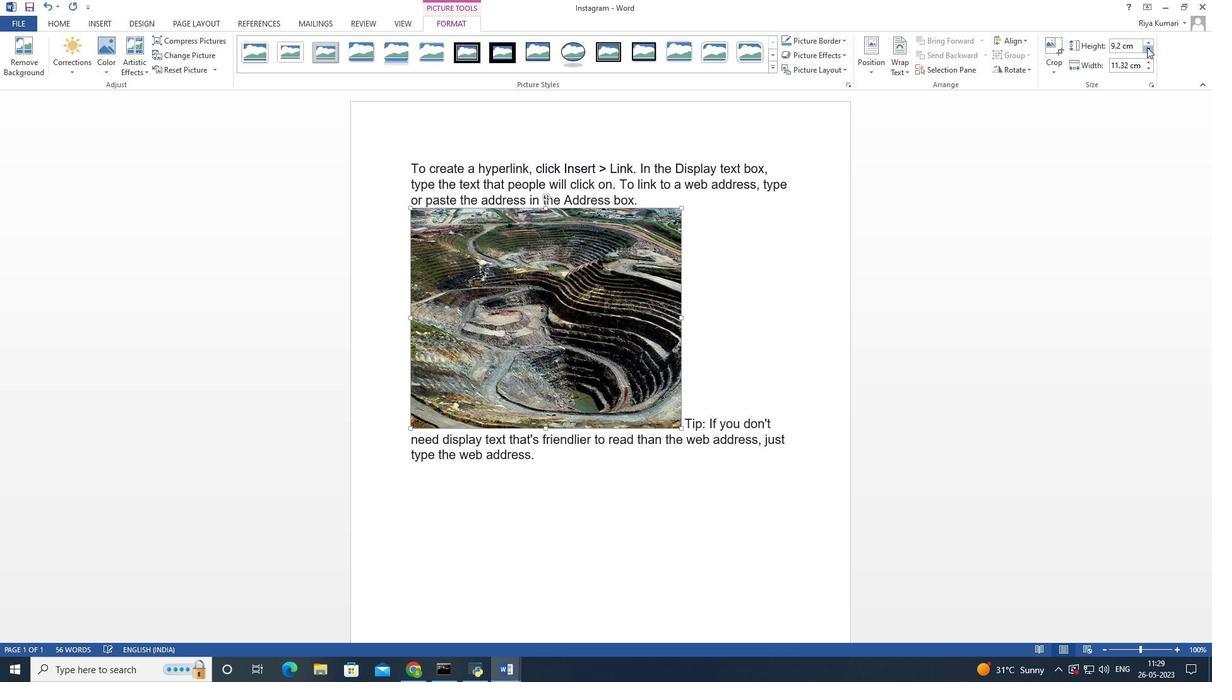 
Action: Mouse pressed left at (1147, 47)
Screenshot: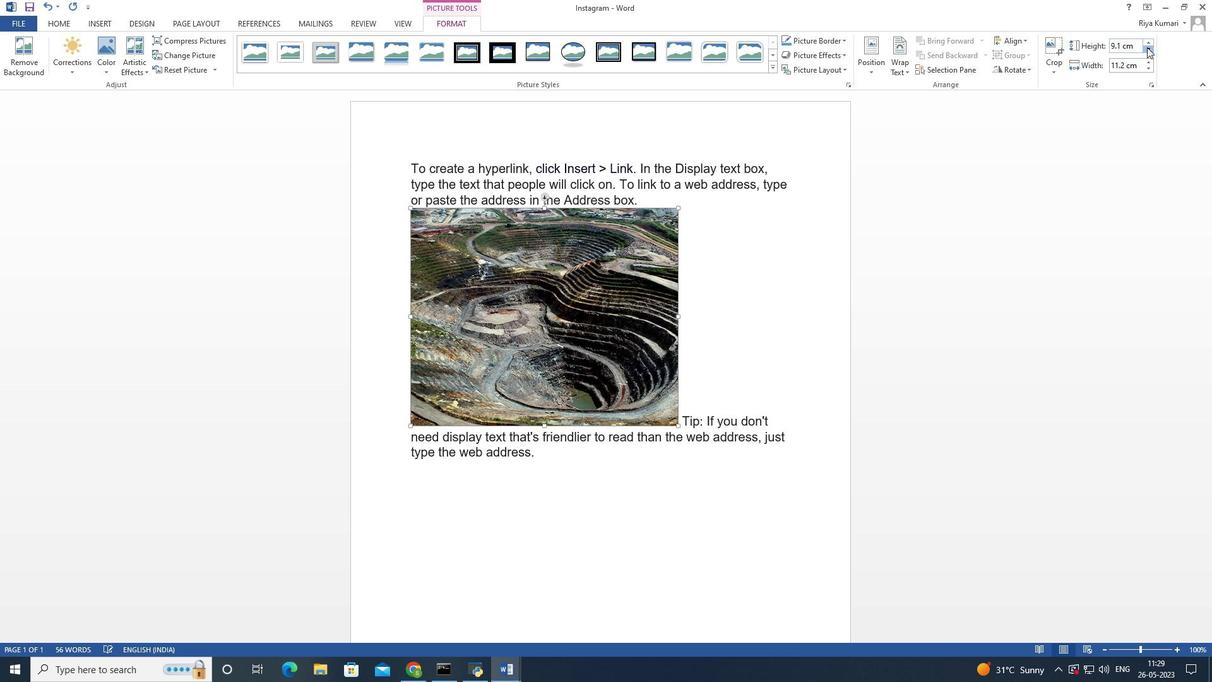 
Action: Mouse pressed left at (1147, 47)
Screenshot: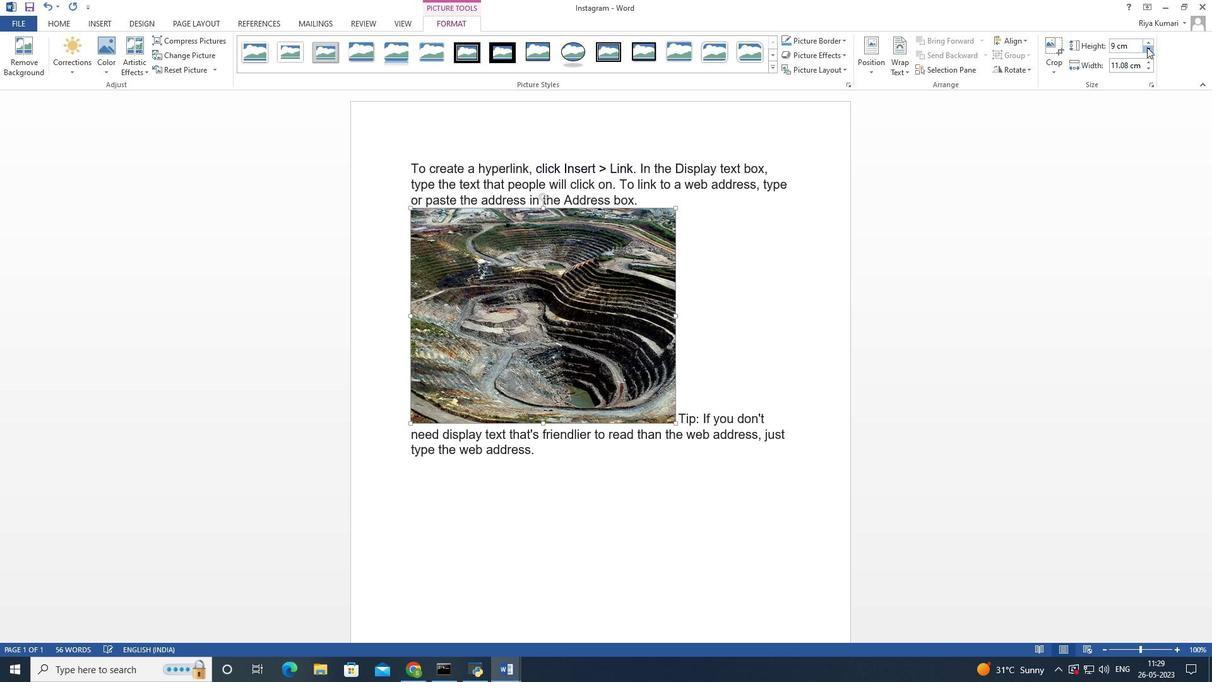
Action: Mouse pressed left at (1147, 47)
Screenshot: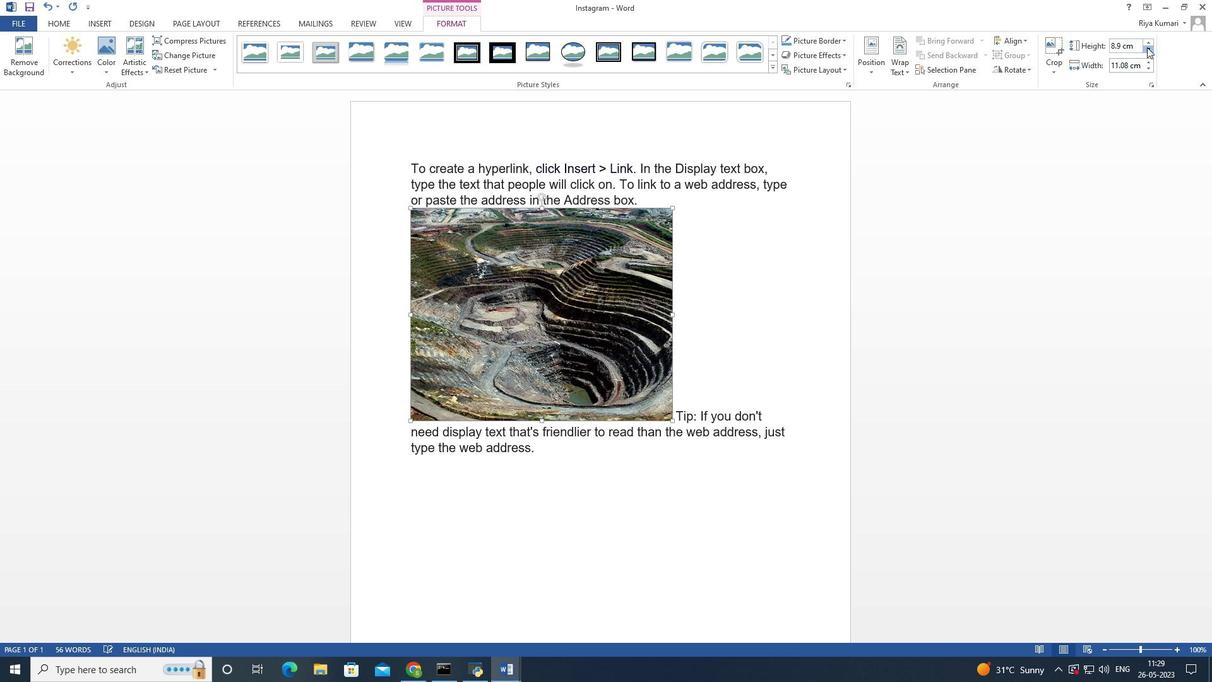 
Action: Mouse pressed left at (1147, 47)
Screenshot: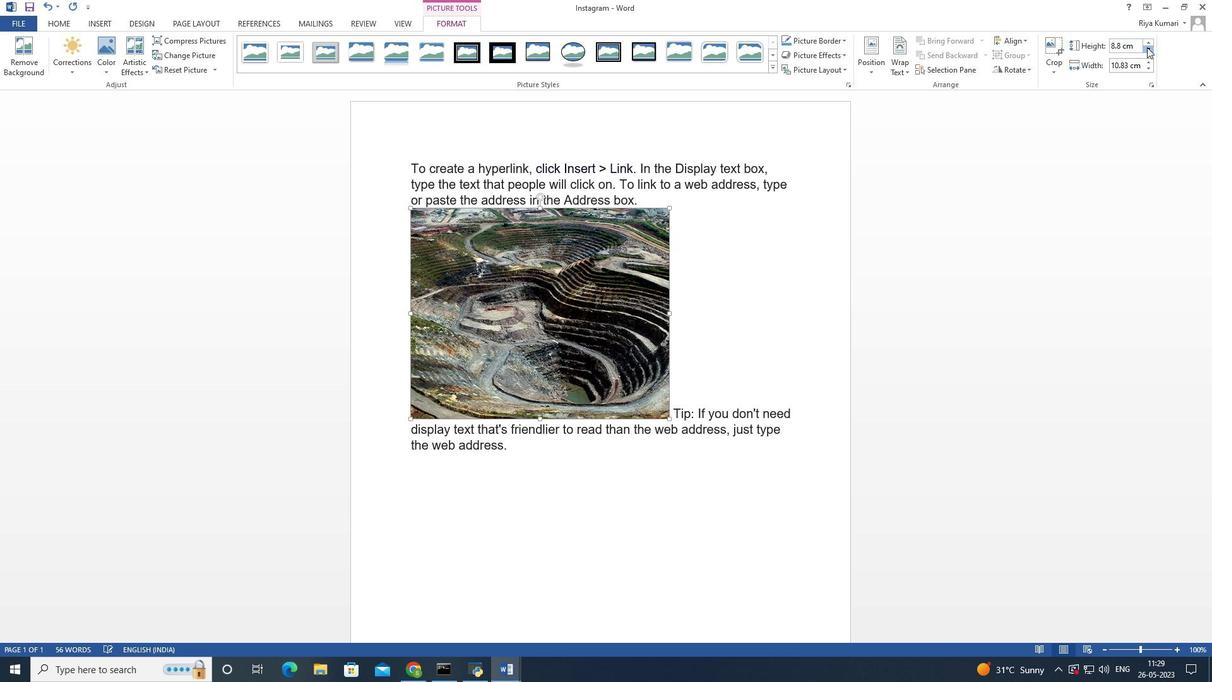 
Action: Mouse pressed left at (1147, 47)
Screenshot: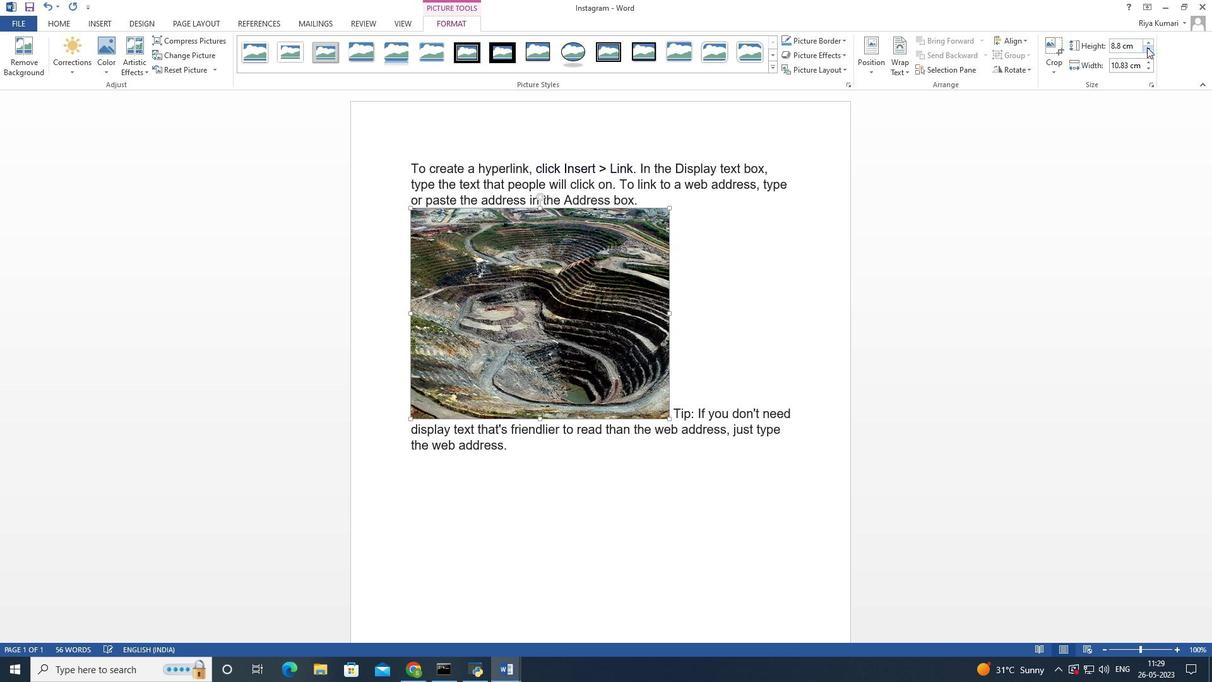 
Action: Mouse pressed left at (1147, 47)
Screenshot: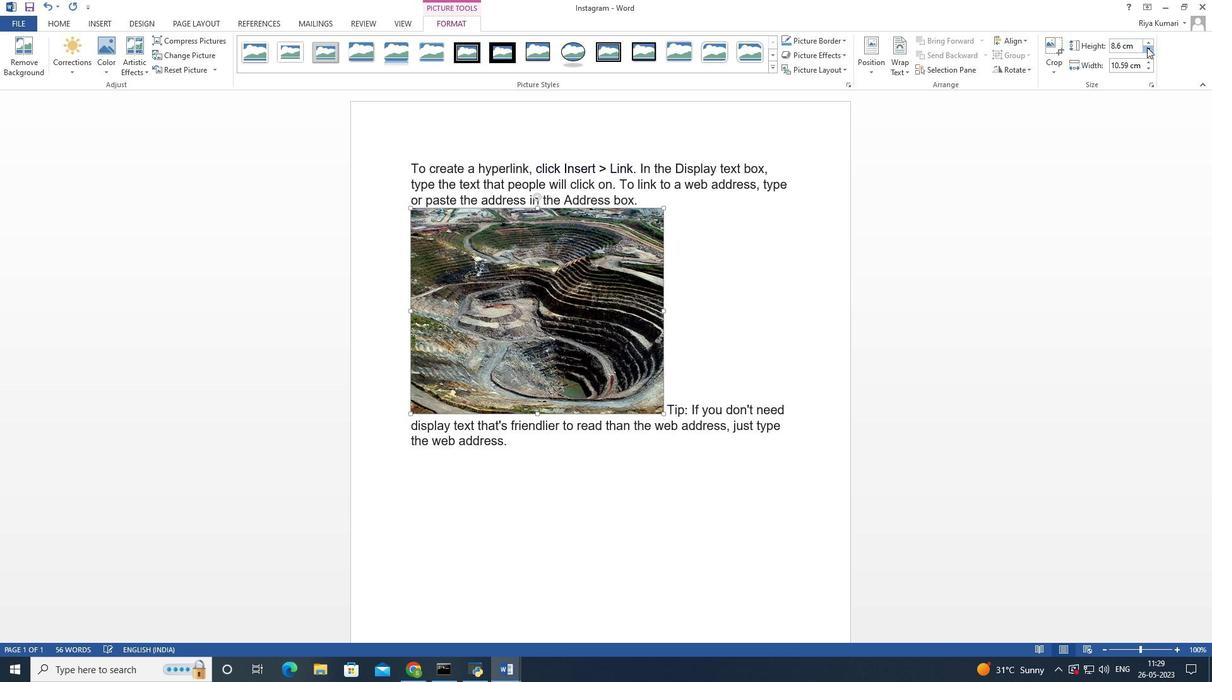 
Action: Mouse pressed left at (1147, 47)
Screenshot: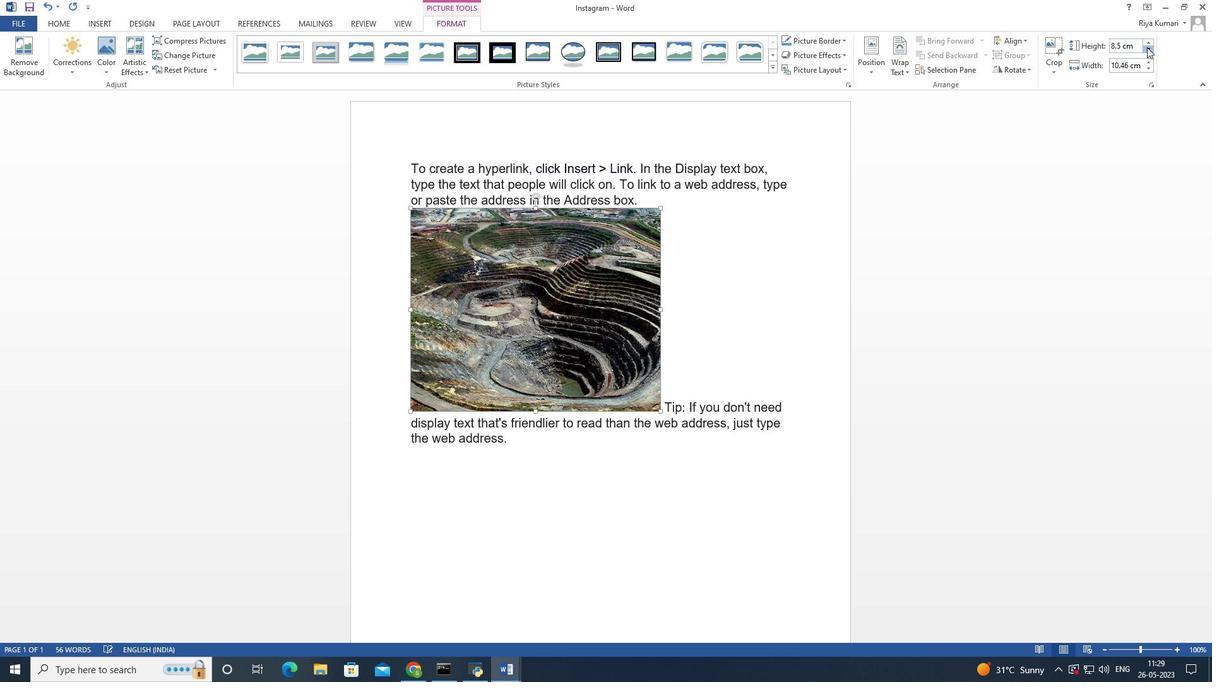 
Action: Mouse pressed left at (1147, 47)
Screenshot: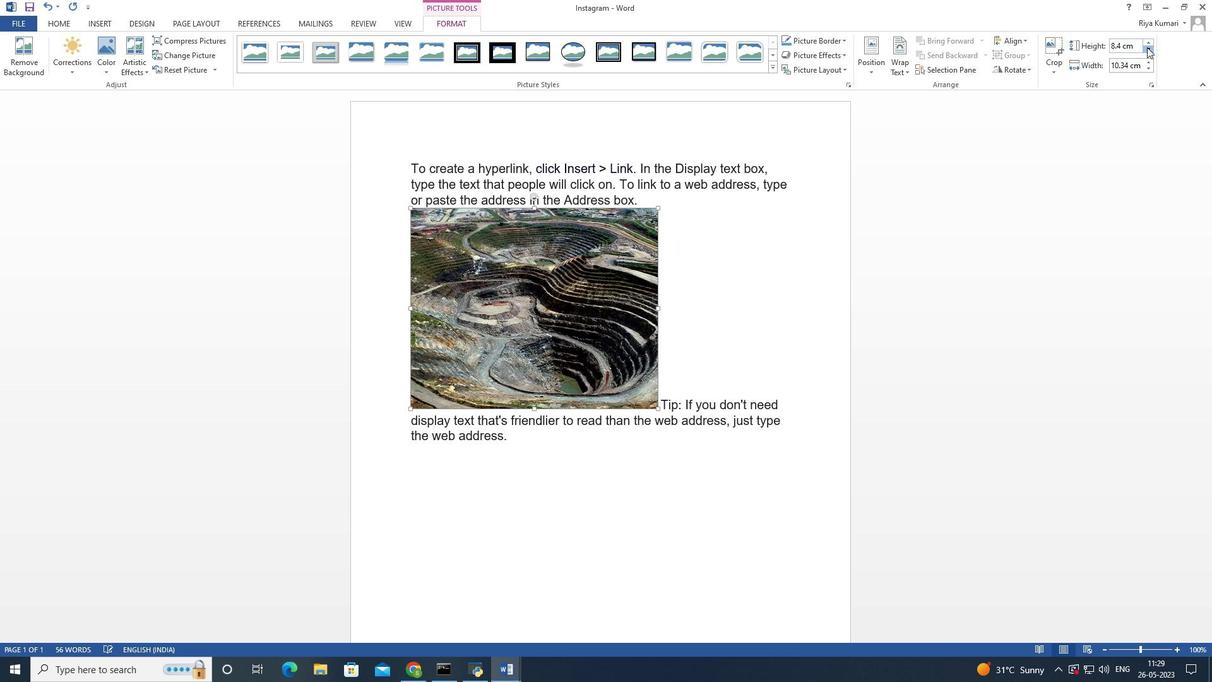 
Action: Mouse pressed left at (1147, 47)
Screenshot: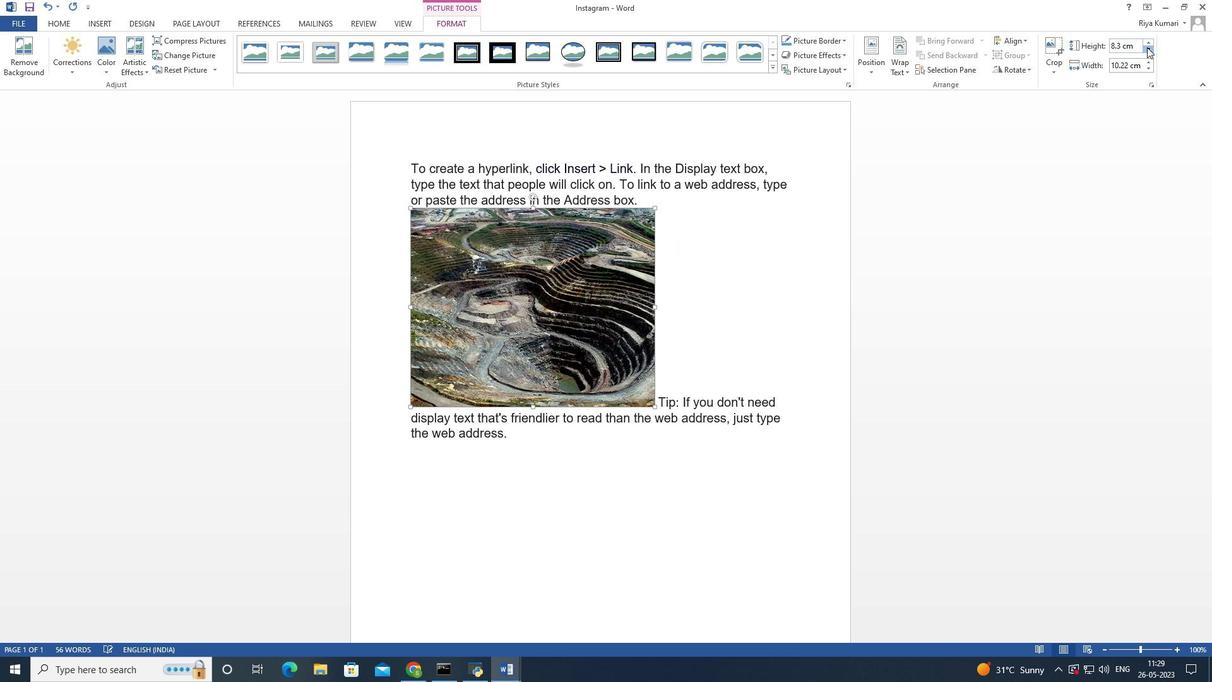 
Action: Mouse pressed left at (1147, 47)
Screenshot: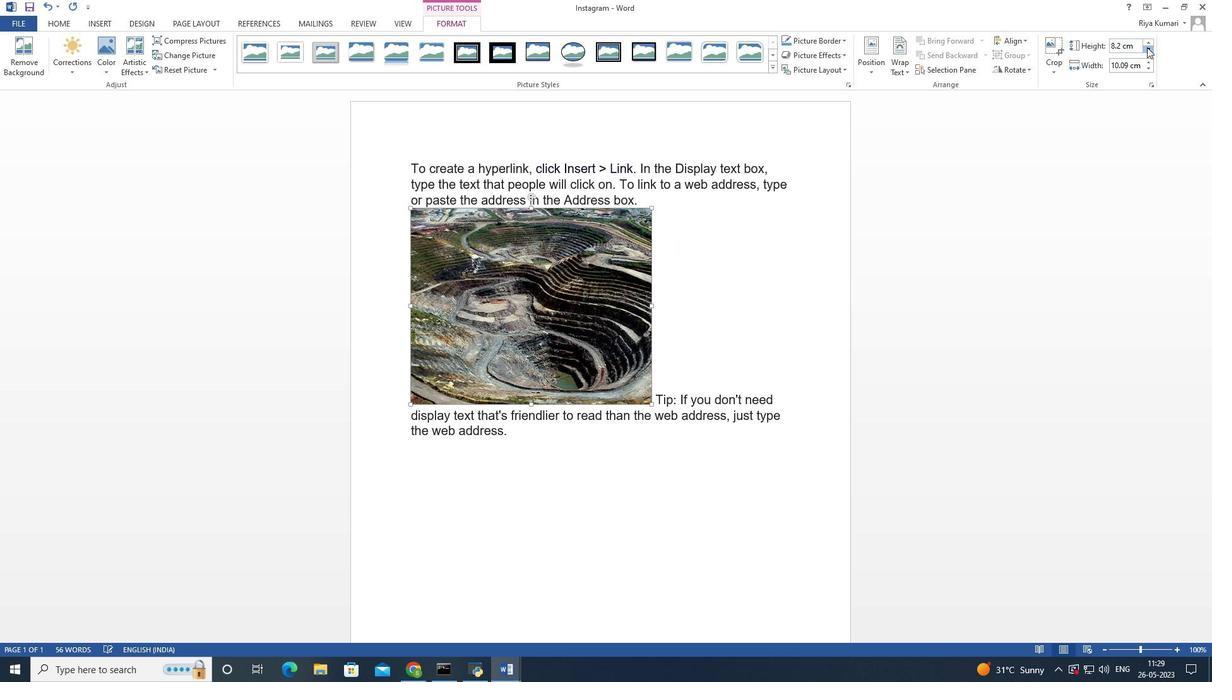 
Action: Mouse pressed left at (1147, 47)
Screenshot: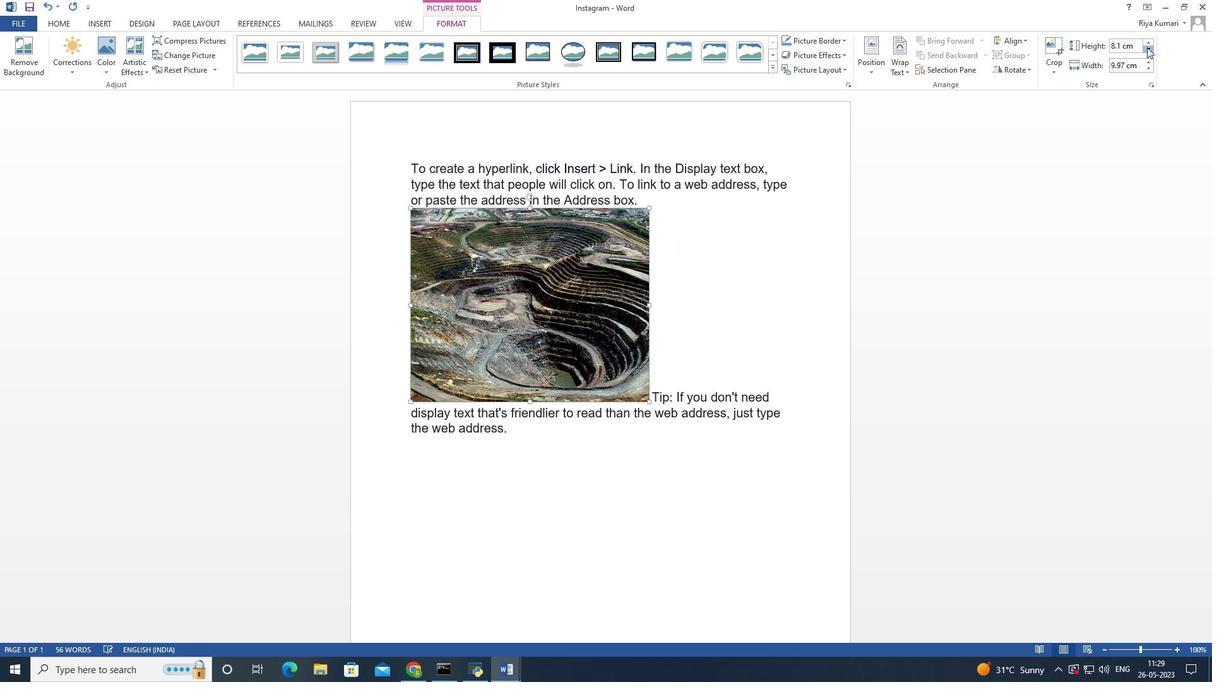 
Action: Mouse pressed left at (1147, 47)
Screenshot: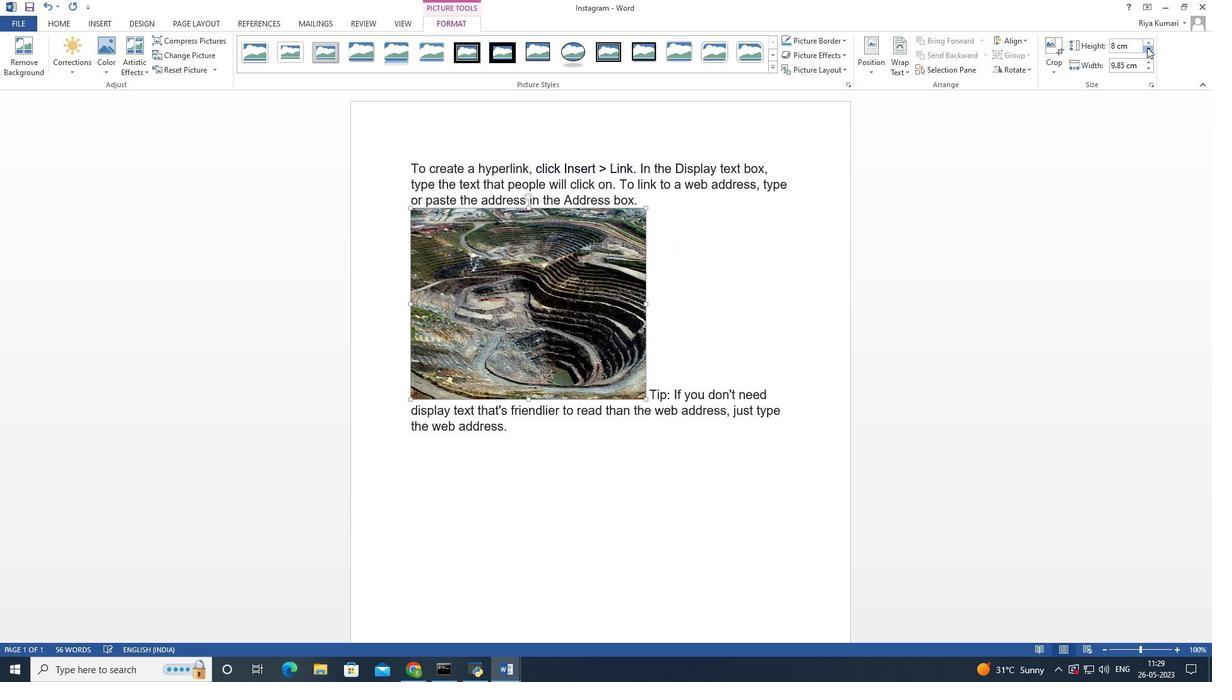 
Action: Mouse pressed left at (1147, 47)
Screenshot: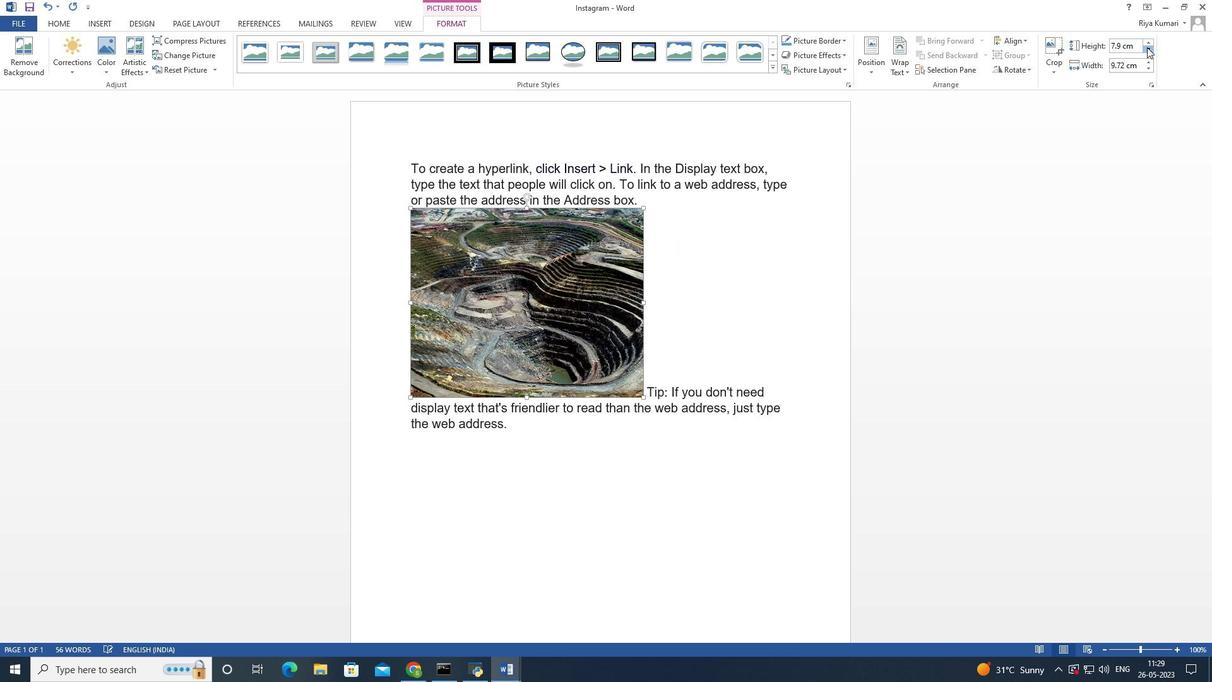 
Action: Mouse pressed left at (1147, 47)
Screenshot: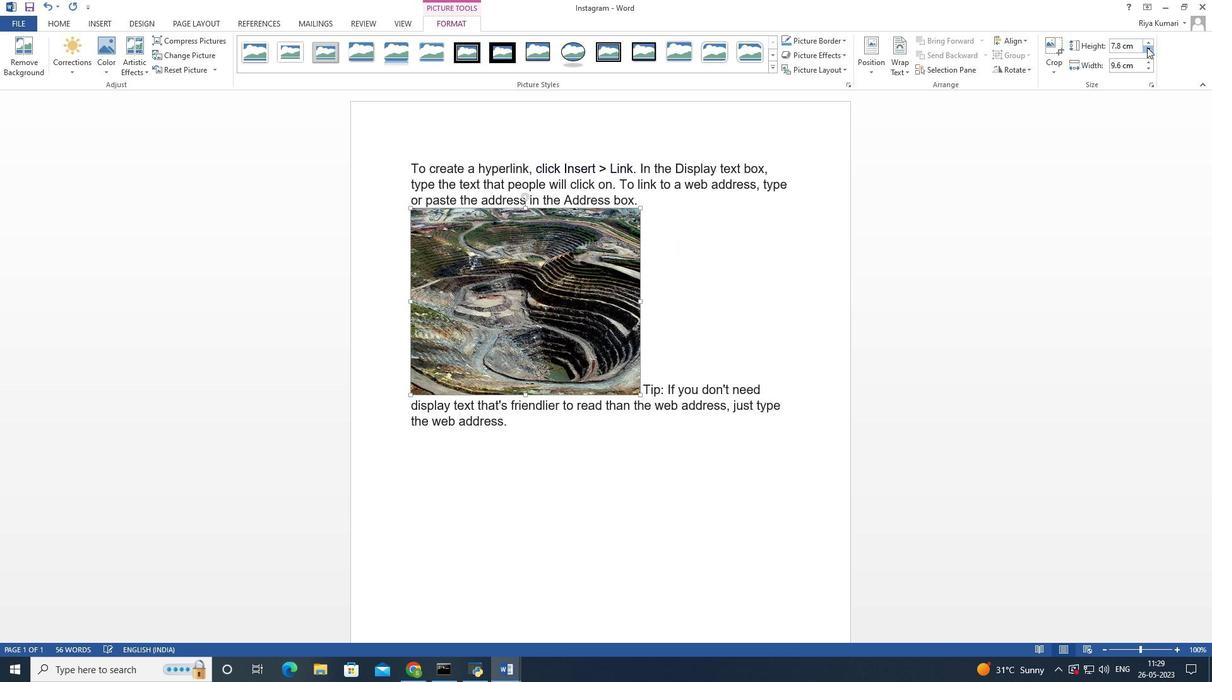 
Action: Mouse pressed left at (1147, 47)
Screenshot: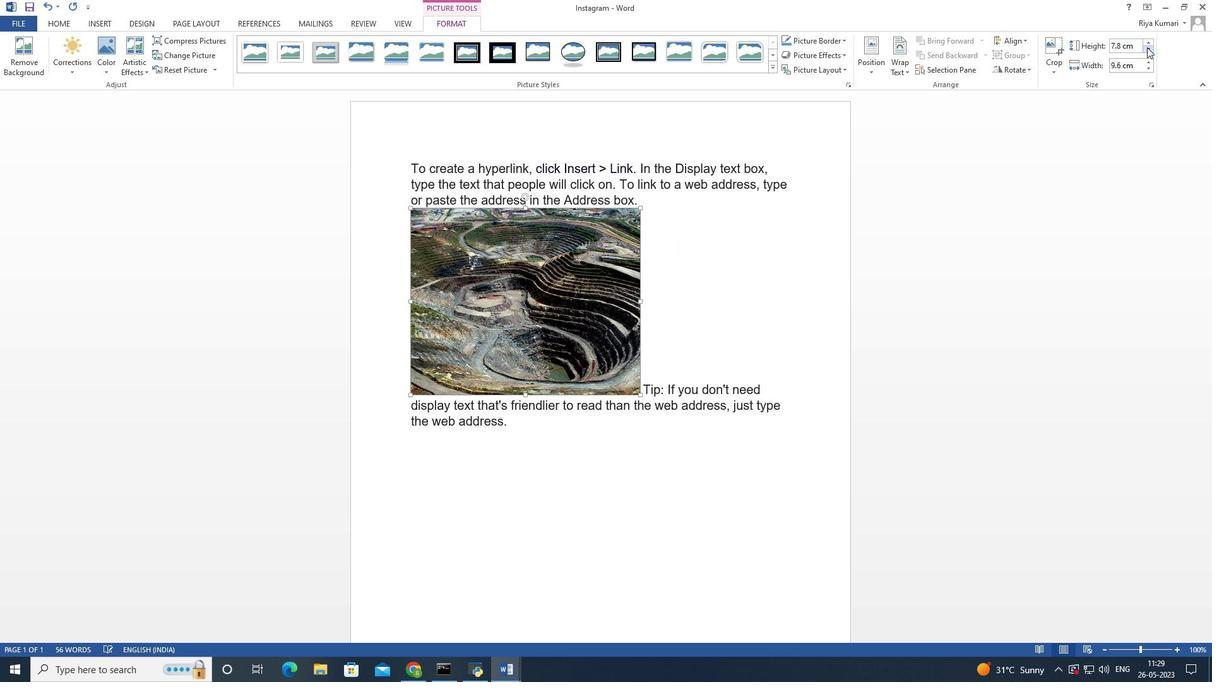 
Action: Mouse pressed left at (1147, 47)
Screenshot: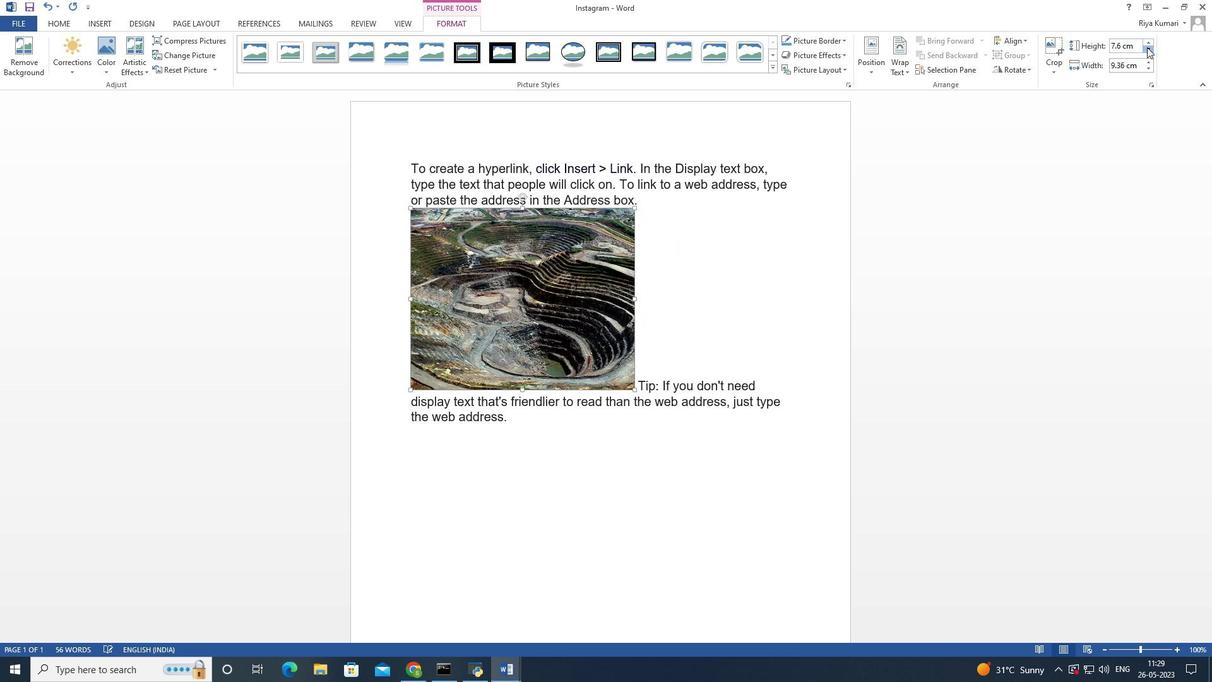 
Action: Mouse pressed left at (1147, 47)
Screenshot: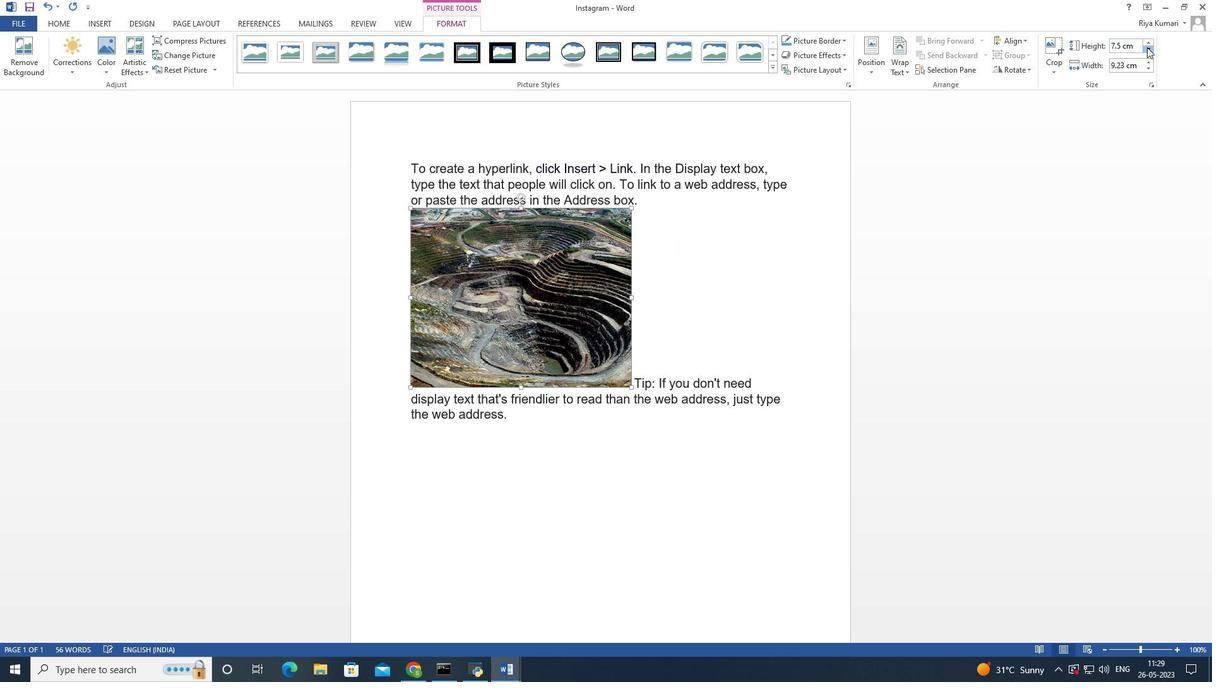 
Action: Mouse pressed left at (1147, 47)
Screenshot: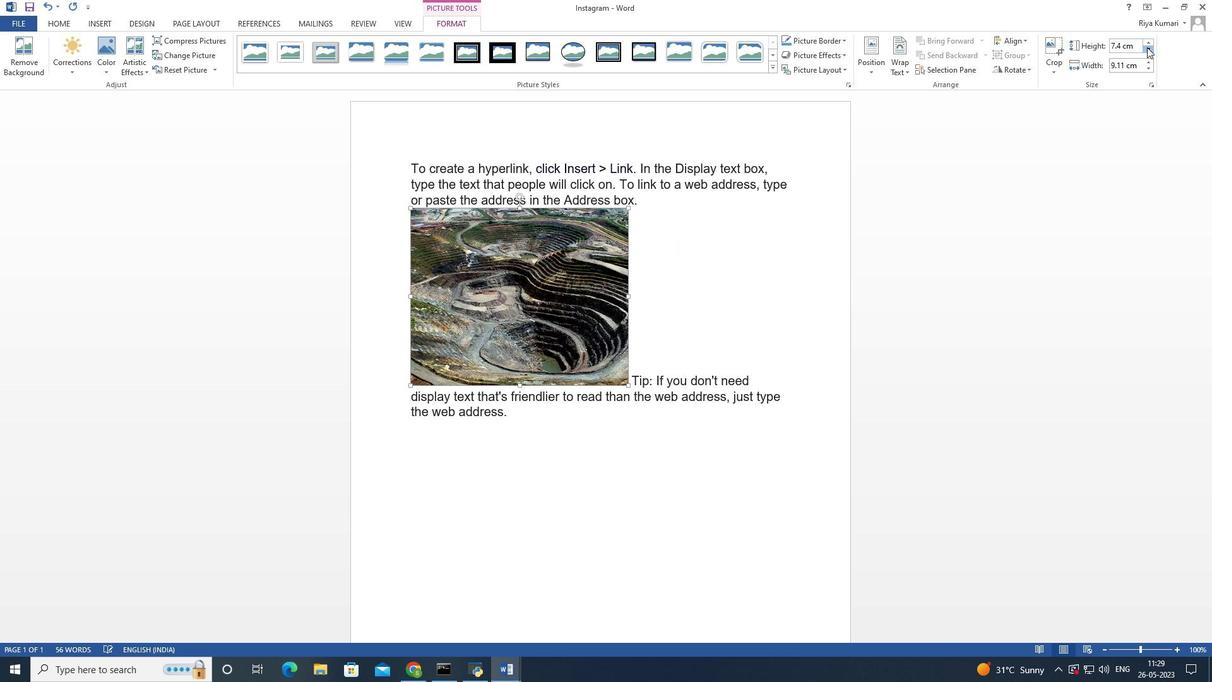 
Action: Mouse pressed left at (1147, 47)
Screenshot: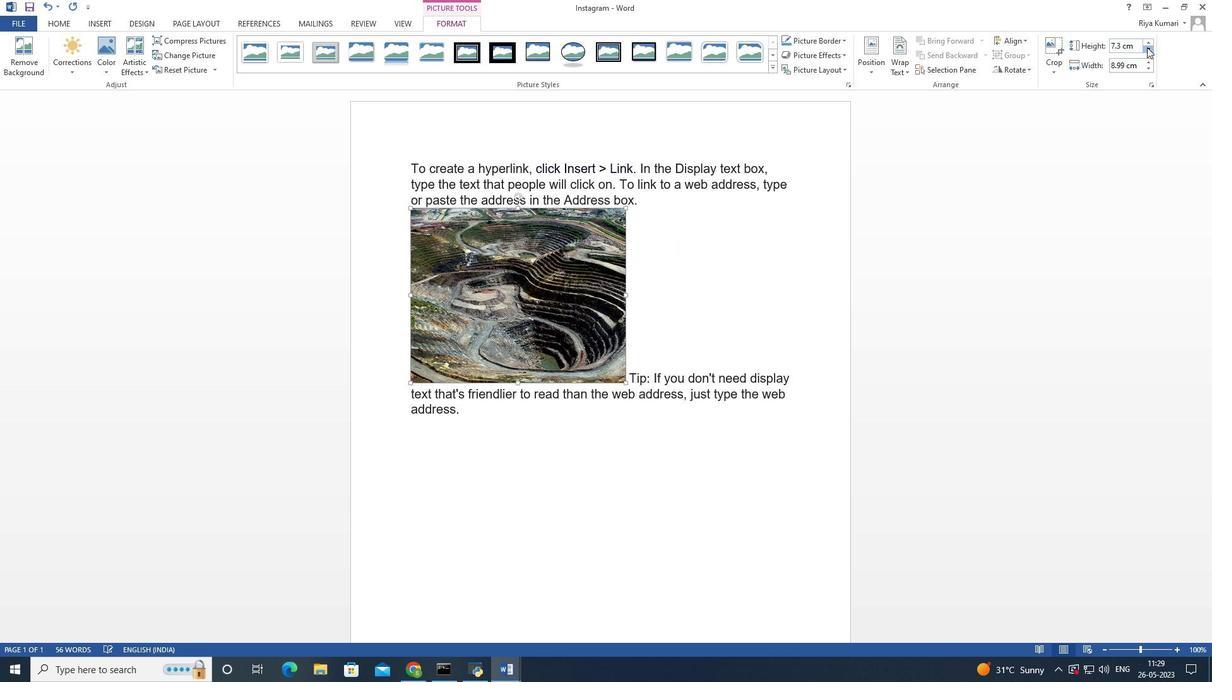 
Action: Mouse pressed left at (1147, 47)
Screenshot: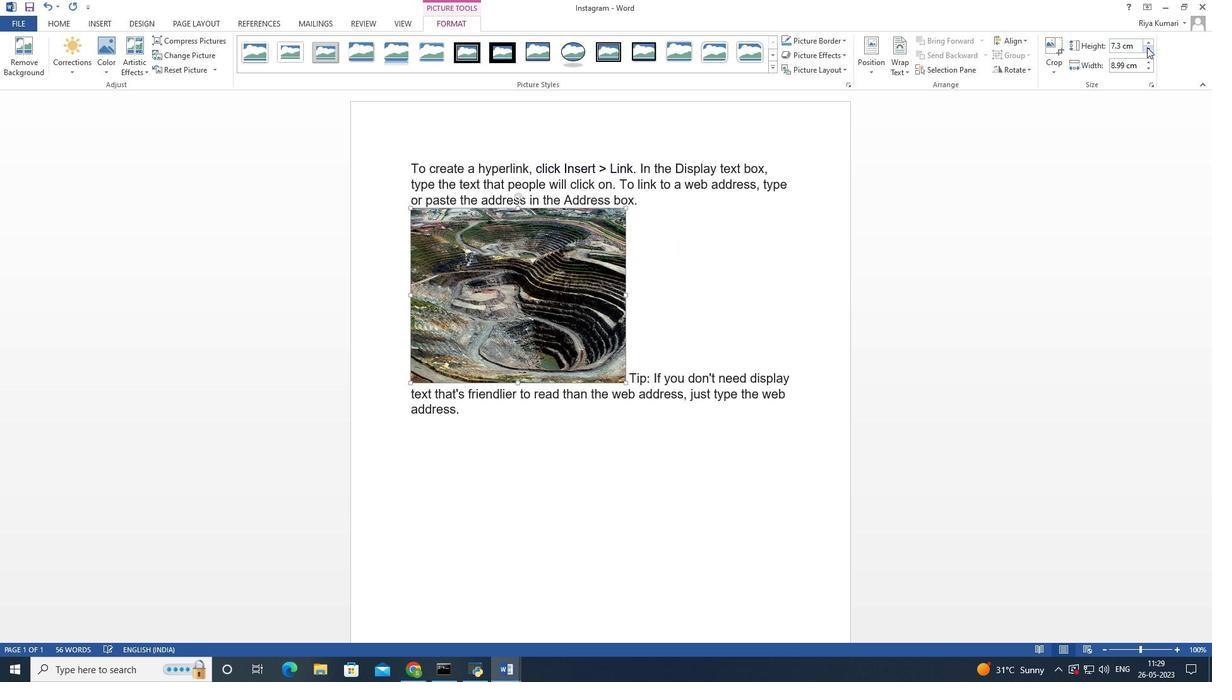 
Action: Mouse pressed left at (1147, 47)
Screenshot: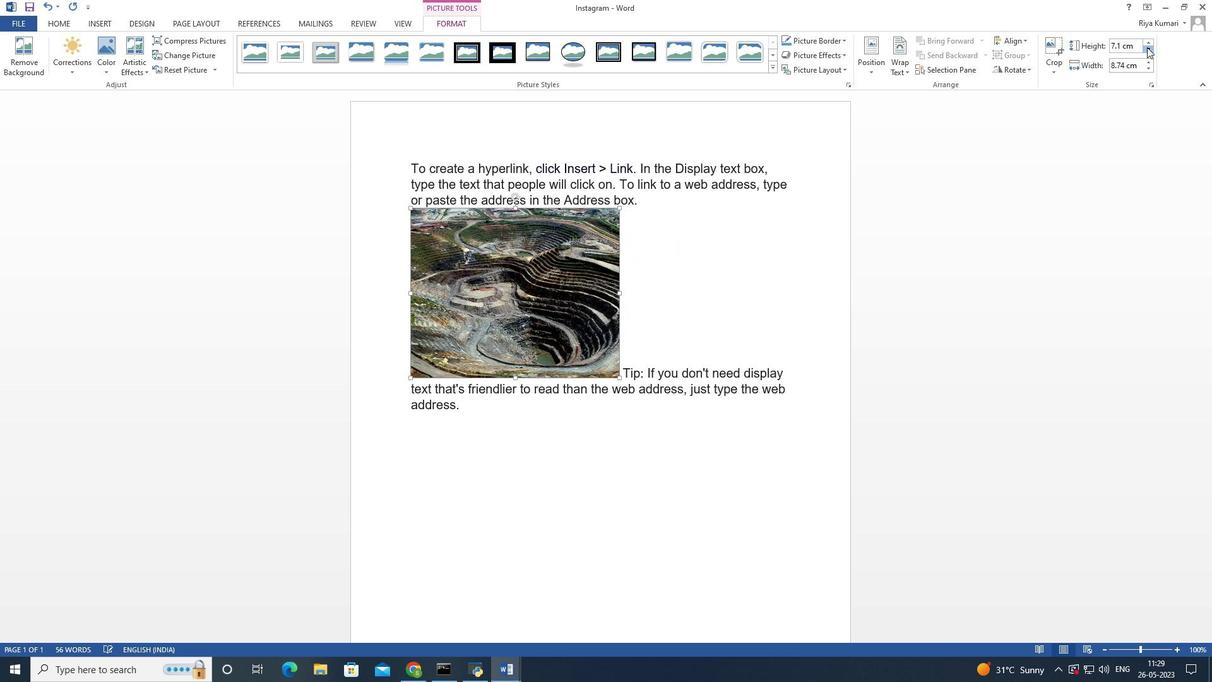 
Action: Mouse pressed left at (1147, 47)
Screenshot: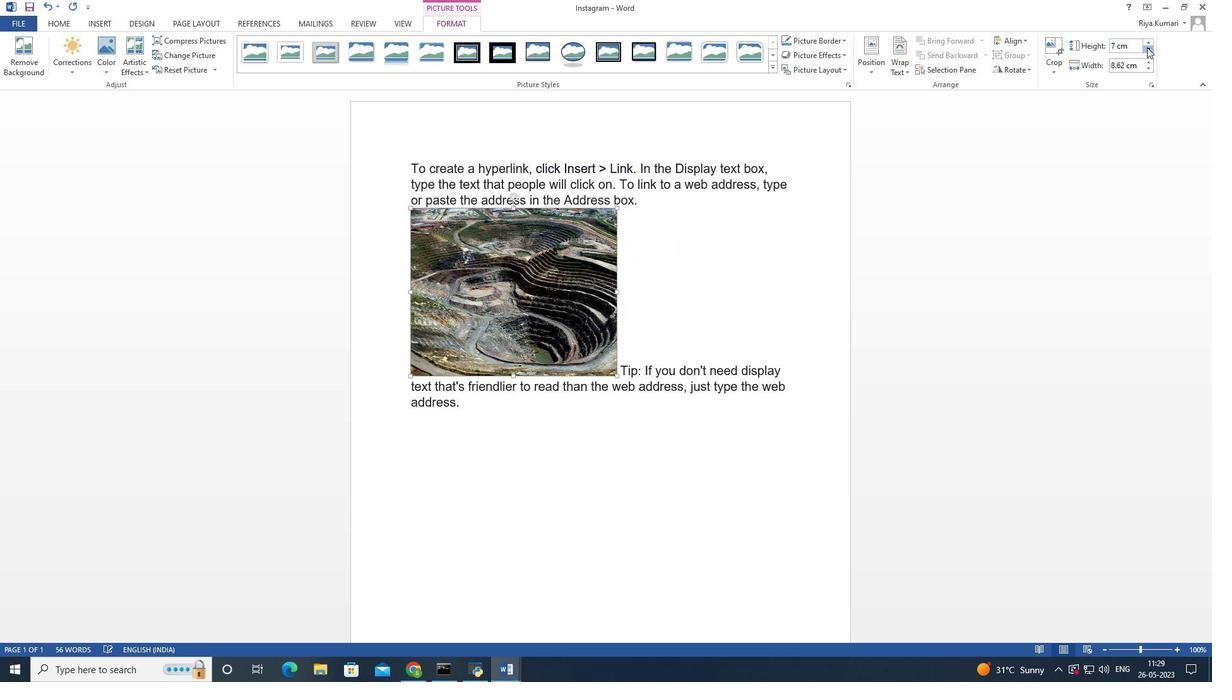 
Action: Mouse pressed left at (1147, 47)
Screenshot: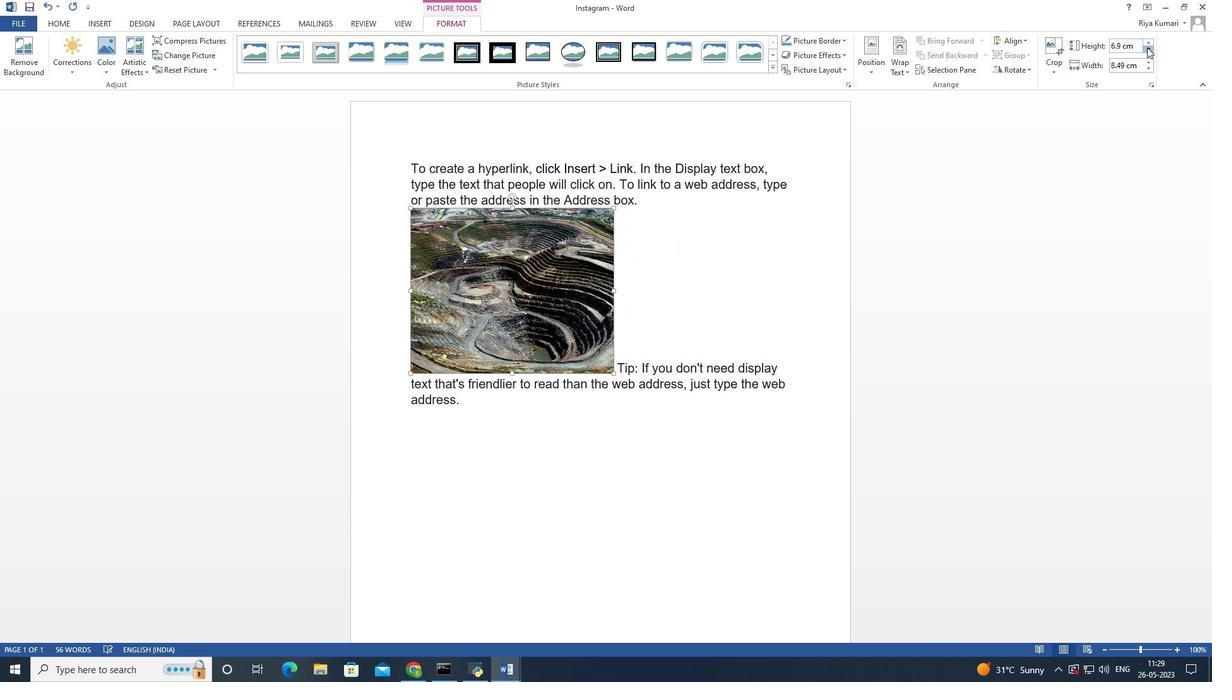 
Action: Mouse pressed left at (1147, 47)
Screenshot: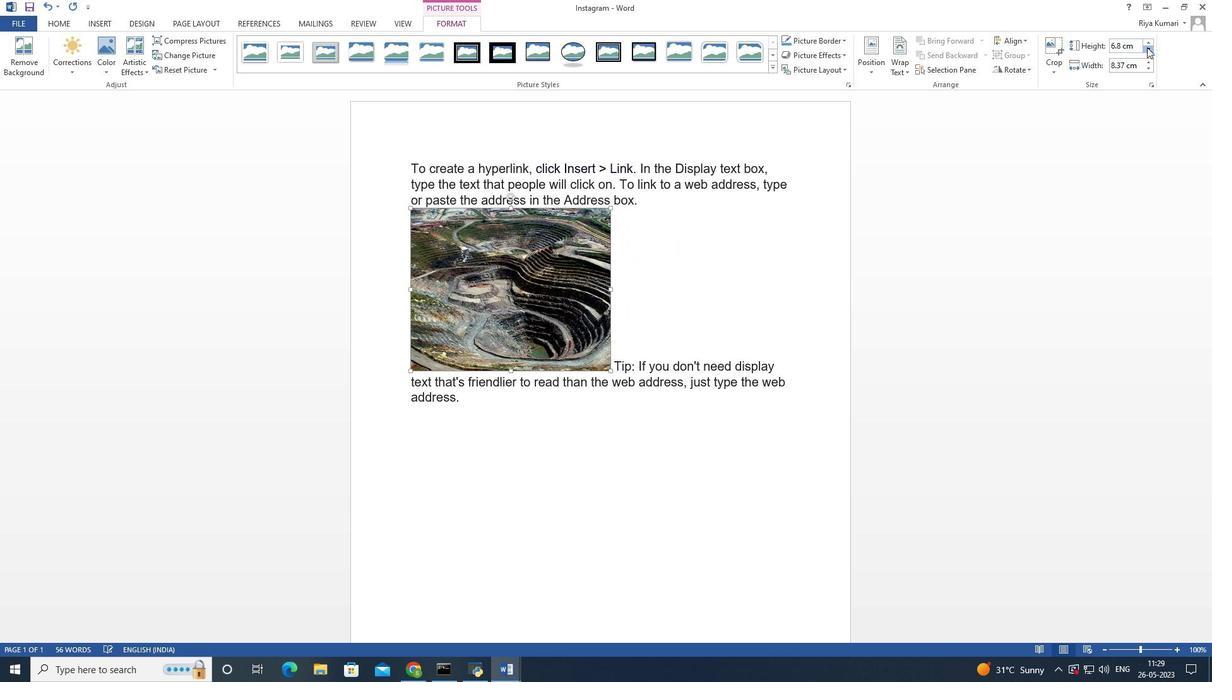 
Action: Mouse pressed left at (1147, 47)
Screenshot: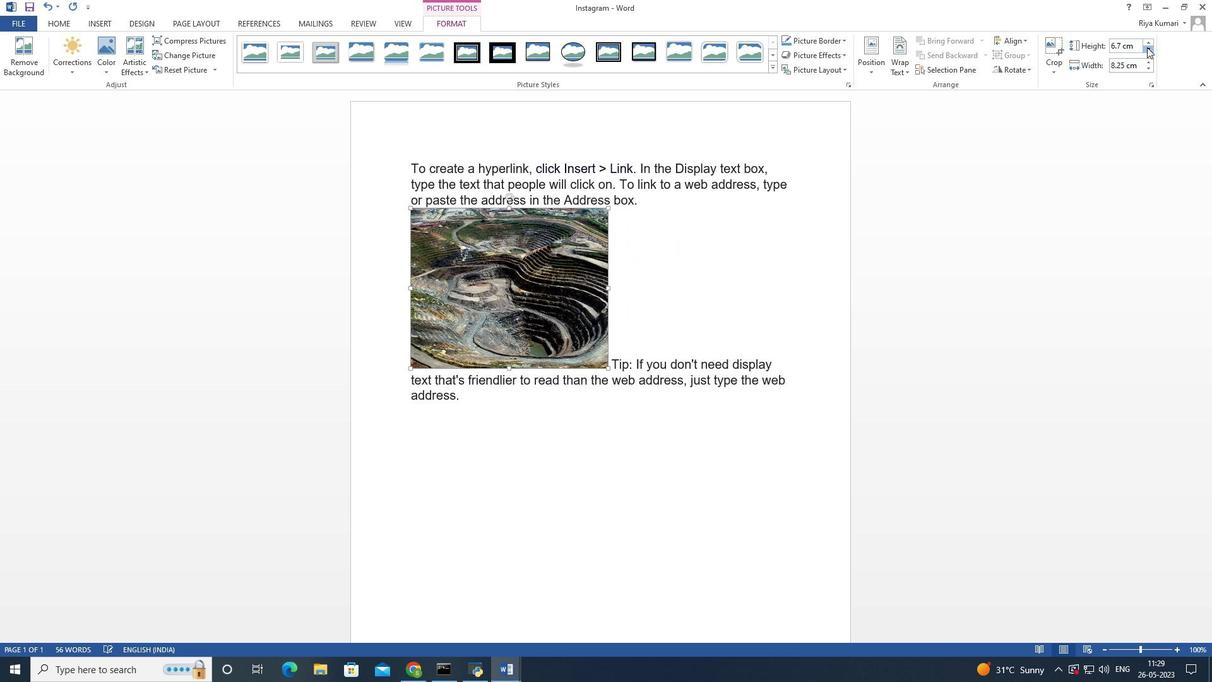 
Action: Mouse pressed left at (1147, 47)
Screenshot: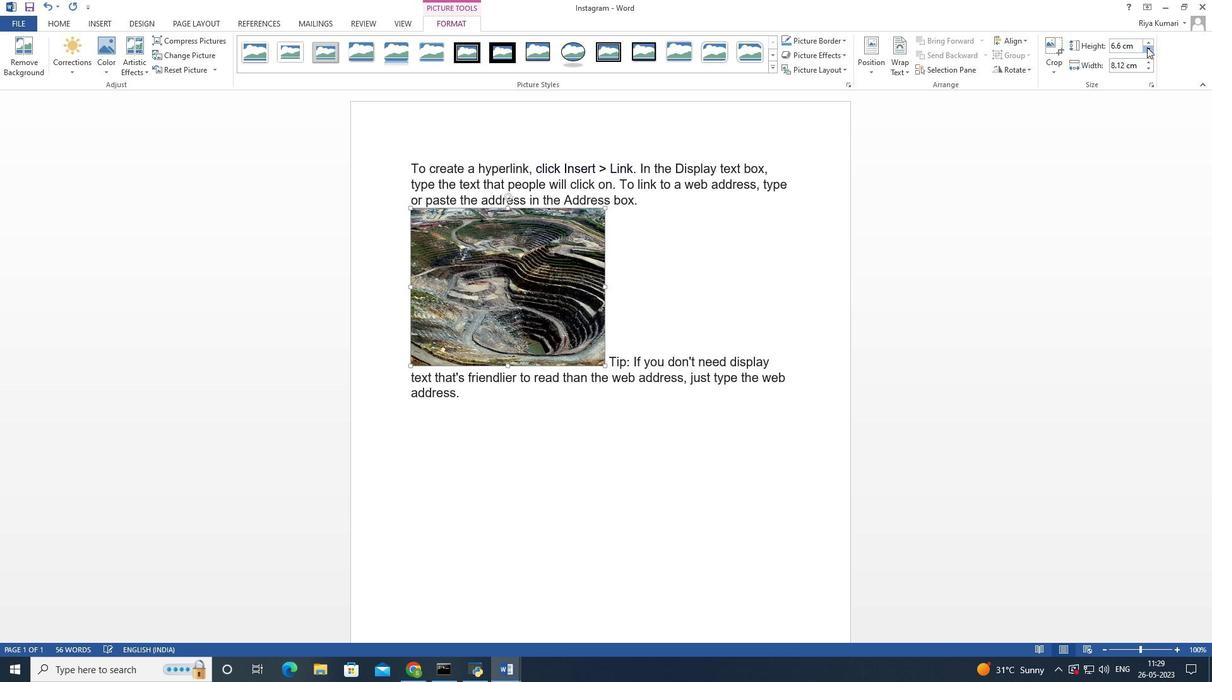 
Action: Mouse pressed left at (1147, 47)
Screenshot: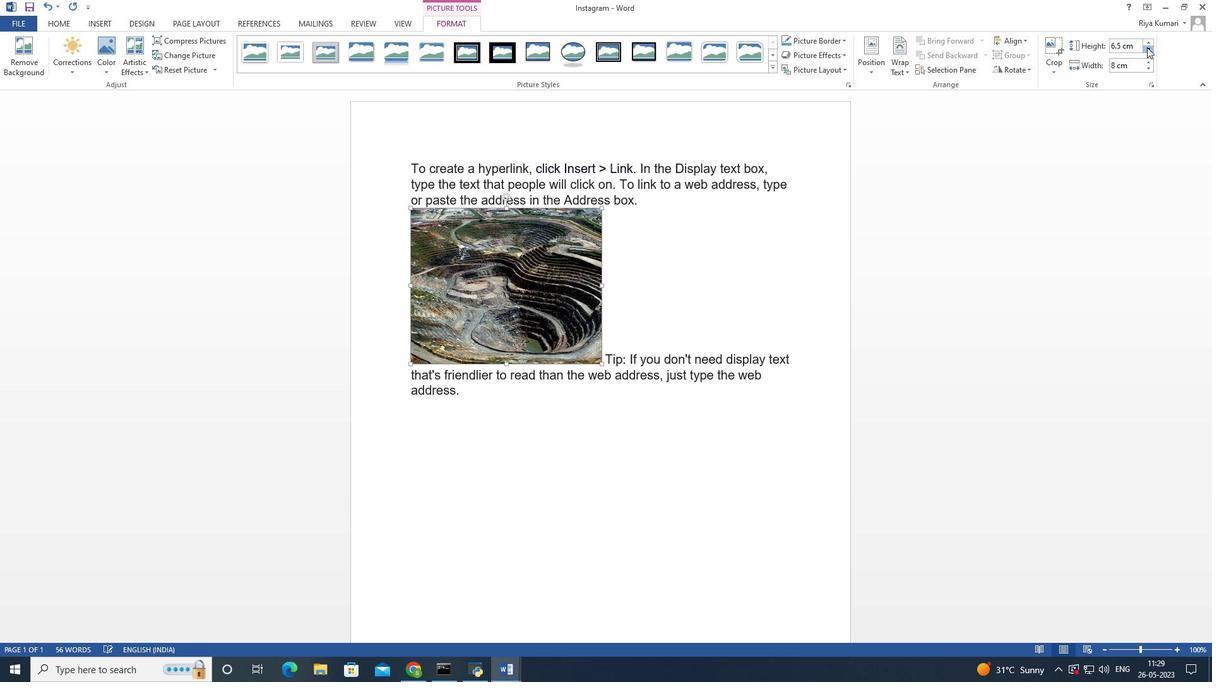 
Action: Mouse pressed left at (1147, 47)
Screenshot: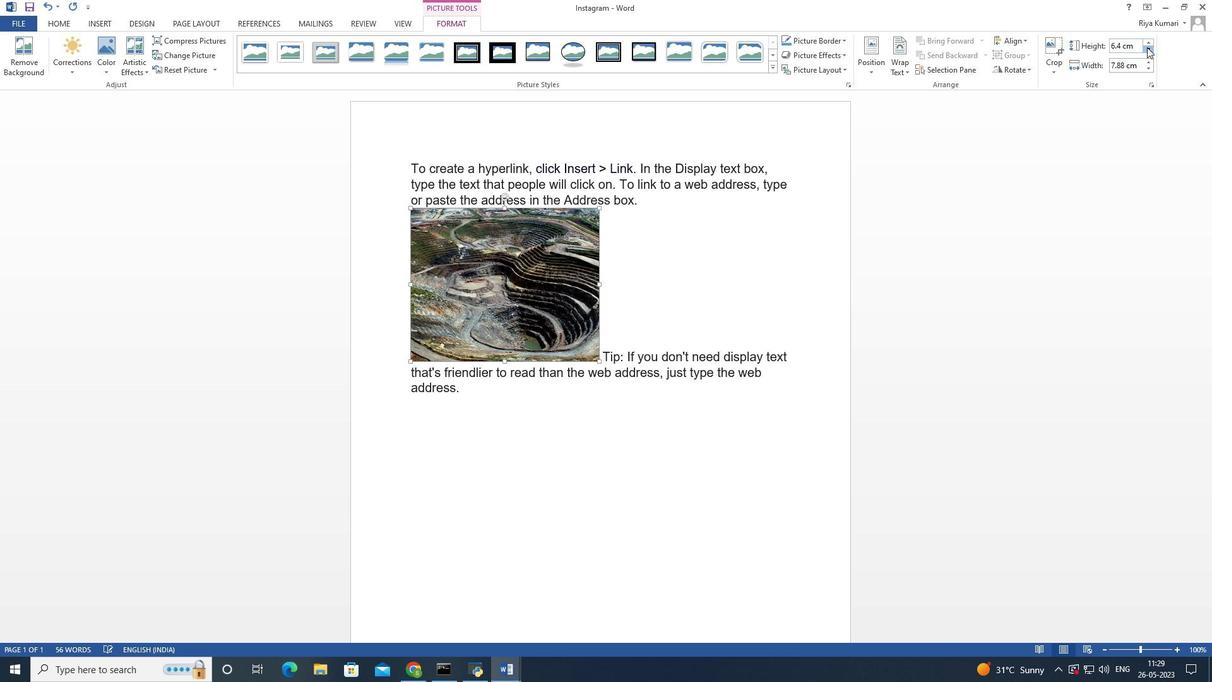 
Action: Mouse pressed left at (1147, 47)
Screenshot: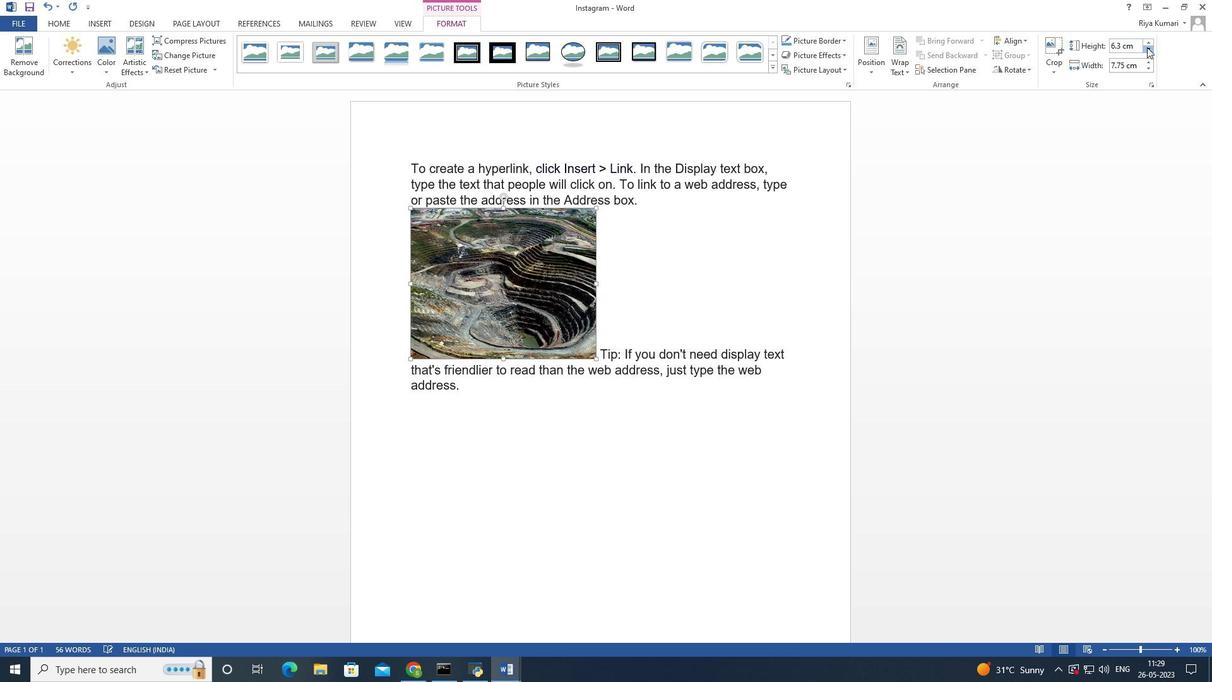
Action: Mouse pressed left at (1147, 47)
Screenshot: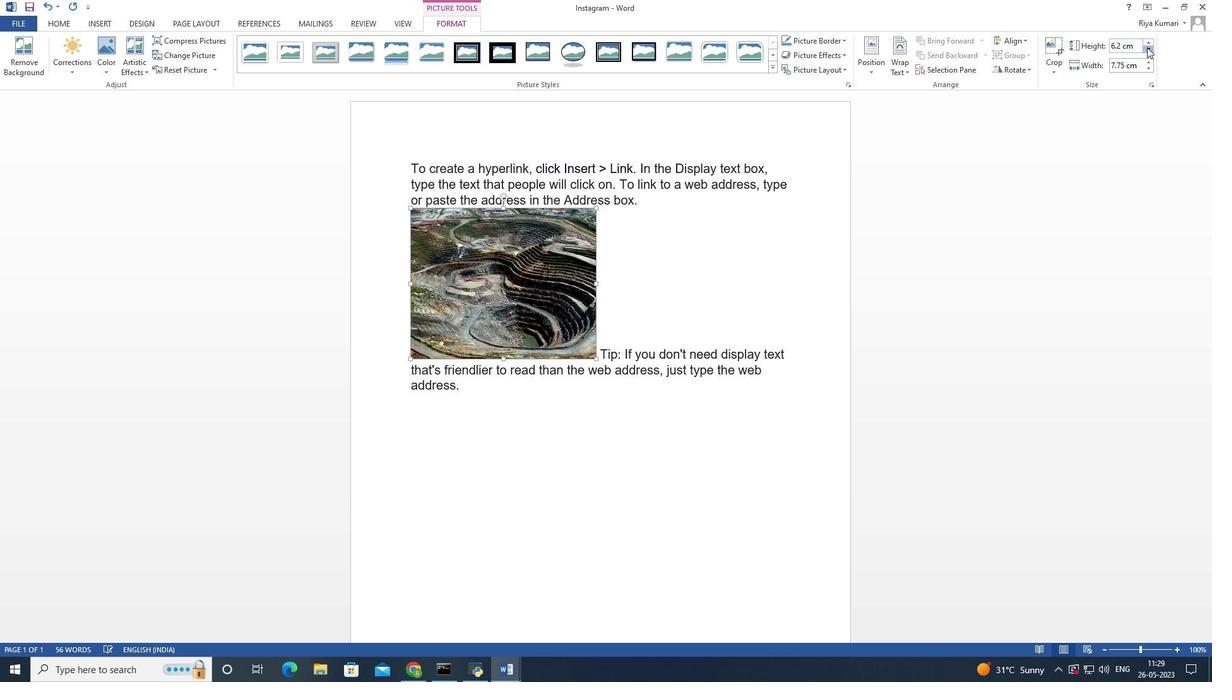 
Action: Mouse pressed left at (1147, 47)
Screenshot: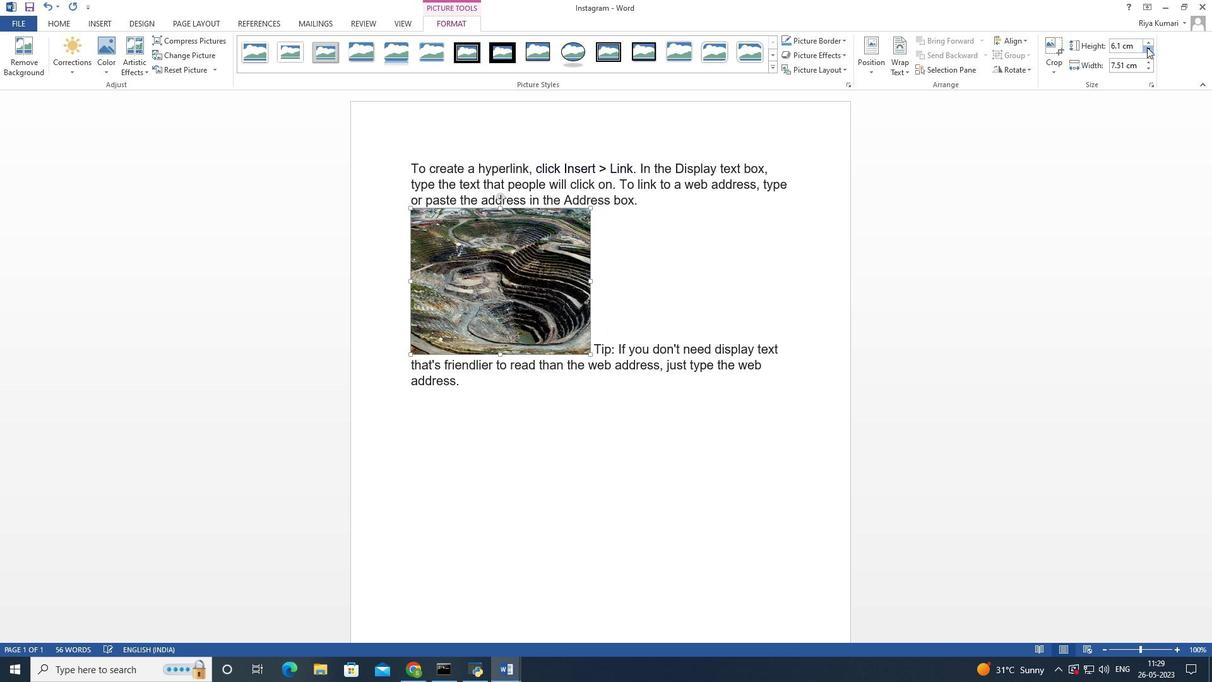 
Action: Mouse pressed left at (1147, 47)
Screenshot: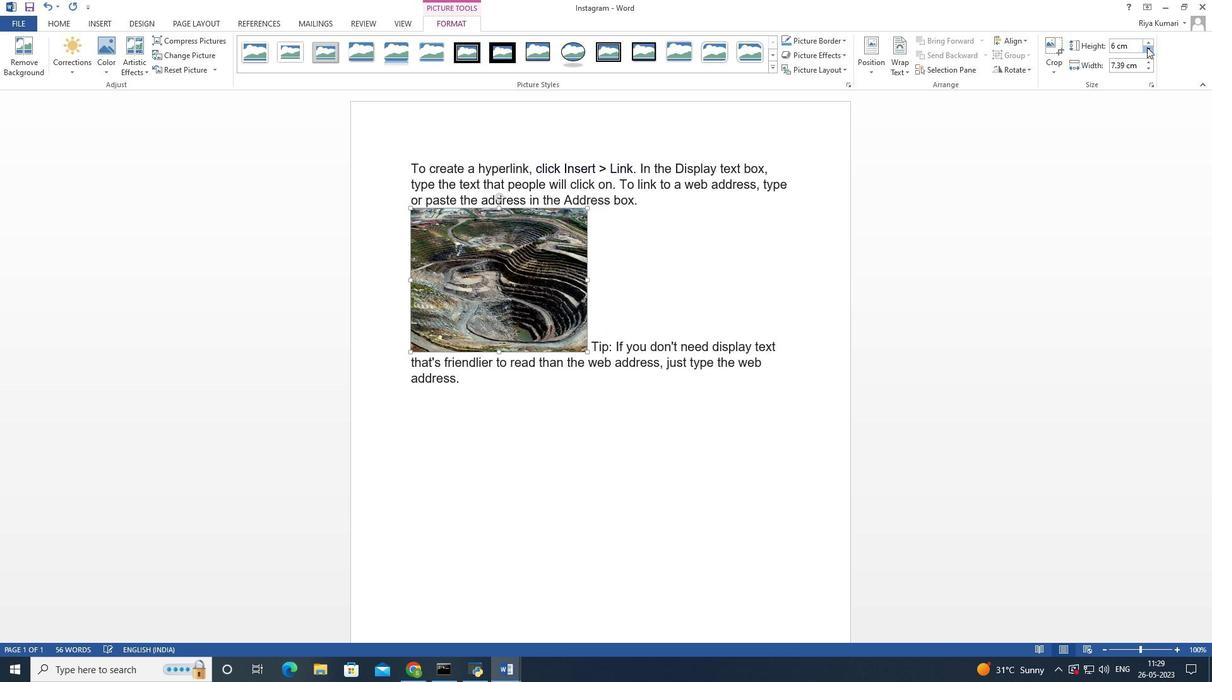 
Action: Mouse pressed left at (1147, 47)
Screenshot: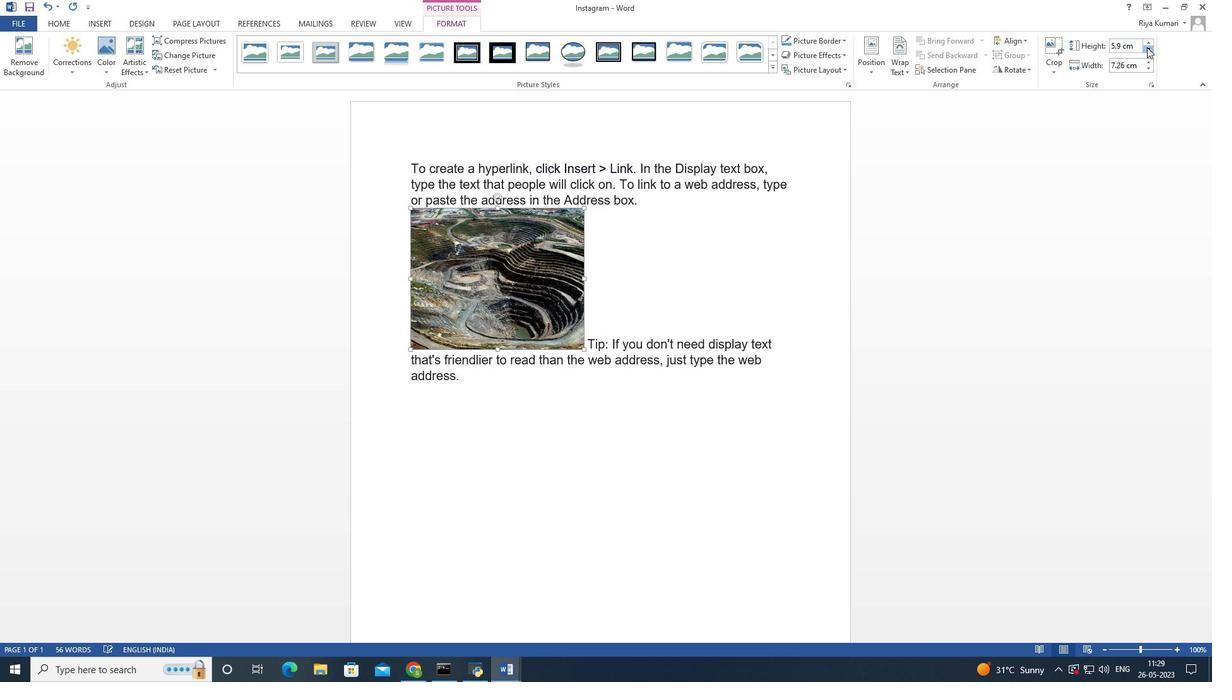 
Action: Mouse pressed left at (1147, 47)
Screenshot: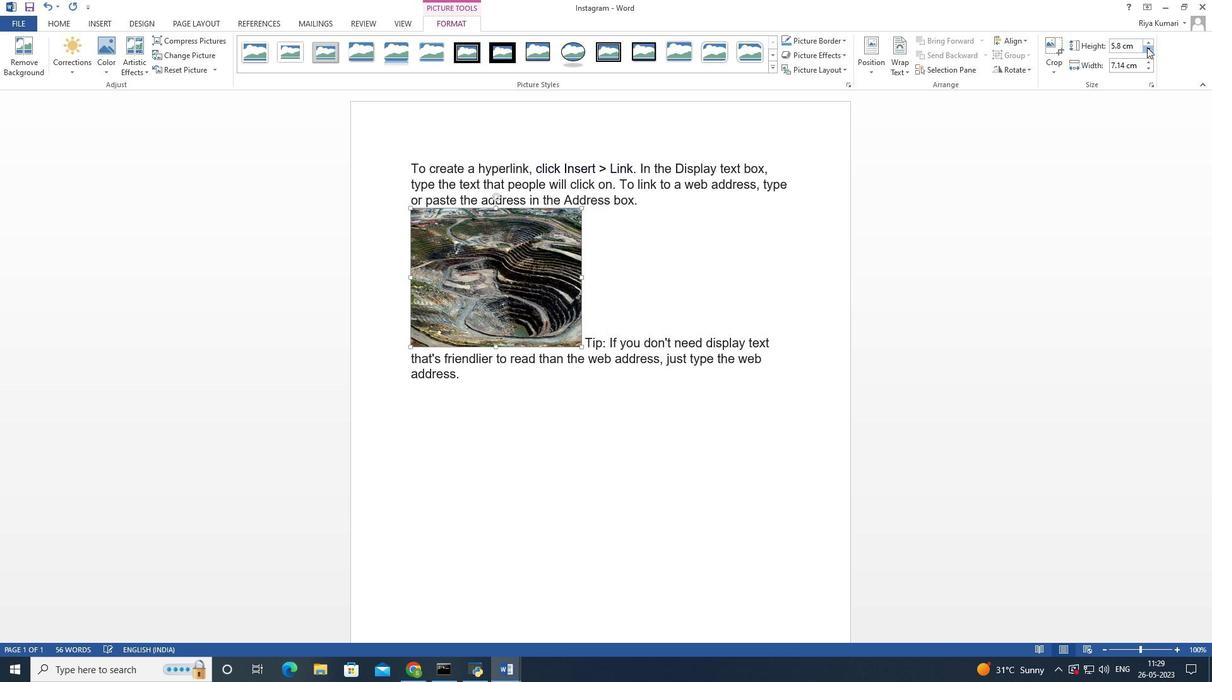 
Action: Mouse pressed left at (1147, 47)
Screenshot: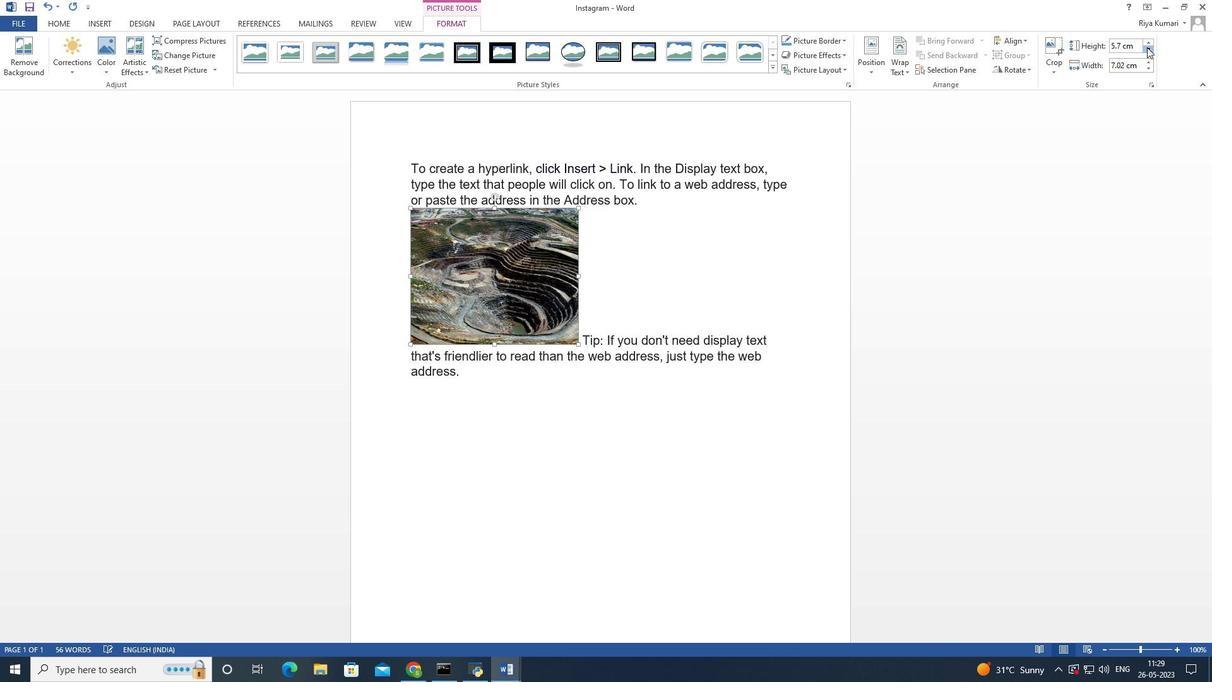 
Action: Mouse pressed left at (1147, 47)
Screenshot: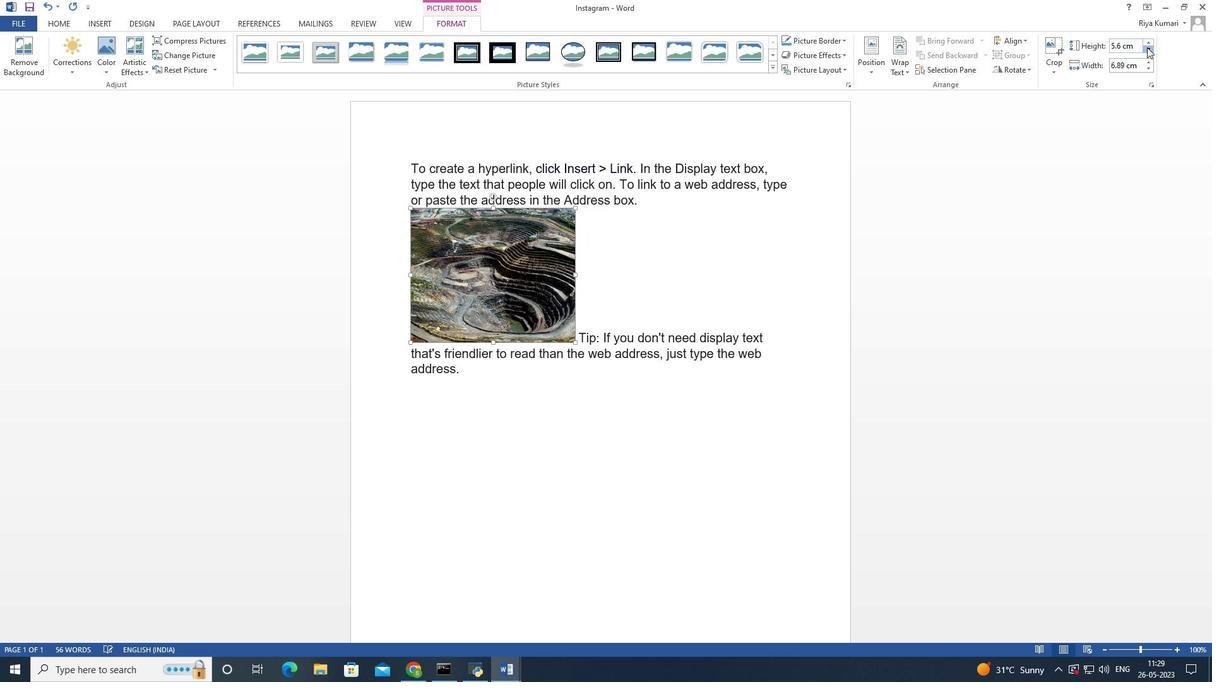 
Action: Mouse pressed left at (1147, 47)
Screenshot: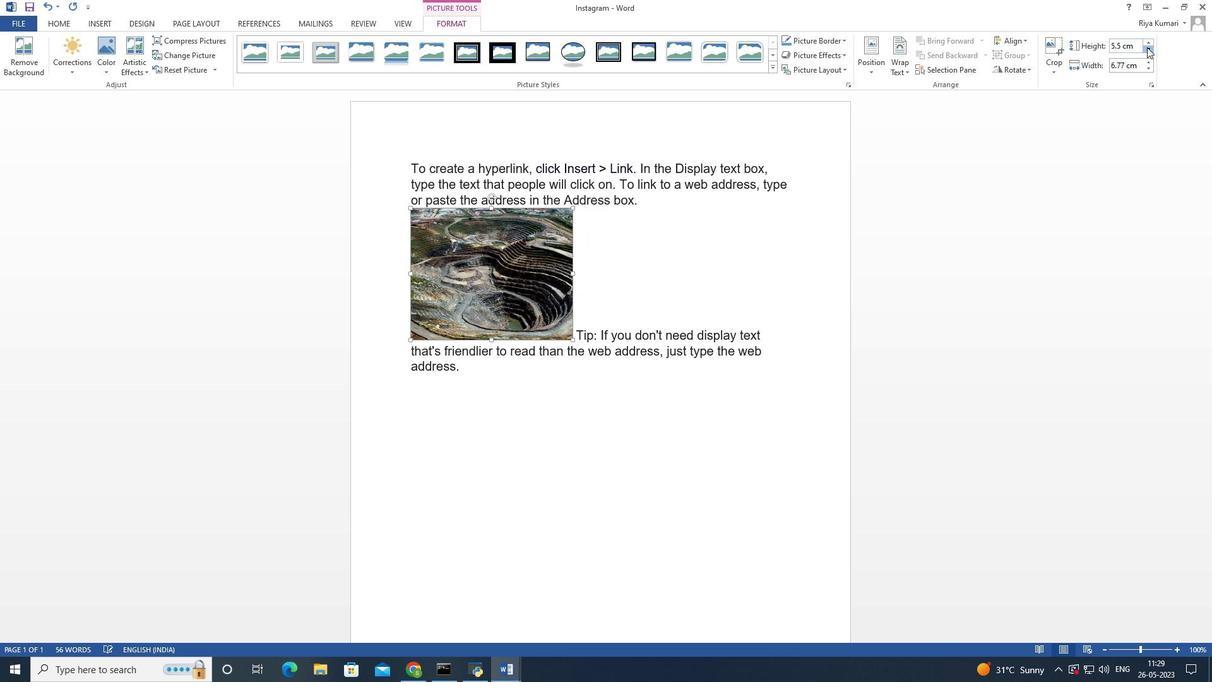 
Action: Mouse pressed left at (1147, 47)
Screenshot: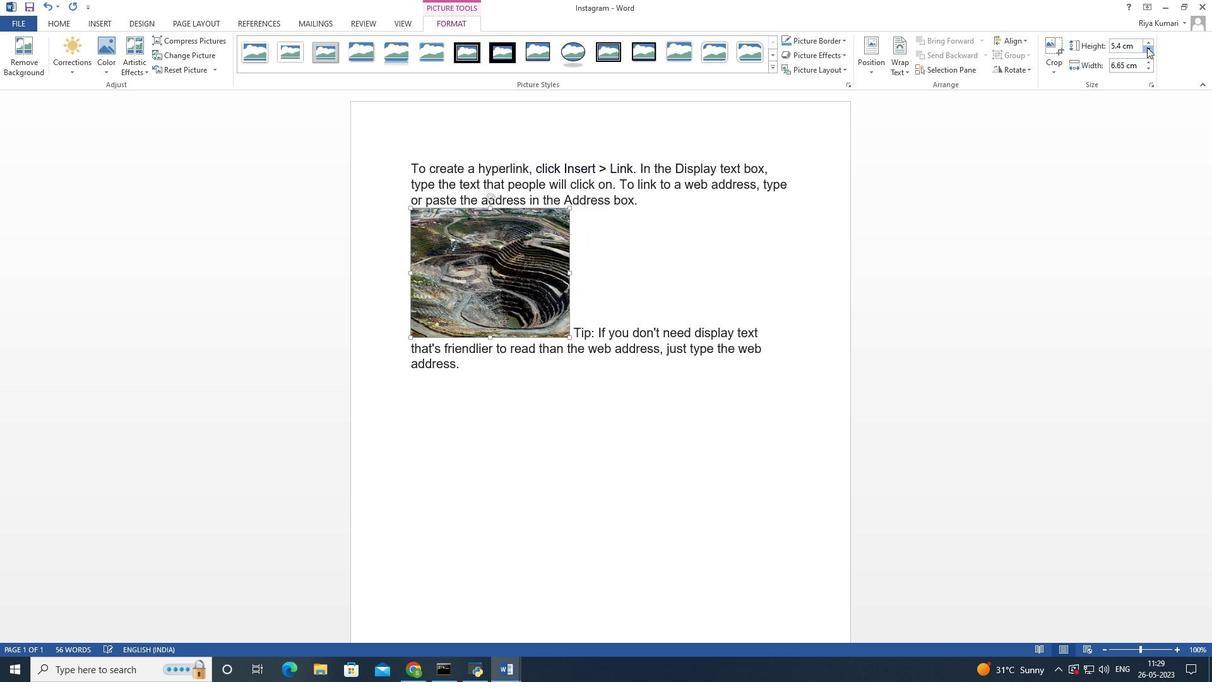 
Action: Mouse pressed left at (1147, 47)
Screenshot: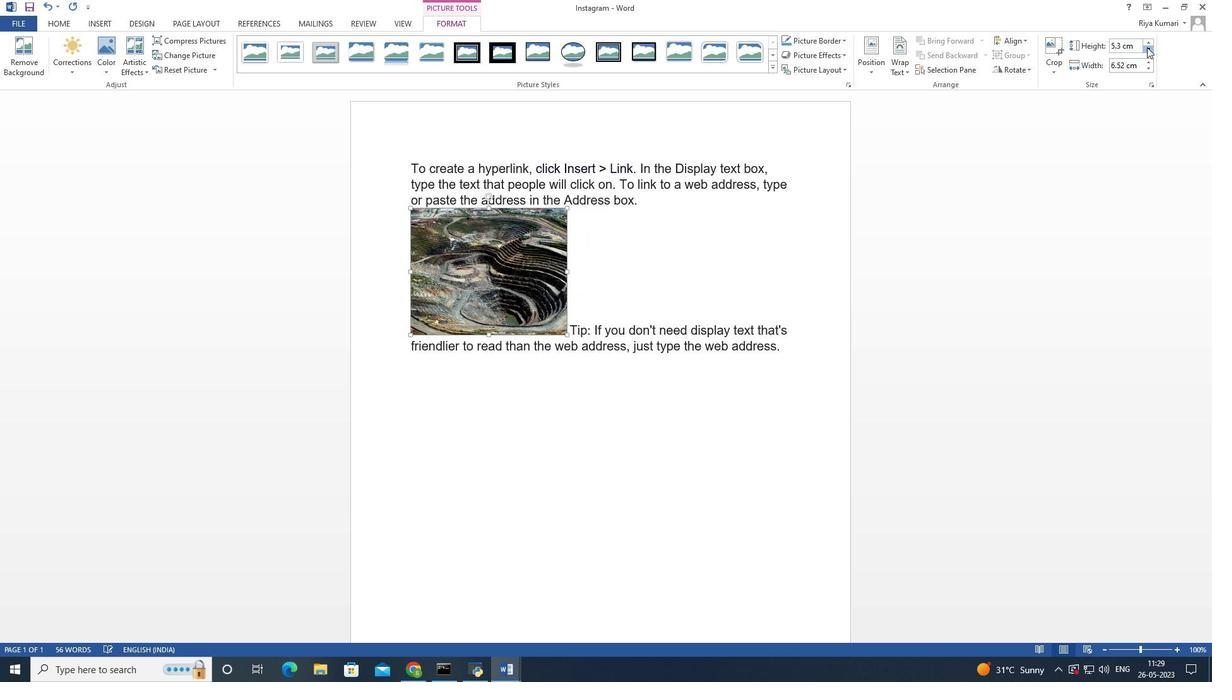 
Action: Mouse pressed left at (1147, 47)
Screenshot: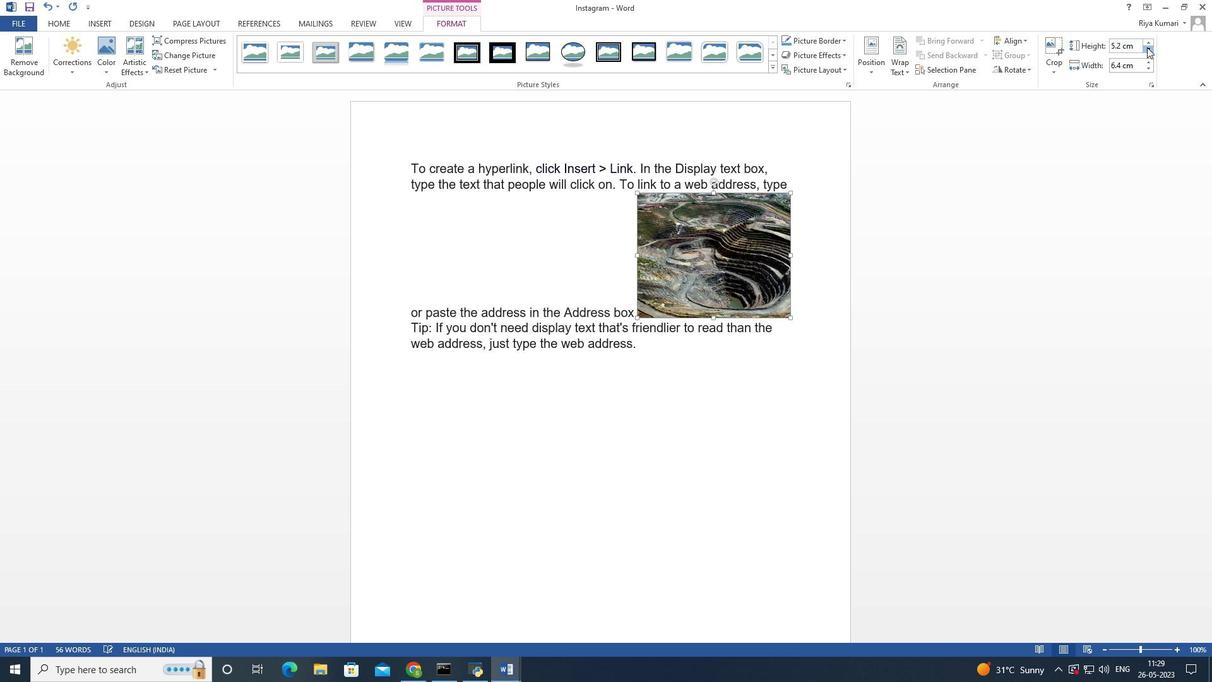 
Action: Mouse pressed left at (1147, 47)
Screenshot: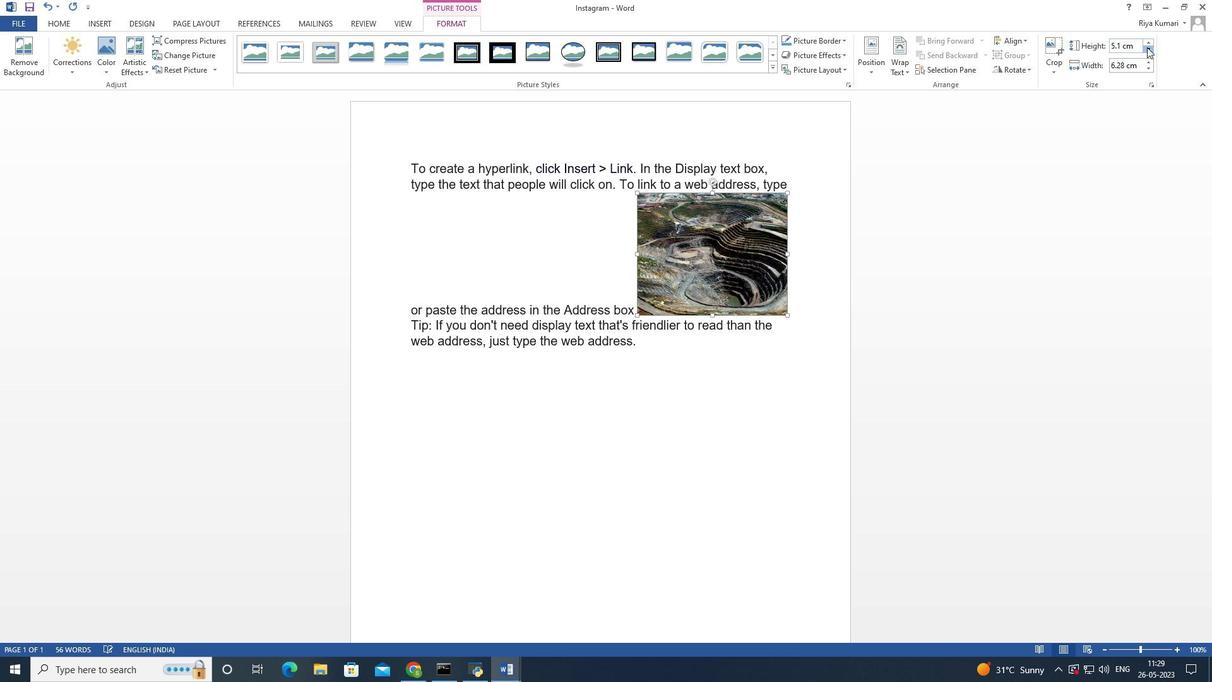 
Action: Mouse pressed left at (1147, 47)
Screenshot: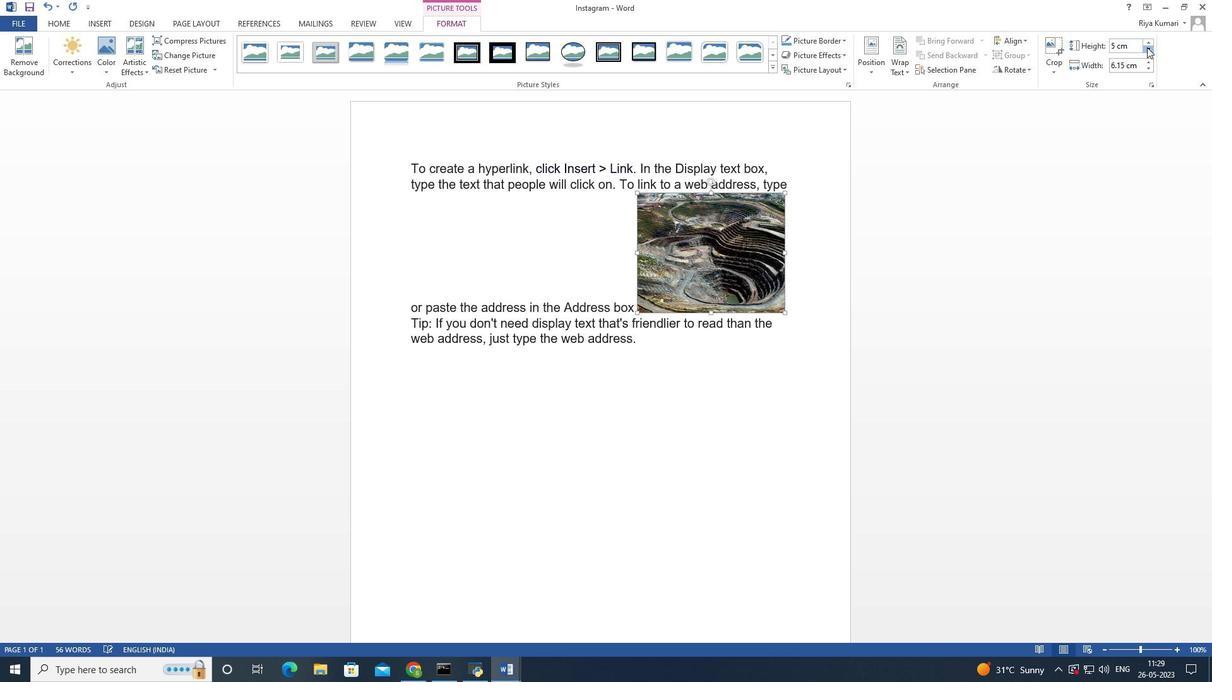 
Action: Mouse pressed left at (1147, 47)
Screenshot: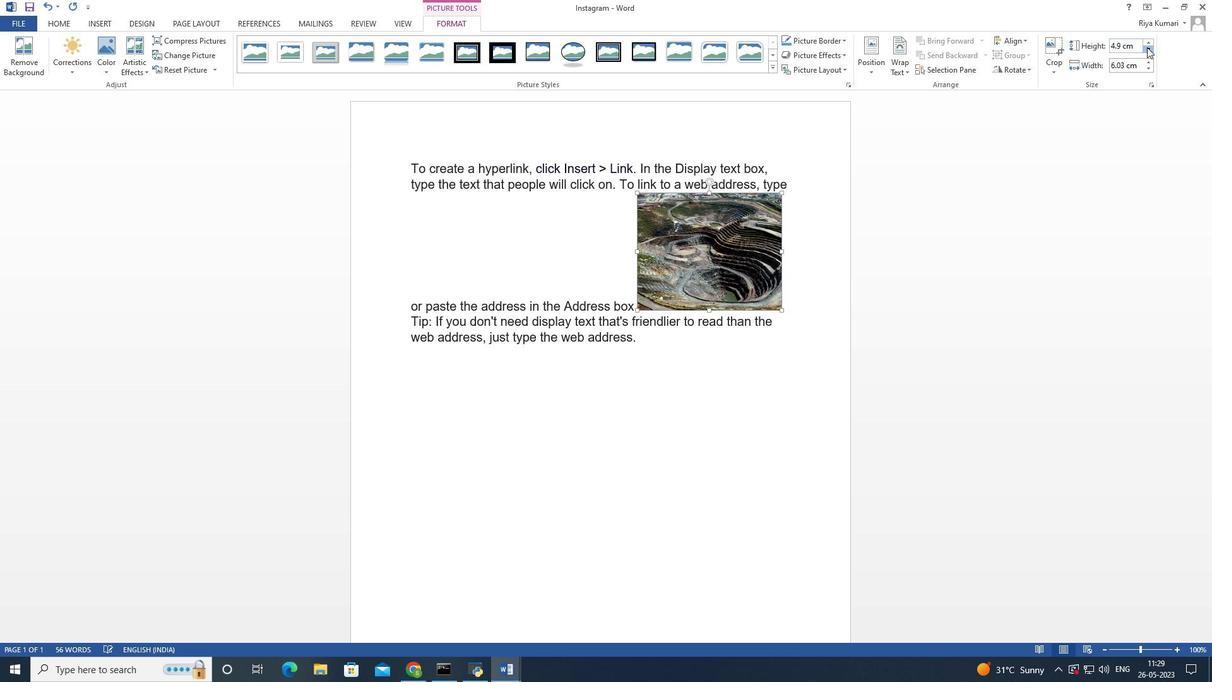 
Action: Mouse pressed left at (1147, 47)
Screenshot: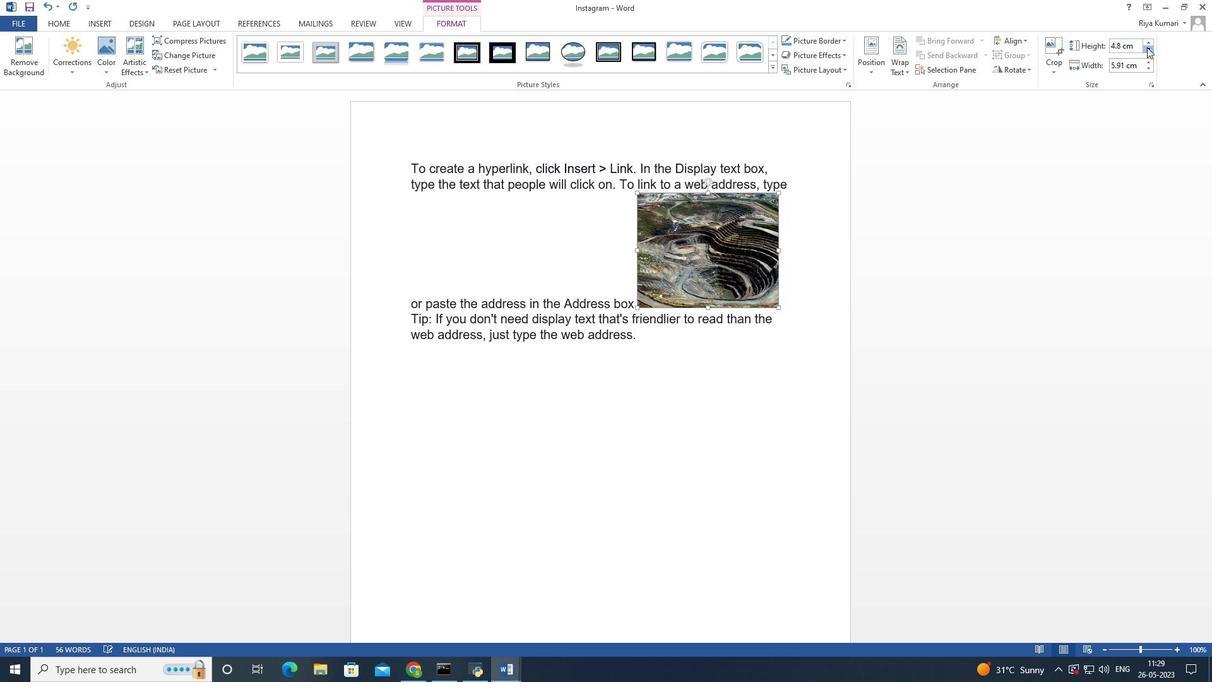 
Action: Mouse pressed left at (1147, 47)
Screenshot: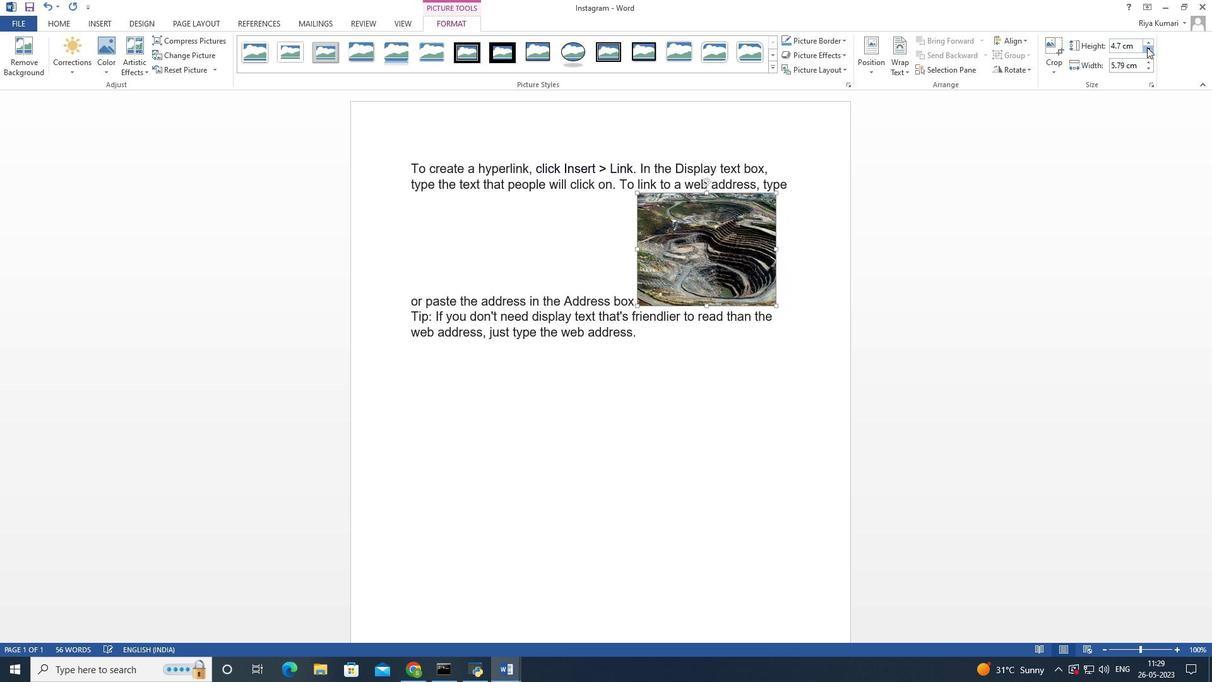 
Action: Mouse pressed left at (1147, 47)
Screenshot: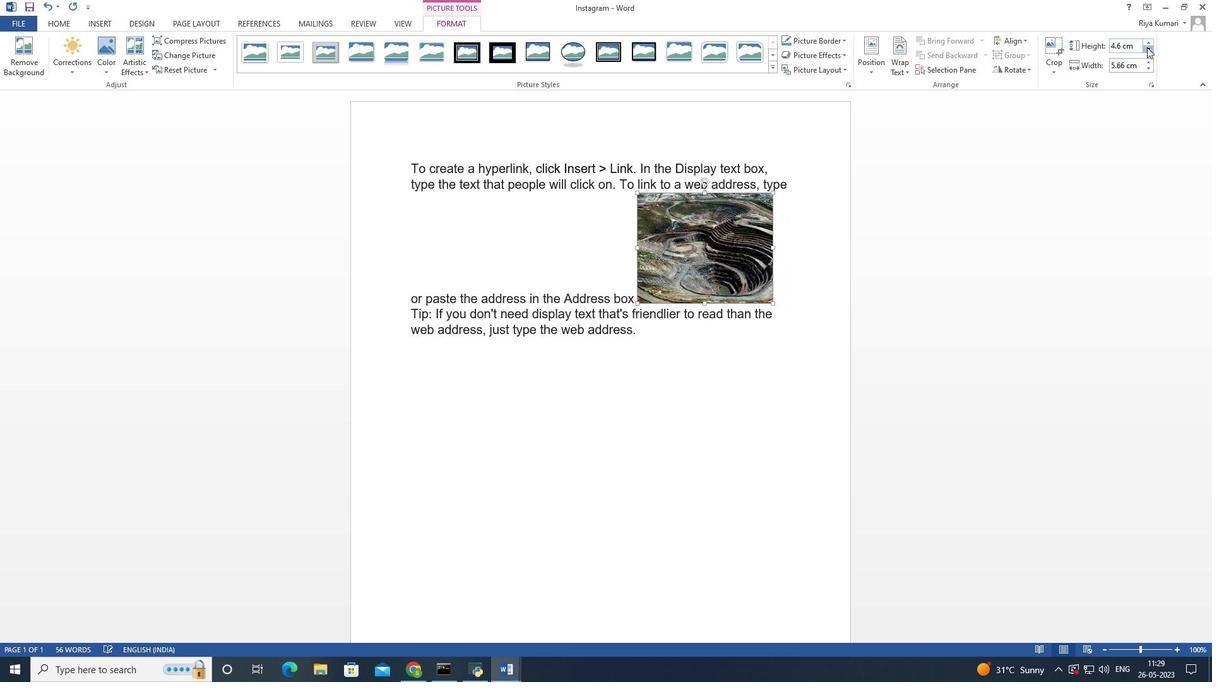 
Action: Mouse pressed left at (1147, 47)
Screenshot: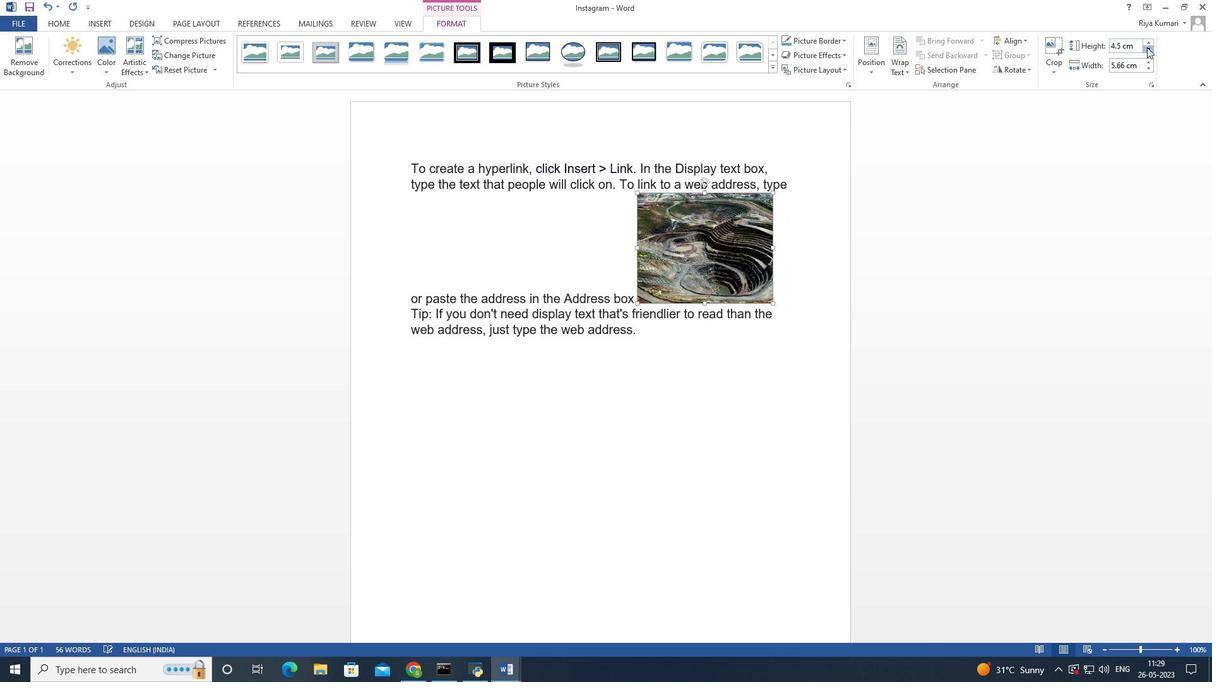 
Action: Mouse pressed left at (1147, 47)
Screenshot: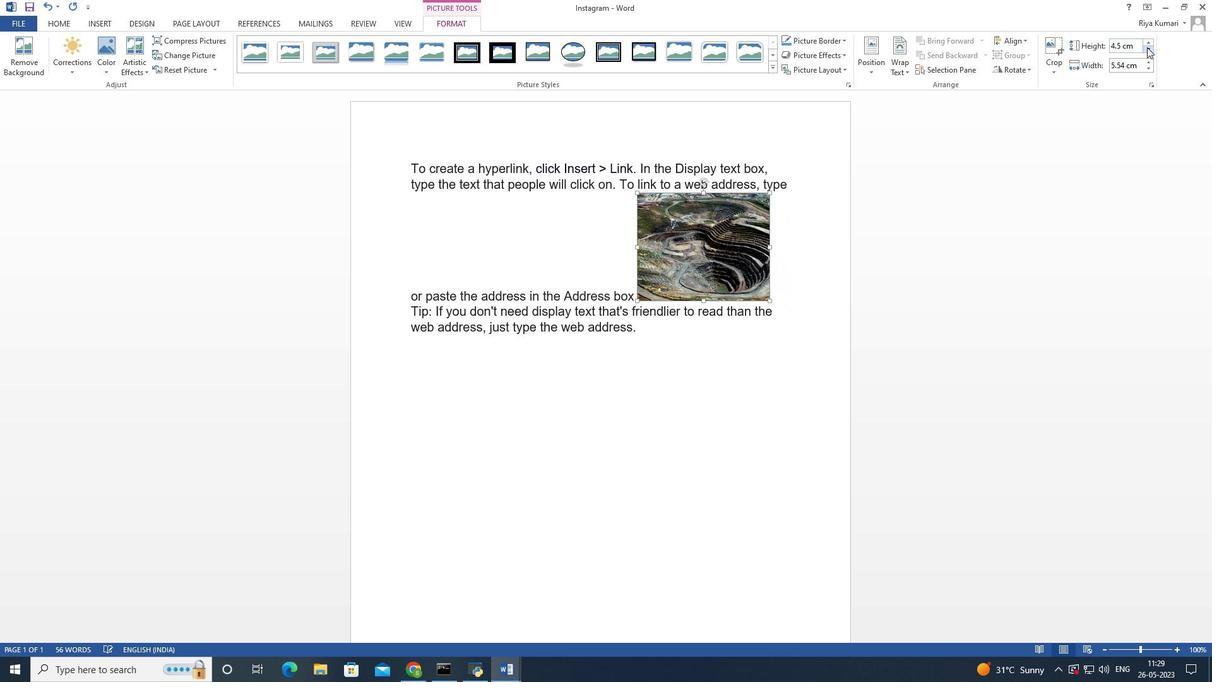 
Action: Mouse pressed left at (1147, 47)
Screenshot: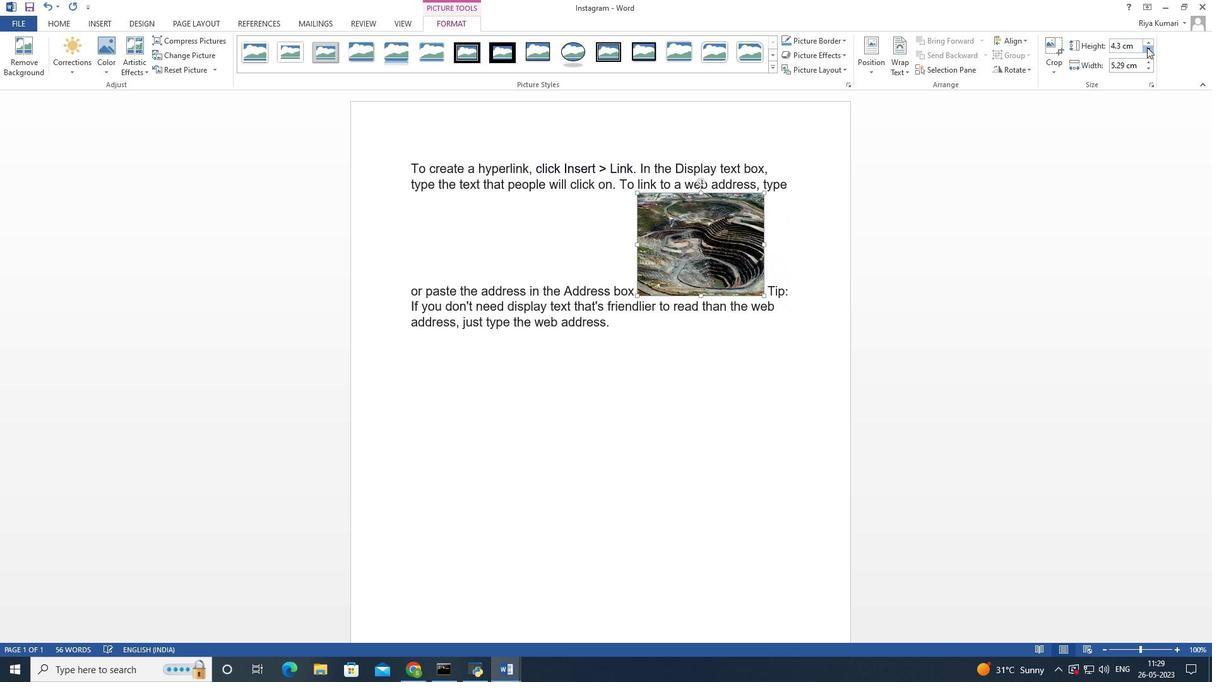 
Action: Mouse pressed left at (1147, 47)
Screenshot: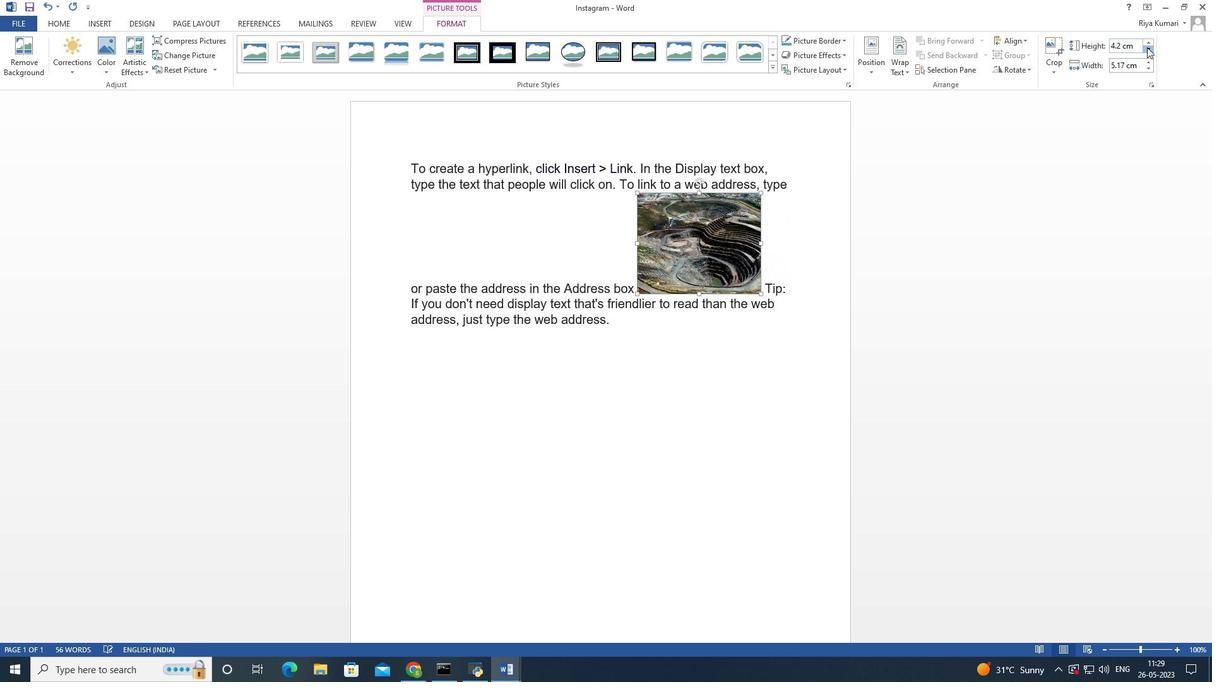 
Action: Mouse pressed left at (1147, 47)
Screenshot: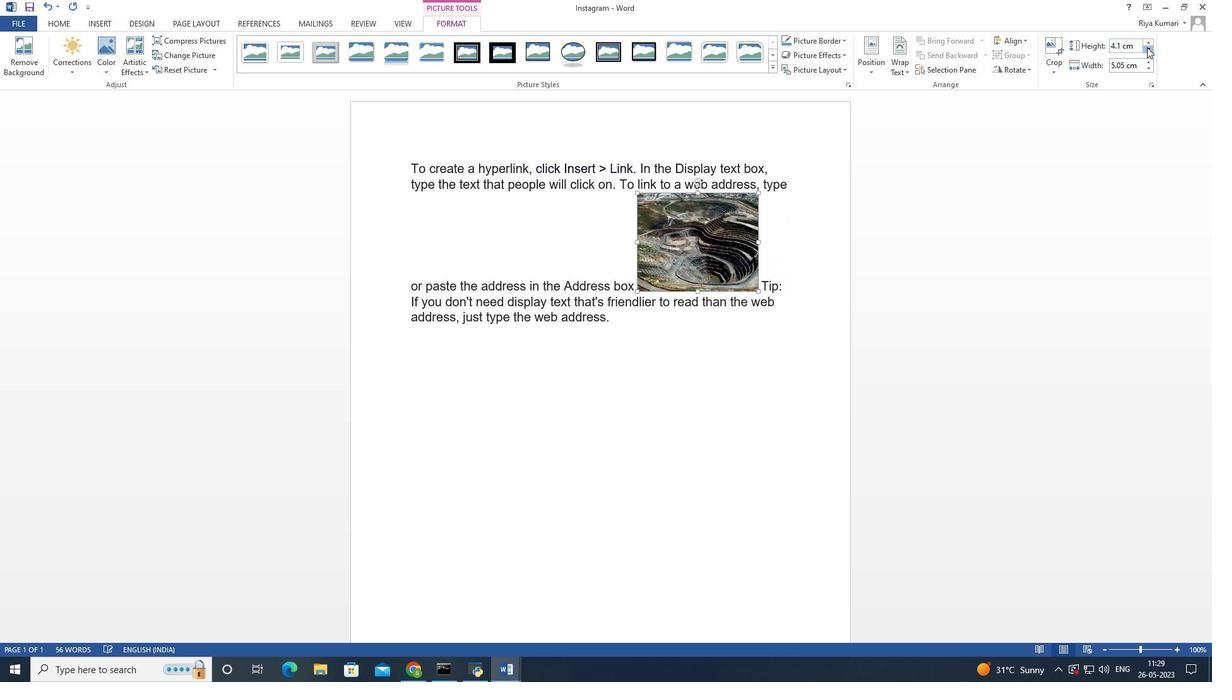 
Action: Mouse pressed left at (1147, 47)
Screenshot: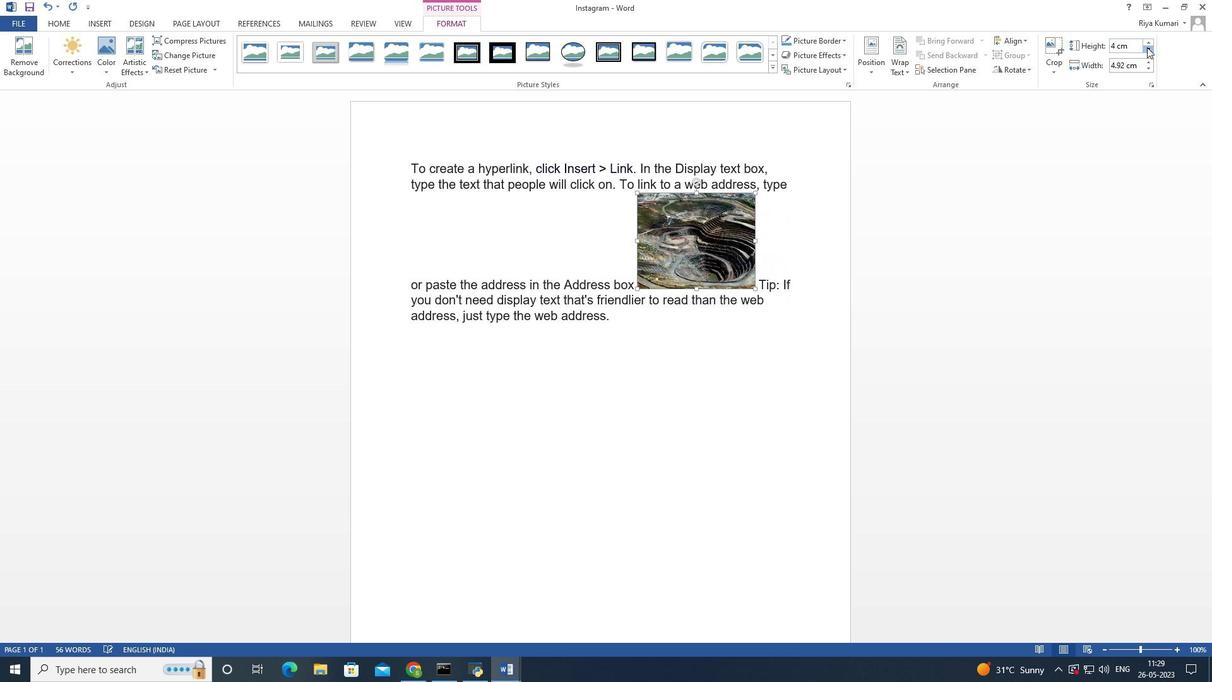 
Action: Mouse pressed left at (1147, 47)
Screenshot: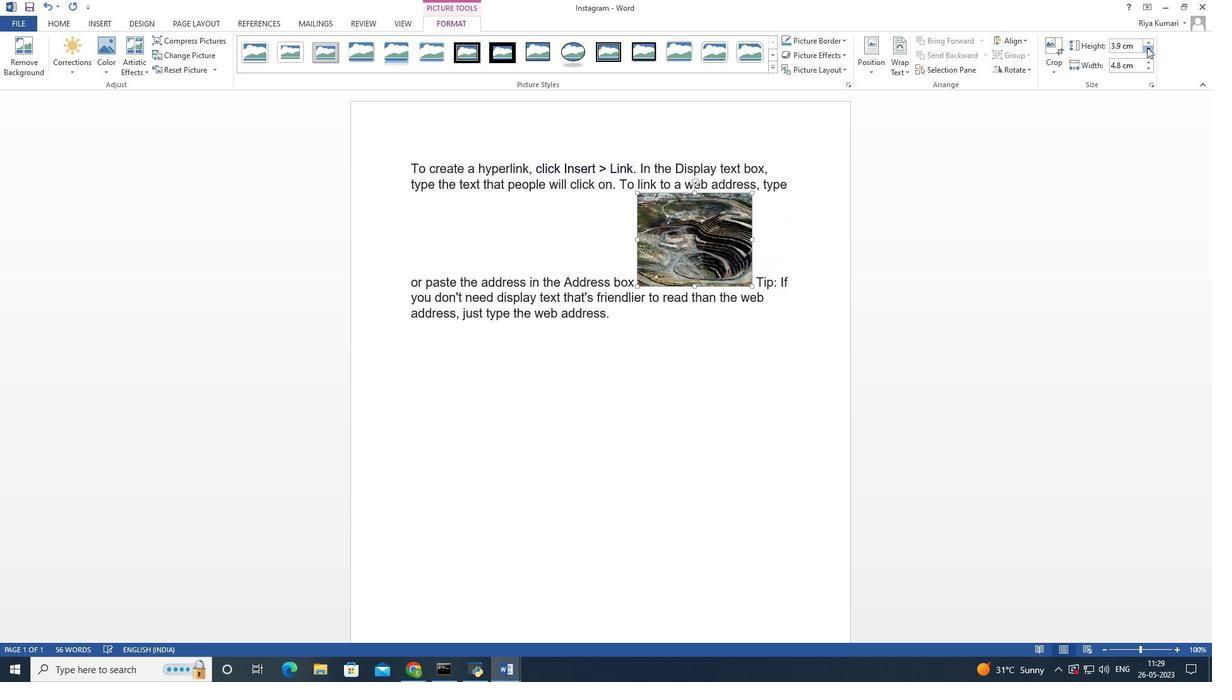 
Action: Mouse pressed left at (1147, 47)
Screenshot: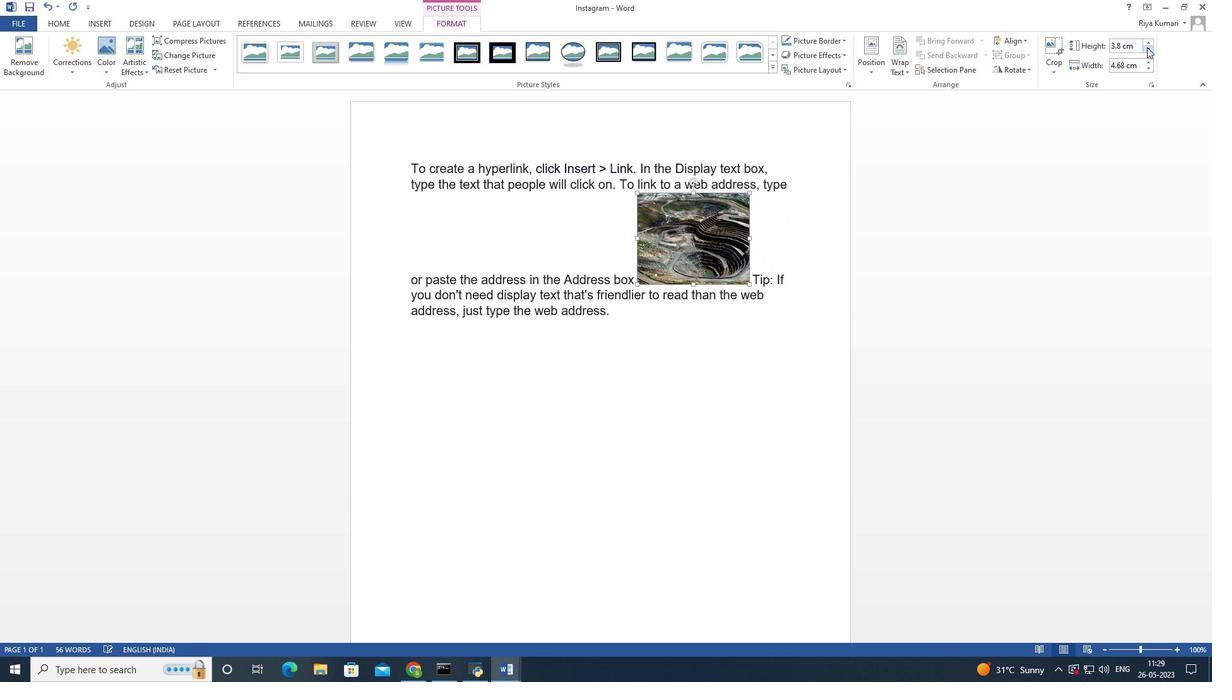 
Action: Mouse pressed left at (1147, 47)
Screenshot: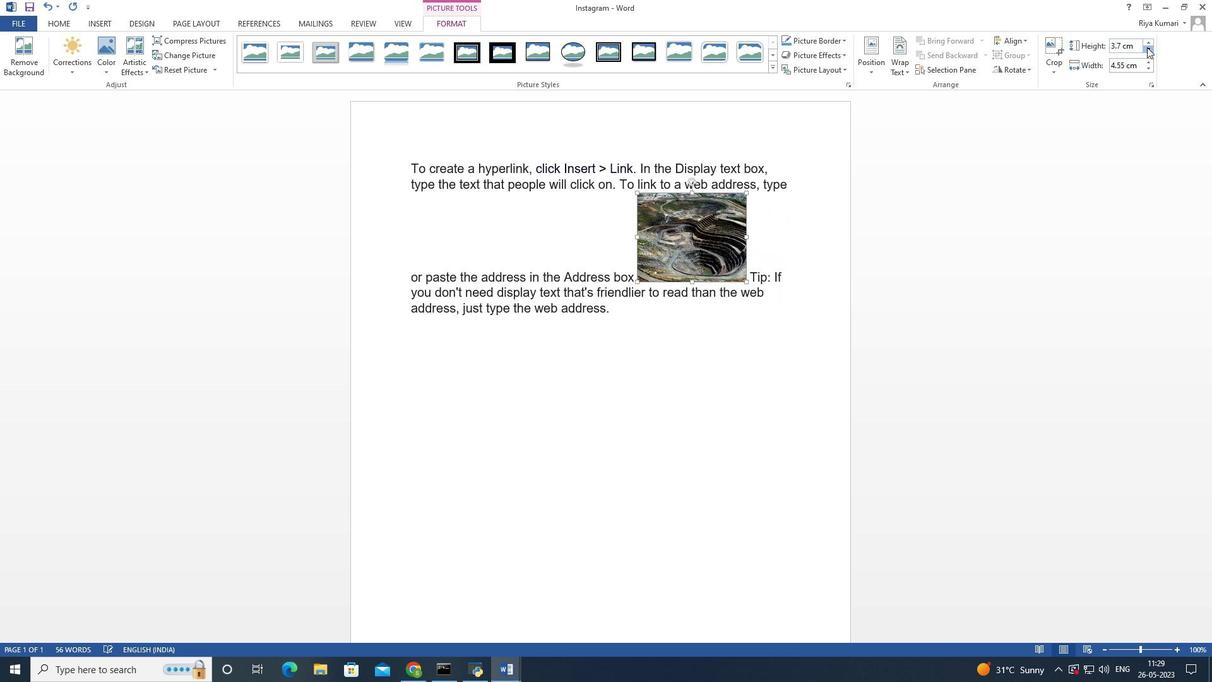 
Action: Mouse pressed left at (1147, 47)
Screenshot: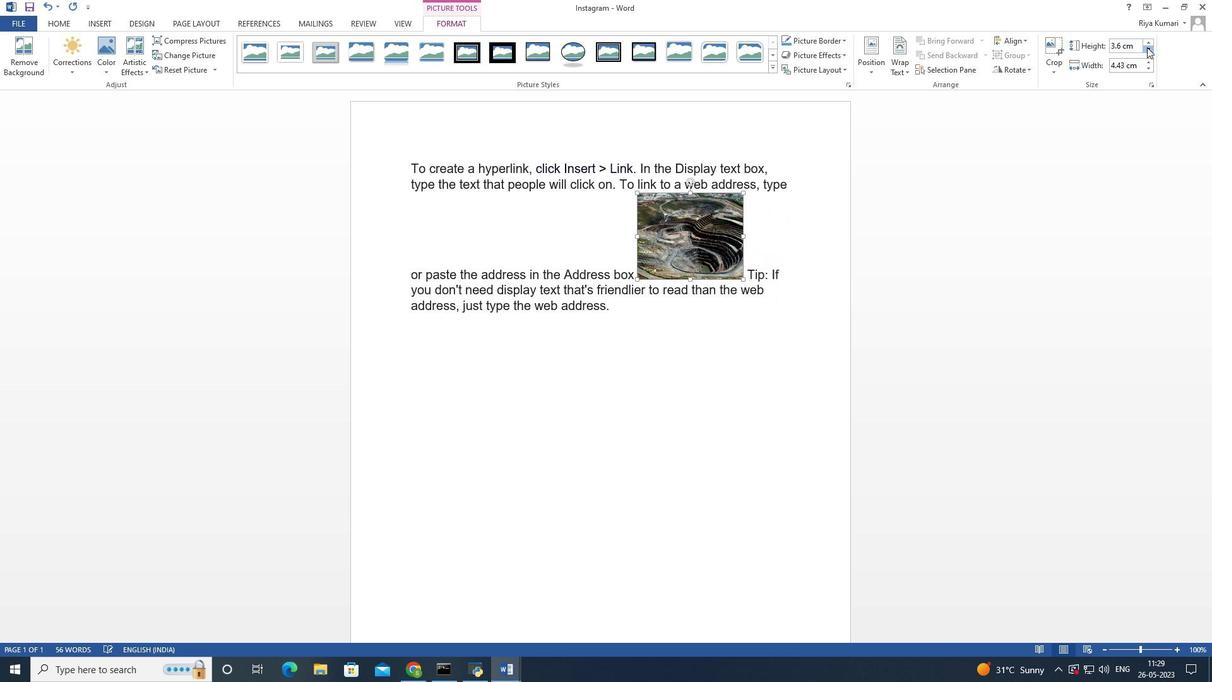 
Action: Mouse pressed left at (1147, 47)
Screenshot: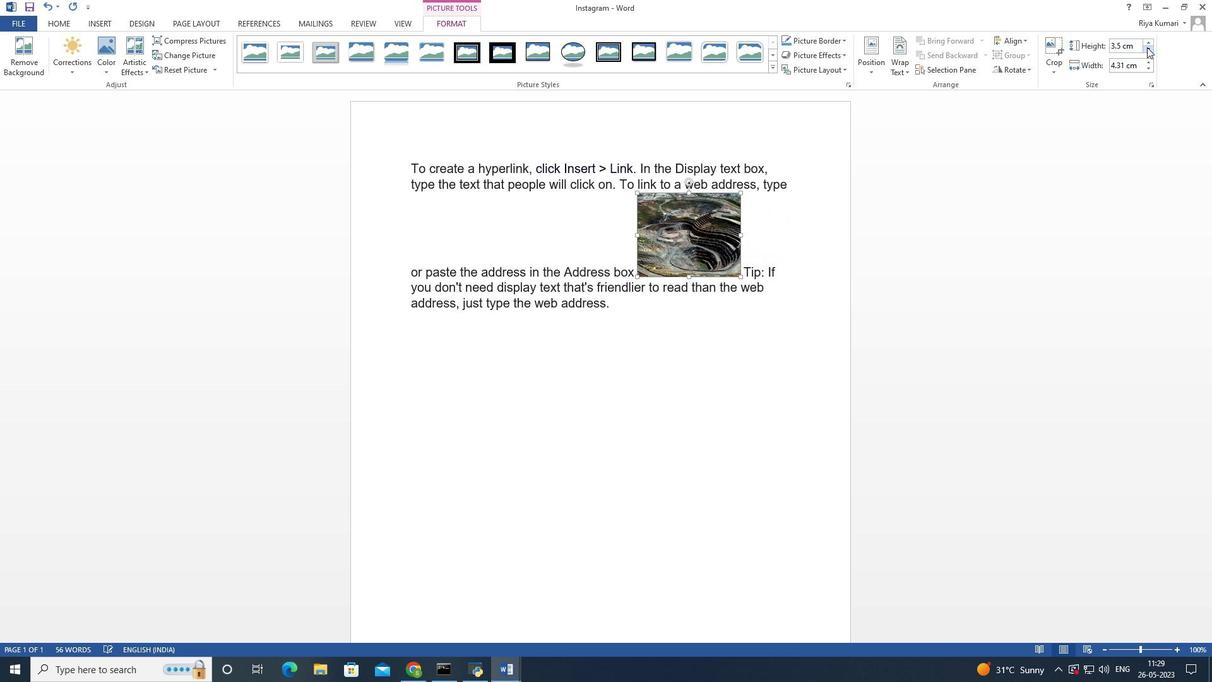 
Action: Mouse pressed left at (1147, 47)
Screenshot: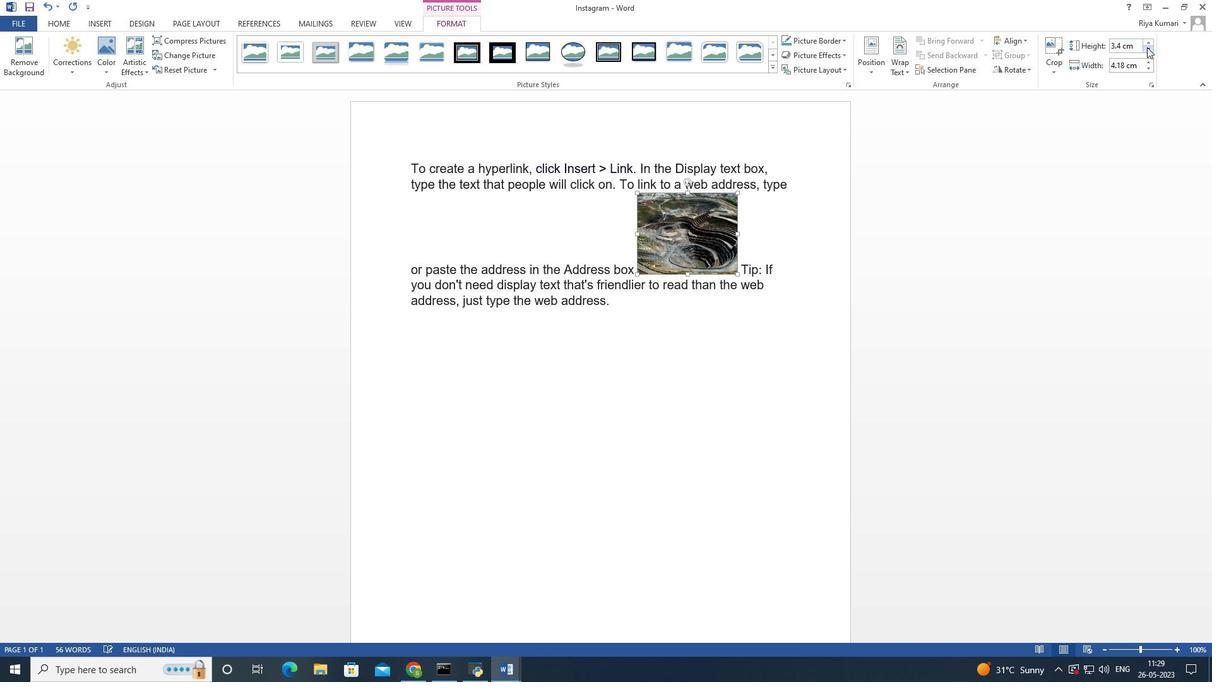 
Action: Mouse moved to (661, 231)
Screenshot: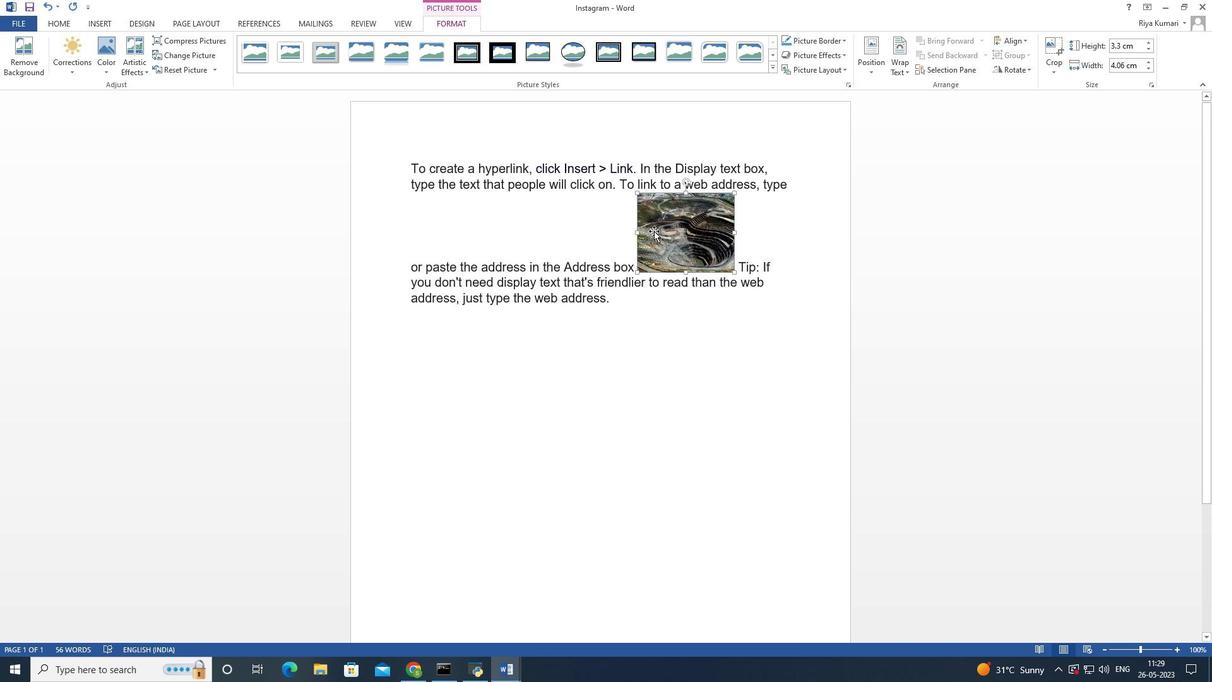 
Action: Mouse pressed left at (661, 231)
Screenshot: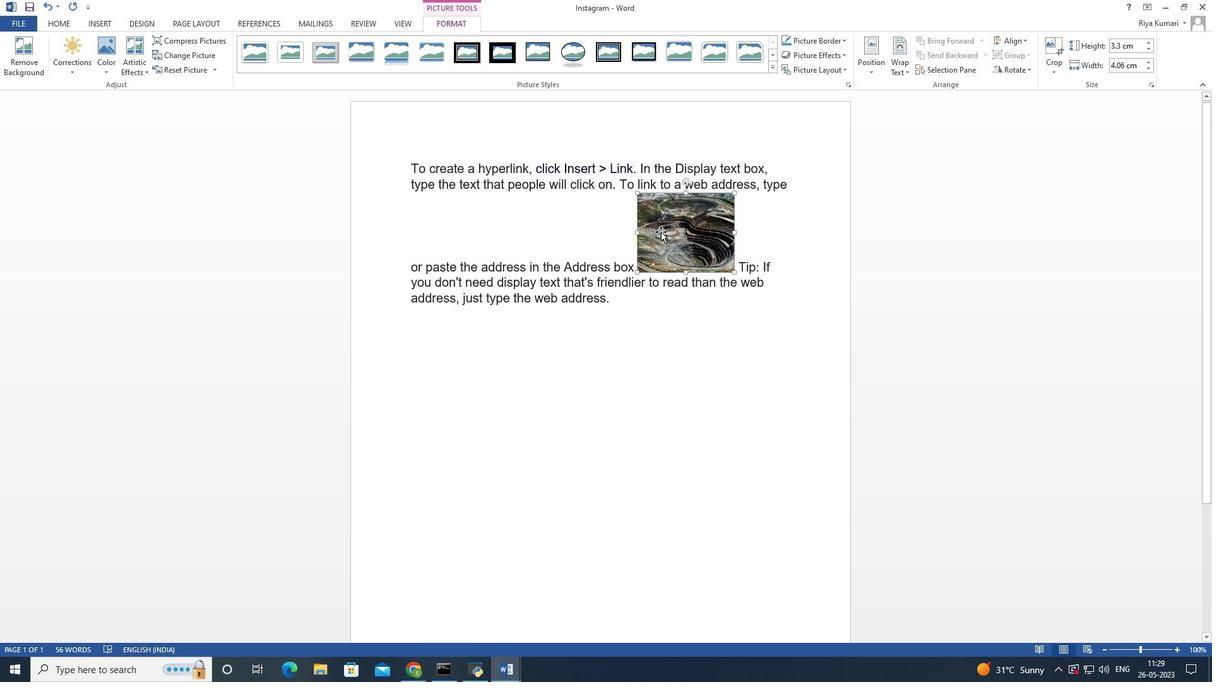 
Action: Mouse moved to (691, 236)
Screenshot: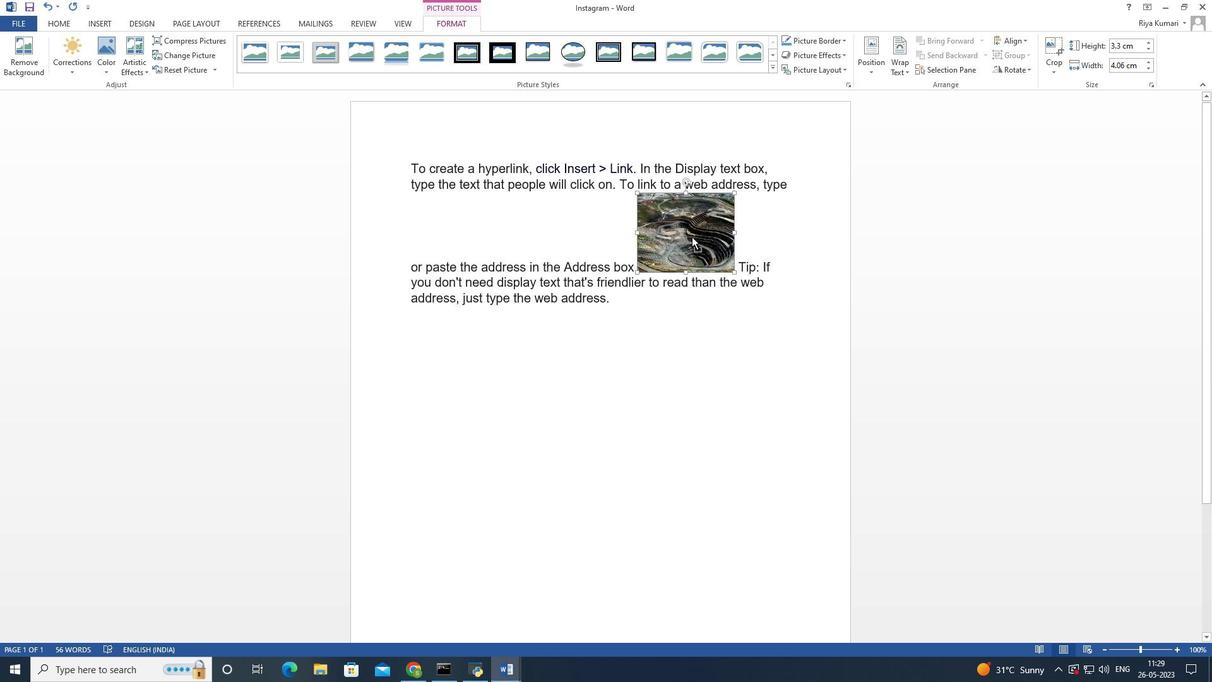 
Action: Key pressed ctrl+S
Screenshot: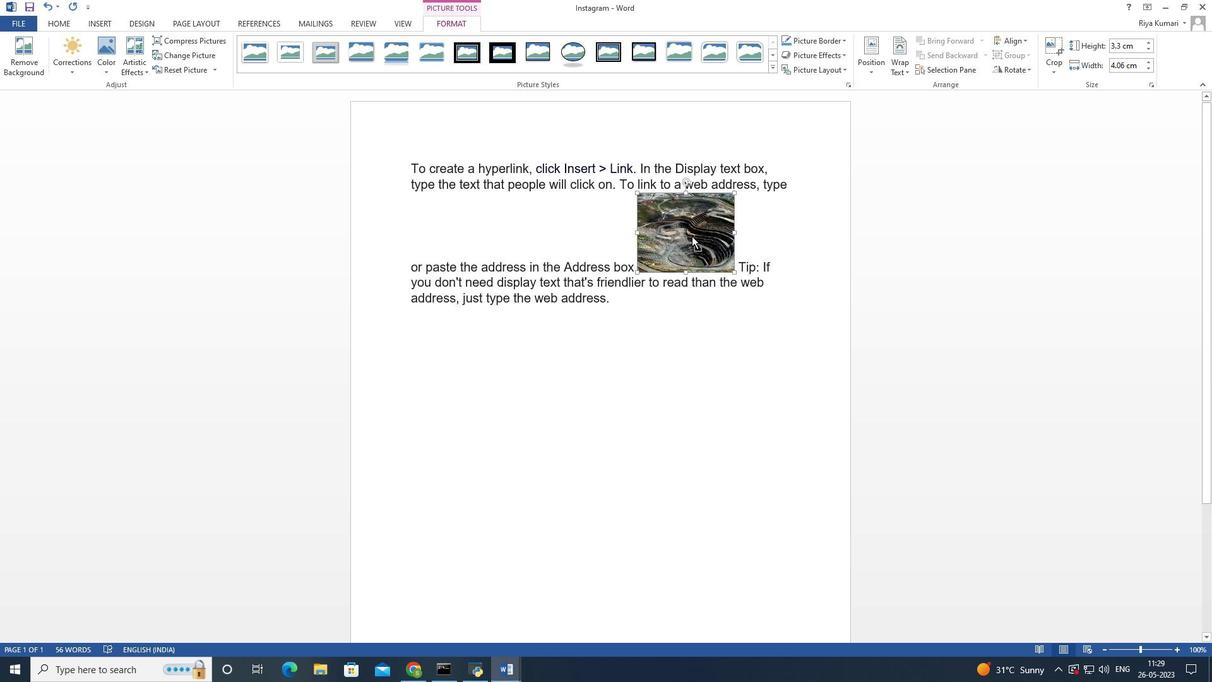 
Action: Mouse moved to (1148, 66)
Screenshot: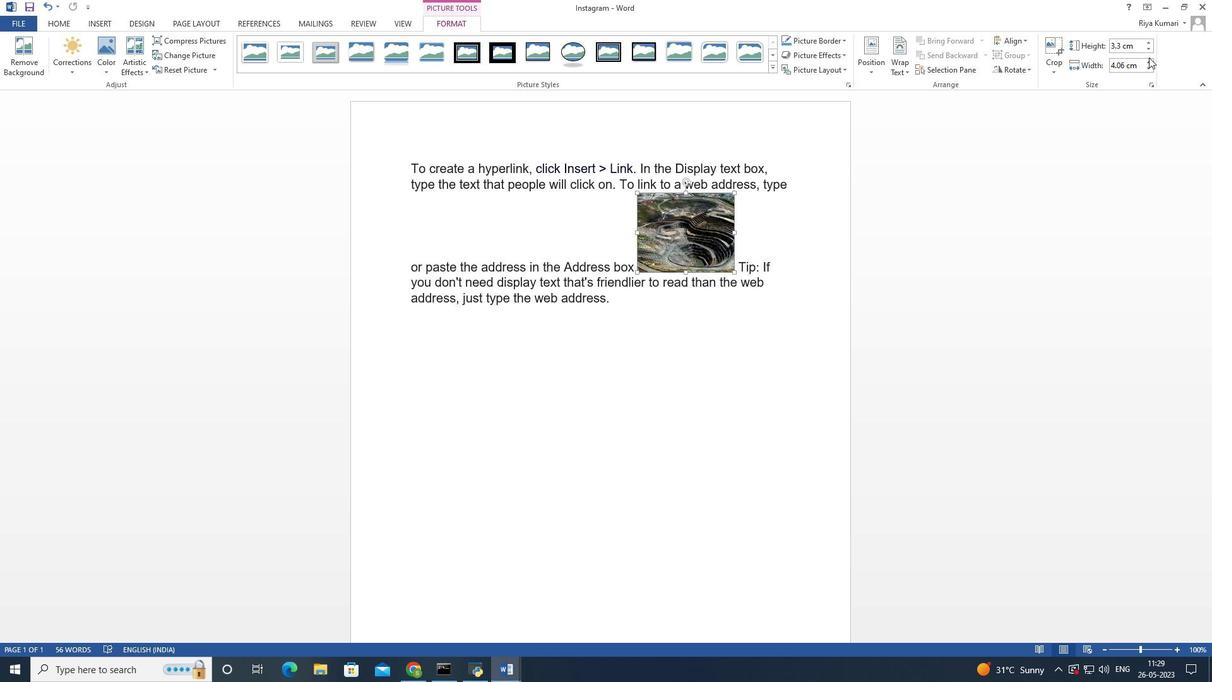 
